 Task: Explore and manage repositories on GitHub, including viewing pull requests, commits, and creating a new repository.
Action: Mouse moved to (202, 280)
Screenshot: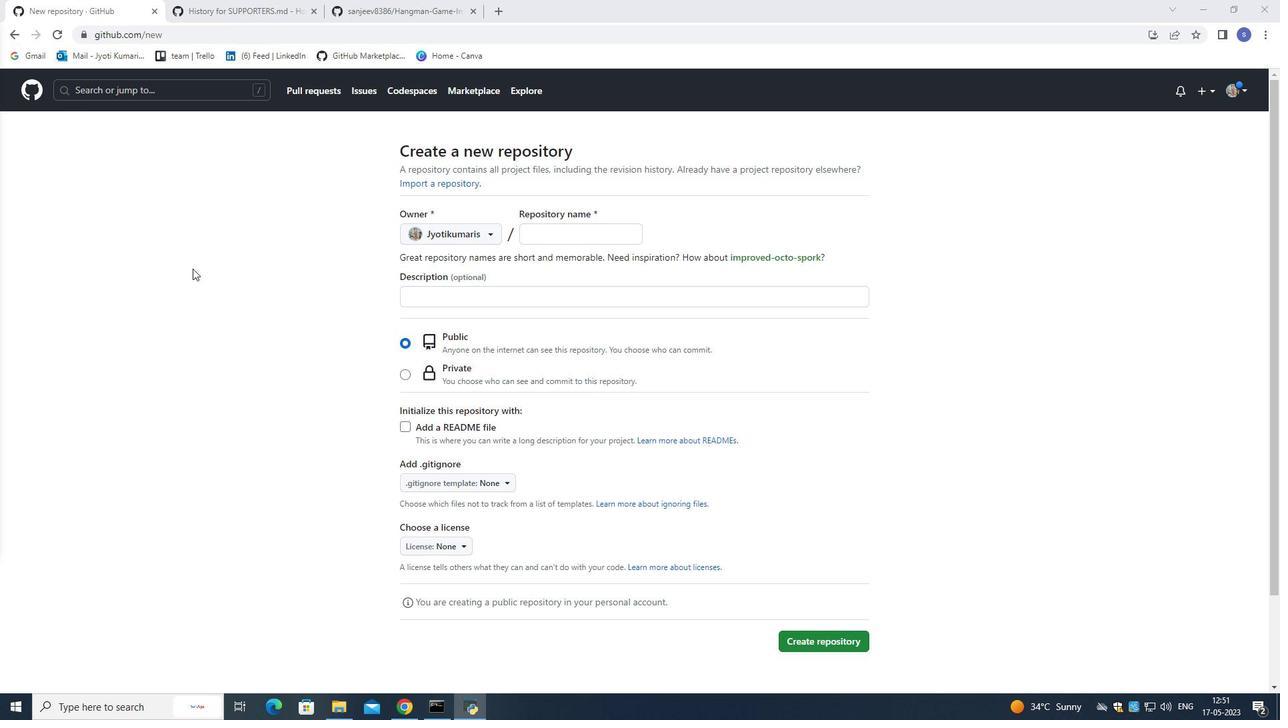 
Action: Mouse scrolled (202, 280) with delta (0, 0)
Screenshot: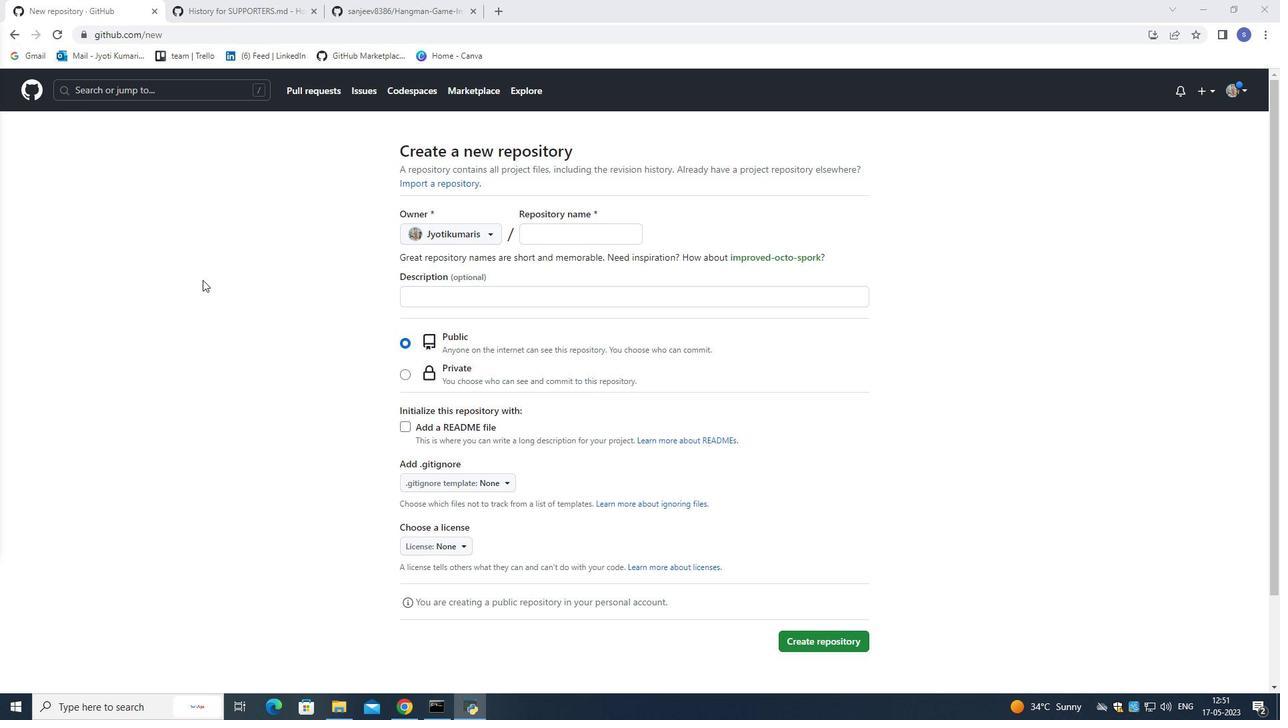 
Action: Mouse scrolled (202, 280) with delta (0, 0)
Screenshot: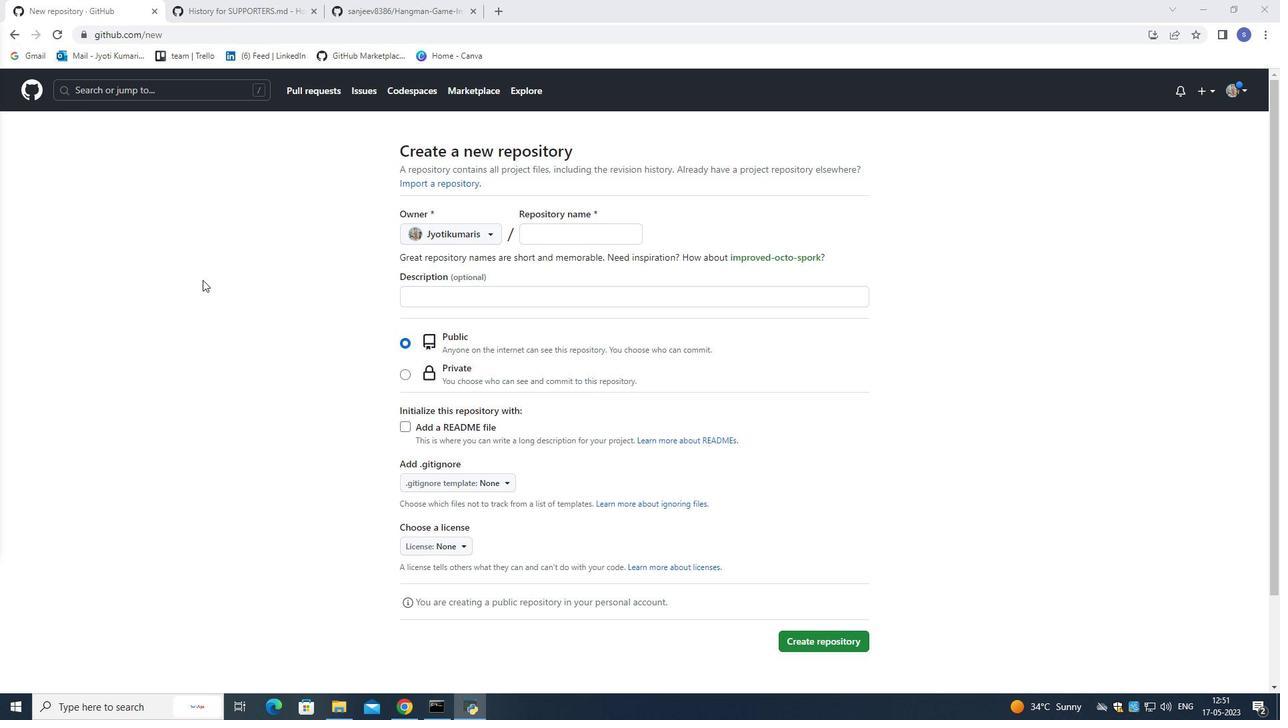 
Action: Mouse moved to (32, 87)
Screenshot: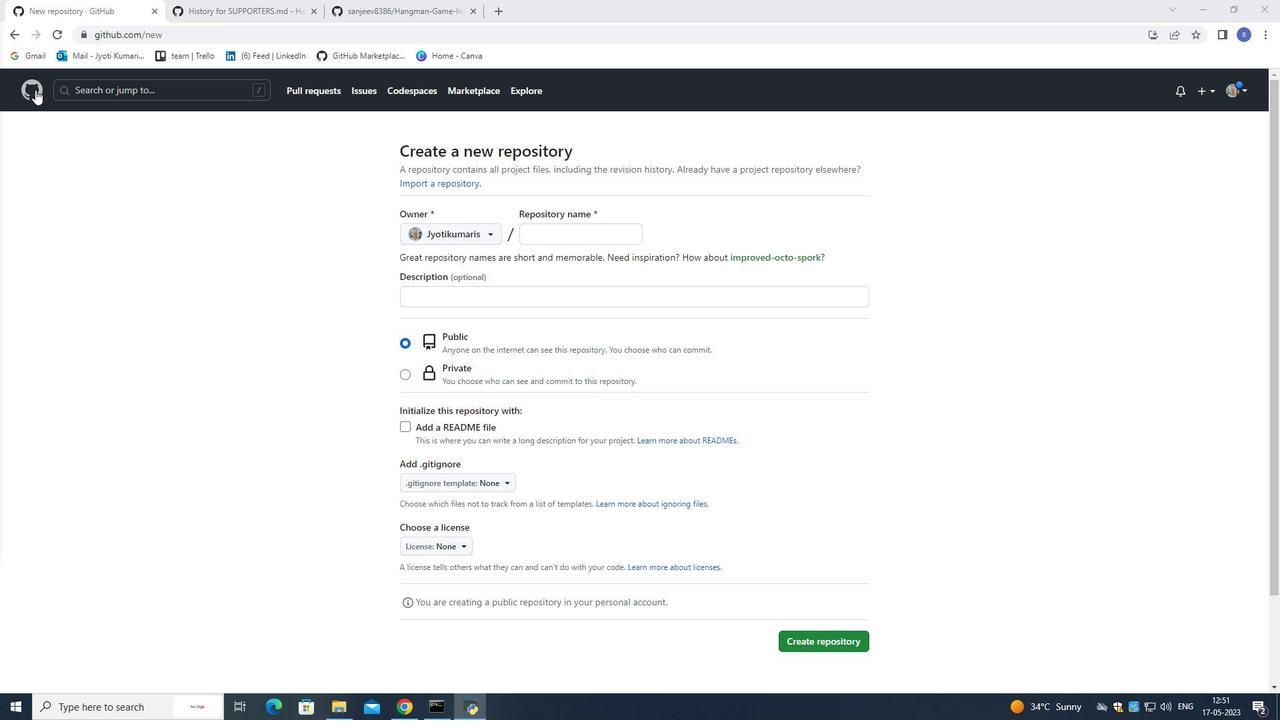 
Action: Mouse pressed left at (32, 87)
Screenshot: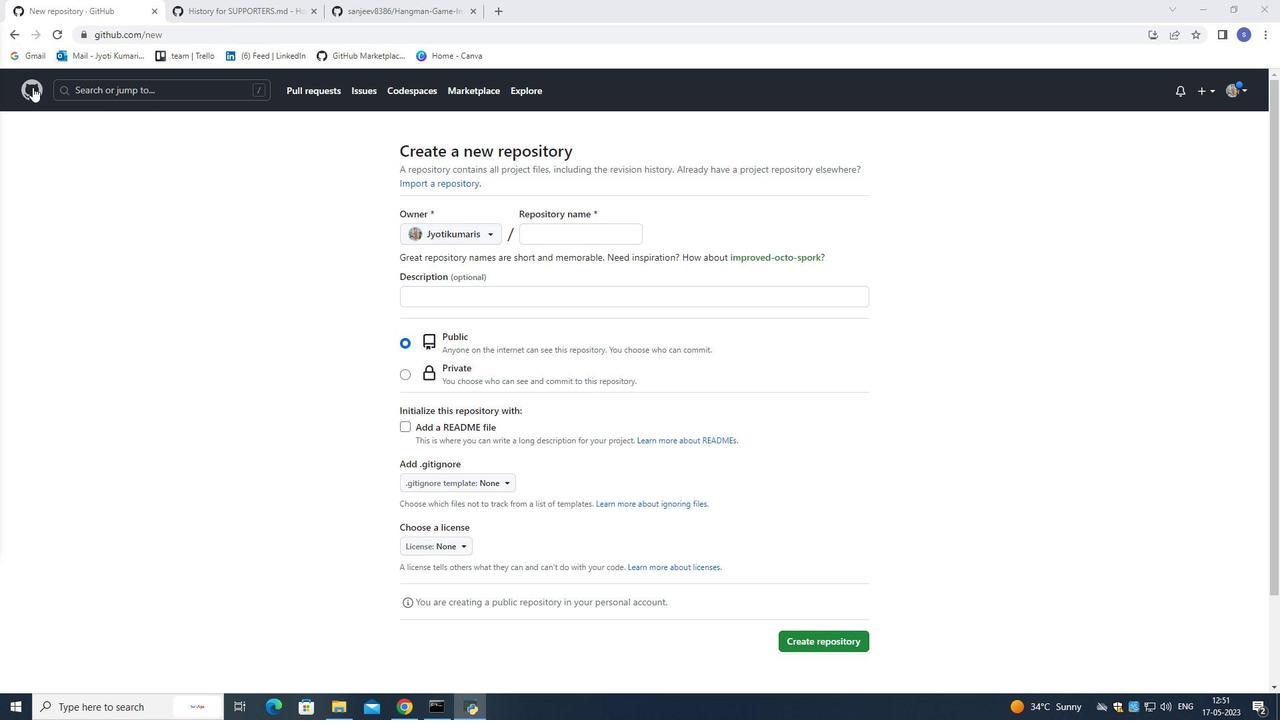 
Action: Mouse moved to (246, 0)
Screenshot: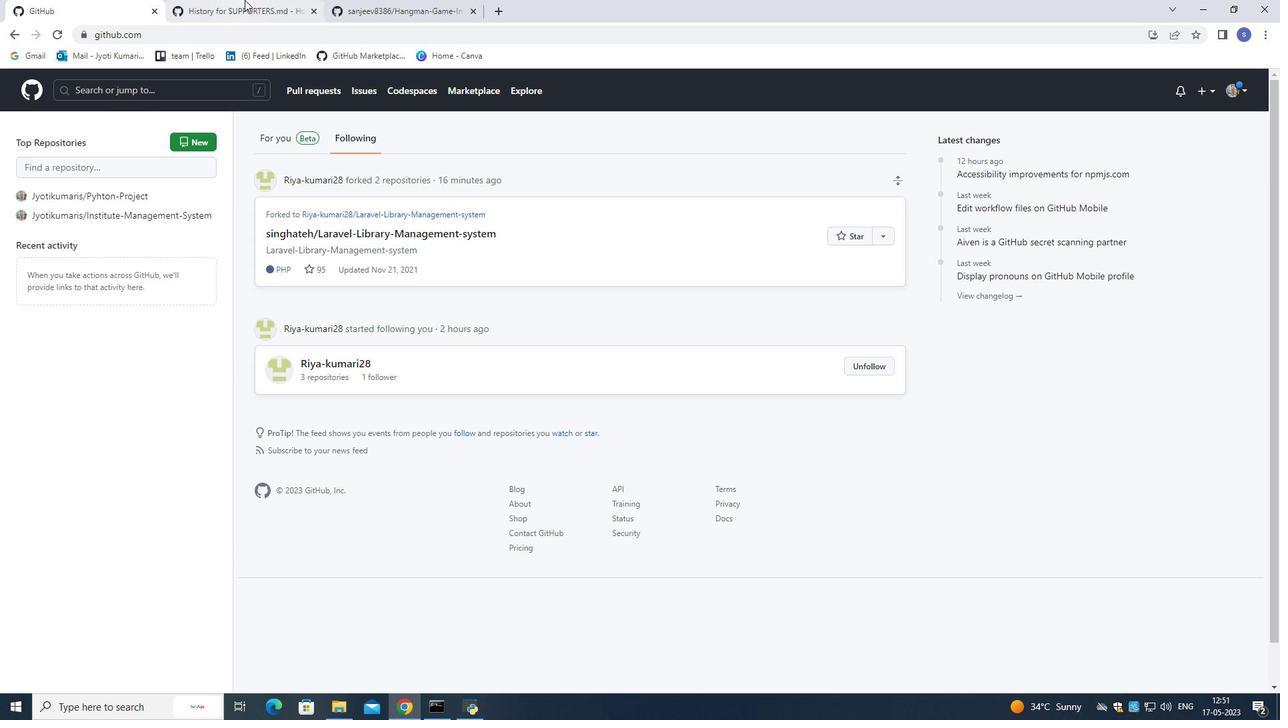 
Action: Mouse pressed left at (246, 0)
Screenshot: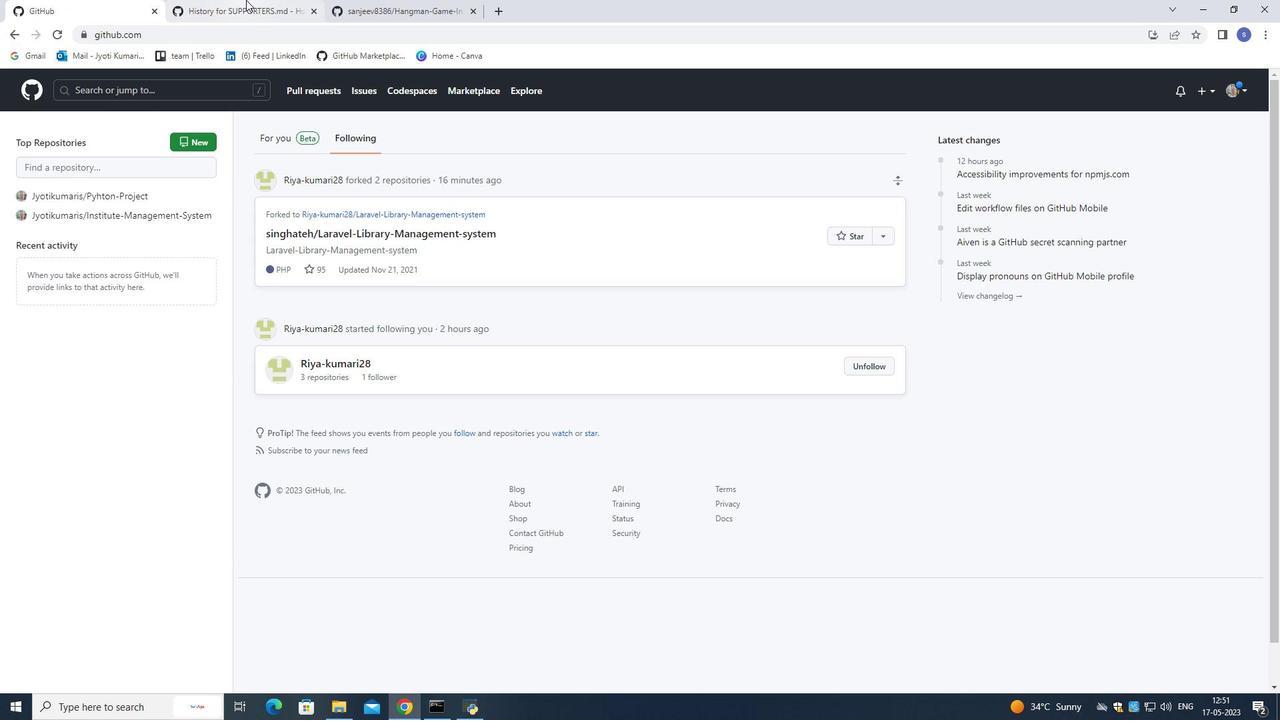 
Action: Mouse moved to (81, 0)
Screenshot: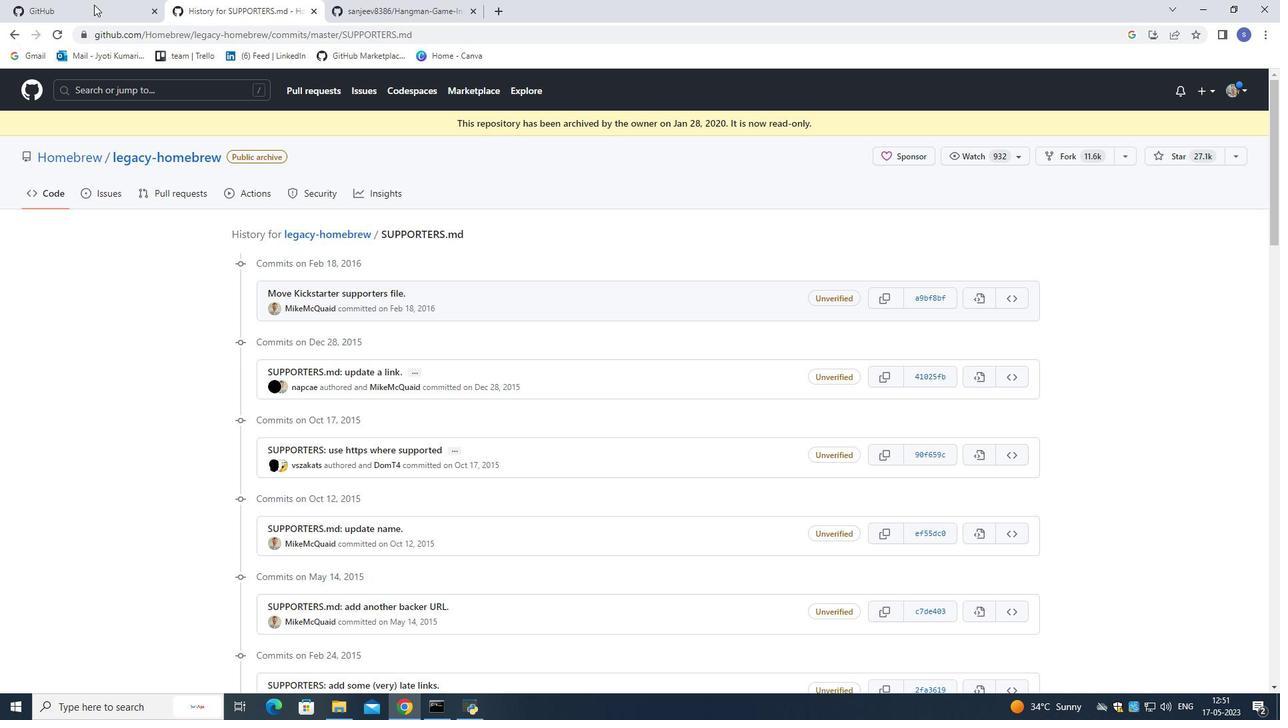 
Action: Mouse pressed left at (81, 0)
Screenshot: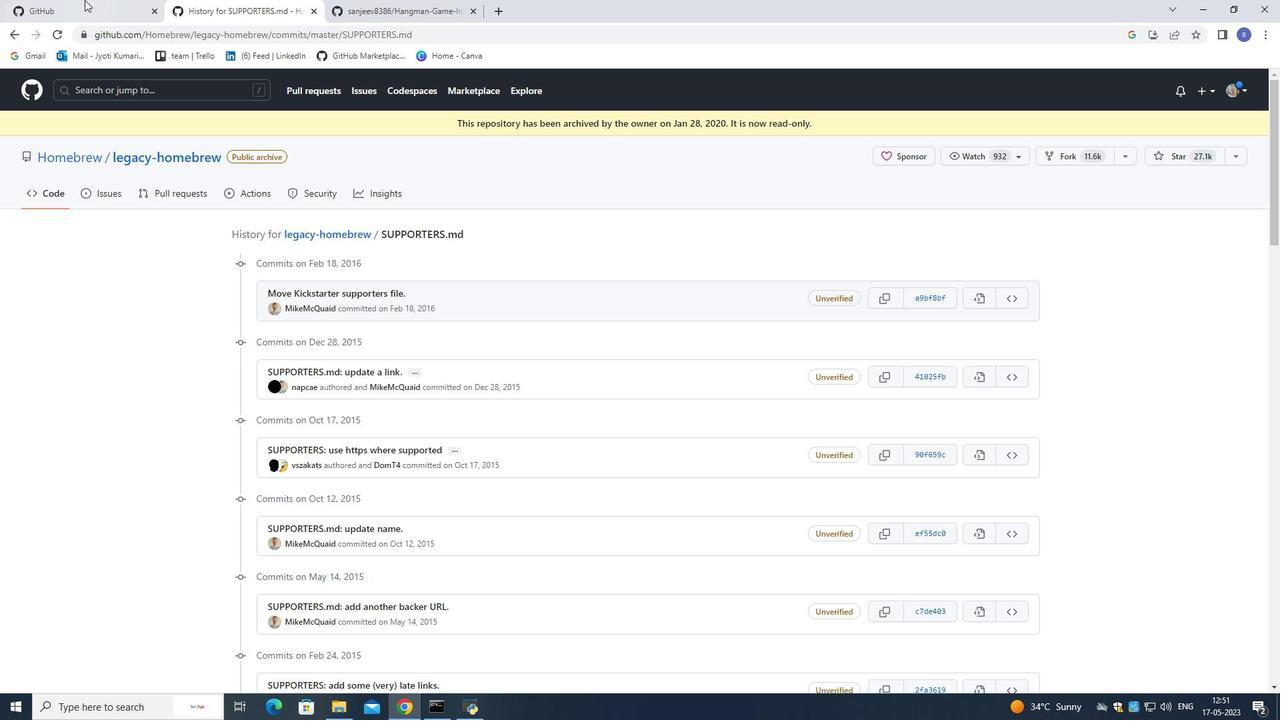 
Action: Mouse moved to (266, 236)
Screenshot: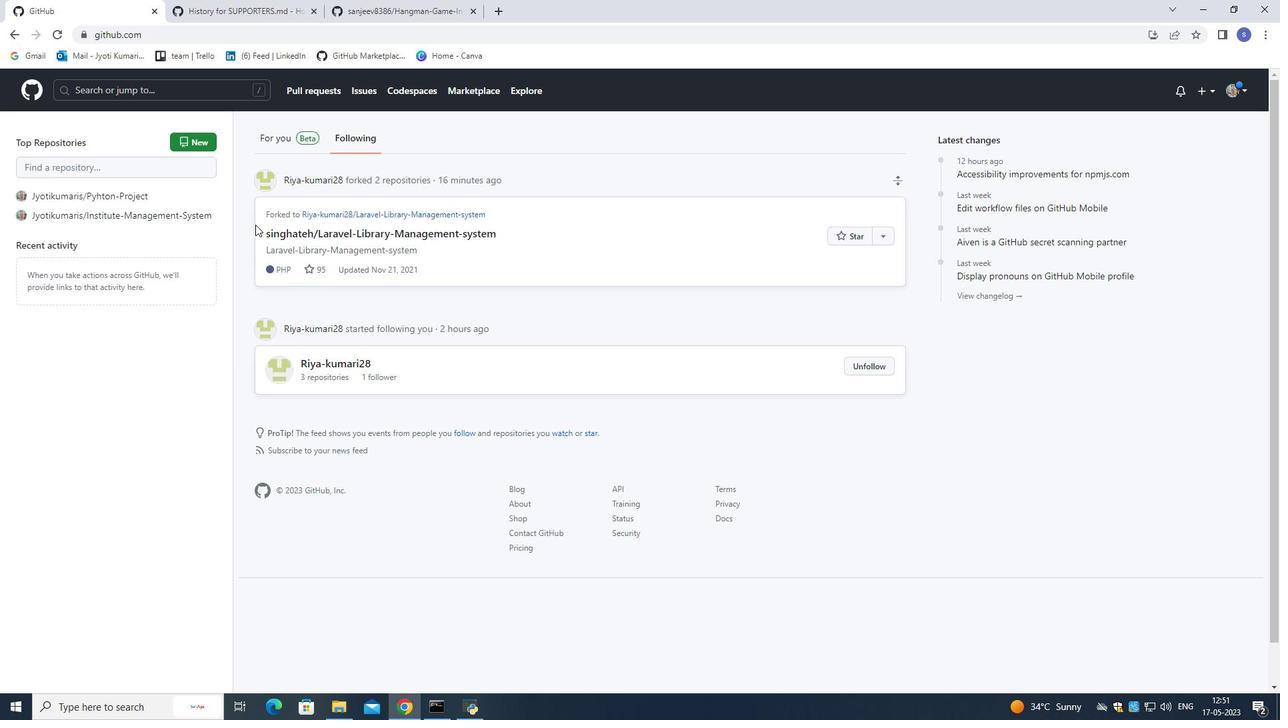 
Action: Mouse scrolled (266, 236) with delta (0, 0)
Screenshot: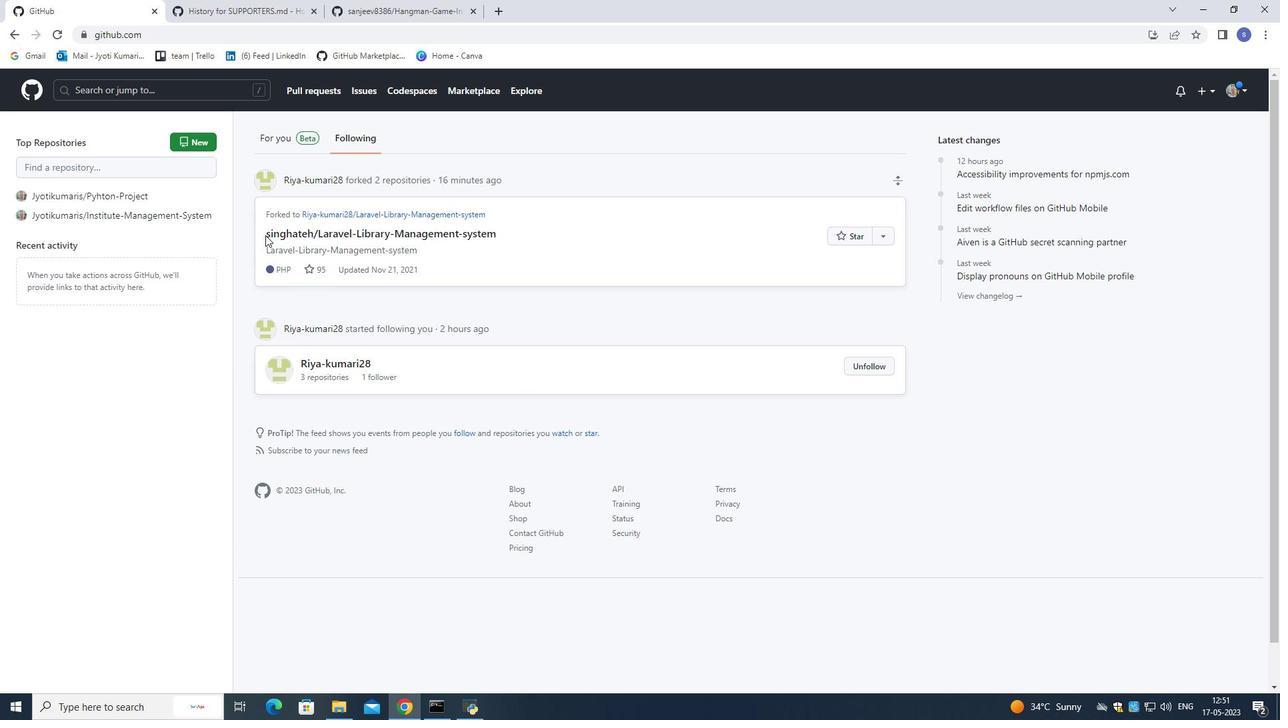 
Action: Mouse scrolled (266, 236) with delta (0, 0)
Screenshot: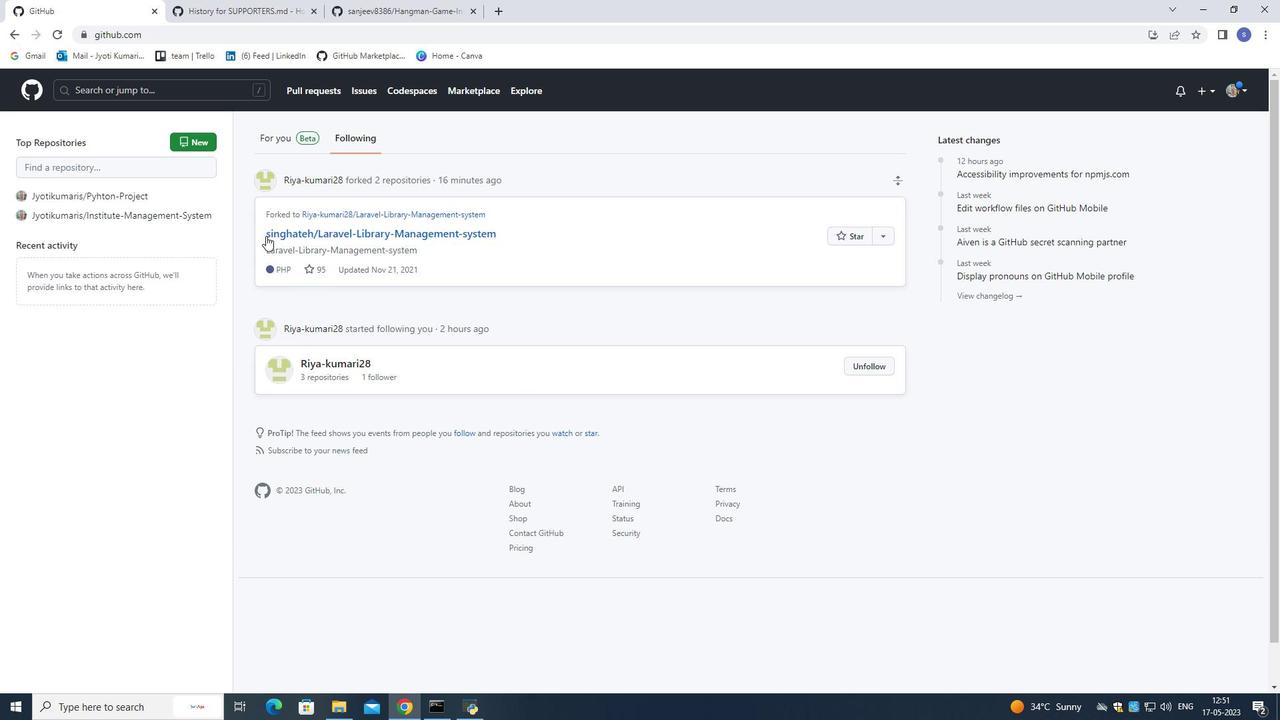 
Action: Mouse scrolled (266, 236) with delta (0, 0)
Screenshot: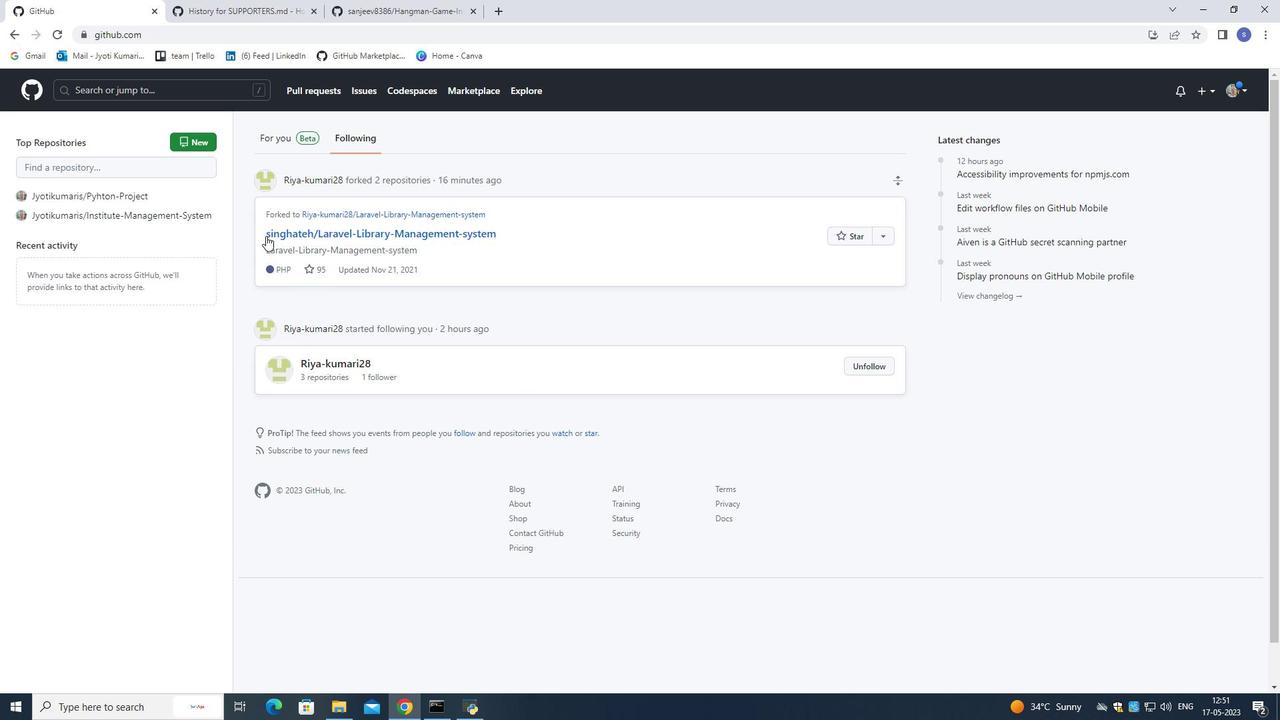 
Action: Mouse moved to (101, 216)
Screenshot: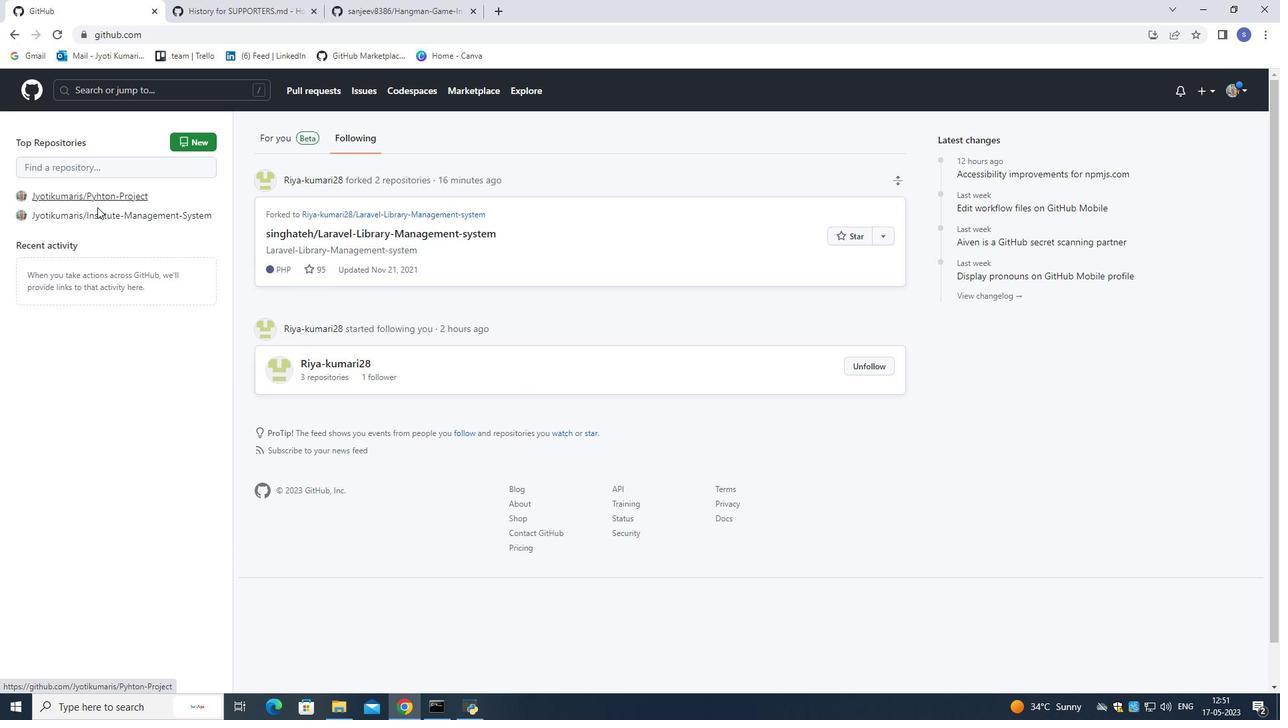 
Action: Mouse pressed left at (101, 216)
Screenshot: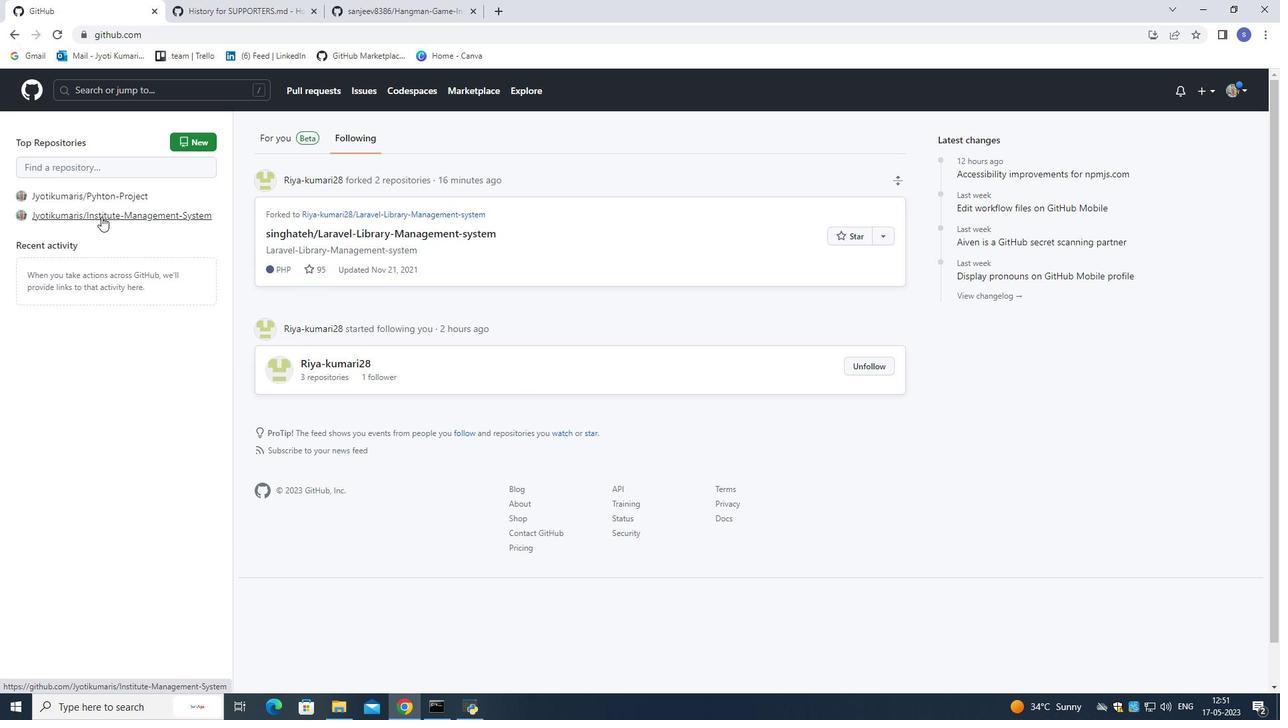 
Action: Mouse moved to (486, 436)
Screenshot: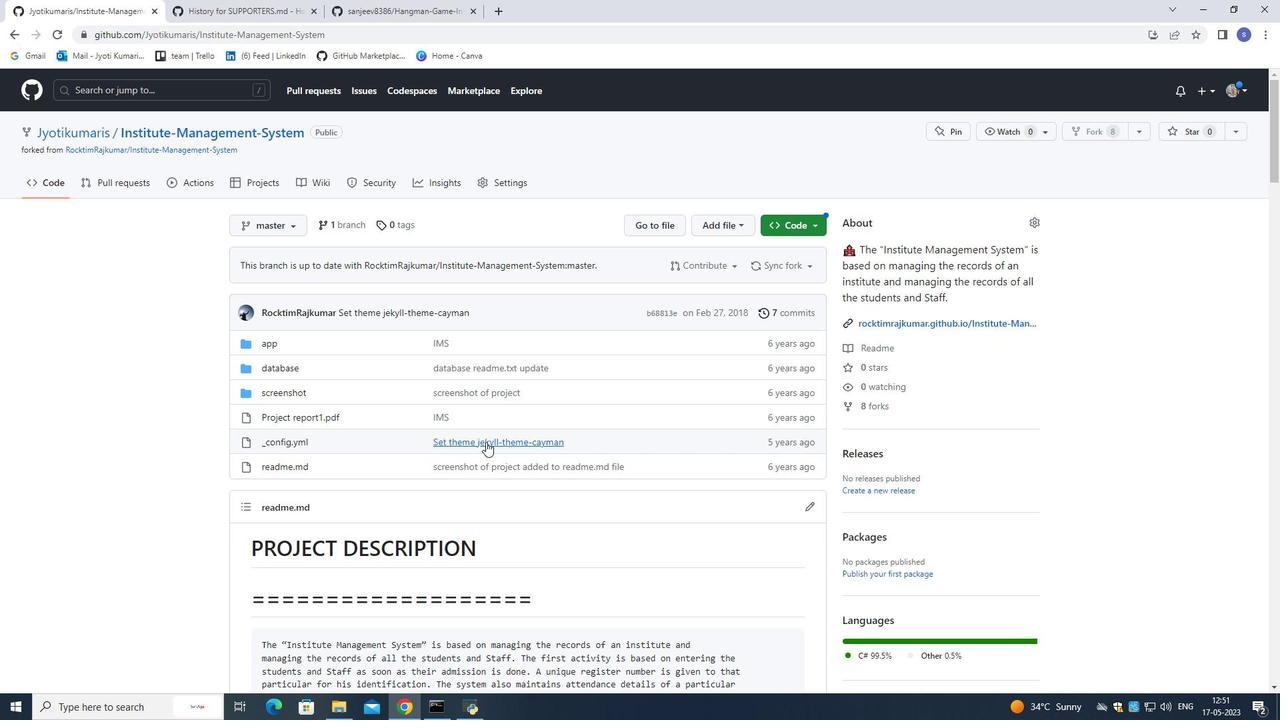 
Action: Mouse scrolled (486, 435) with delta (0, 0)
Screenshot: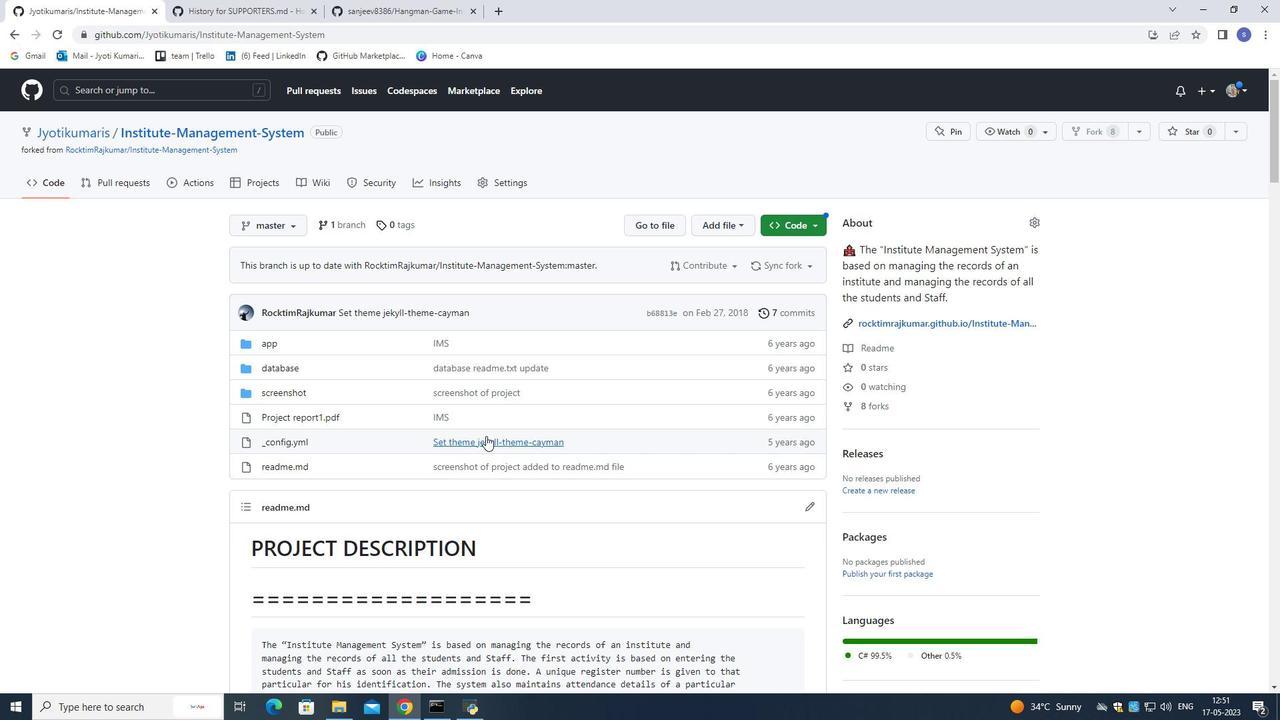 
Action: Mouse scrolled (486, 435) with delta (0, 0)
Screenshot: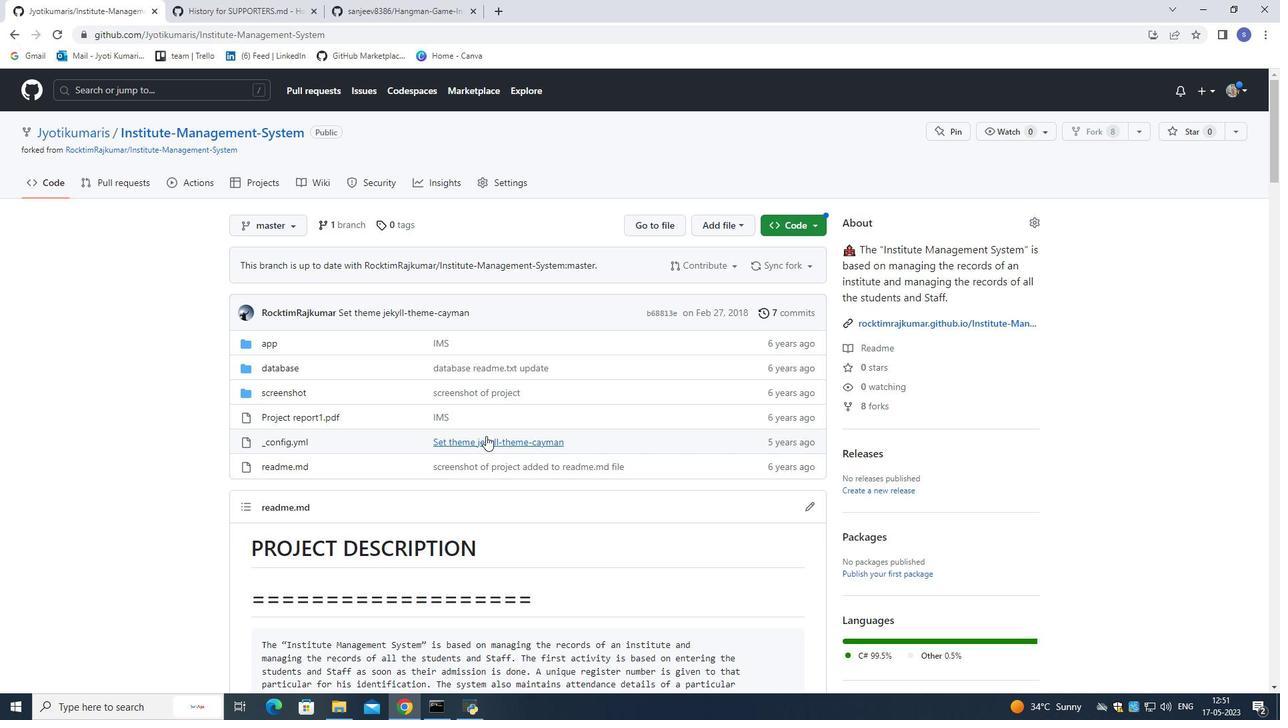 
Action: Mouse scrolled (486, 435) with delta (0, 0)
Screenshot: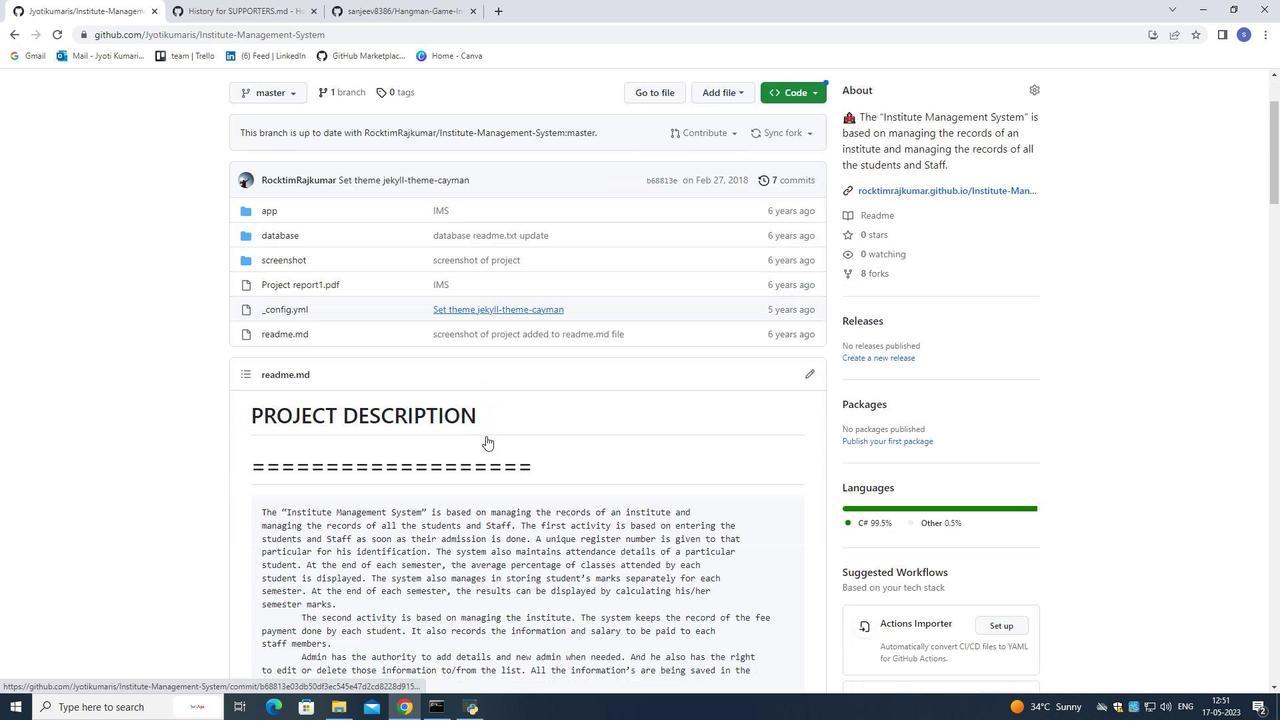 
Action: Mouse scrolled (486, 435) with delta (0, 0)
Screenshot: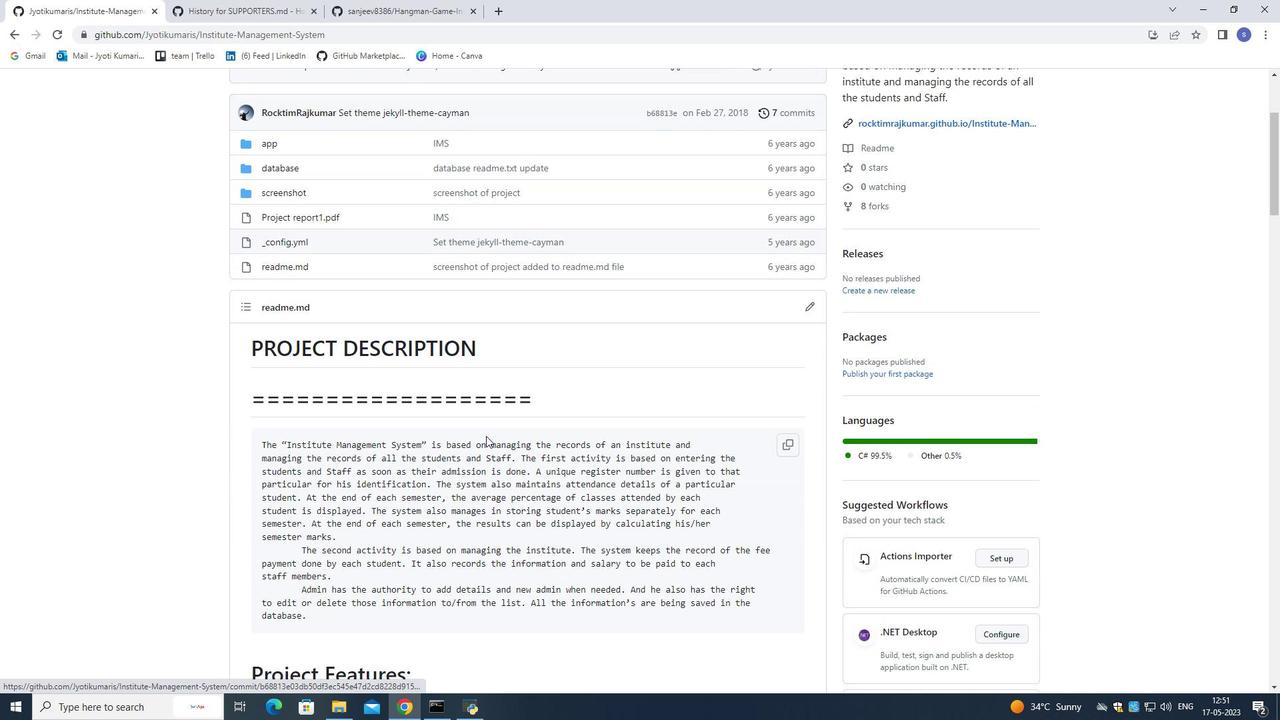 
Action: Mouse scrolled (486, 435) with delta (0, 0)
Screenshot: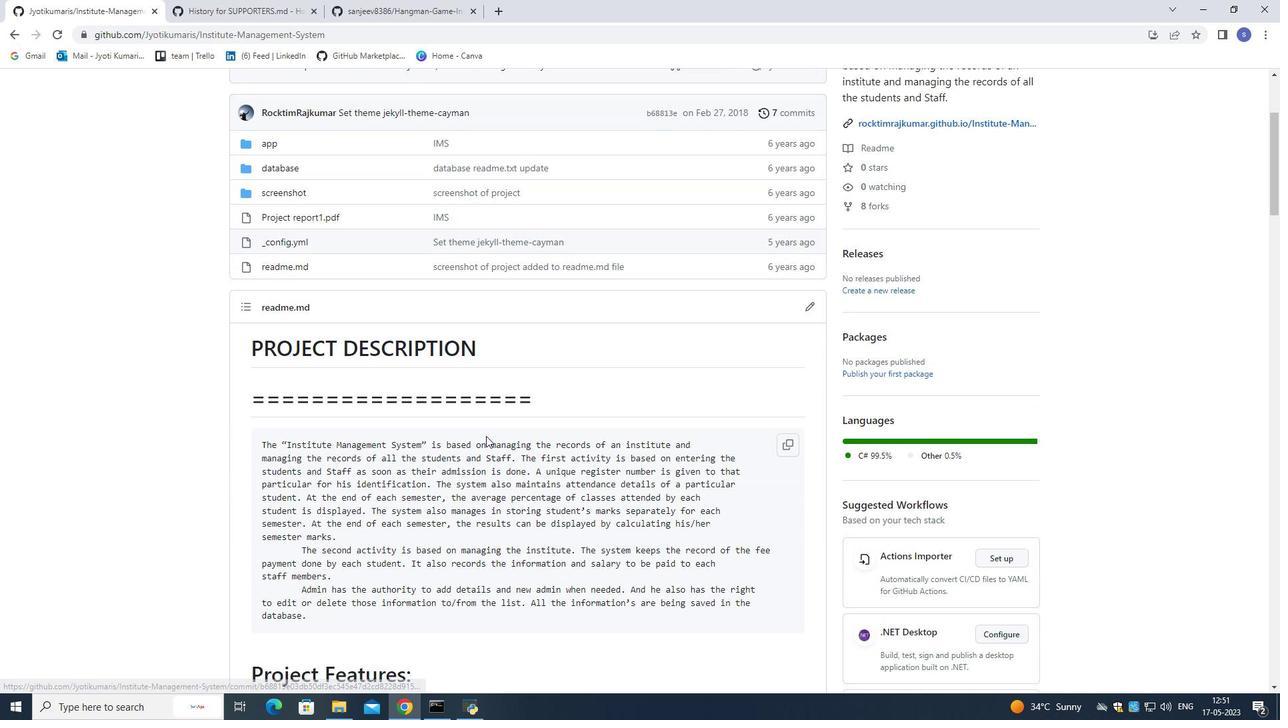 
Action: Mouse scrolled (486, 435) with delta (0, 0)
Screenshot: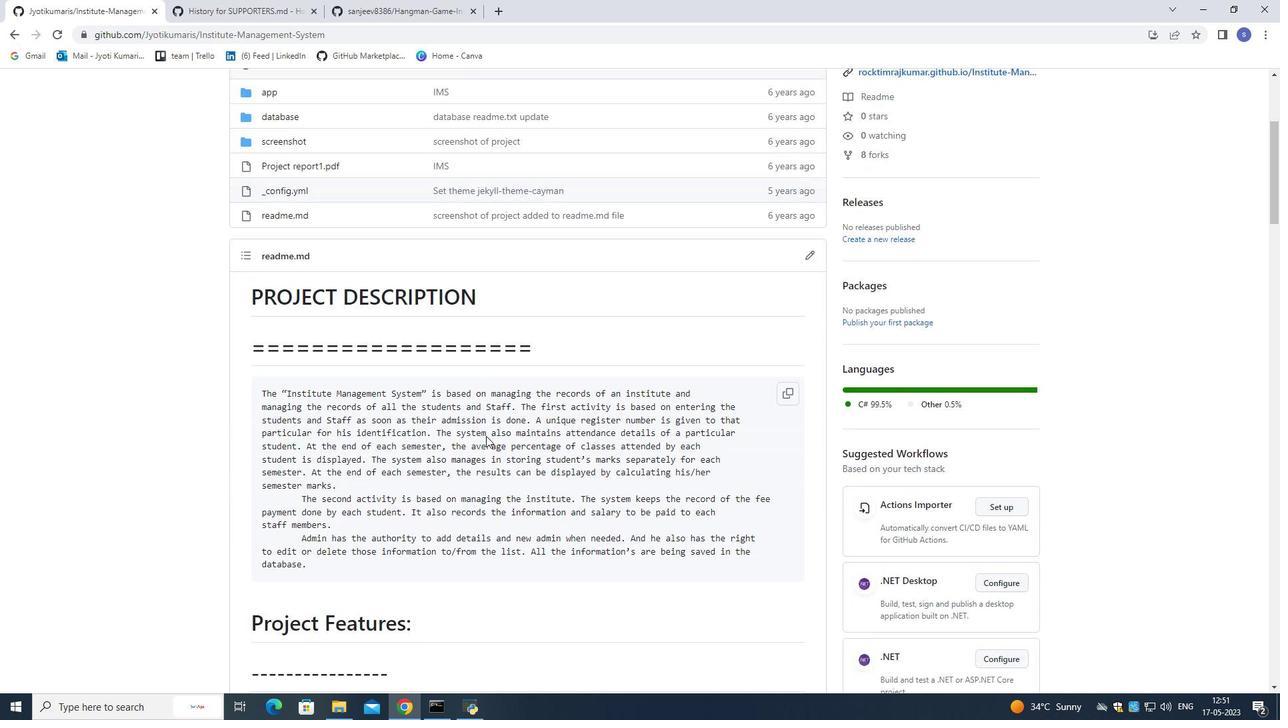 
Action: Mouse moved to (486, 434)
Screenshot: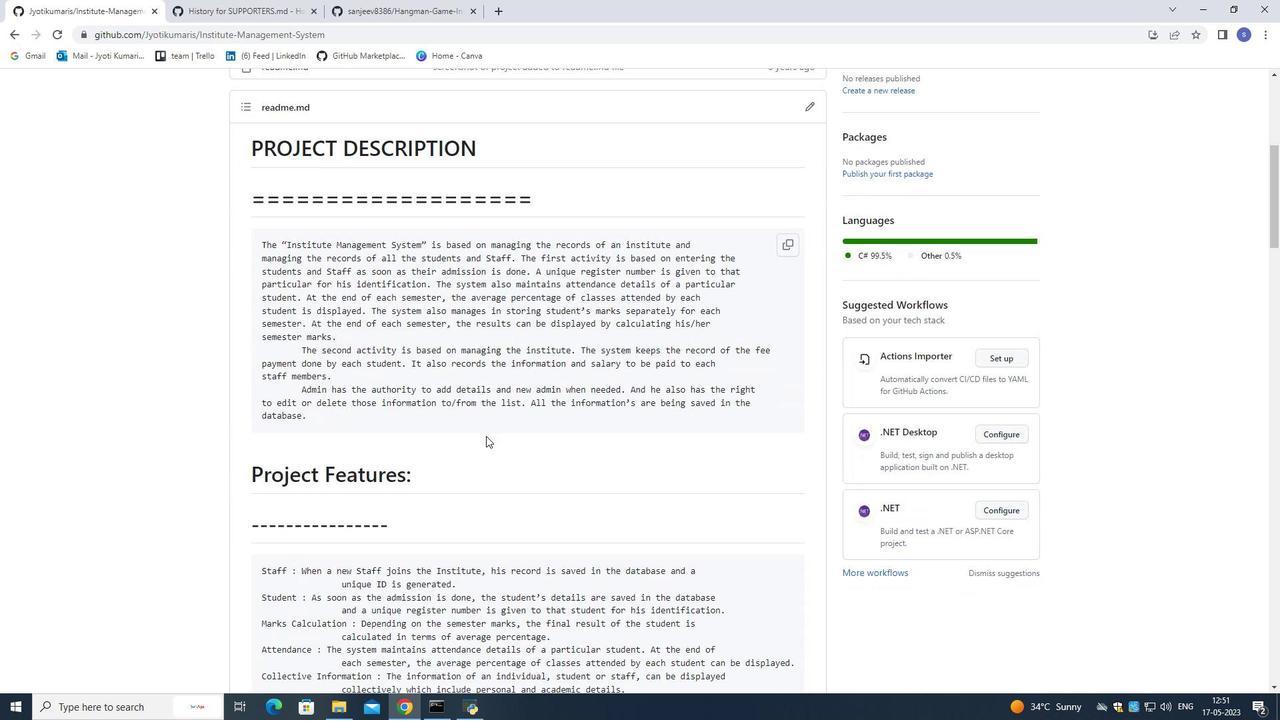 
Action: Mouse scrolled (486, 434) with delta (0, 0)
Screenshot: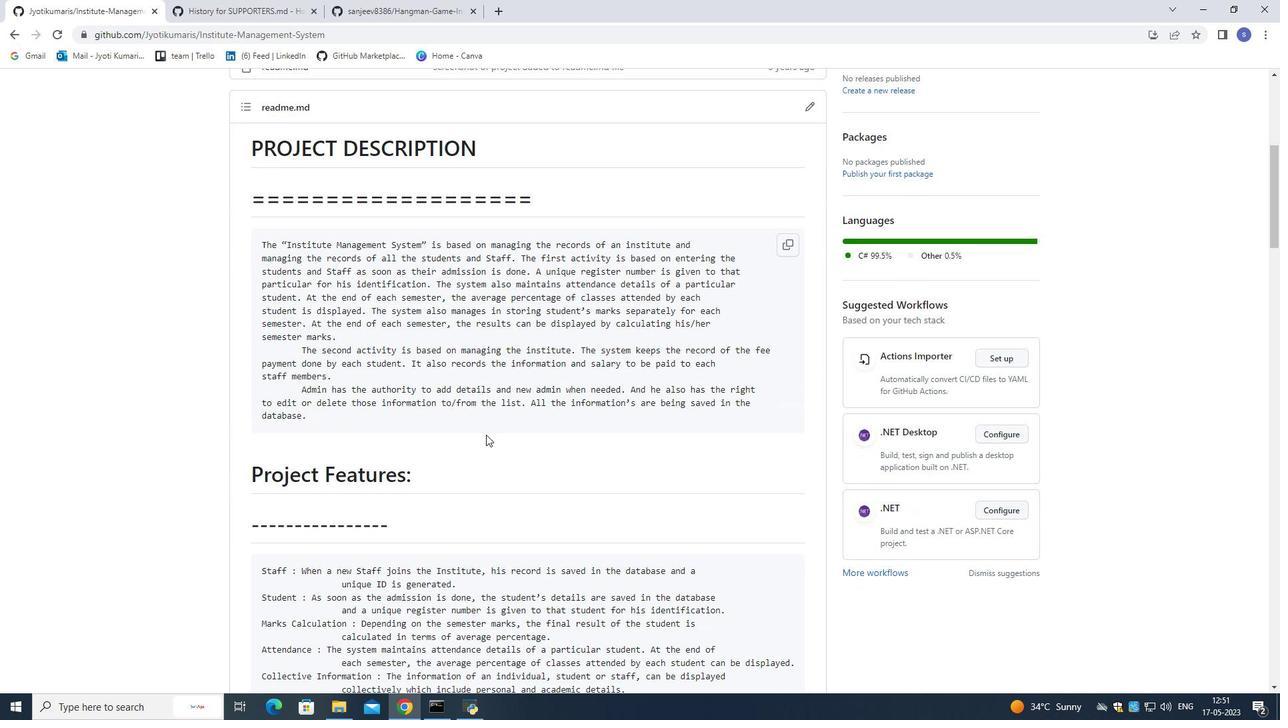 
Action: Mouse scrolled (486, 434) with delta (0, 0)
Screenshot: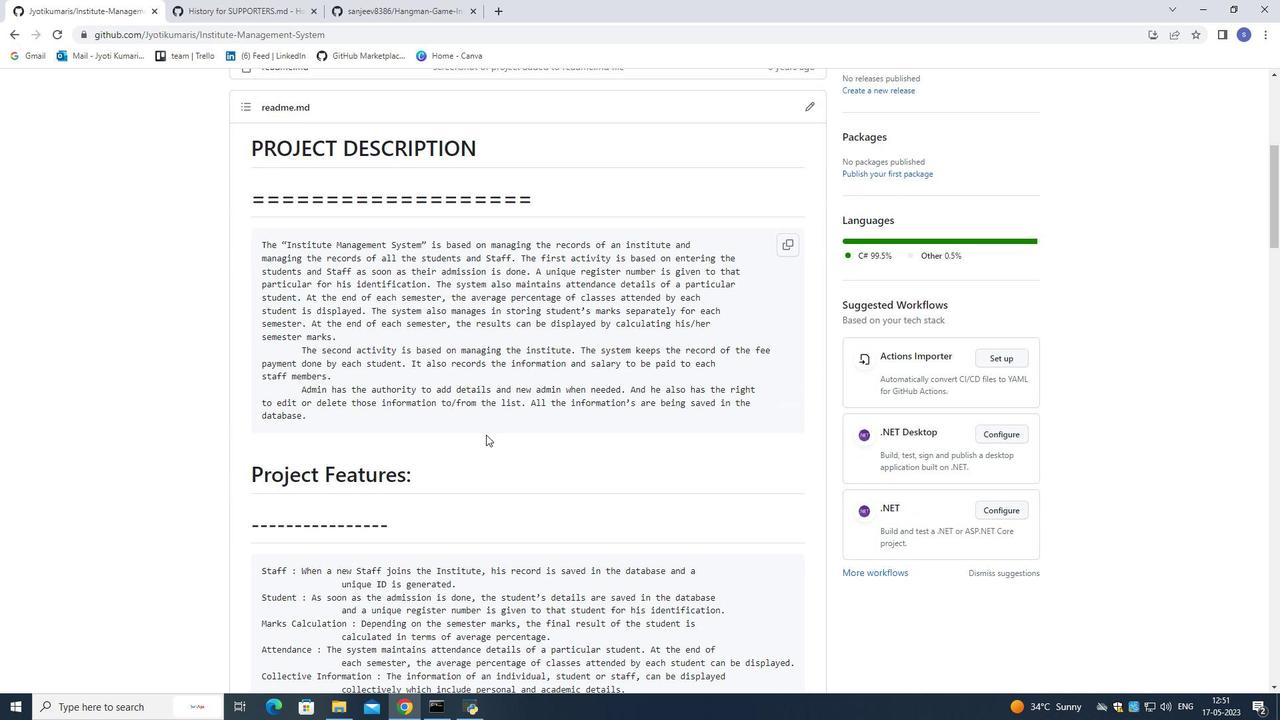 
Action: Mouse scrolled (486, 434) with delta (0, 0)
Screenshot: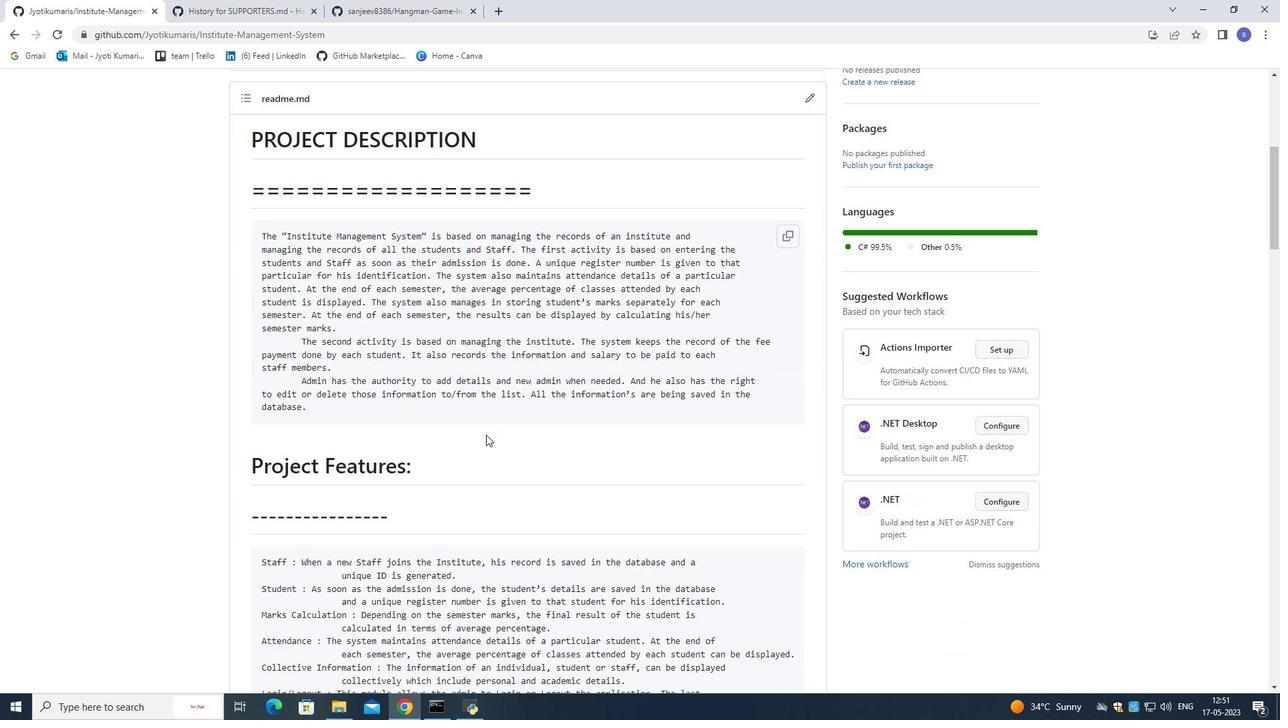 
Action: Mouse scrolled (486, 434) with delta (0, 0)
Screenshot: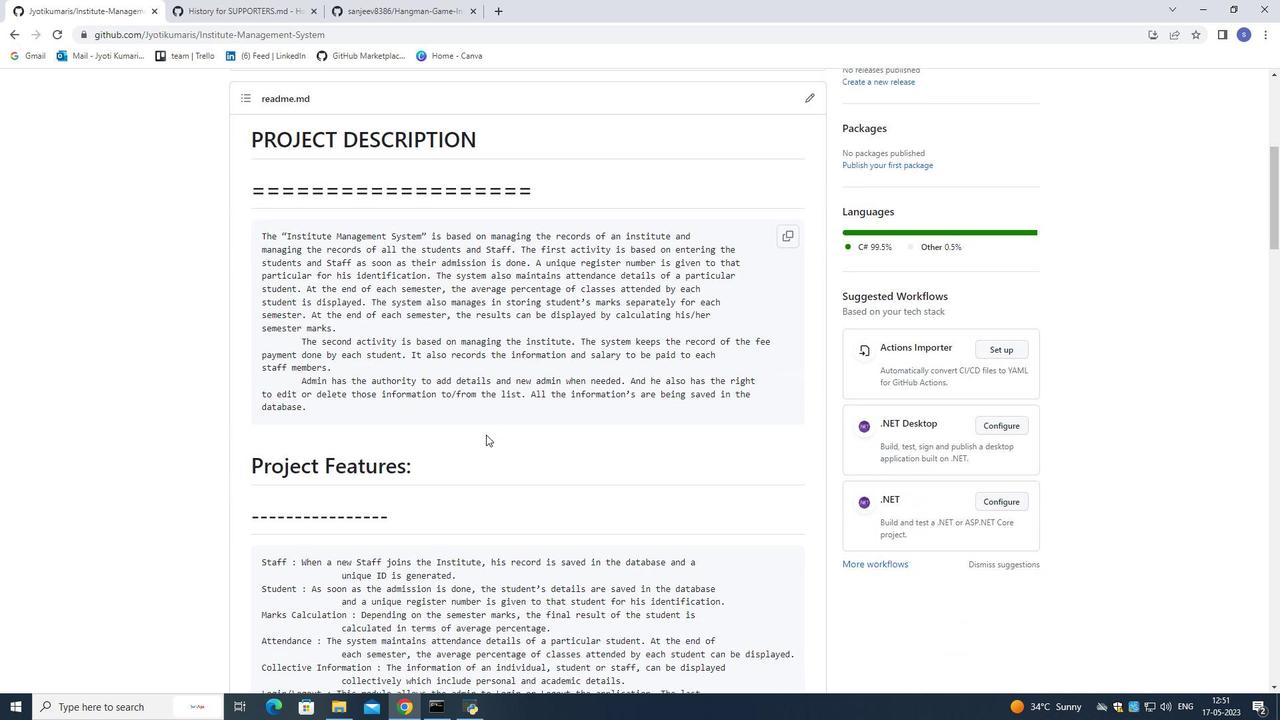 
Action: Mouse scrolled (486, 434) with delta (0, 0)
Screenshot: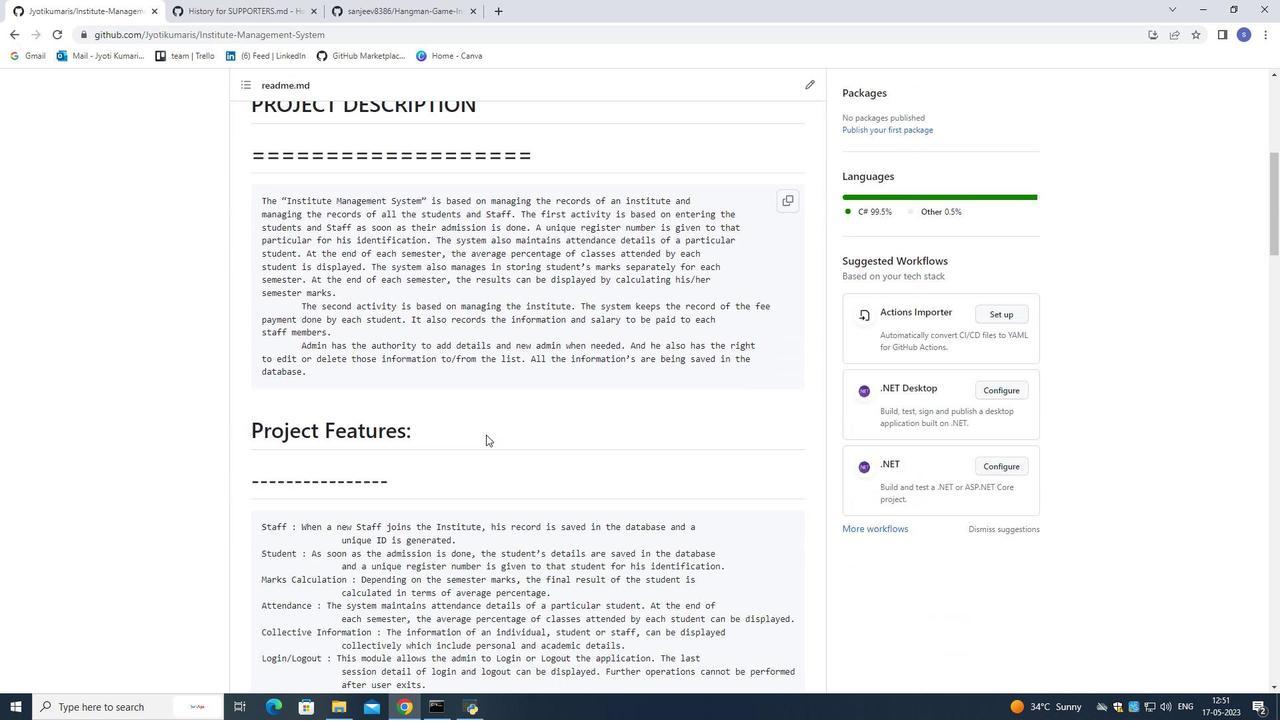 
Action: Mouse scrolled (486, 435) with delta (0, 0)
Screenshot: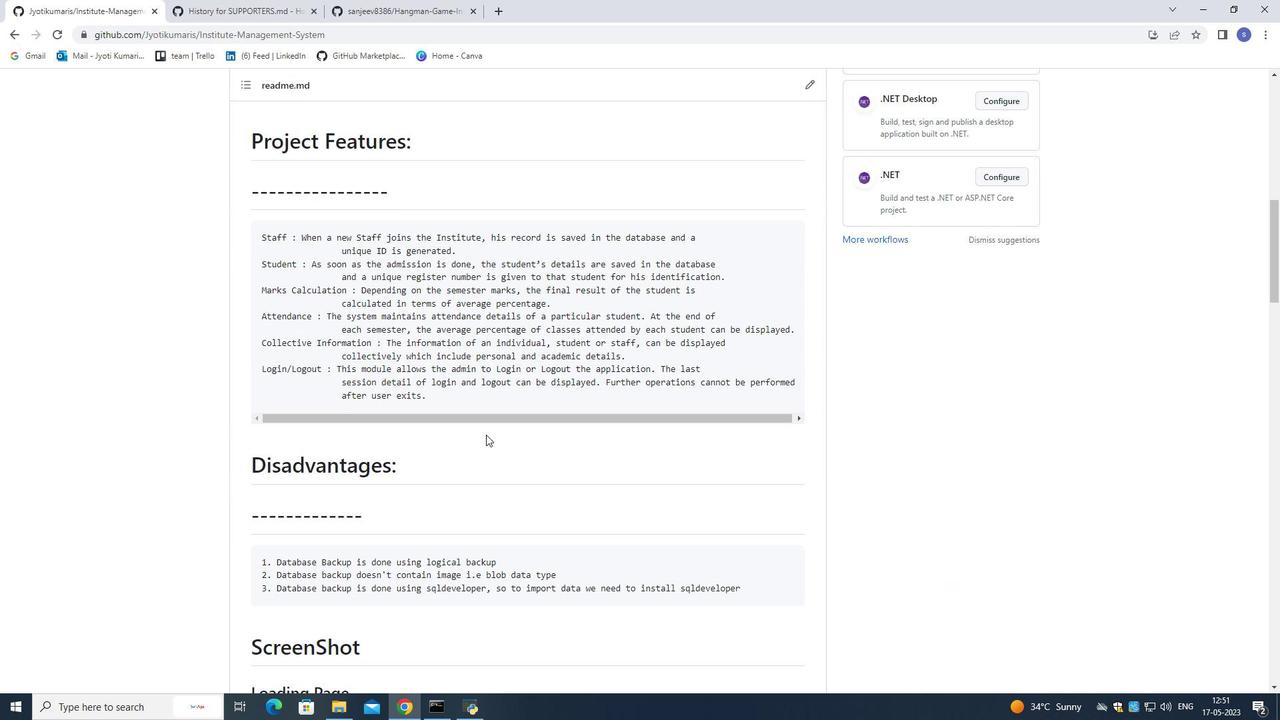 
Action: Mouse scrolled (486, 435) with delta (0, 0)
Screenshot: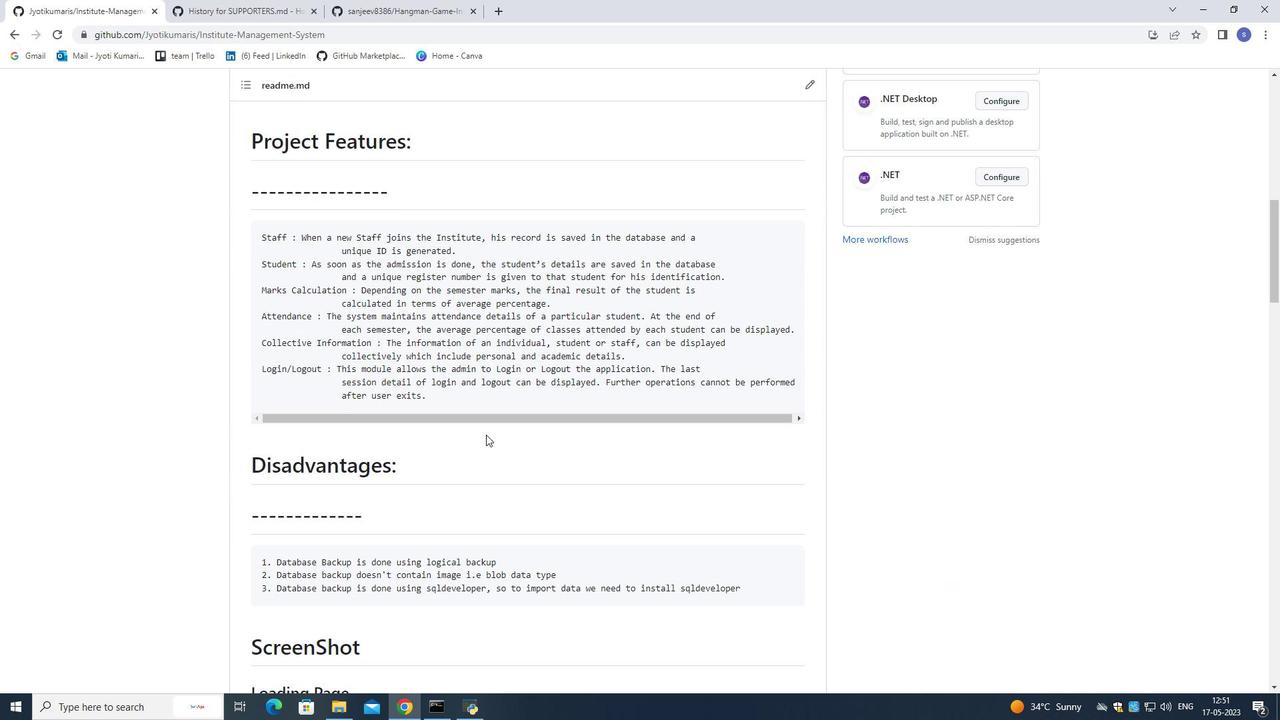 
Action: Mouse scrolled (486, 435) with delta (0, 0)
Screenshot: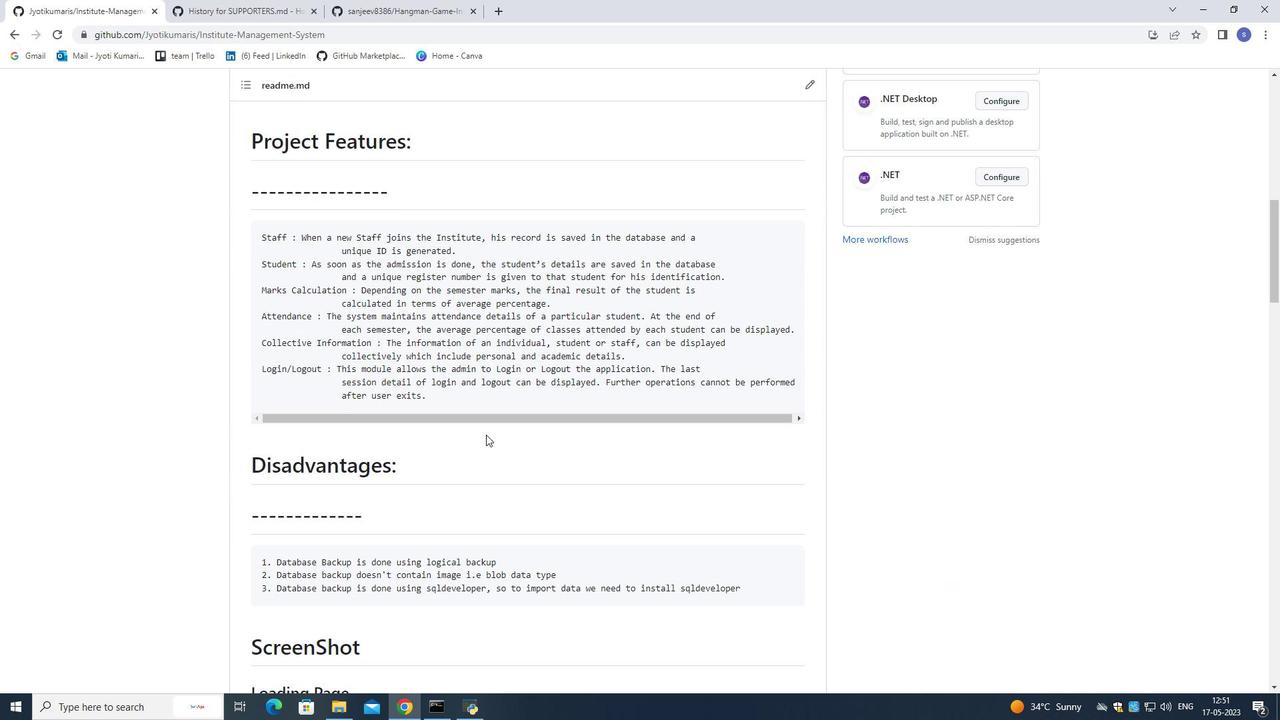 
Action: Mouse scrolled (486, 435) with delta (0, 0)
Screenshot: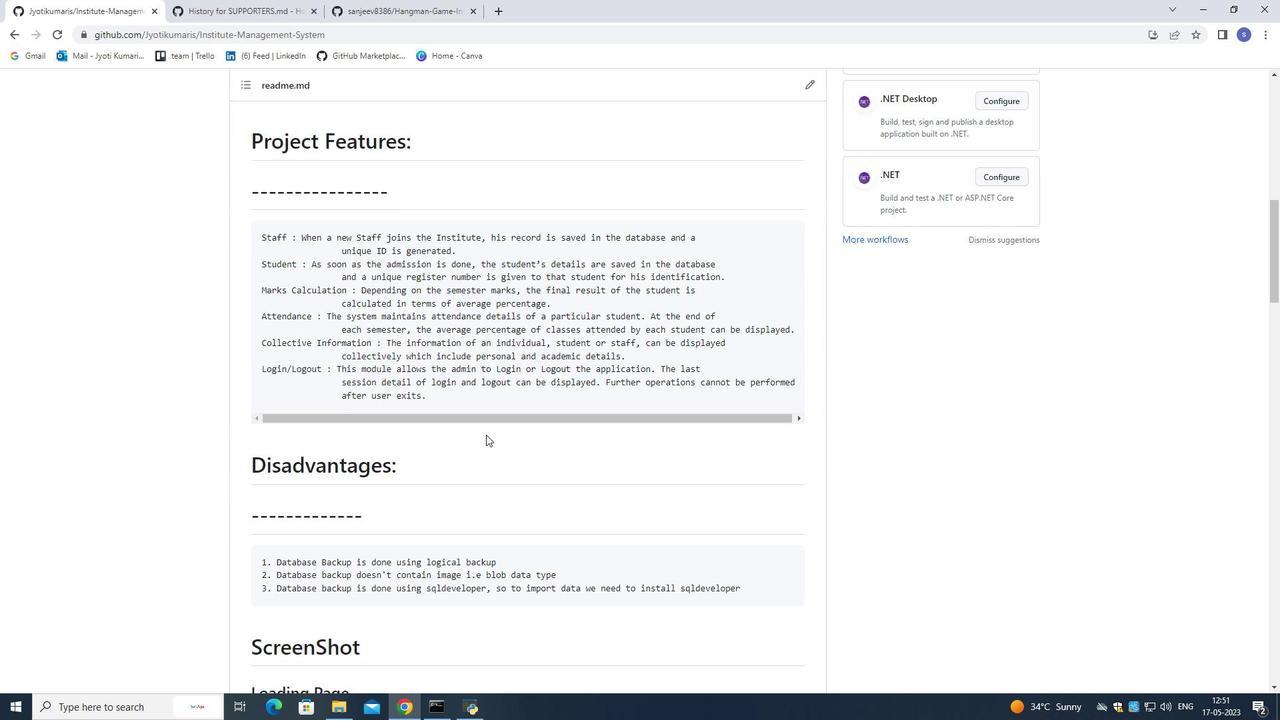 
Action: Mouse moved to (486, 434)
Screenshot: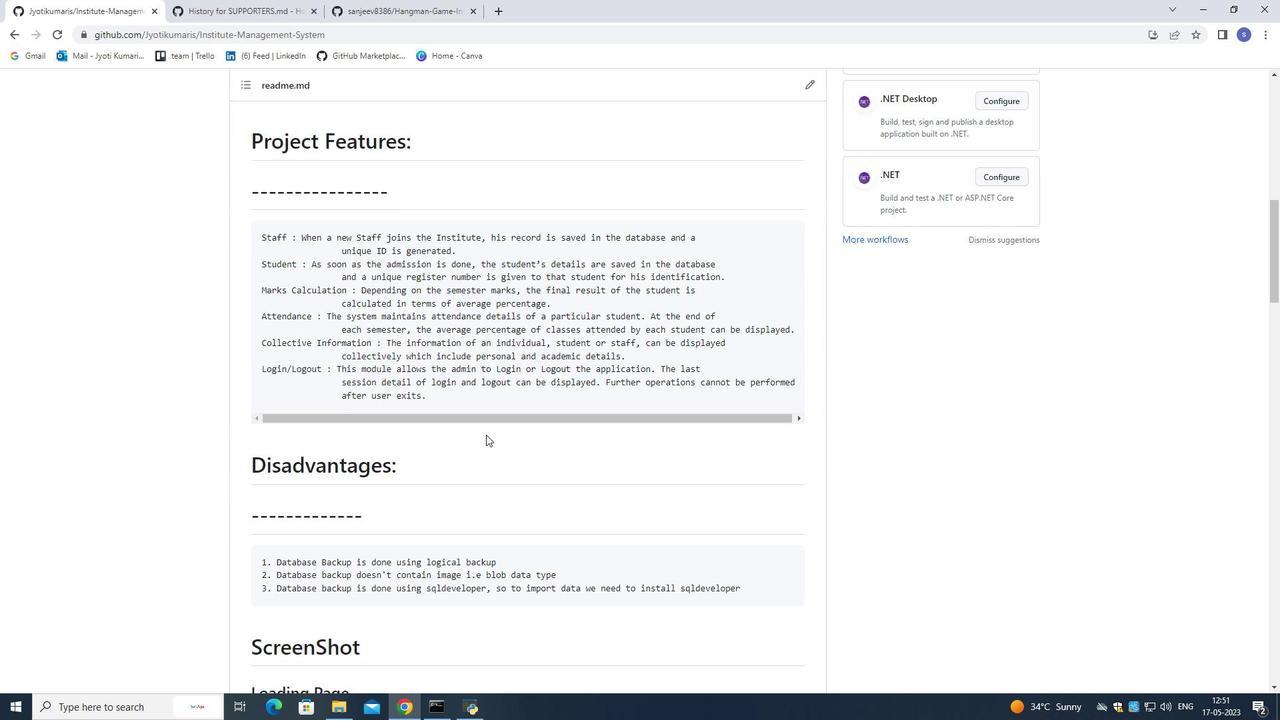 
Action: Mouse scrolled (486, 434) with delta (0, 0)
Screenshot: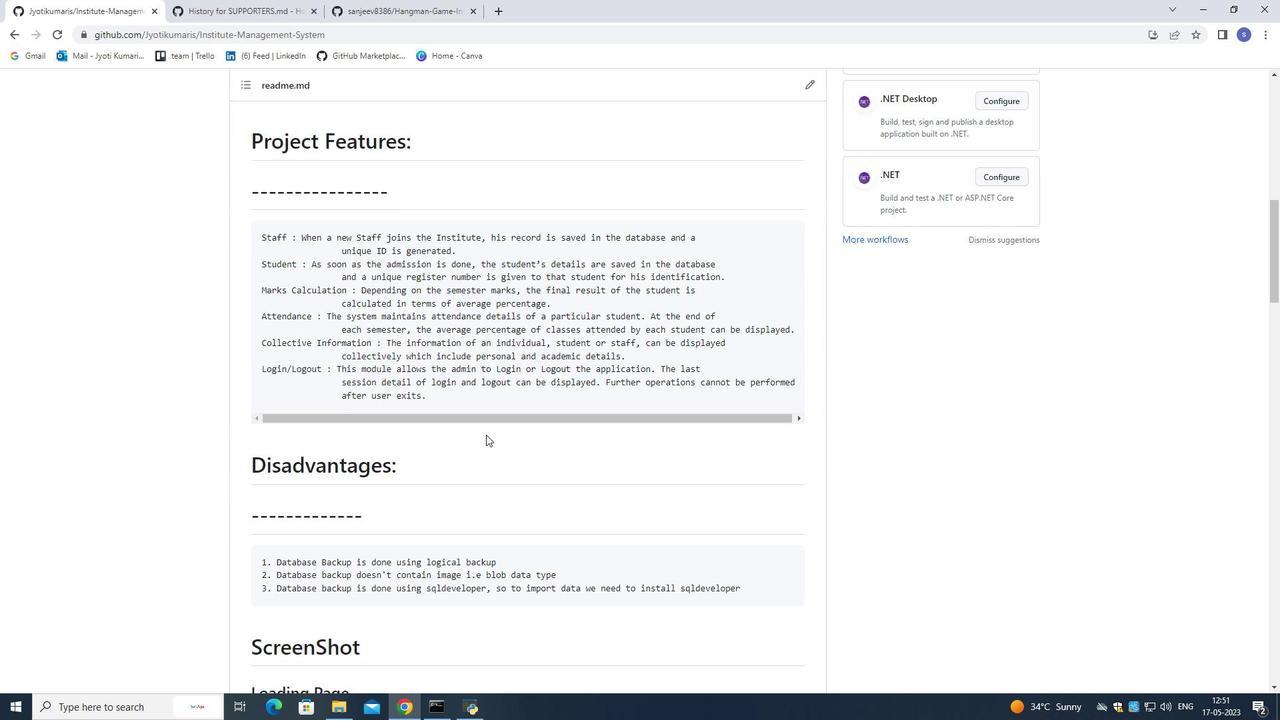 
Action: Mouse scrolled (486, 434) with delta (0, 0)
Screenshot: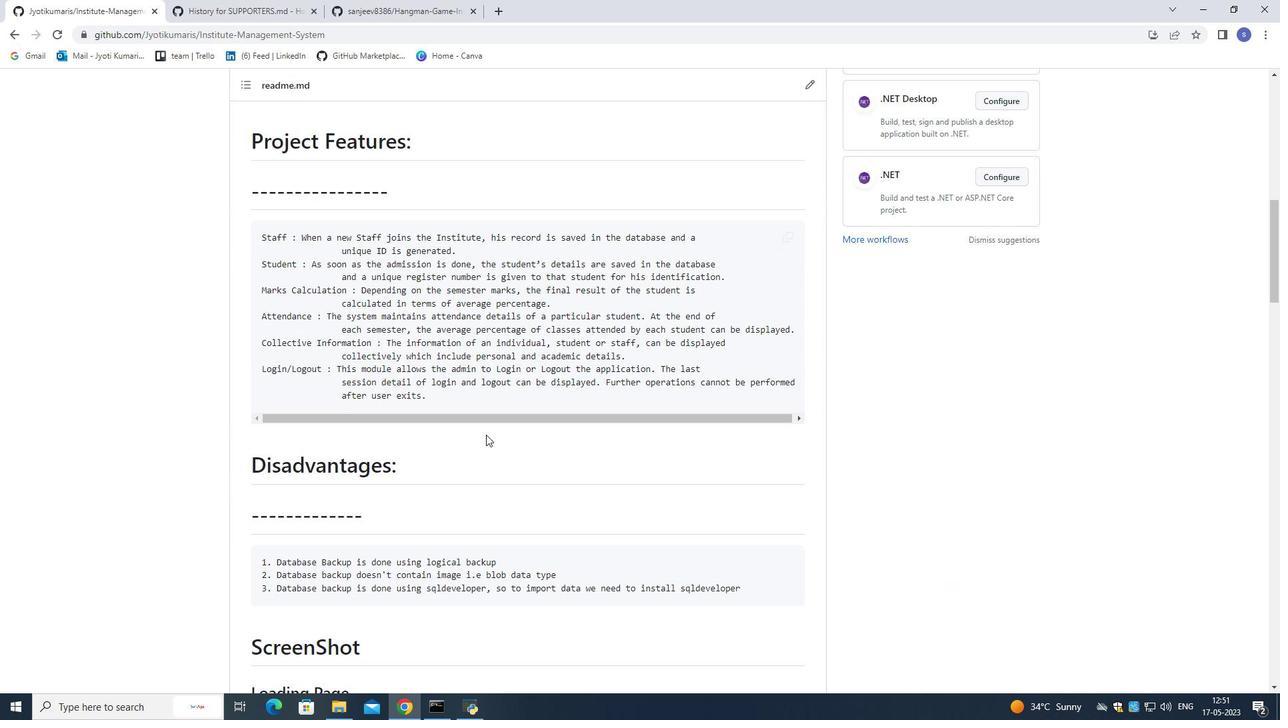 
Action: Mouse moved to (486, 433)
Screenshot: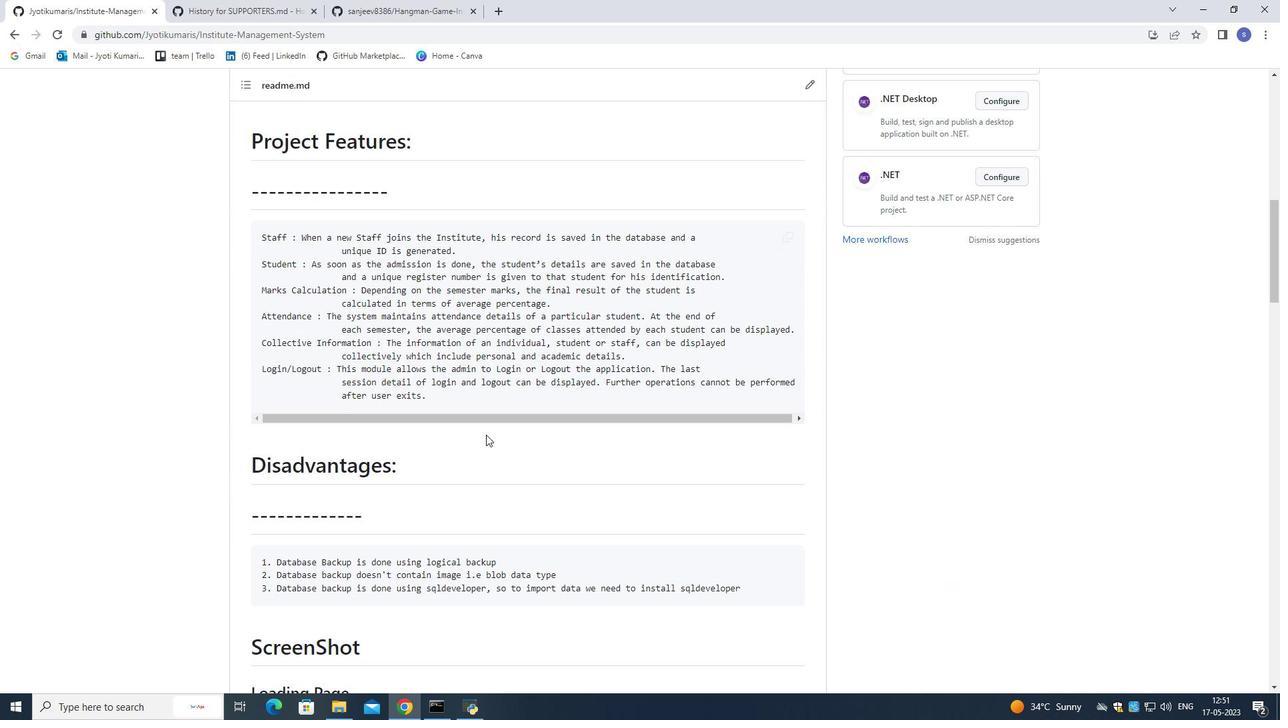 
Action: Mouse scrolled (486, 434) with delta (0, 0)
Screenshot: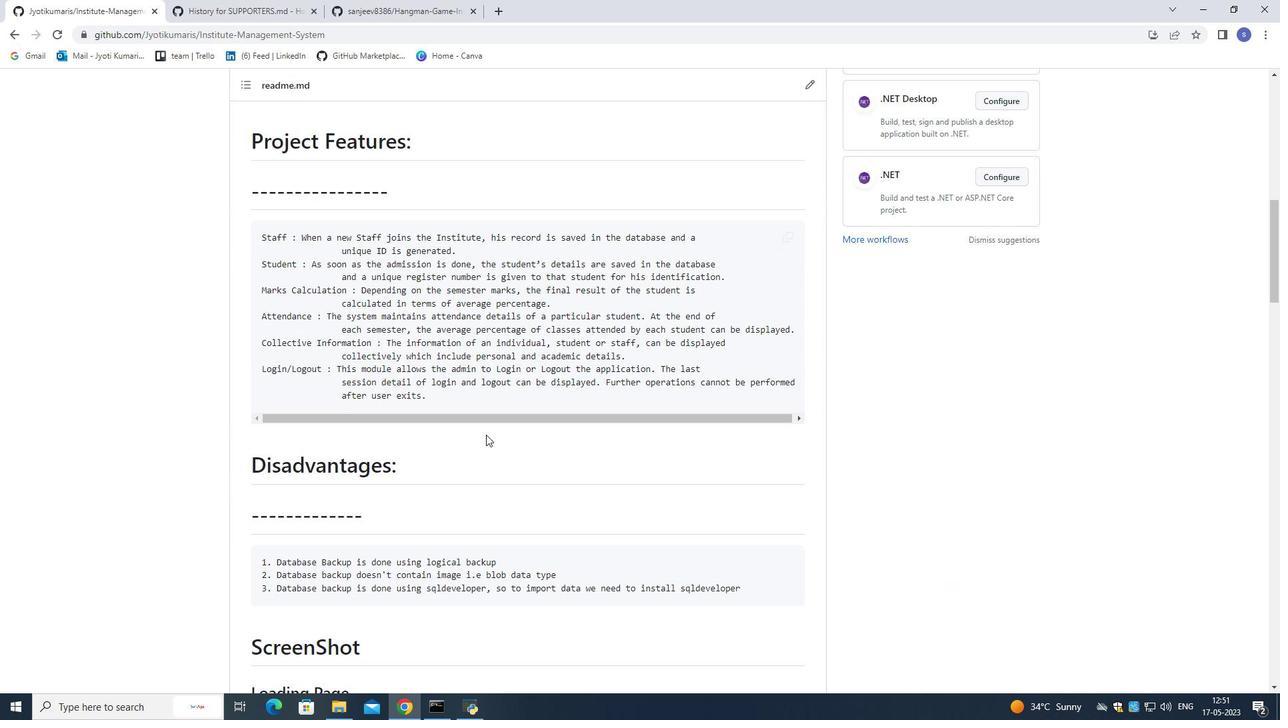 
Action: Mouse scrolled (486, 434) with delta (0, 0)
Screenshot: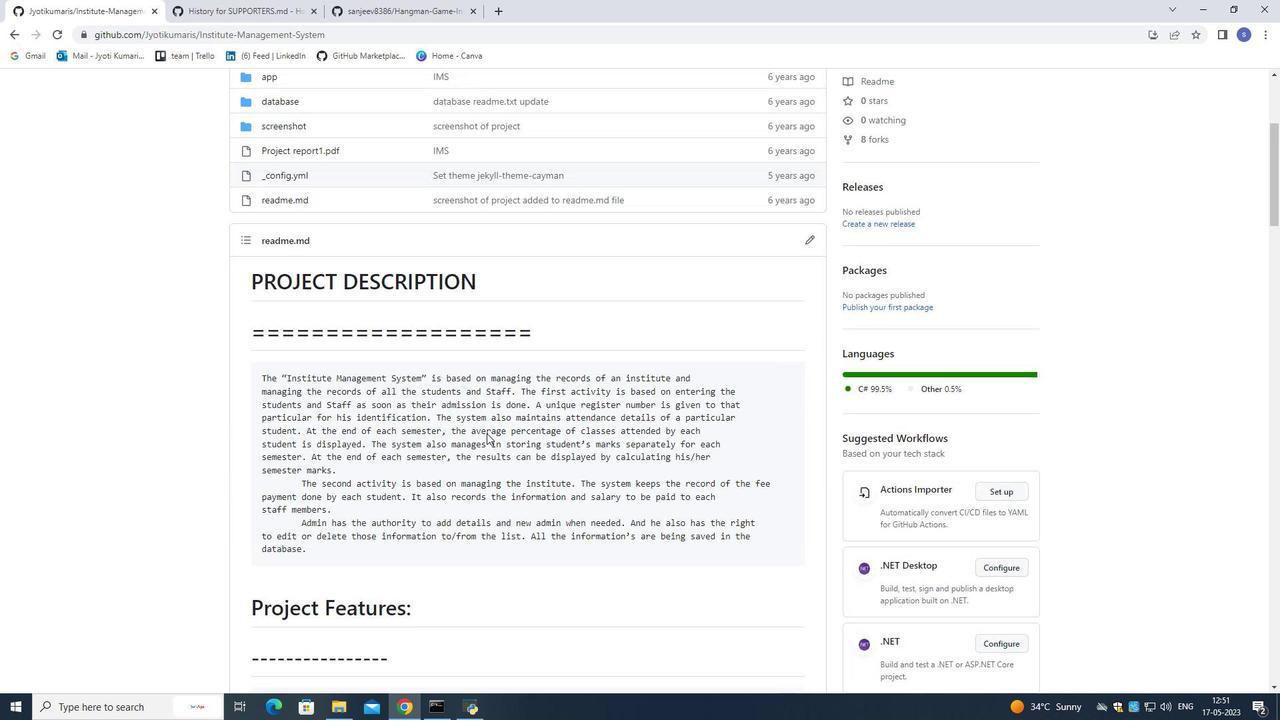 
Action: Mouse scrolled (486, 434) with delta (0, 0)
Screenshot: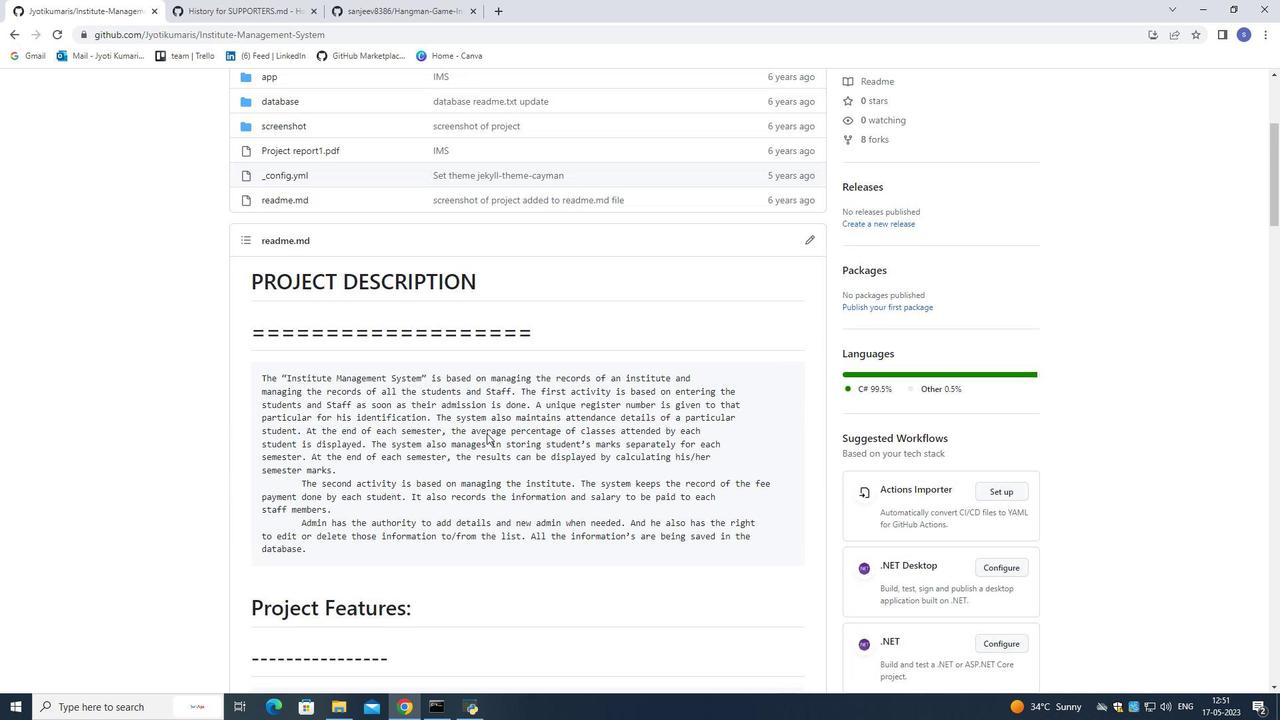 
Action: Mouse moved to (487, 433)
Screenshot: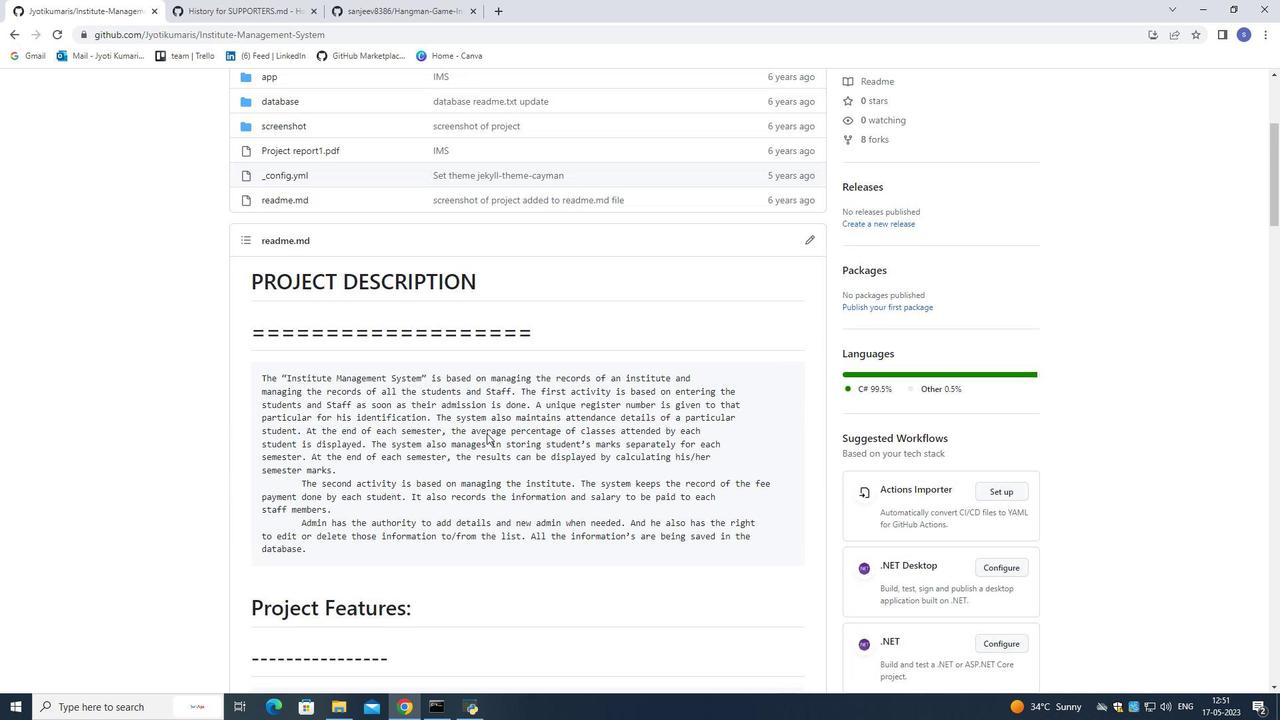 
Action: Mouse scrolled (487, 434) with delta (0, 0)
Screenshot: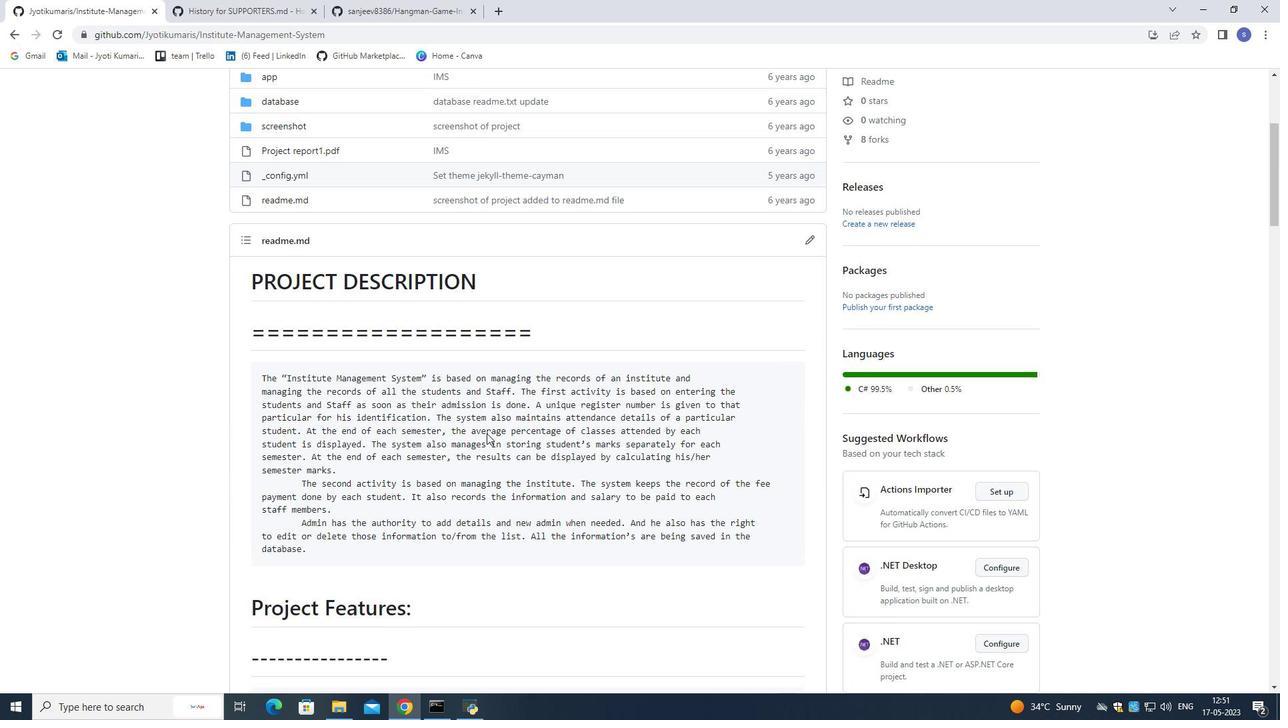 
Action: Mouse scrolled (487, 434) with delta (0, 0)
Screenshot: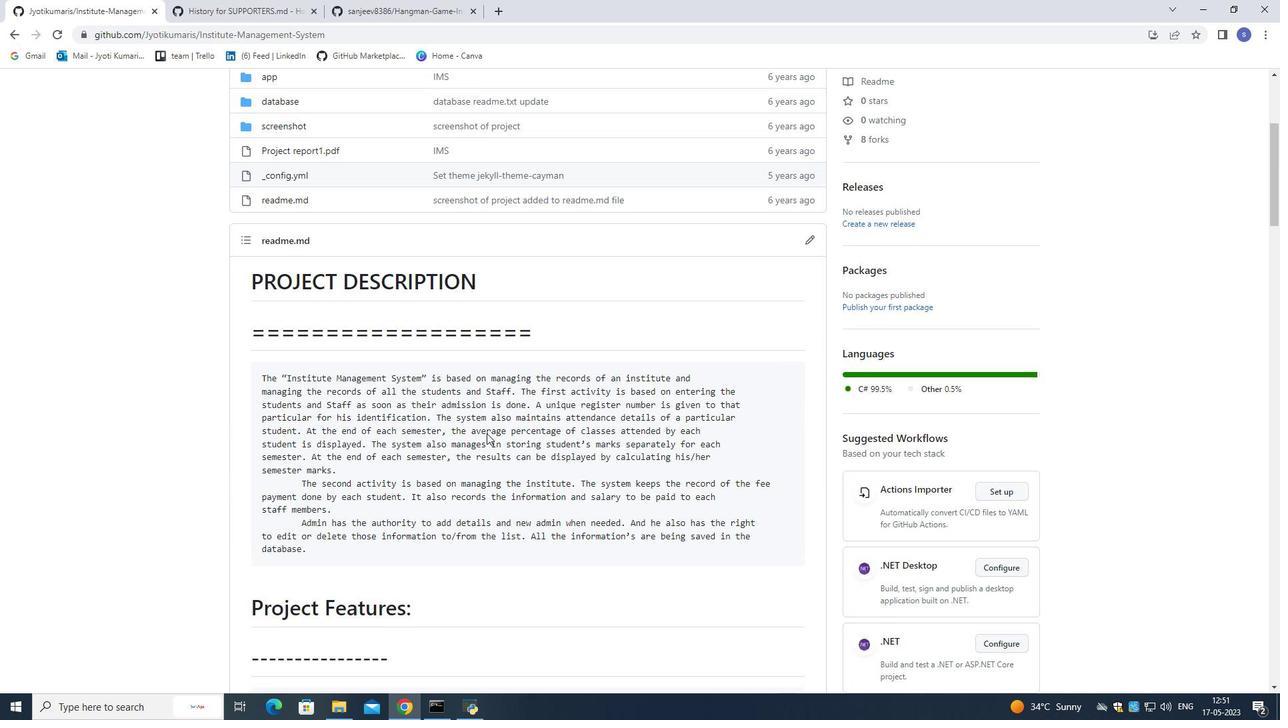 
Action: Mouse scrolled (487, 434) with delta (0, 0)
Screenshot: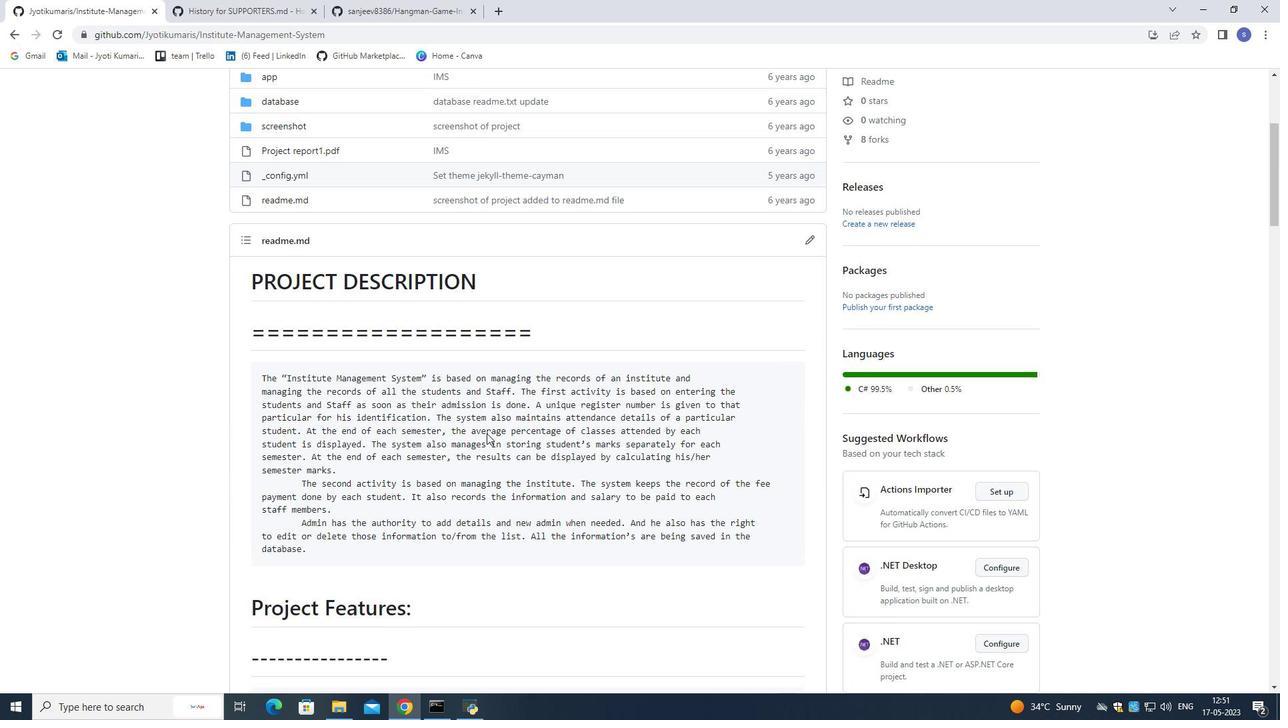 
Action: Mouse scrolled (487, 434) with delta (0, 0)
Screenshot: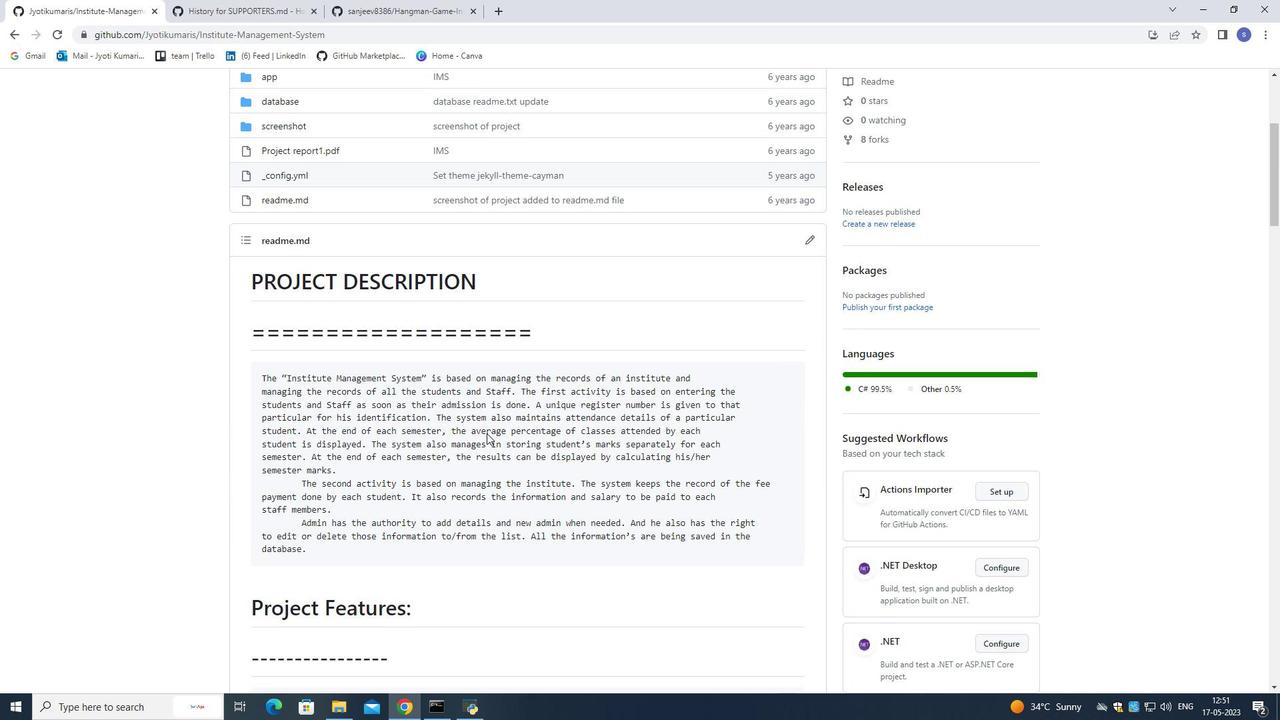 
Action: Mouse moved to (488, 432)
Screenshot: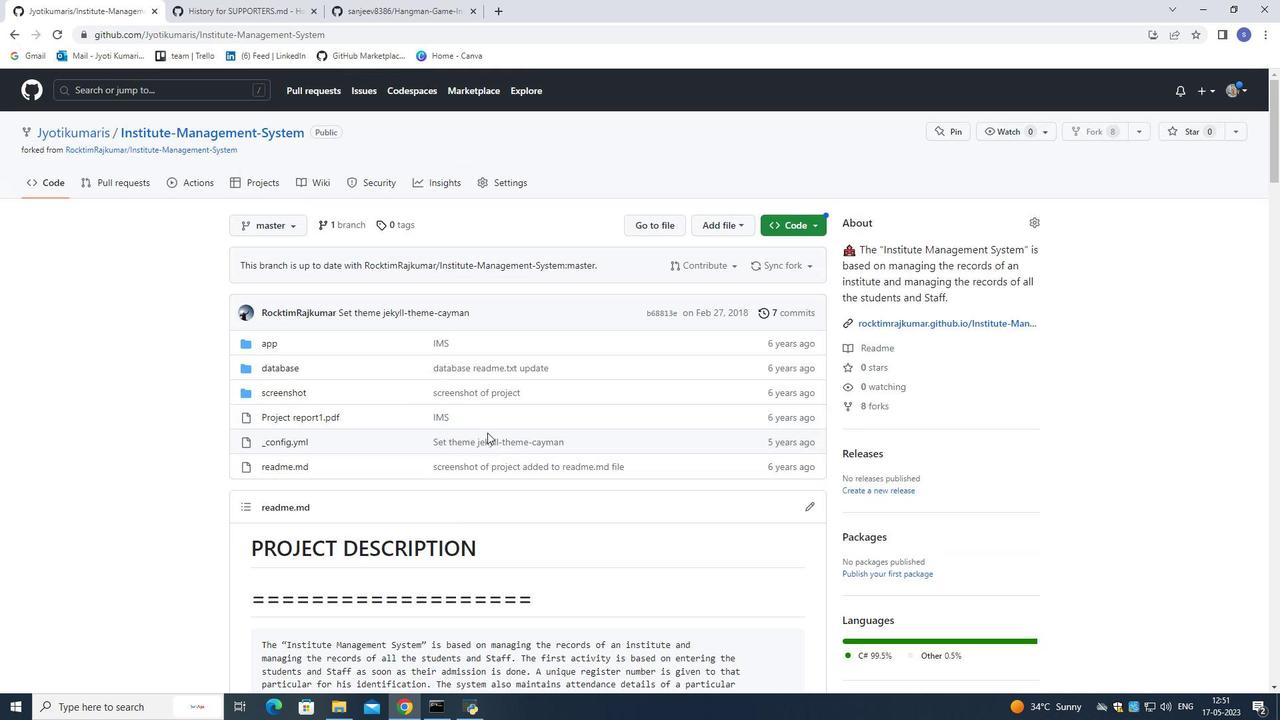 
Action: Mouse scrolled (488, 433) with delta (0, 0)
Screenshot: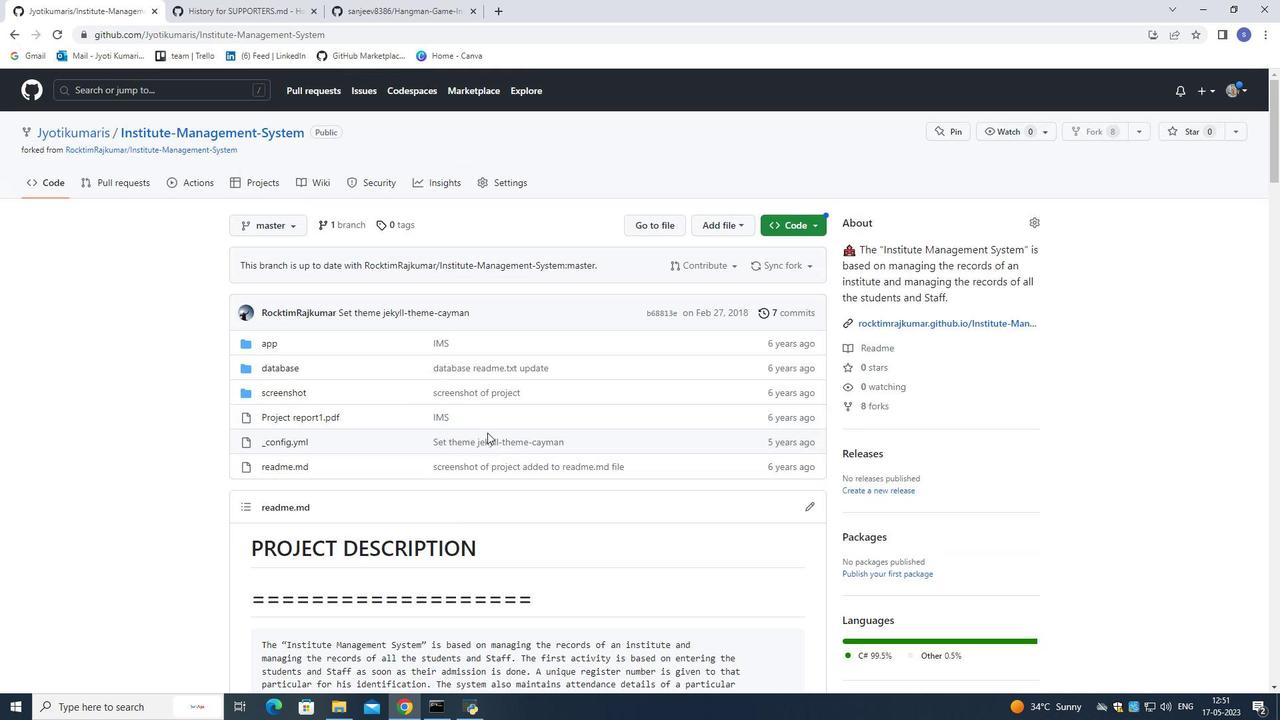 
Action: Mouse scrolled (488, 433) with delta (0, 0)
Screenshot: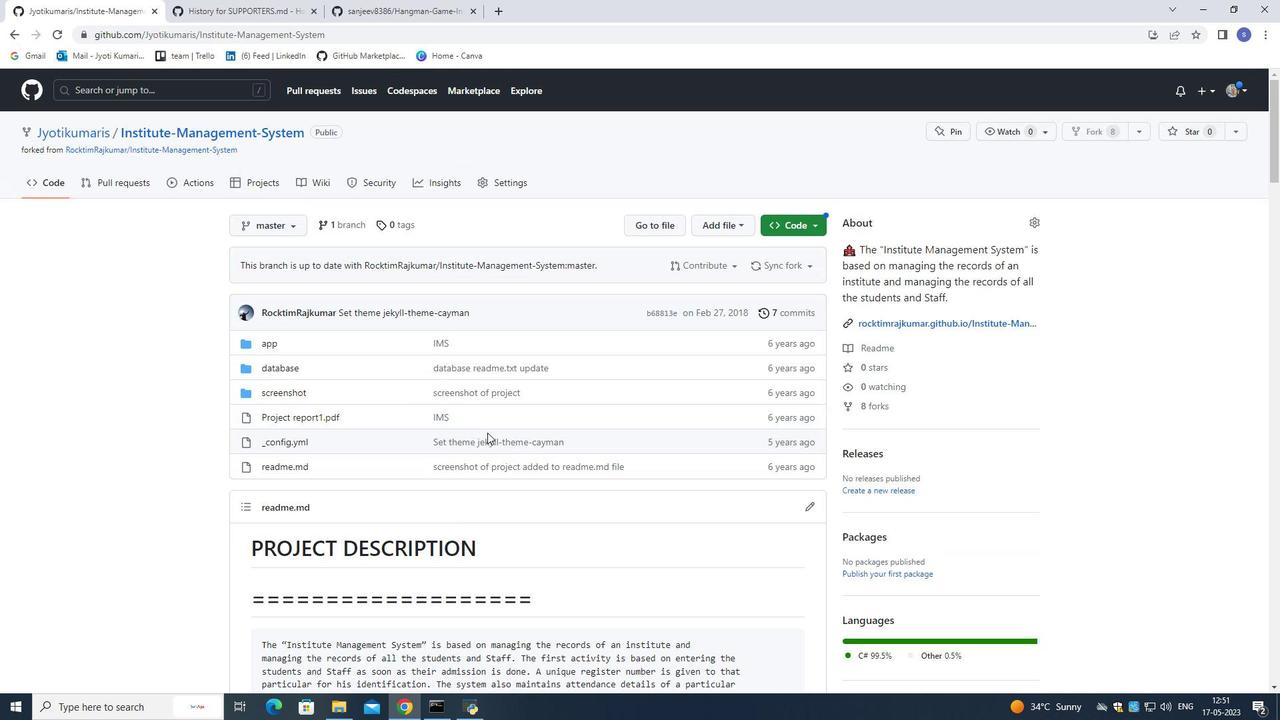 
Action: Mouse scrolled (488, 433) with delta (0, 0)
Screenshot: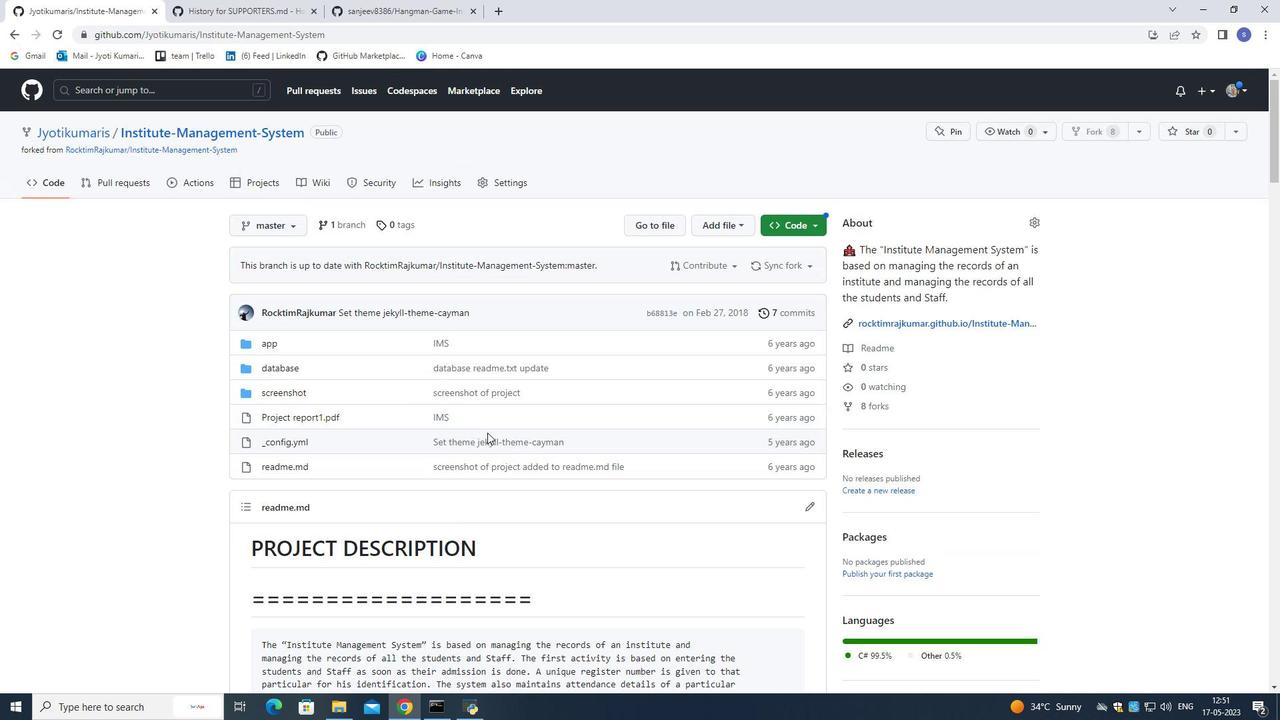 
Action: Mouse moved to (488, 432)
Screenshot: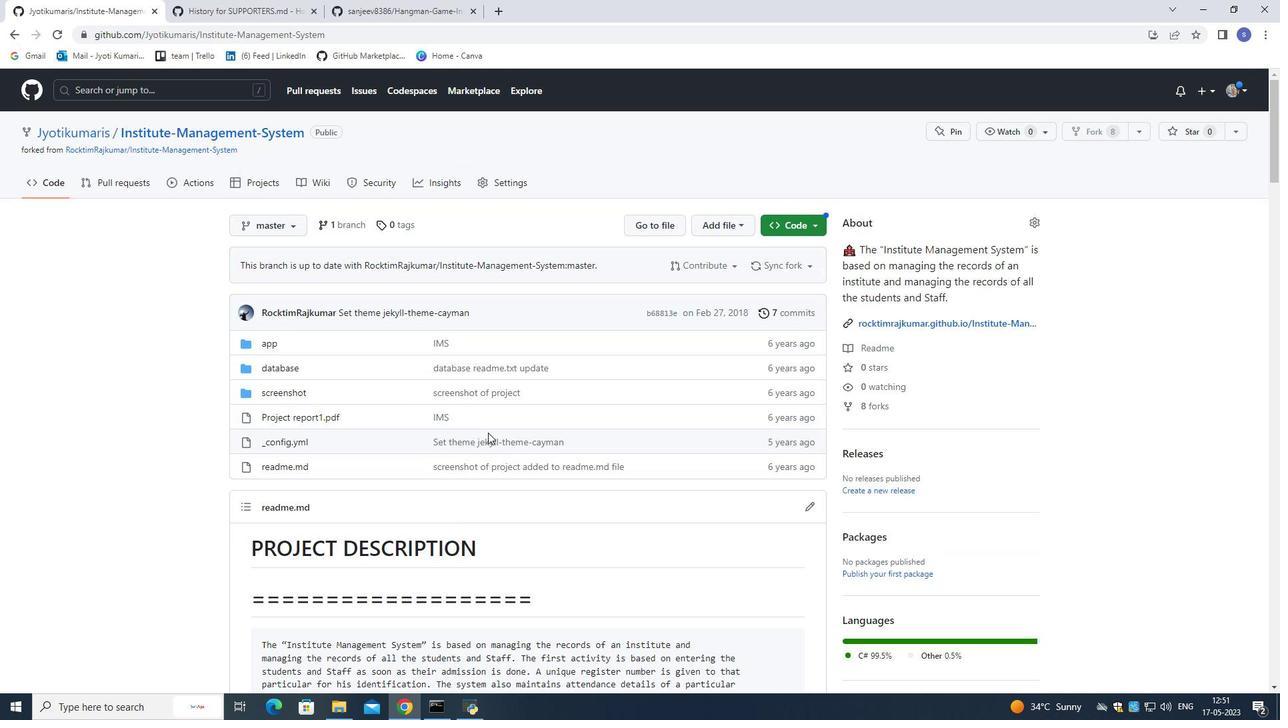 
Action: Mouse scrolled (488, 433) with delta (0, 0)
Screenshot: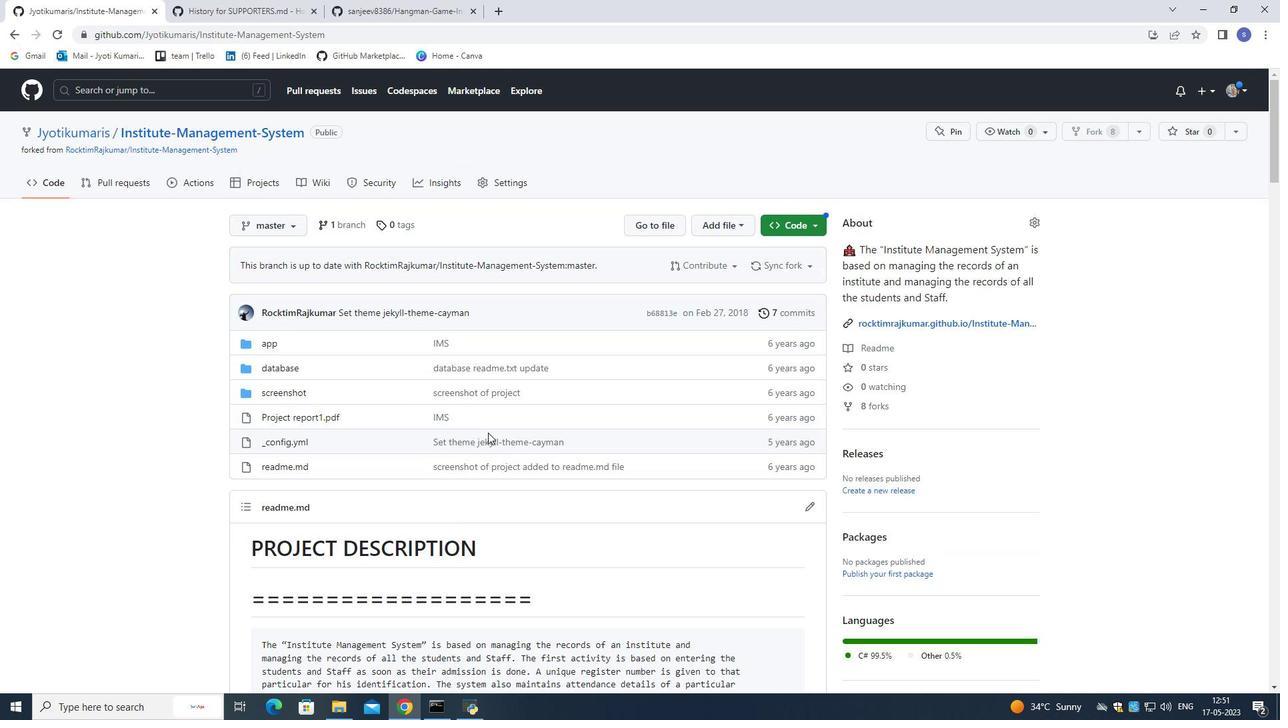
Action: Mouse moved to (497, 190)
Screenshot: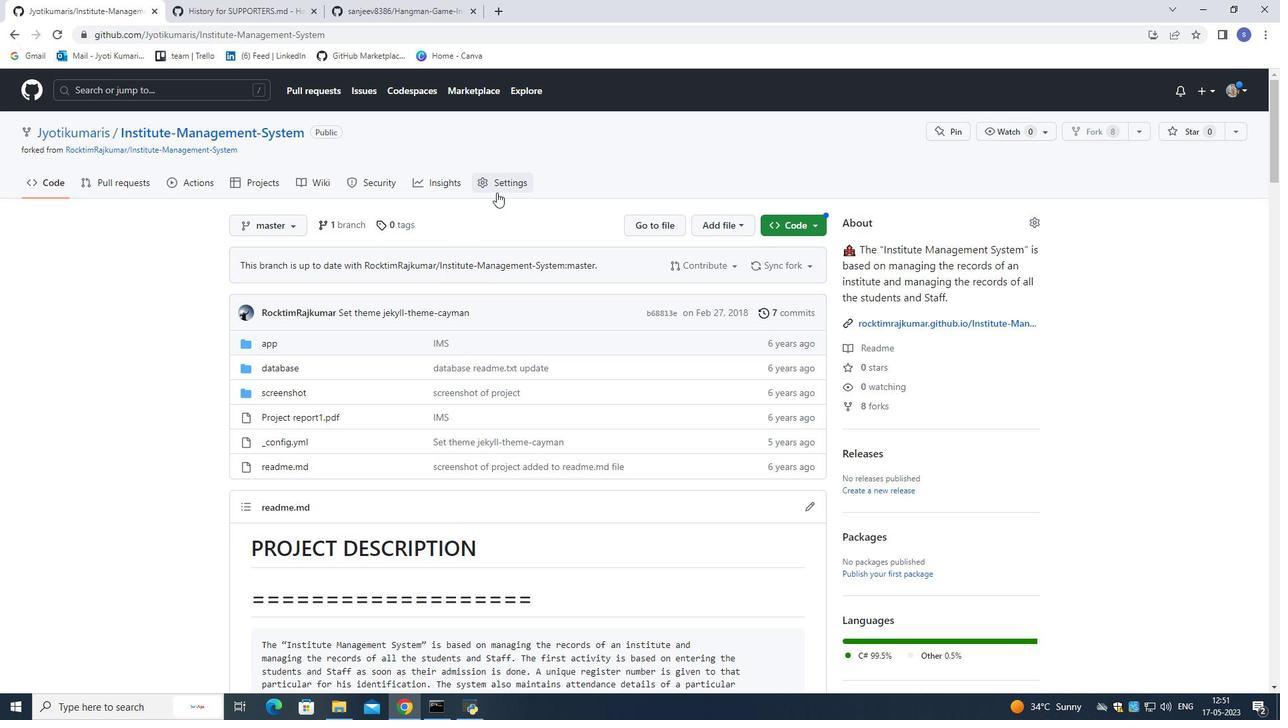 
Action: Mouse pressed left at (497, 190)
Screenshot: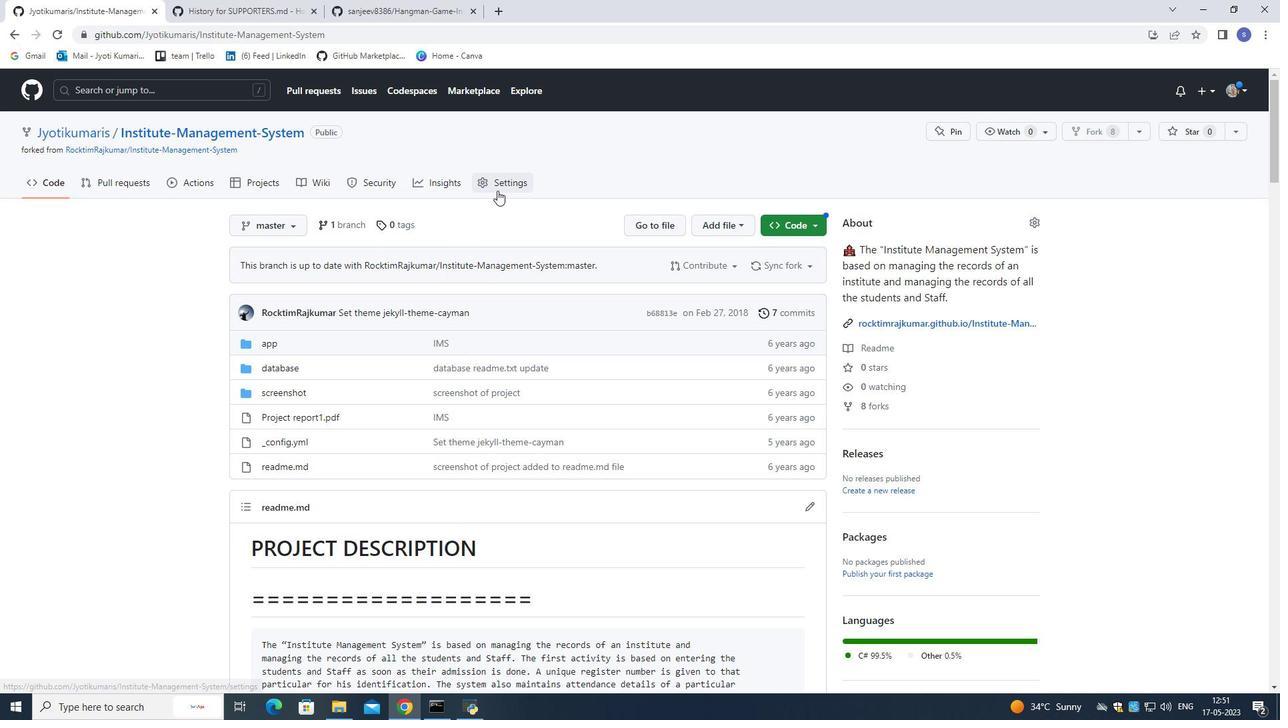 
Action: Mouse moved to (276, 434)
Screenshot: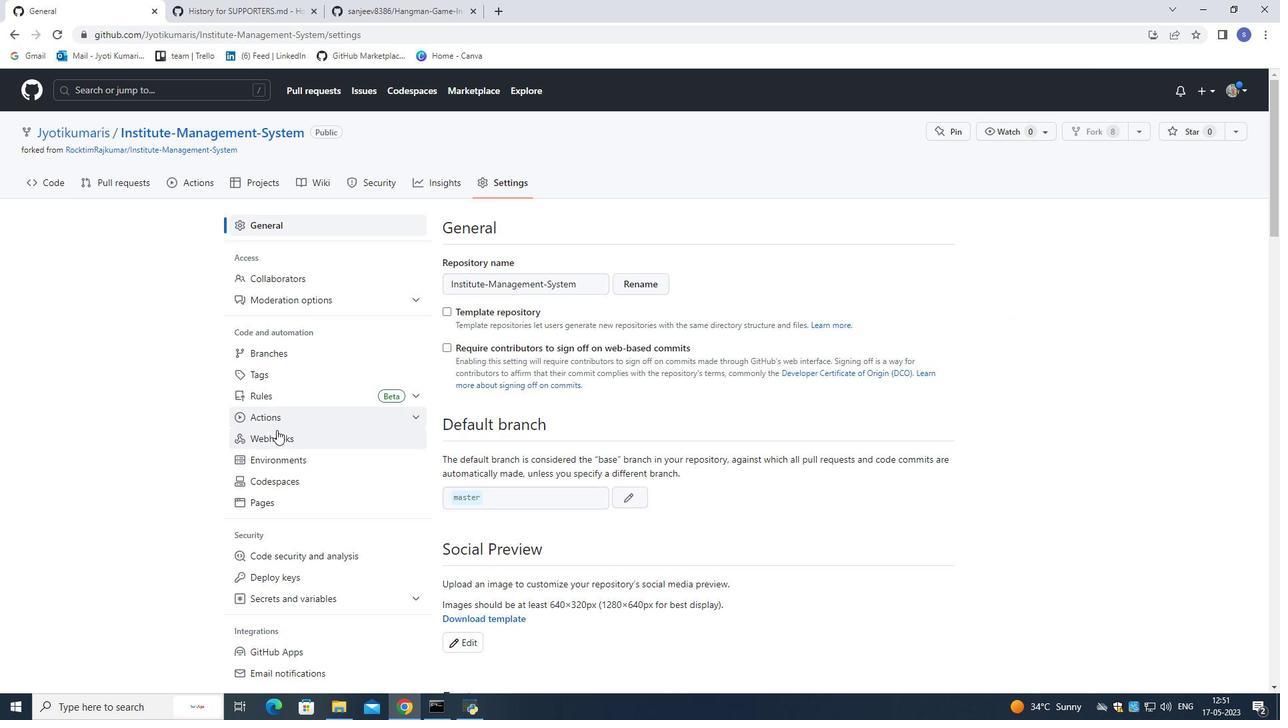 
Action: Mouse scrolled (276, 433) with delta (0, 0)
Screenshot: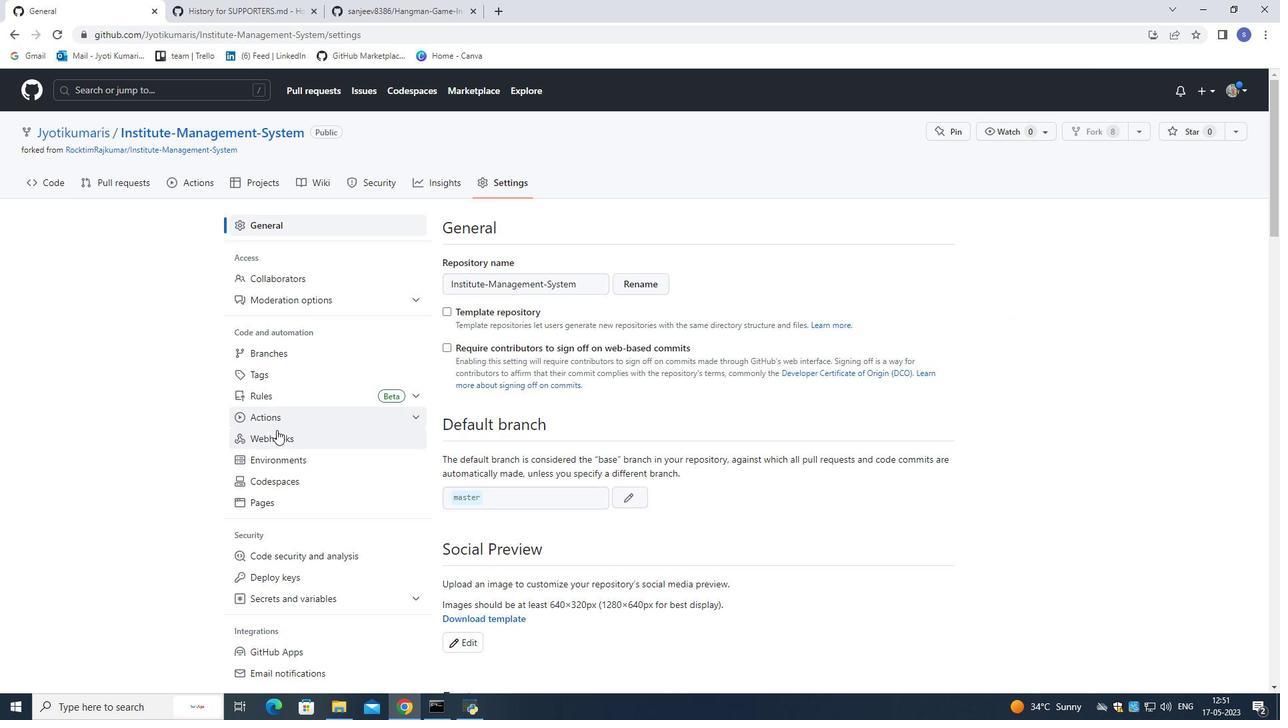
Action: Mouse moved to (276, 437)
Screenshot: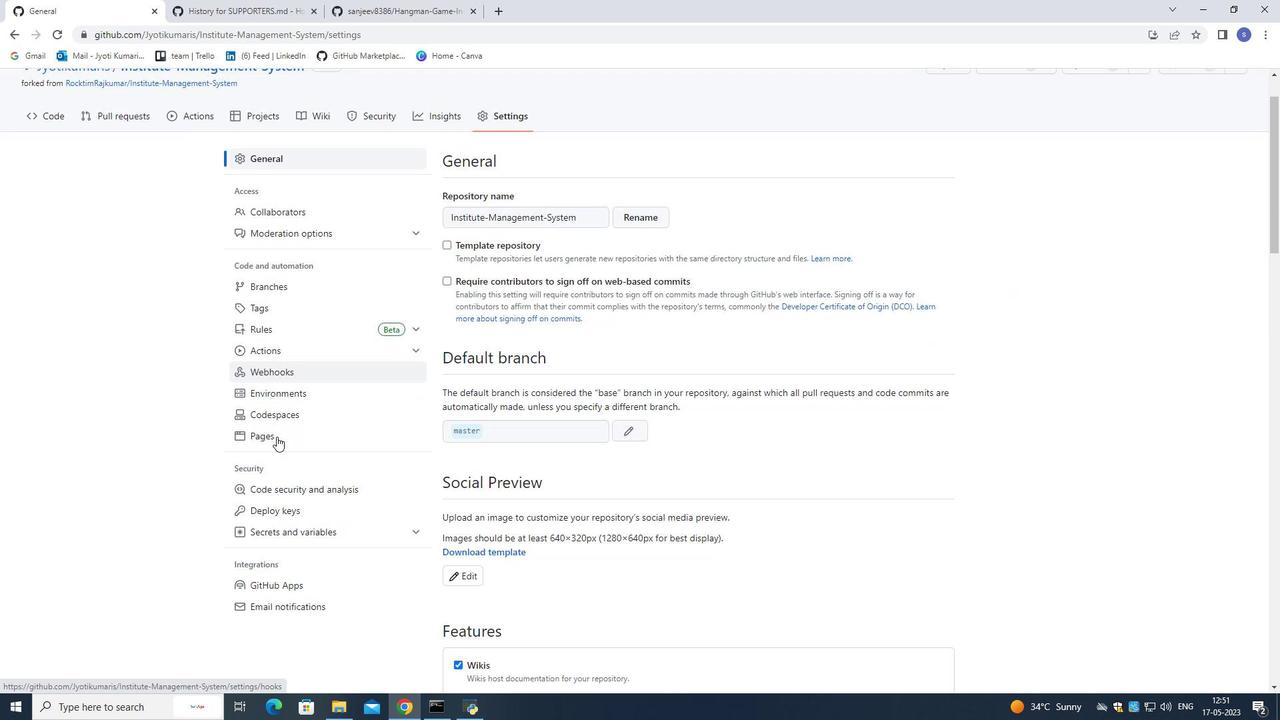 
Action: Mouse scrolled (276, 436) with delta (0, 0)
Screenshot: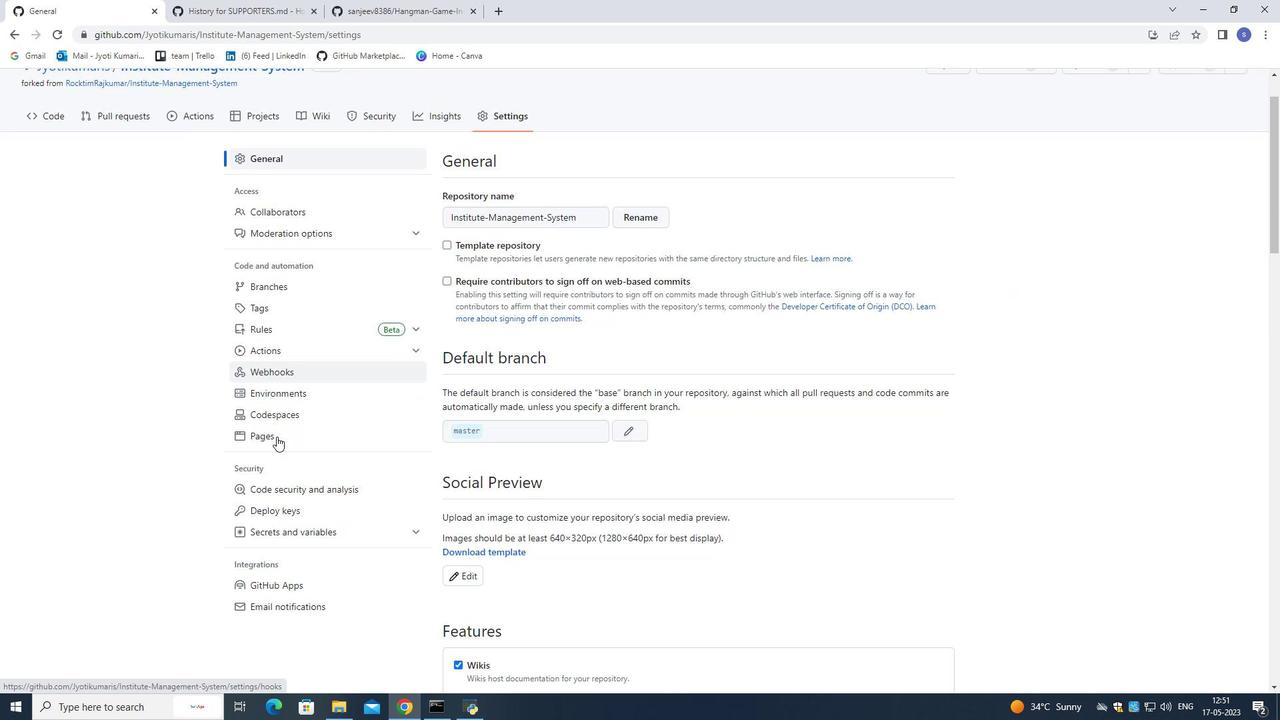 
Action: Mouse scrolled (276, 436) with delta (0, 0)
Screenshot: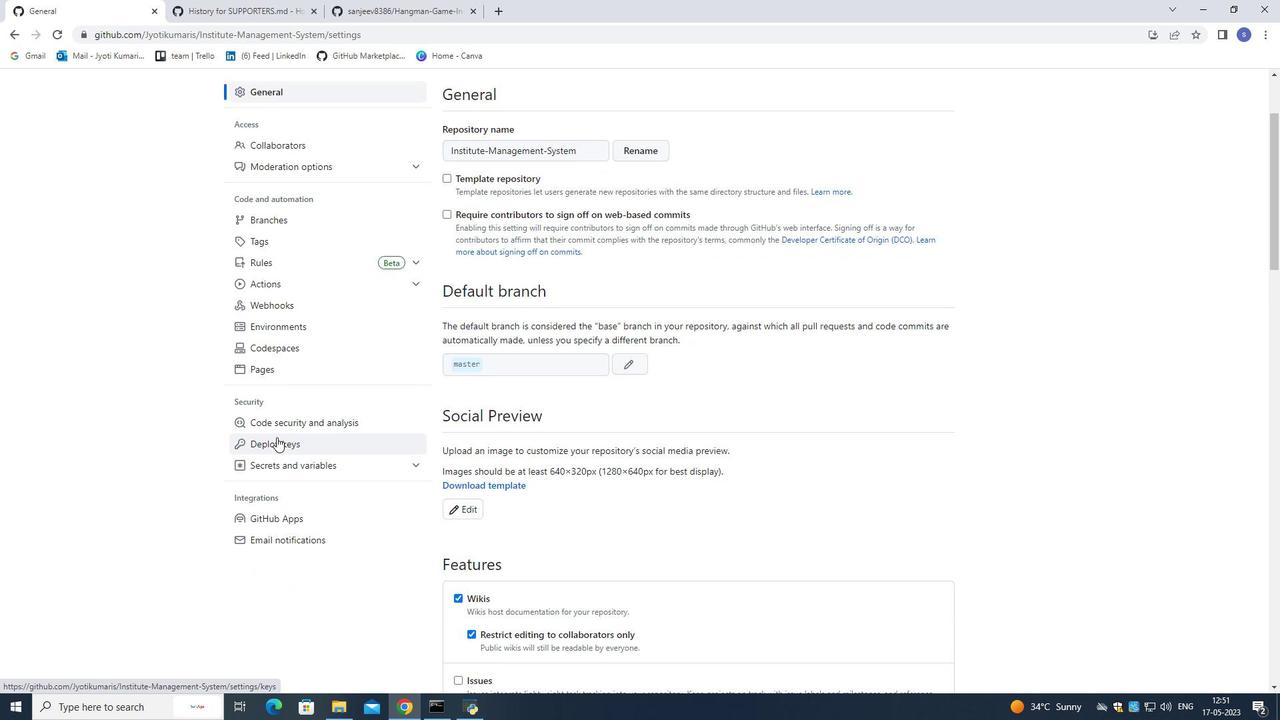 
Action: Mouse scrolled (276, 436) with delta (0, 0)
Screenshot: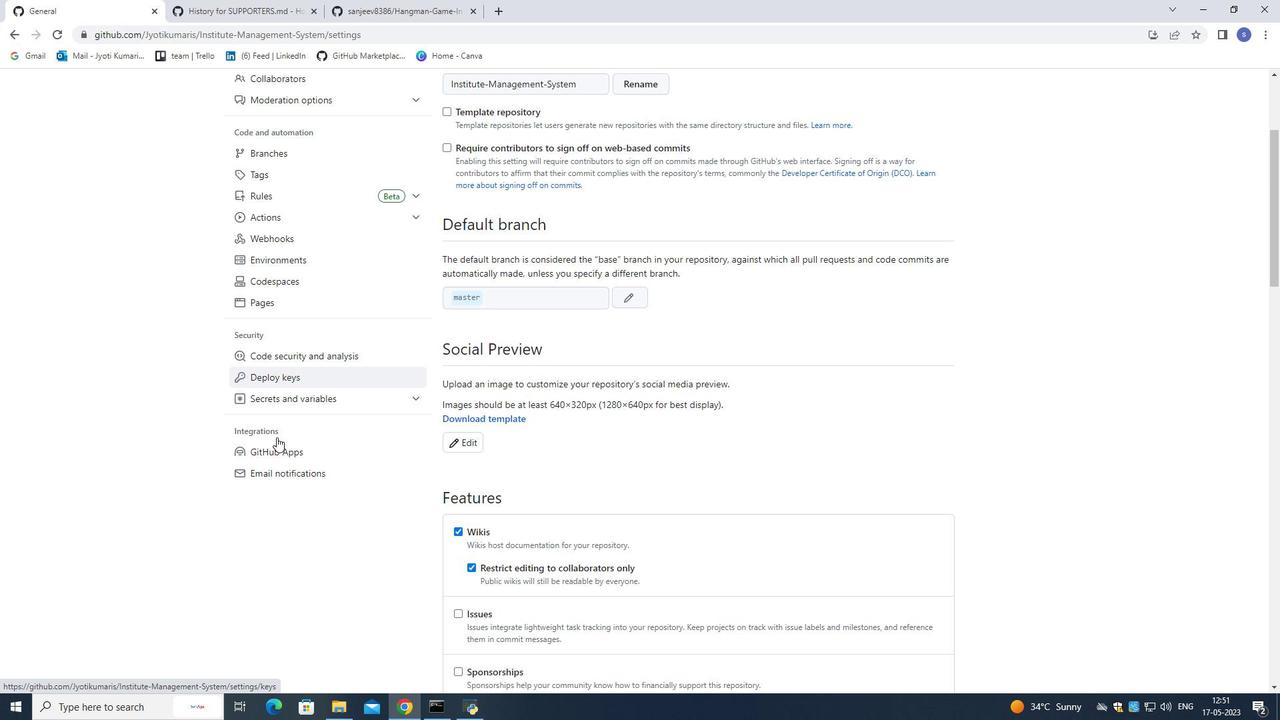 
Action: Mouse scrolled (276, 438) with delta (0, 0)
Screenshot: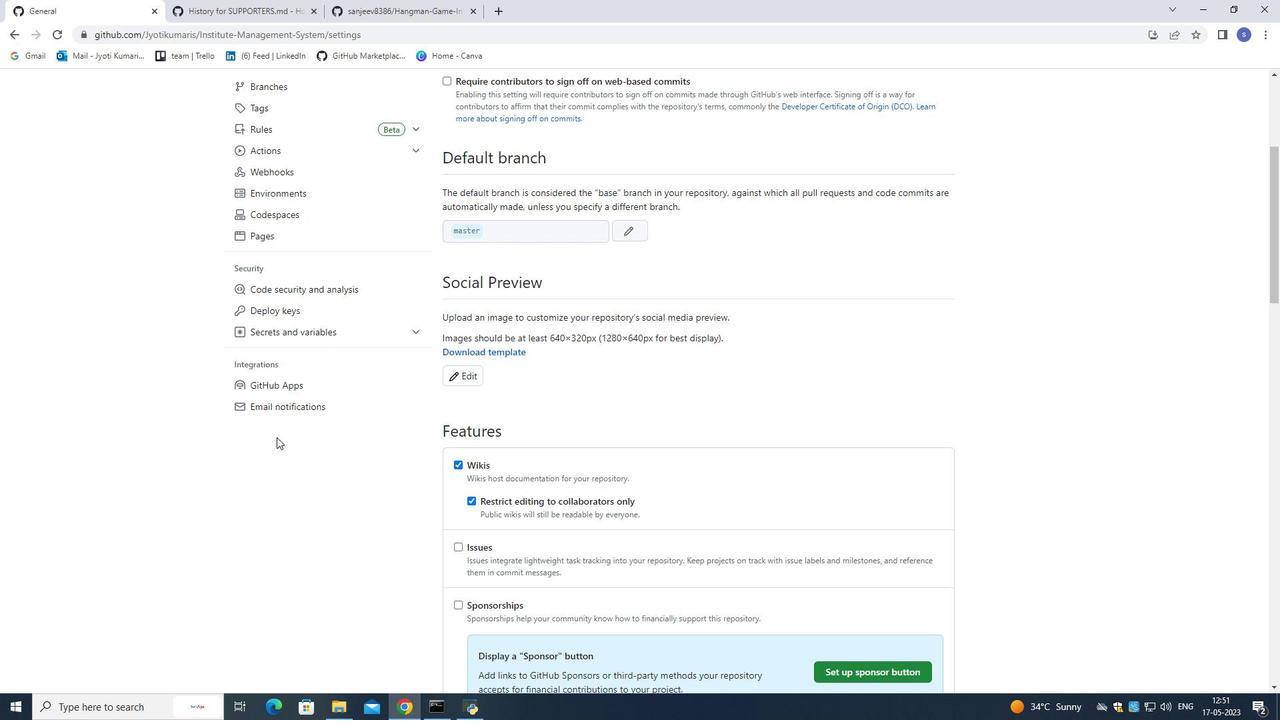 
Action: Mouse scrolled (276, 438) with delta (0, 0)
Screenshot: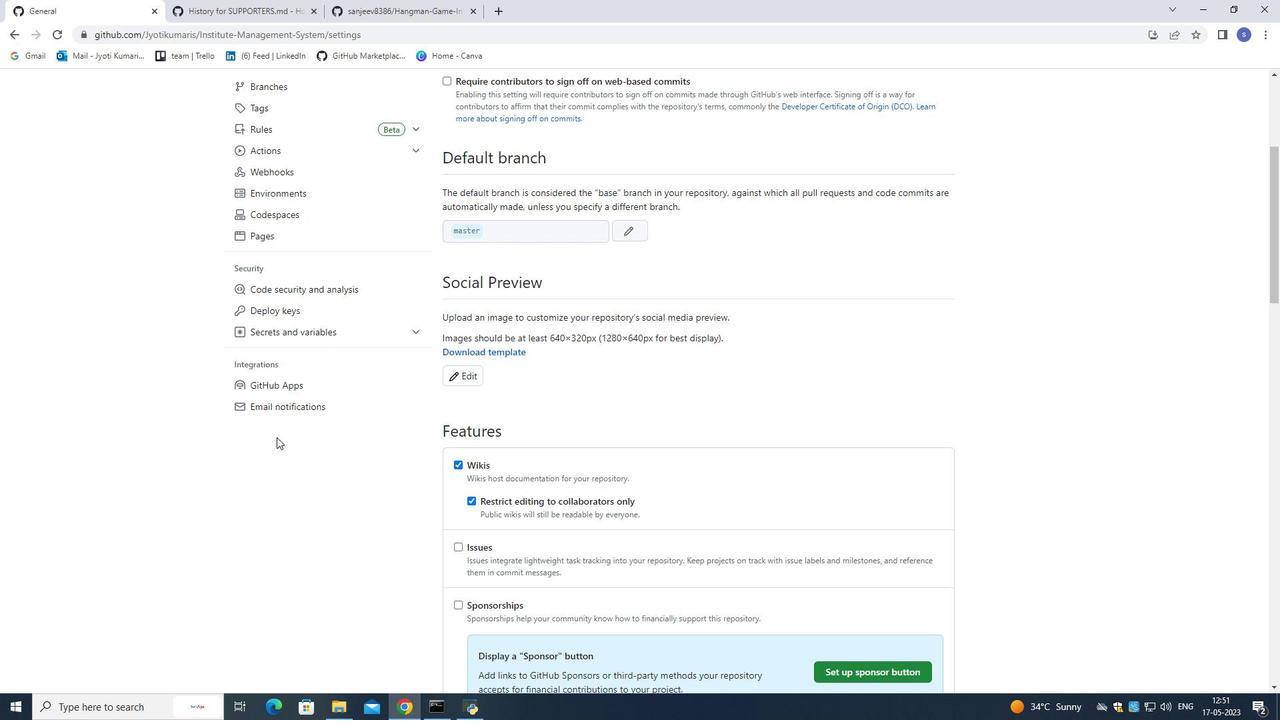 
Action: Mouse scrolled (276, 438) with delta (0, 0)
Screenshot: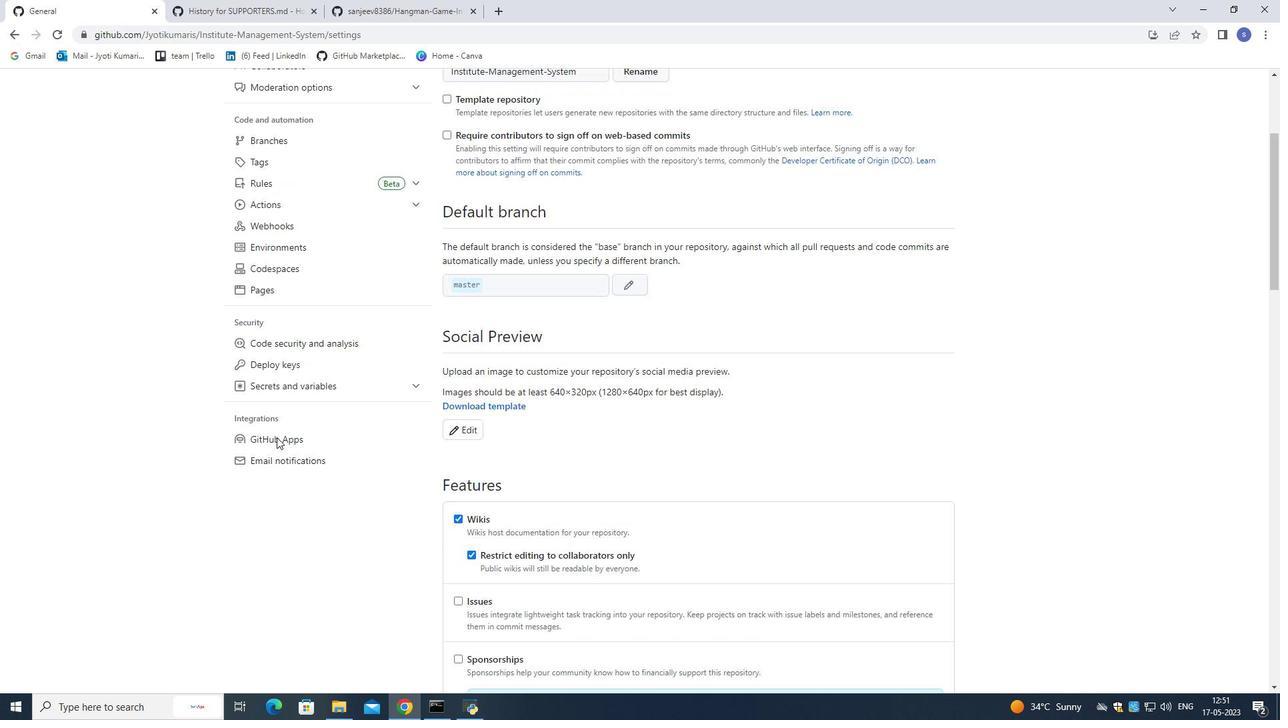 
Action: Mouse scrolled (276, 438) with delta (0, 0)
Screenshot: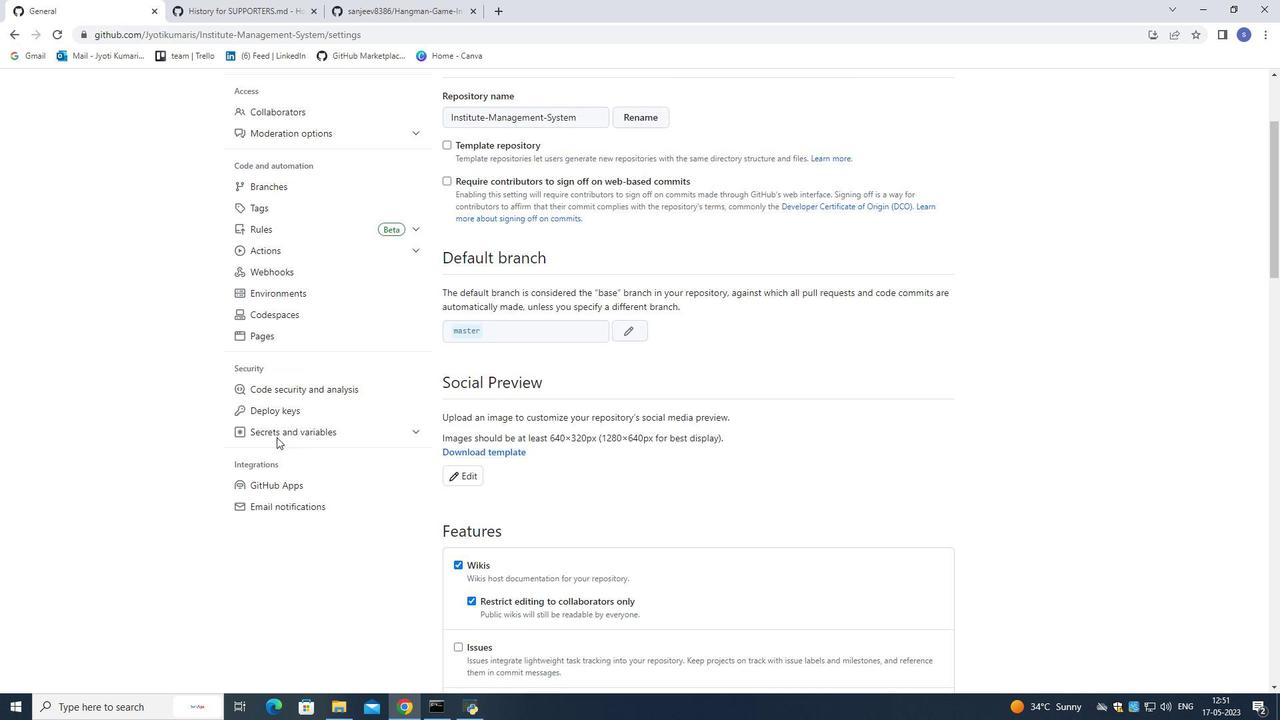 
Action: Mouse moved to (278, 436)
Screenshot: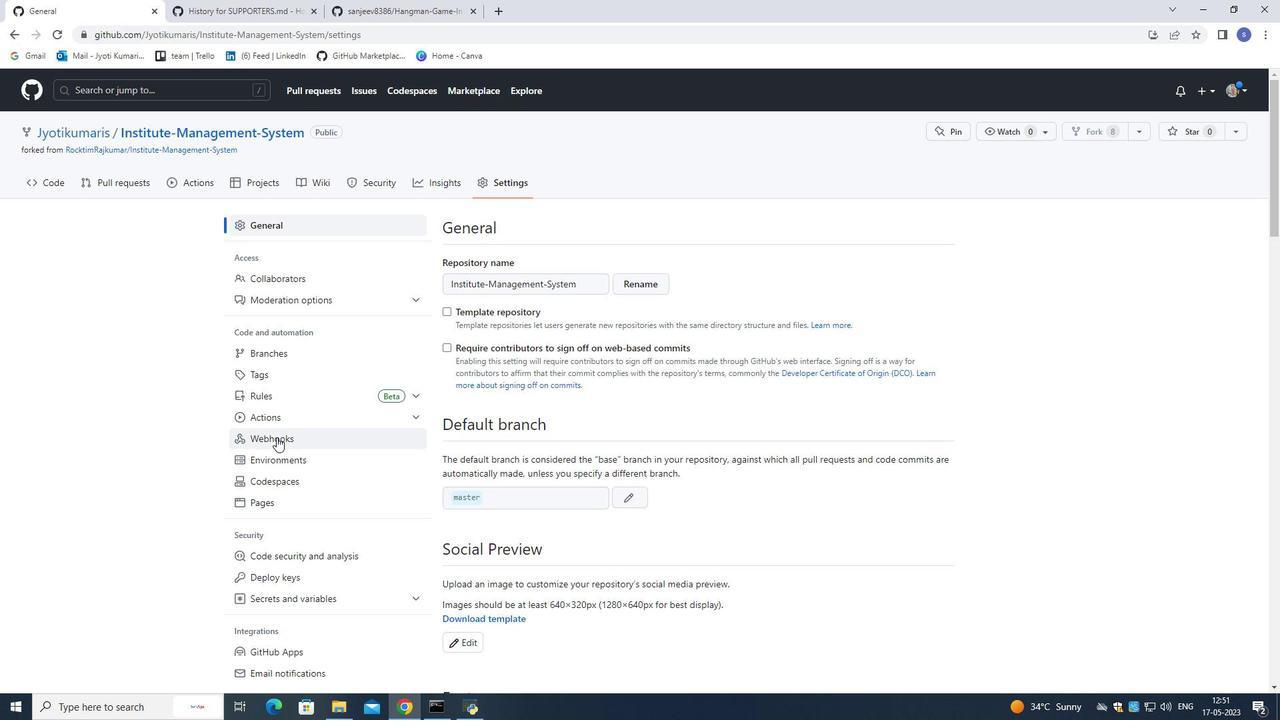 
Action: Mouse scrolled (278, 437) with delta (0, 0)
Screenshot: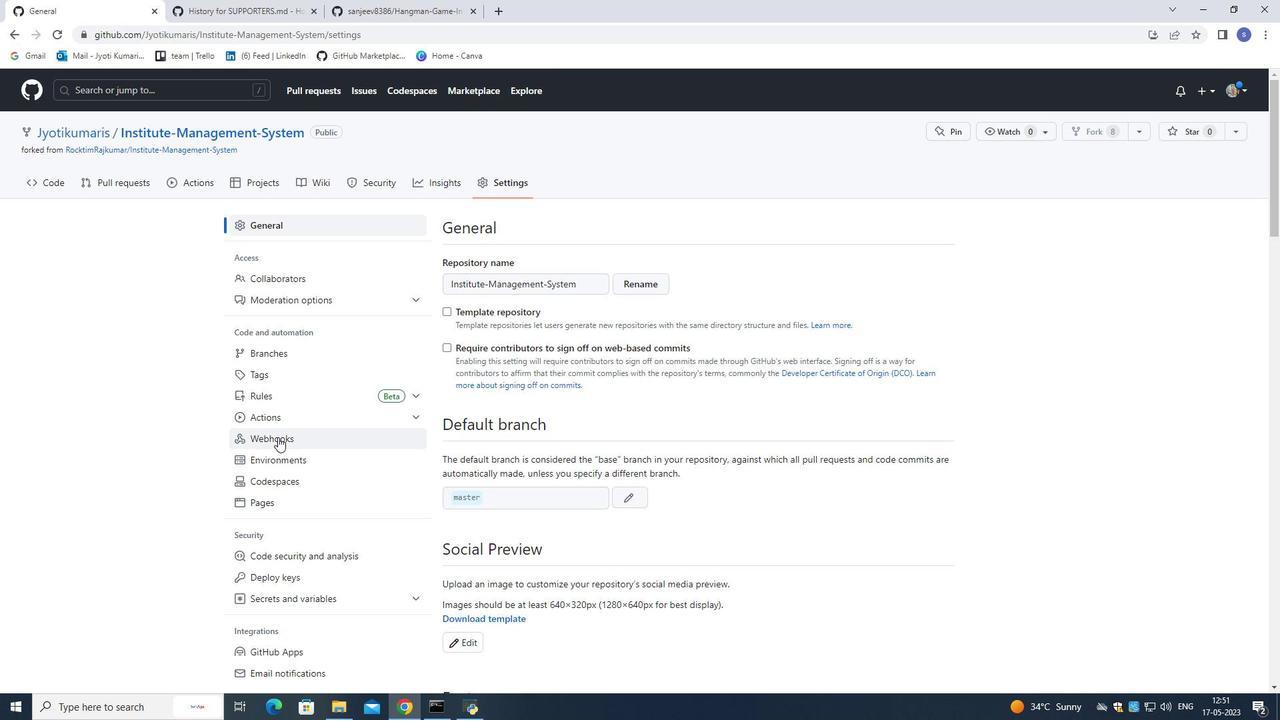 
Action: Mouse moved to (278, 436)
Screenshot: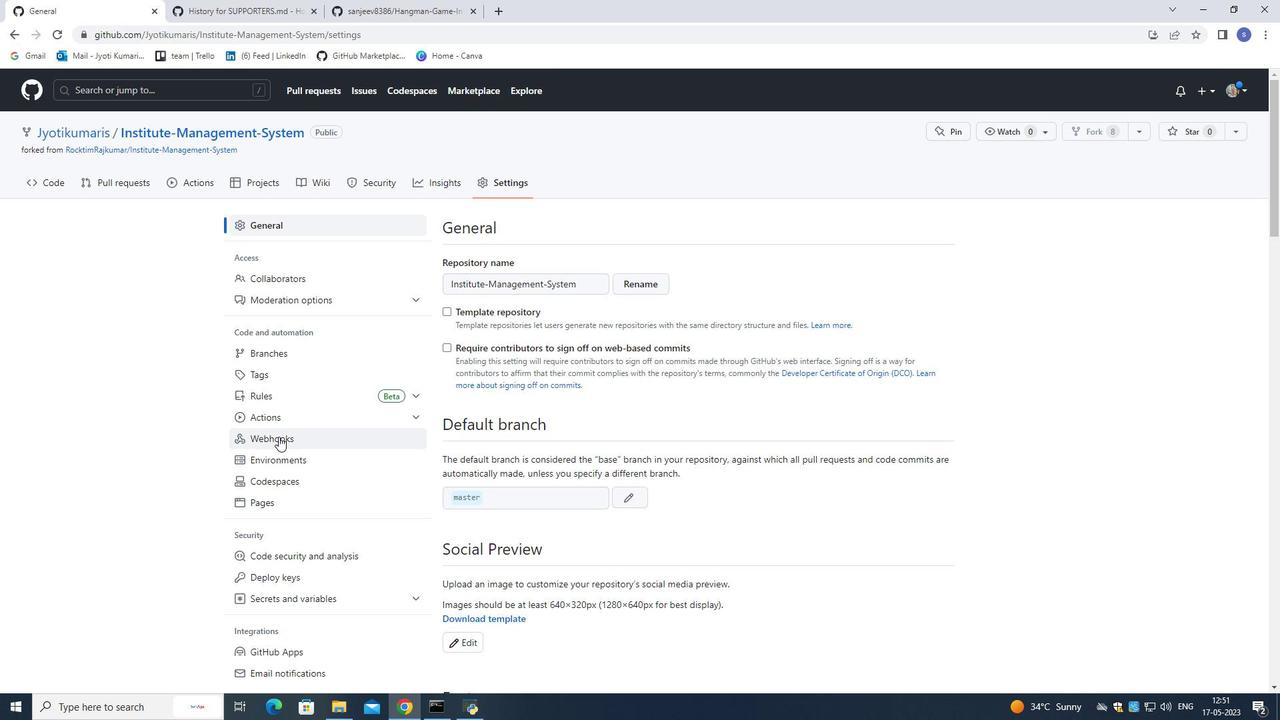 
Action: Mouse scrolled (278, 436) with delta (0, 0)
Screenshot: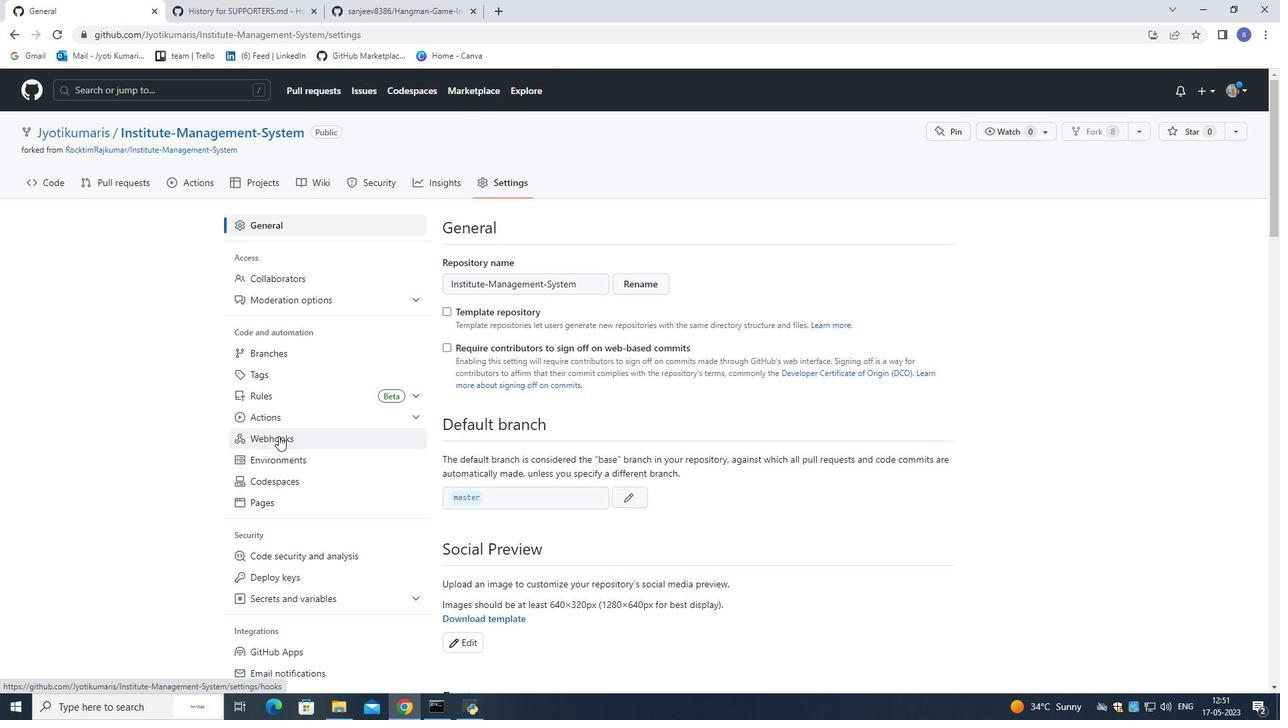 
Action: Mouse moved to (280, 430)
Screenshot: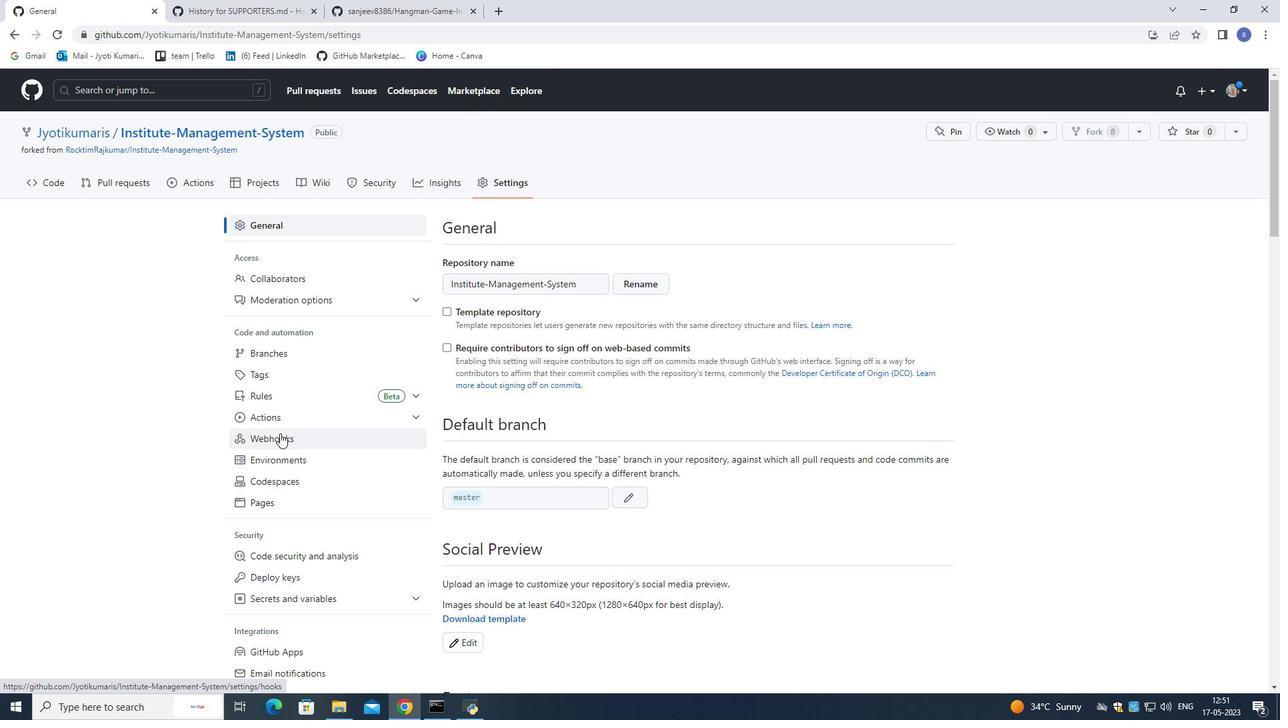 
Action: Mouse scrolled (280, 430) with delta (0, 0)
Screenshot: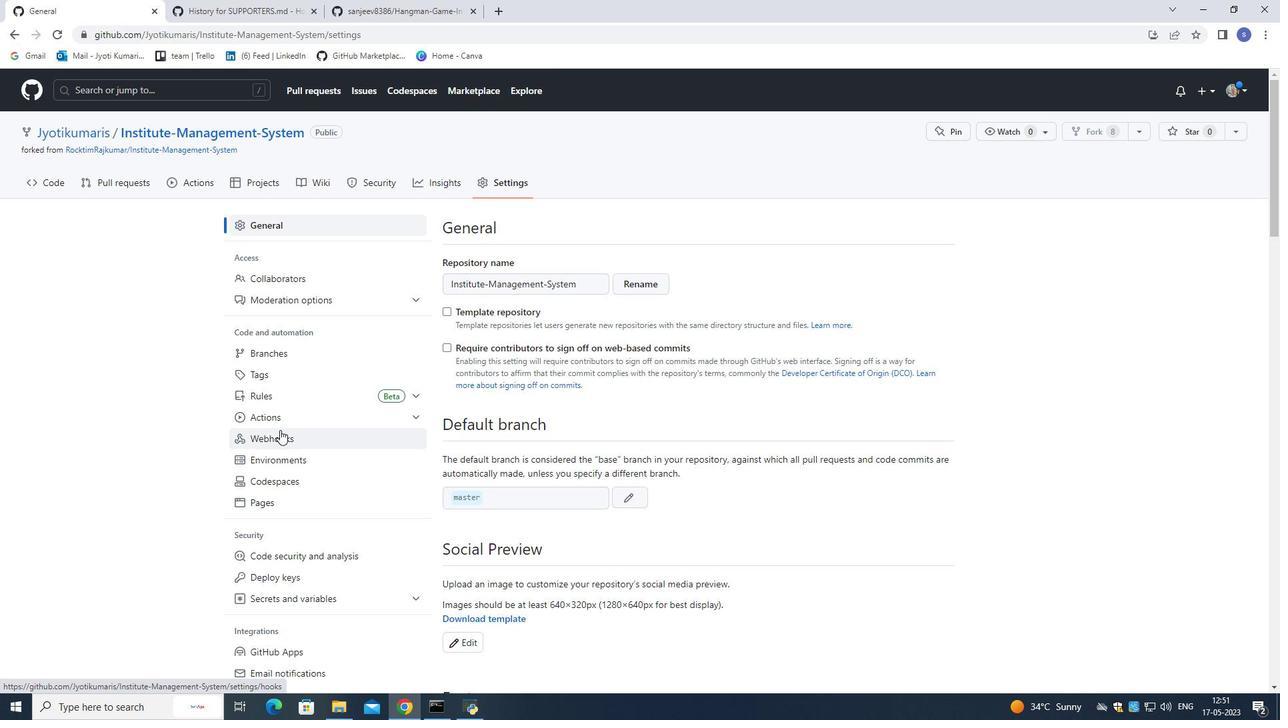 
Action: Mouse moved to (14, 32)
Screenshot: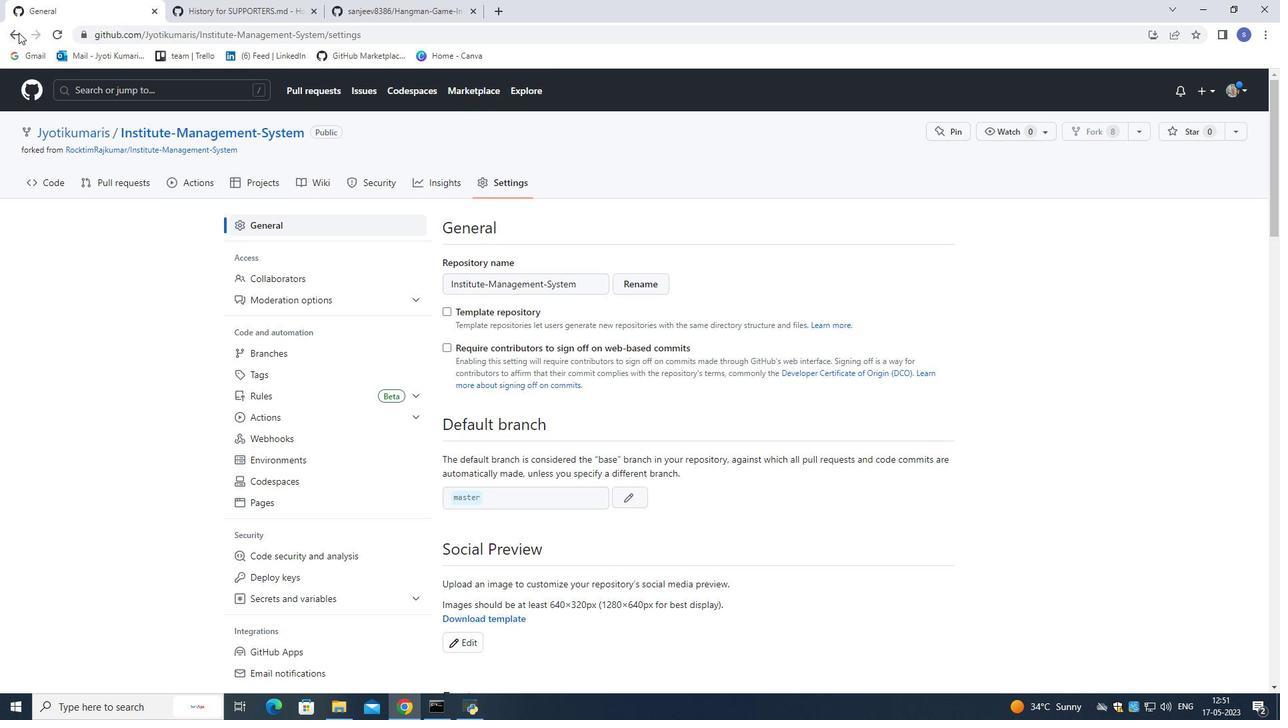 
Action: Mouse pressed left at (14, 32)
Screenshot: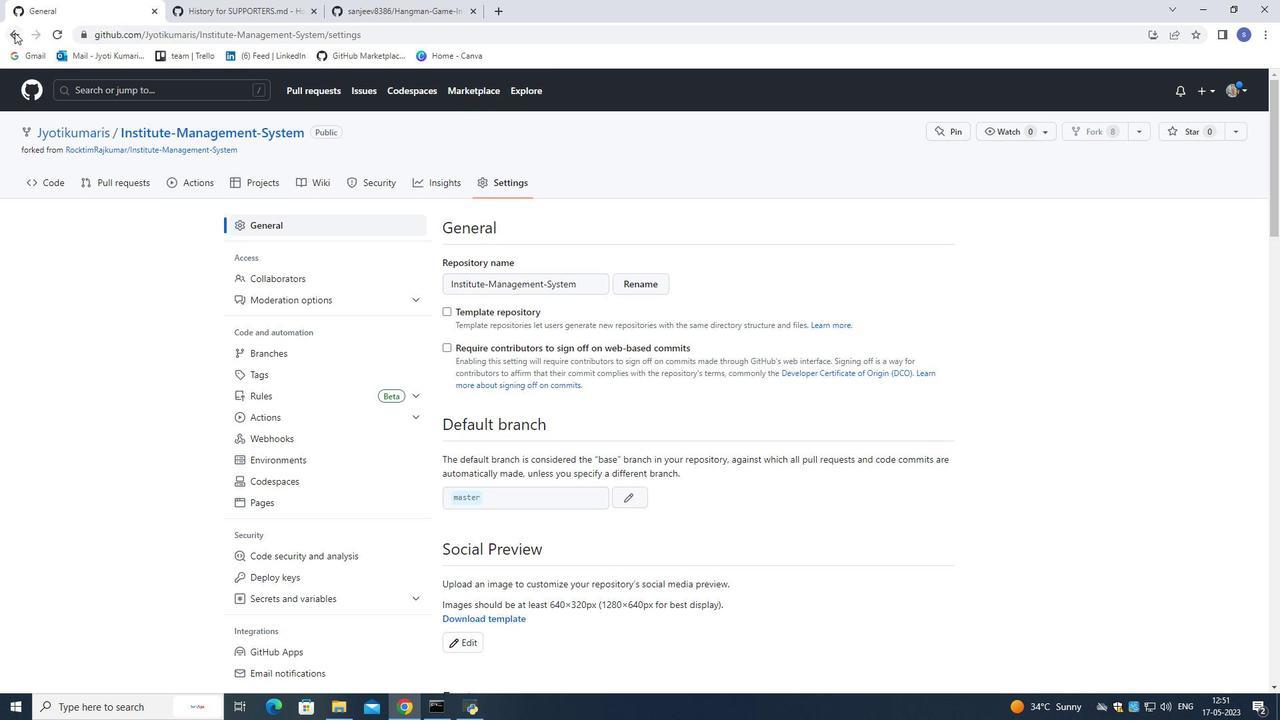 
Action: Mouse moved to (260, 180)
Screenshot: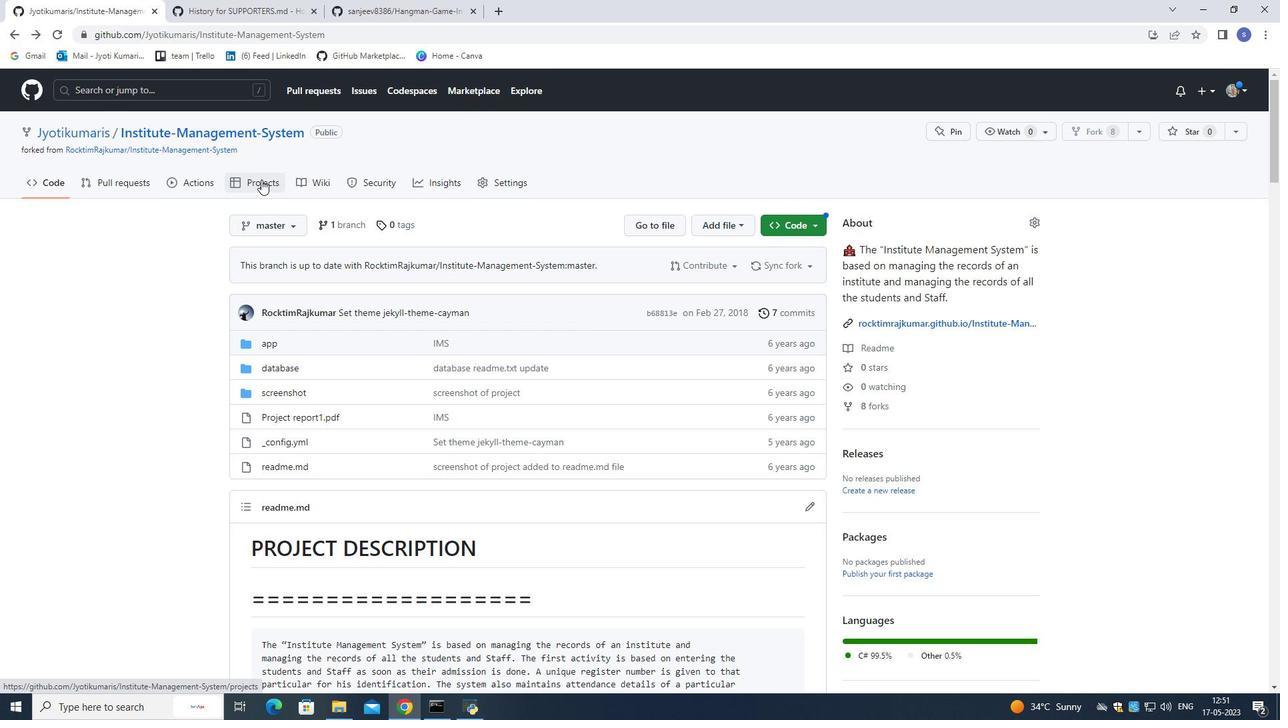 
Action: Mouse pressed left at (260, 180)
Screenshot: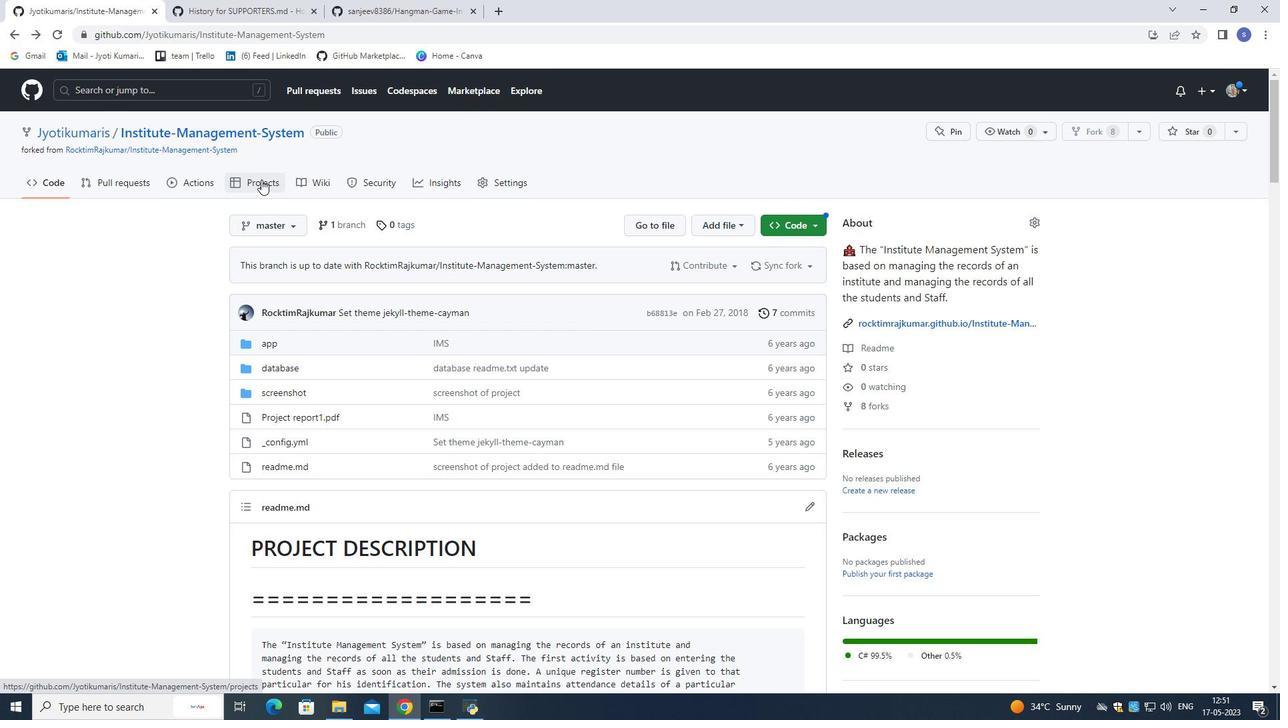 
Action: Mouse moved to (16, 30)
Screenshot: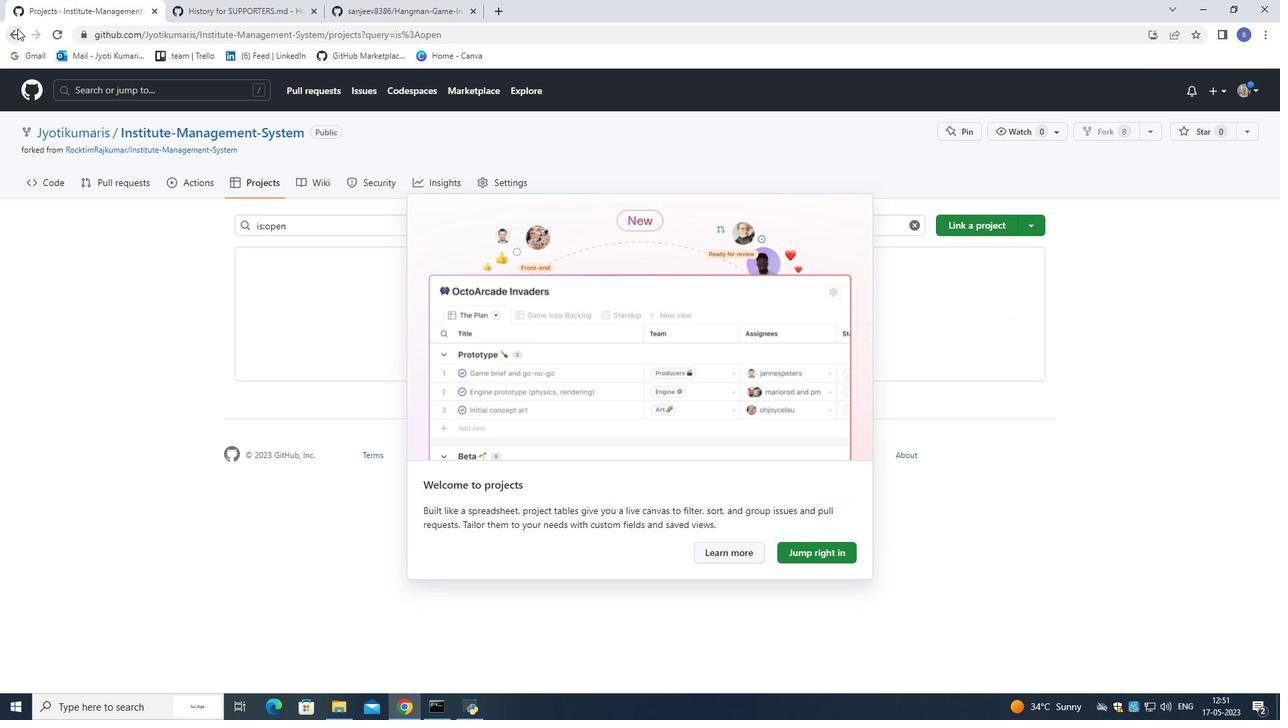 
Action: Mouse pressed left at (16, 30)
Screenshot: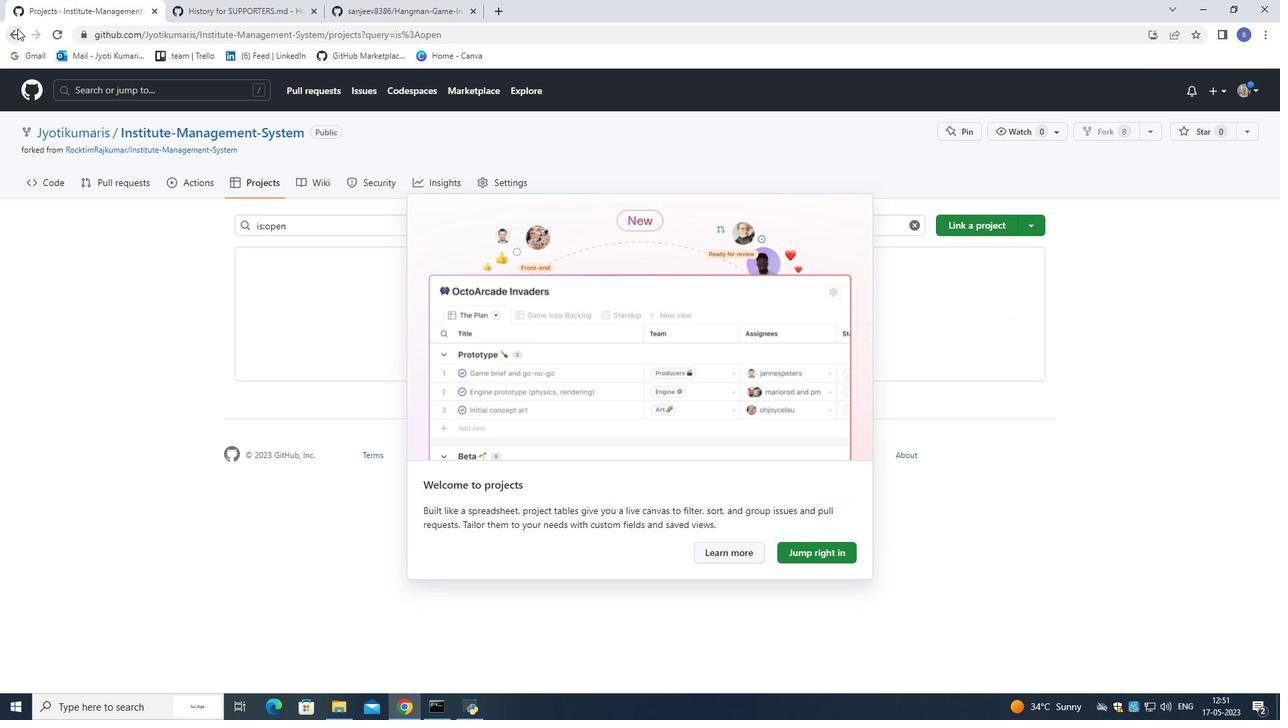 
Action: Mouse moved to (211, 0)
Screenshot: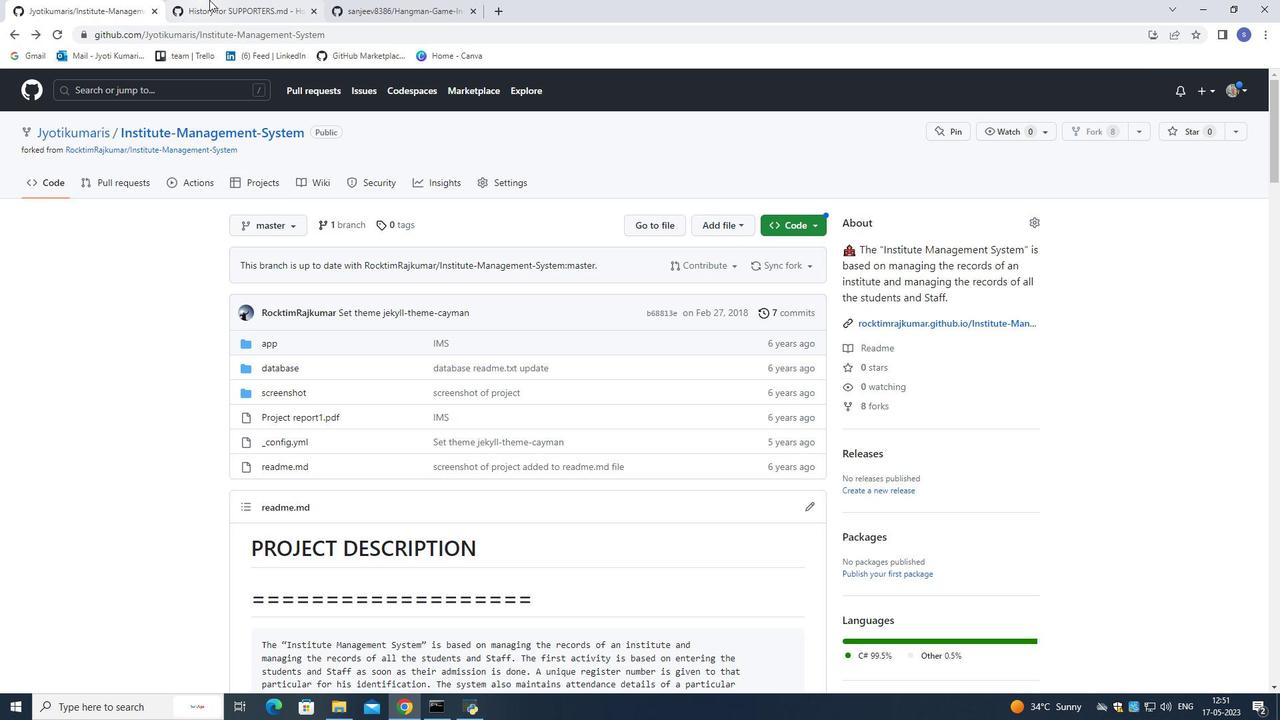 
Action: Mouse pressed left at (211, 0)
Screenshot: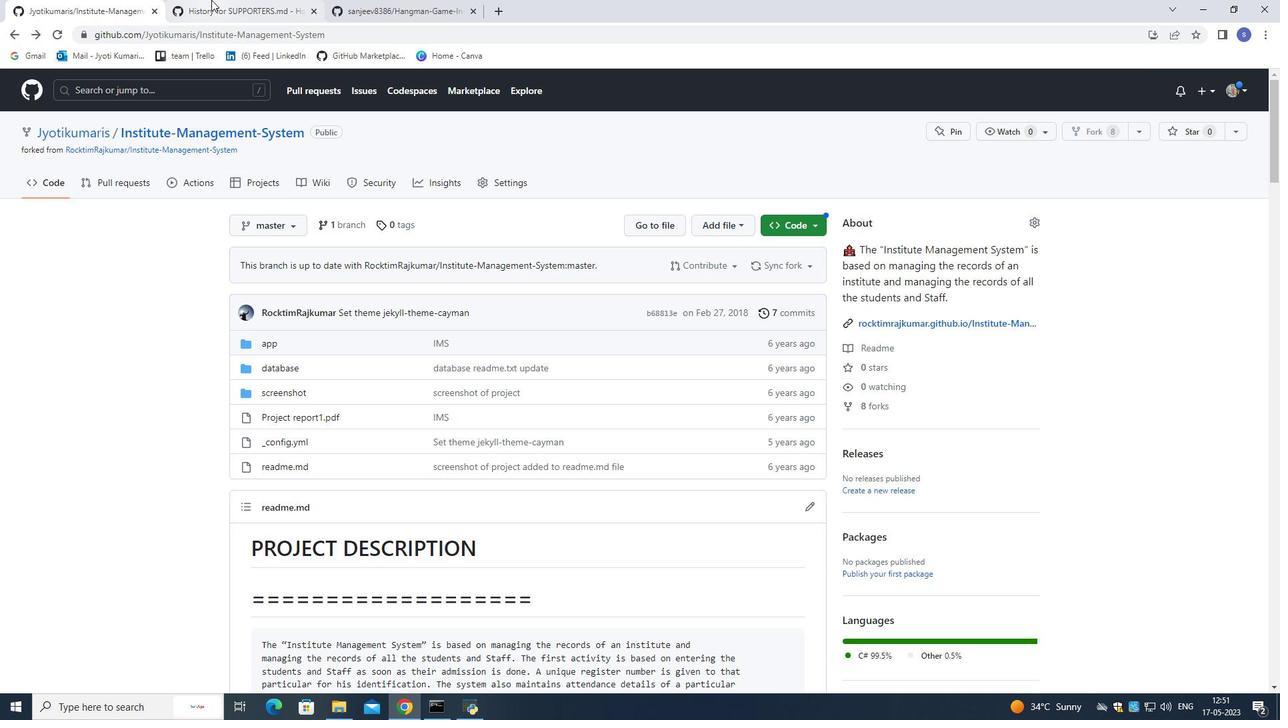 
Action: Mouse moved to (353, 274)
Screenshot: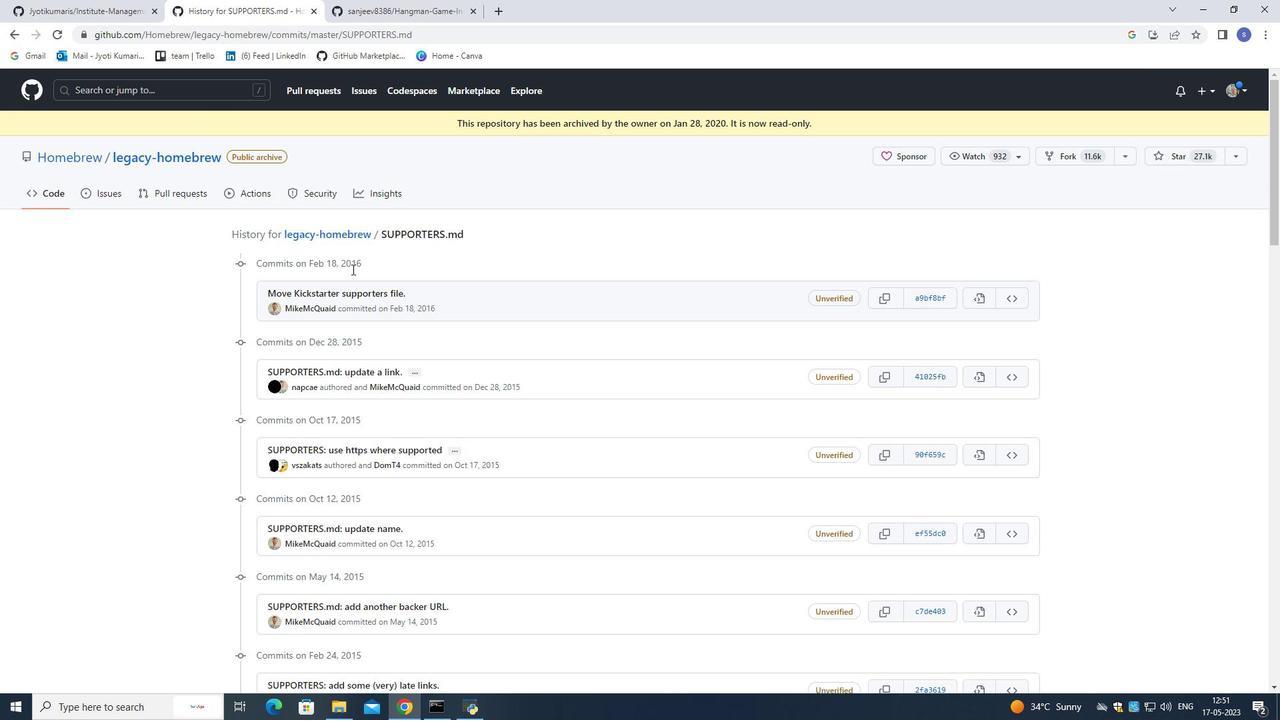 
Action: Mouse scrolled (353, 273) with delta (0, 0)
Screenshot: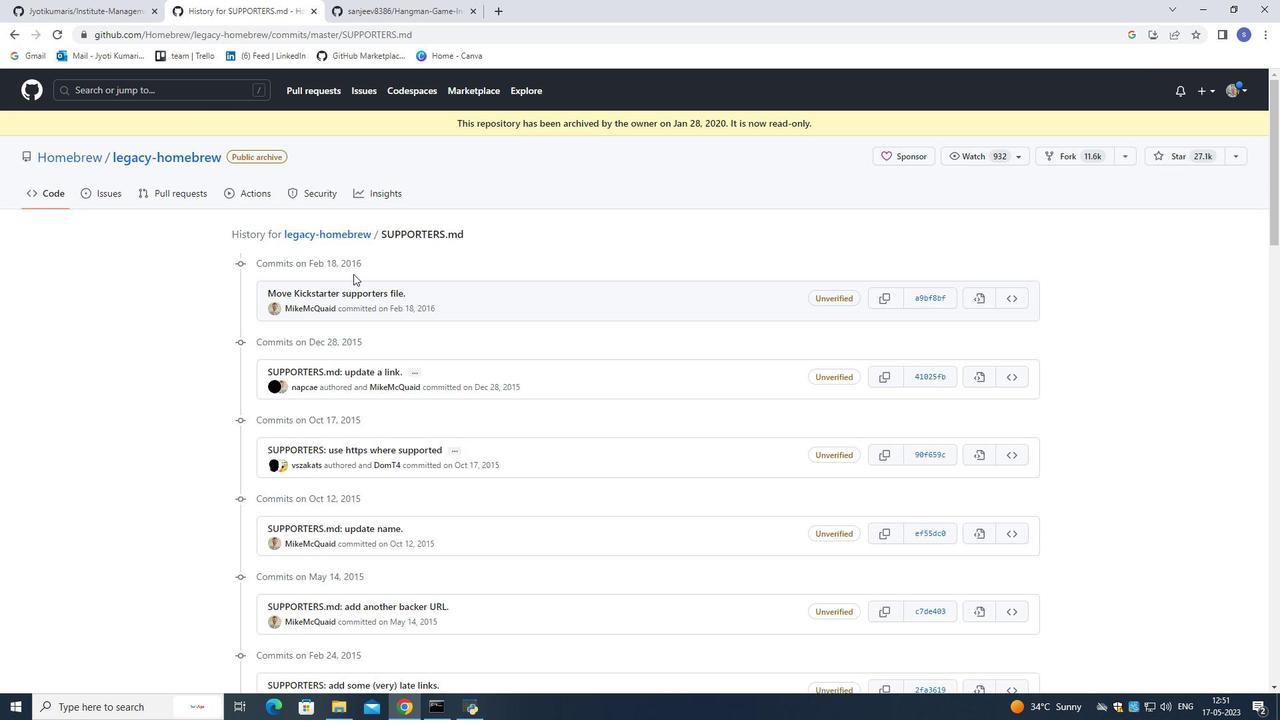 
Action: Mouse scrolled (353, 273) with delta (0, 0)
Screenshot: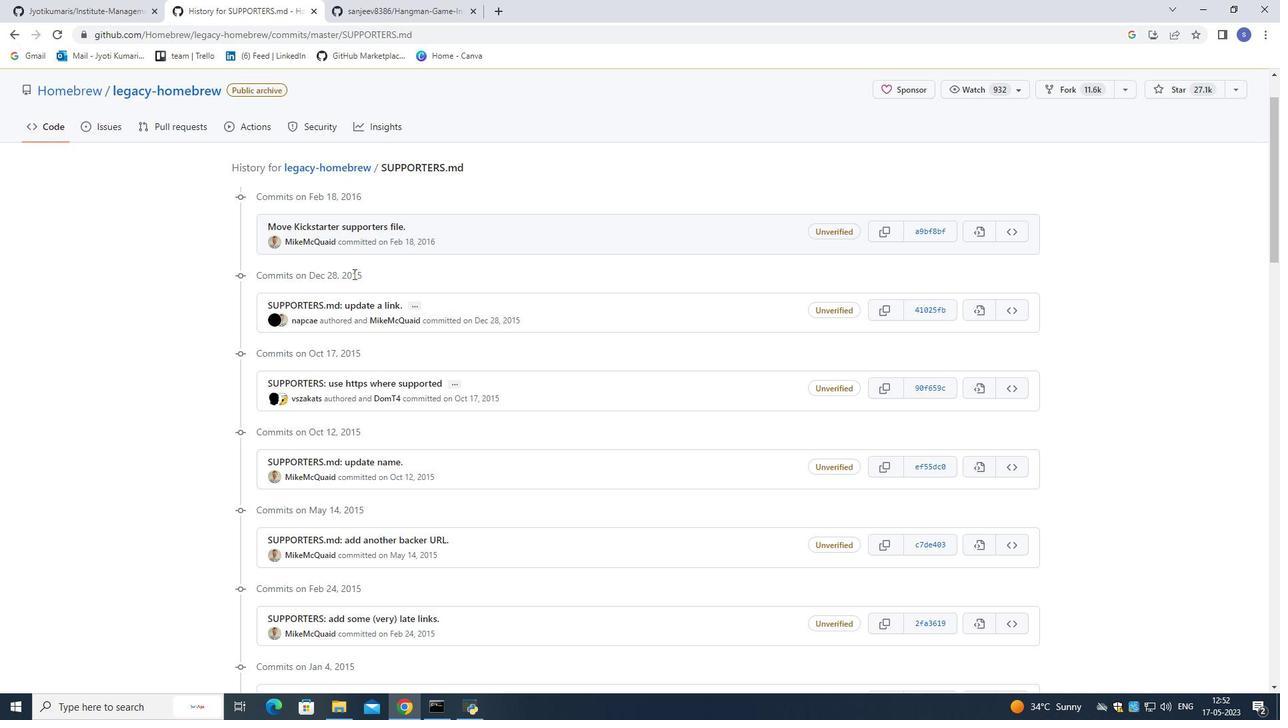 
Action: Mouse scrolled (353, 274) with delta (0, 0)
Screenshot: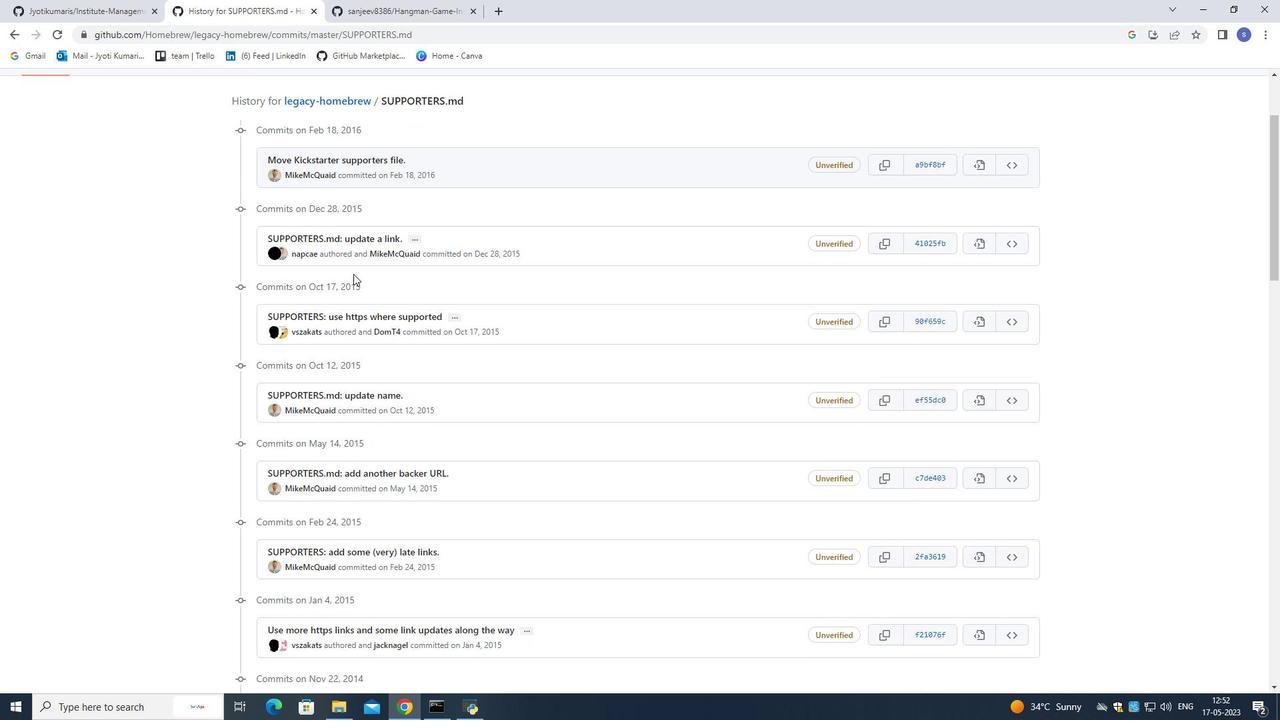
Action: Mouse moved to (227, 167)
Screenshot: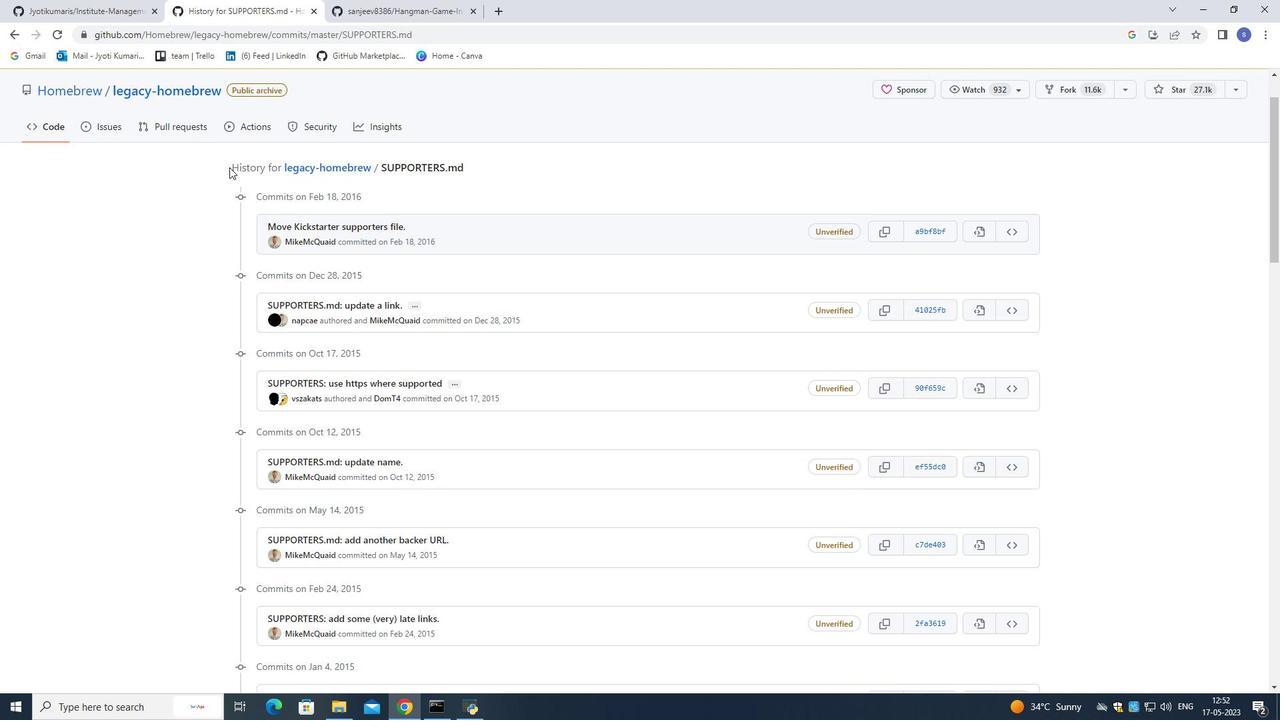 
Action: Mouse pressed left at (227, 167)
Screenshot: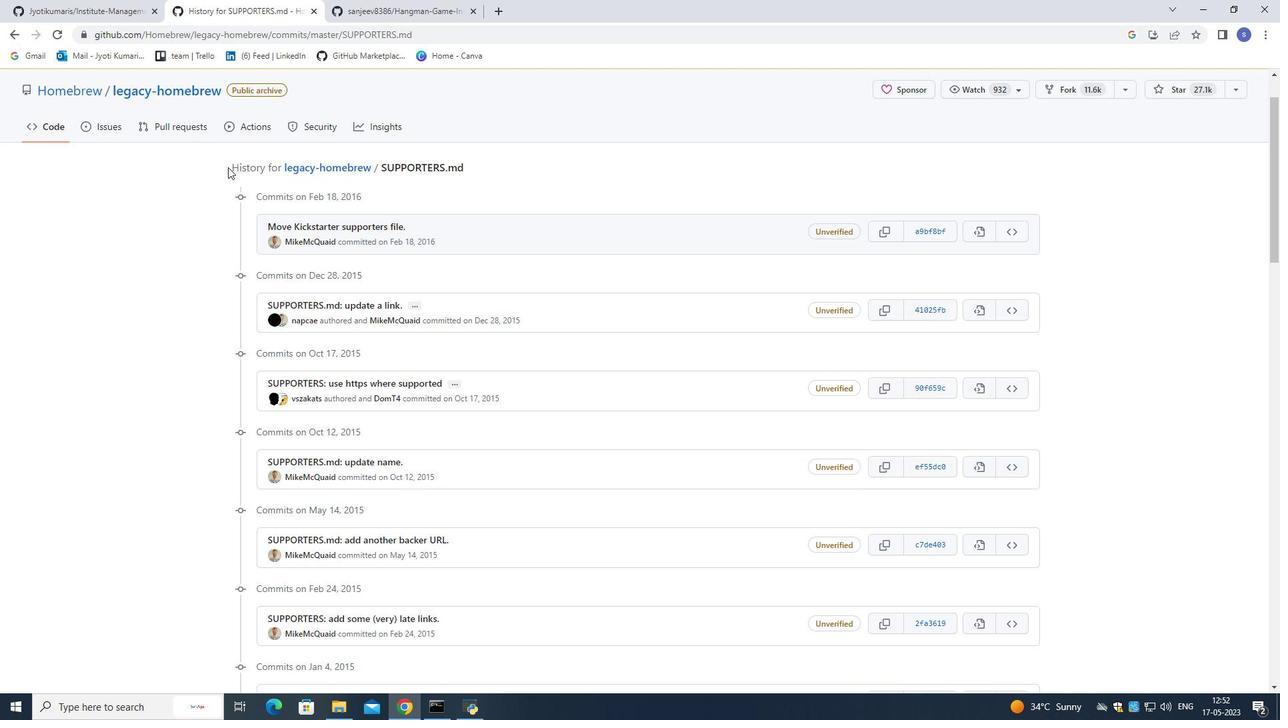 
Action: Mouse moved to (498, 168)
Screenshot: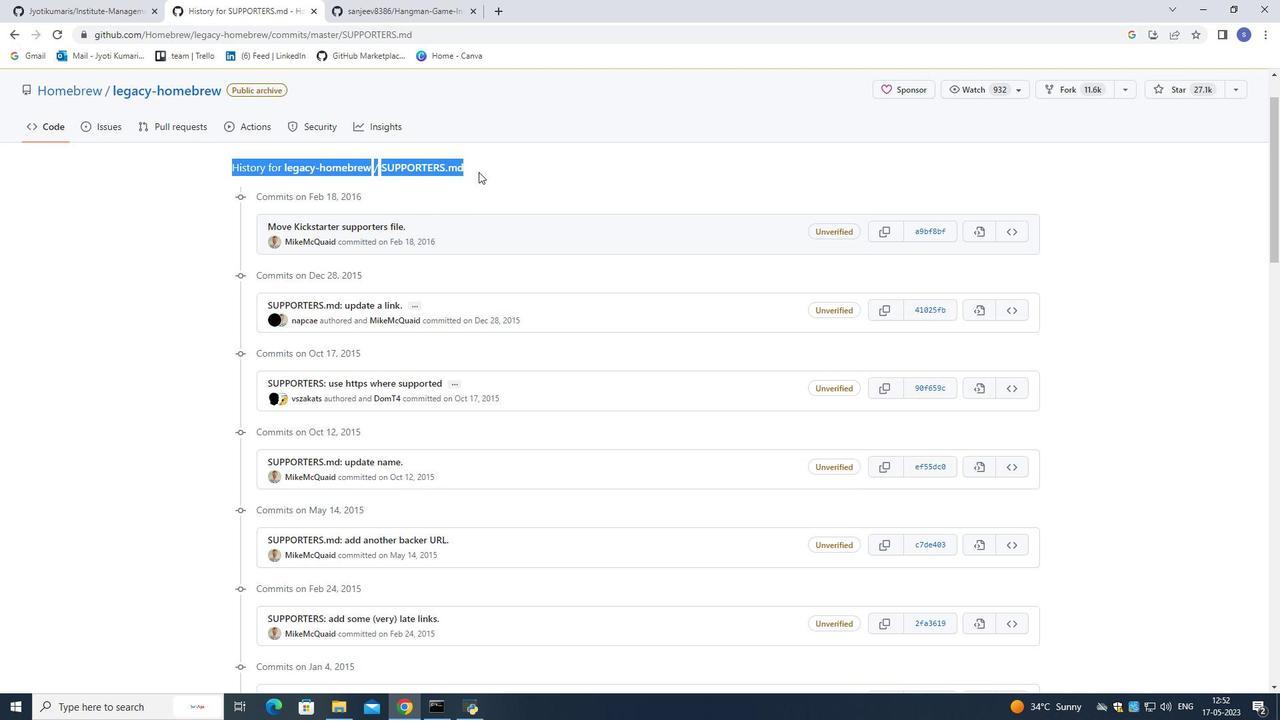 
Action: Mouse pressed left at (498, 168)
Screenshot: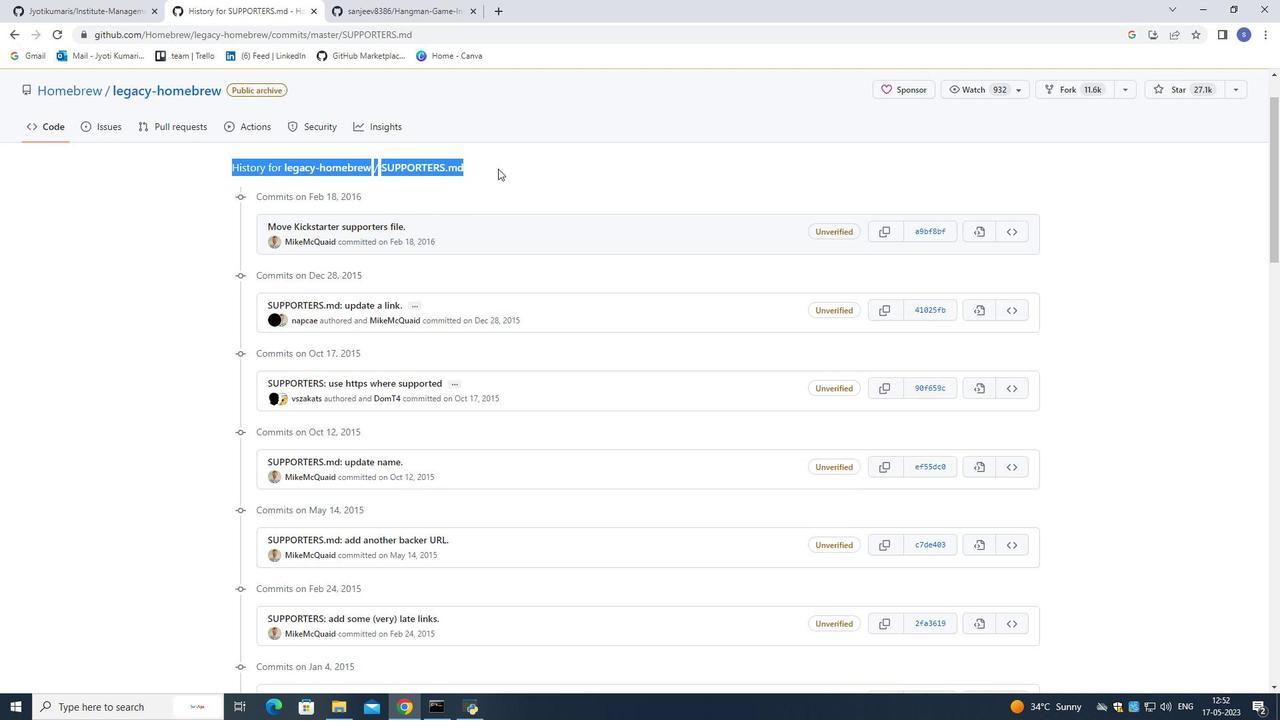 
Action: Mouse moved to (302, 393)
Screenshot: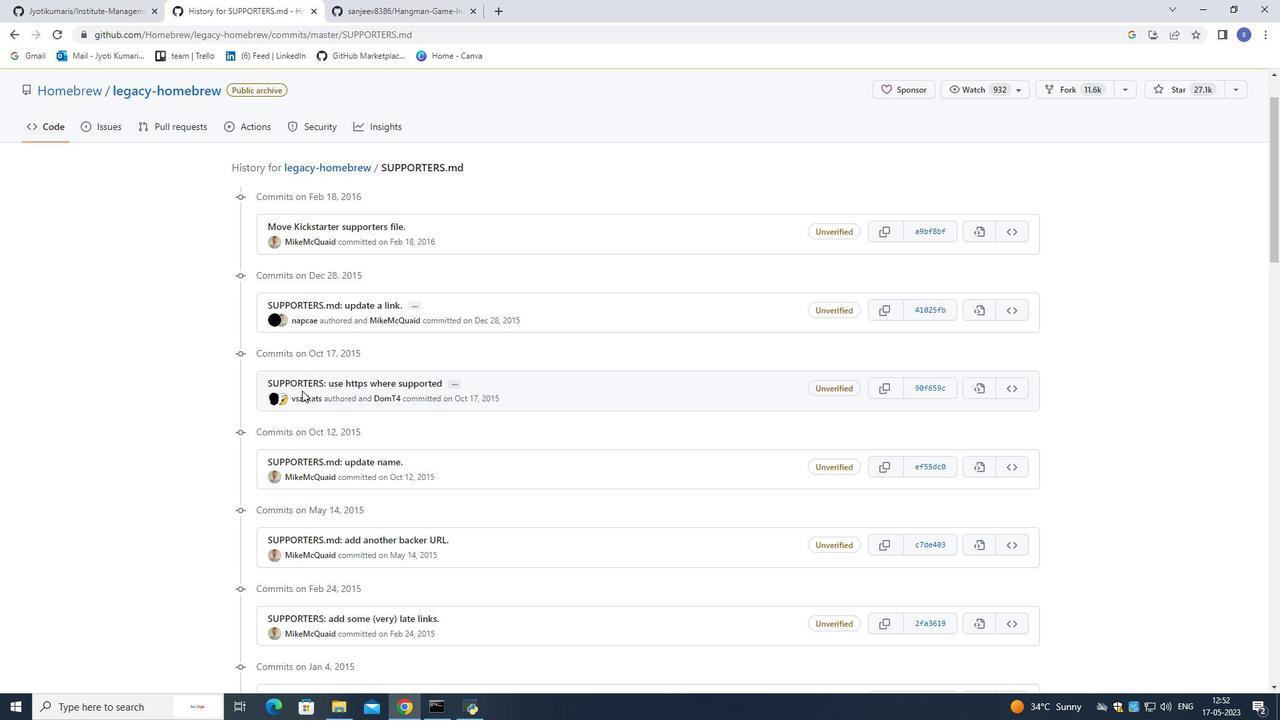 
Action: Mouse scrolled (302, 392) with delta (0, 0)
Screenshot: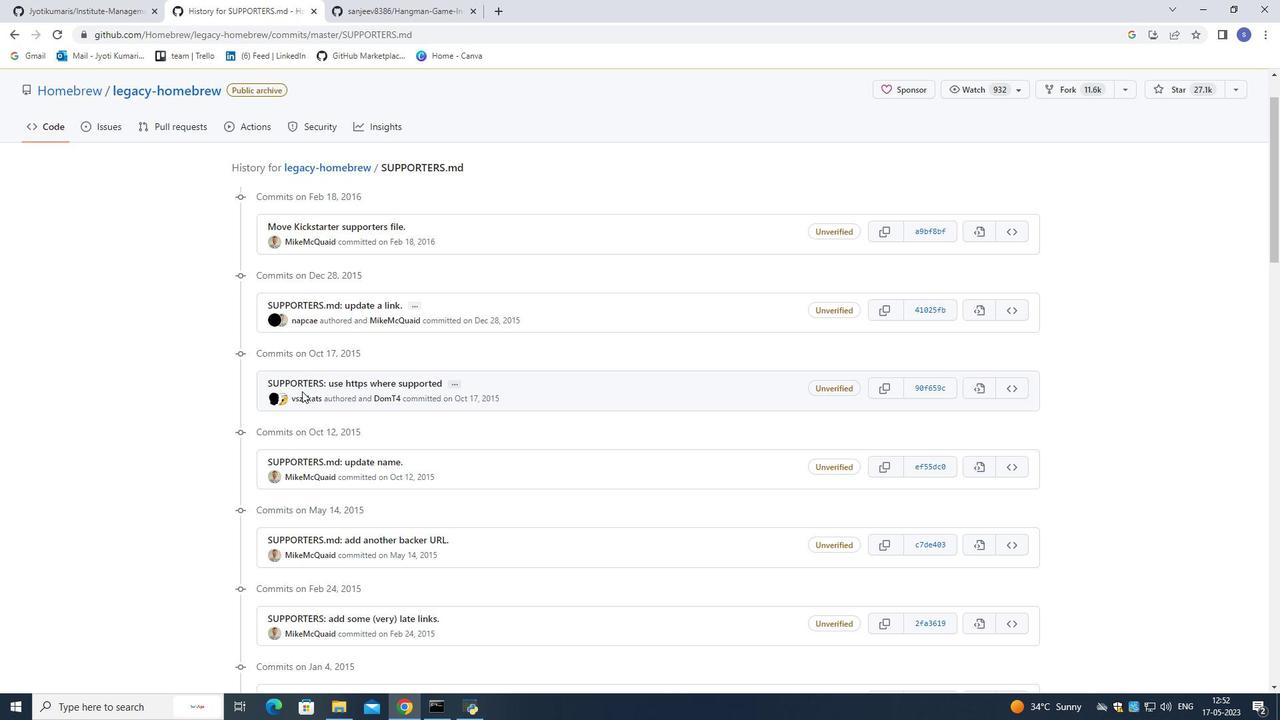 
Action: Mouse scrolled (302, 392) with delta (0, 0)
Screenshot: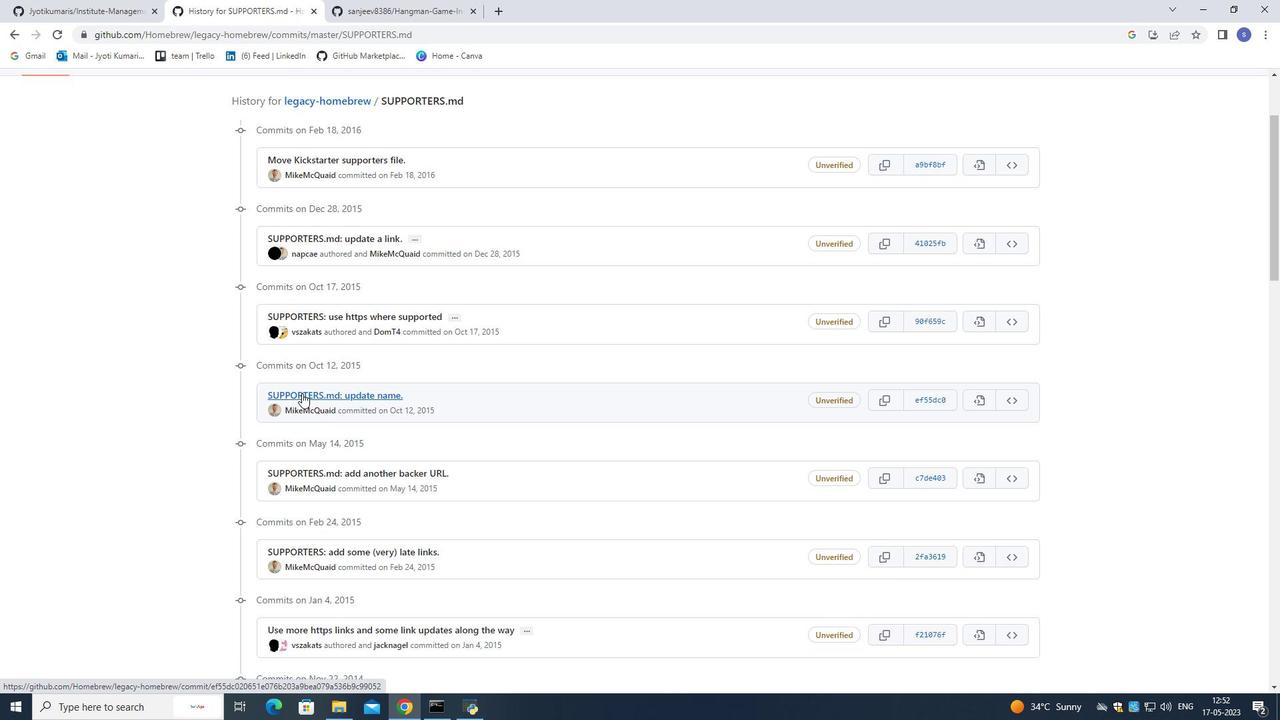 
Action: Mouse scrolled (302, 392) with delta (0, 0)
Screenshot: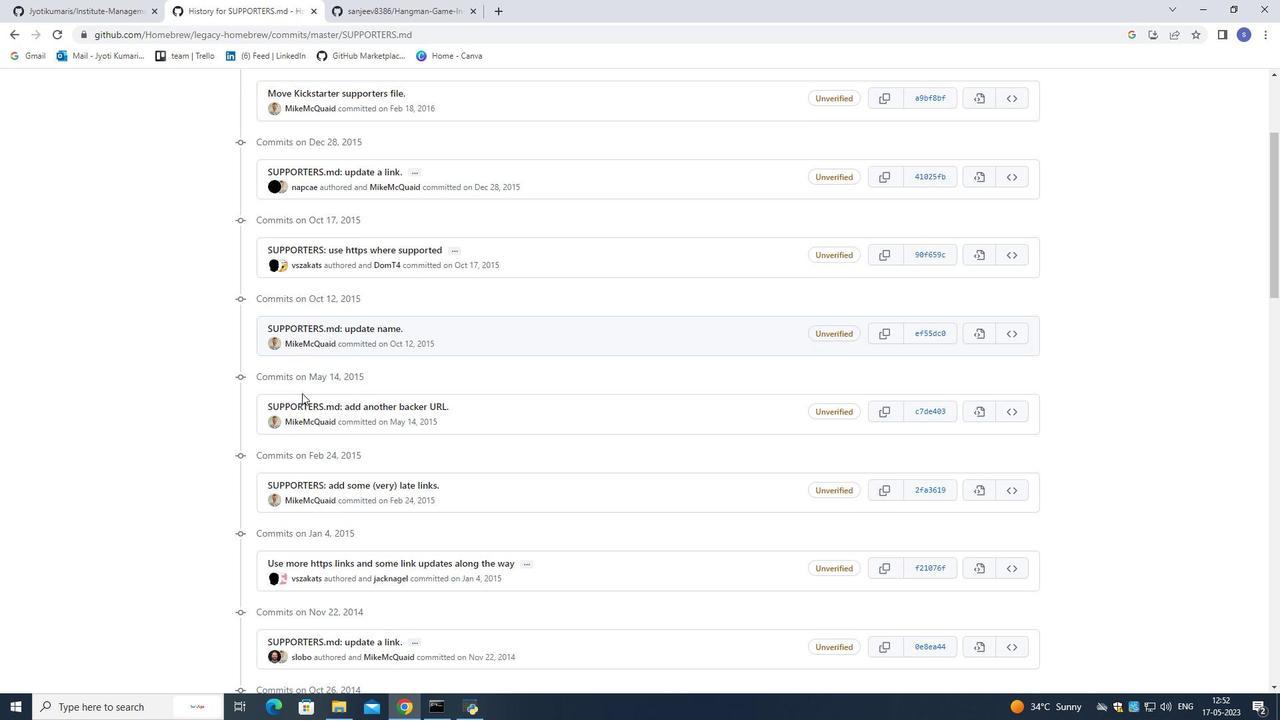 
Action: Mouse moved to (254, 384)
Screenshot: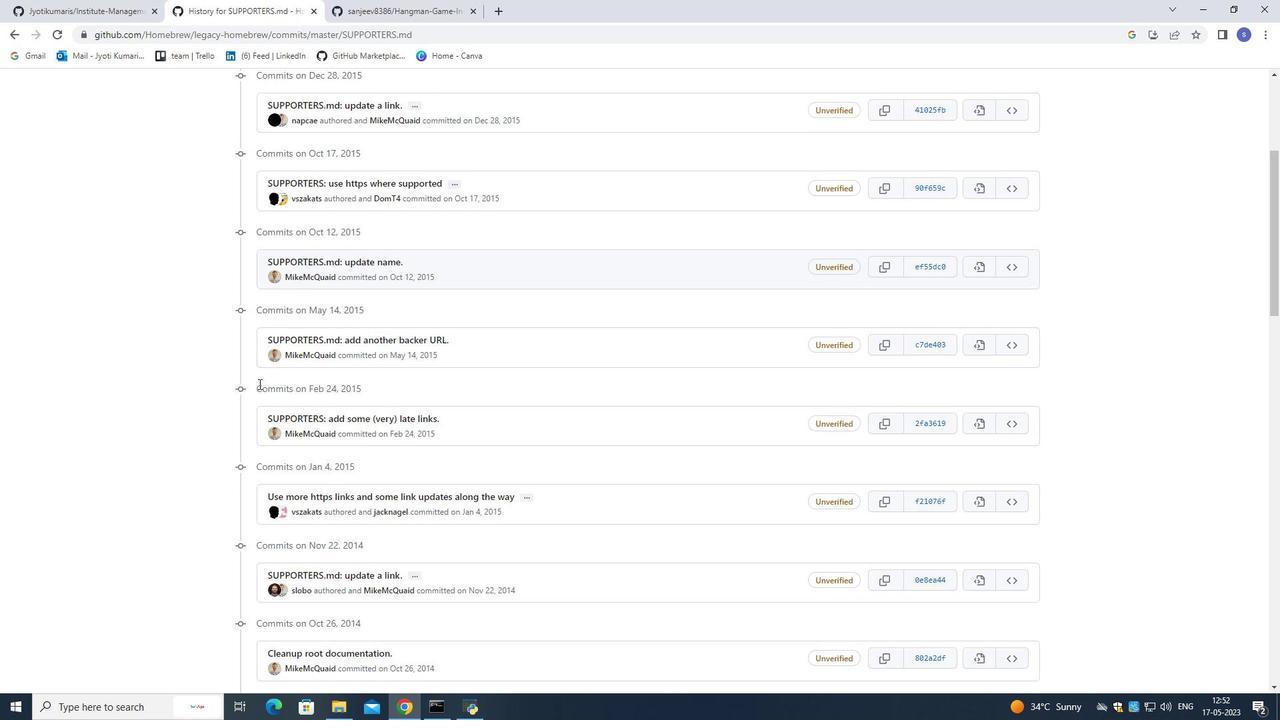 
Action: Mouse pressed left at (254, 384)
Screenshot: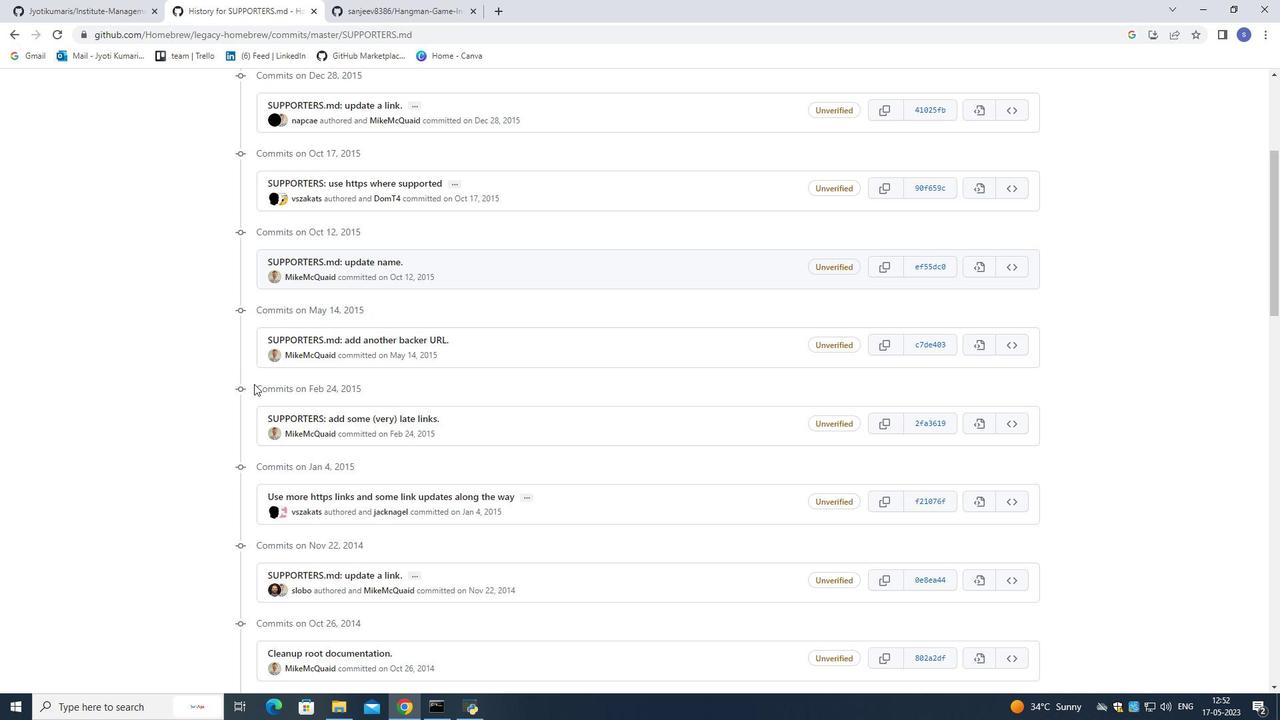 
Action: Mouse moved to (388, 388)
Screenshot: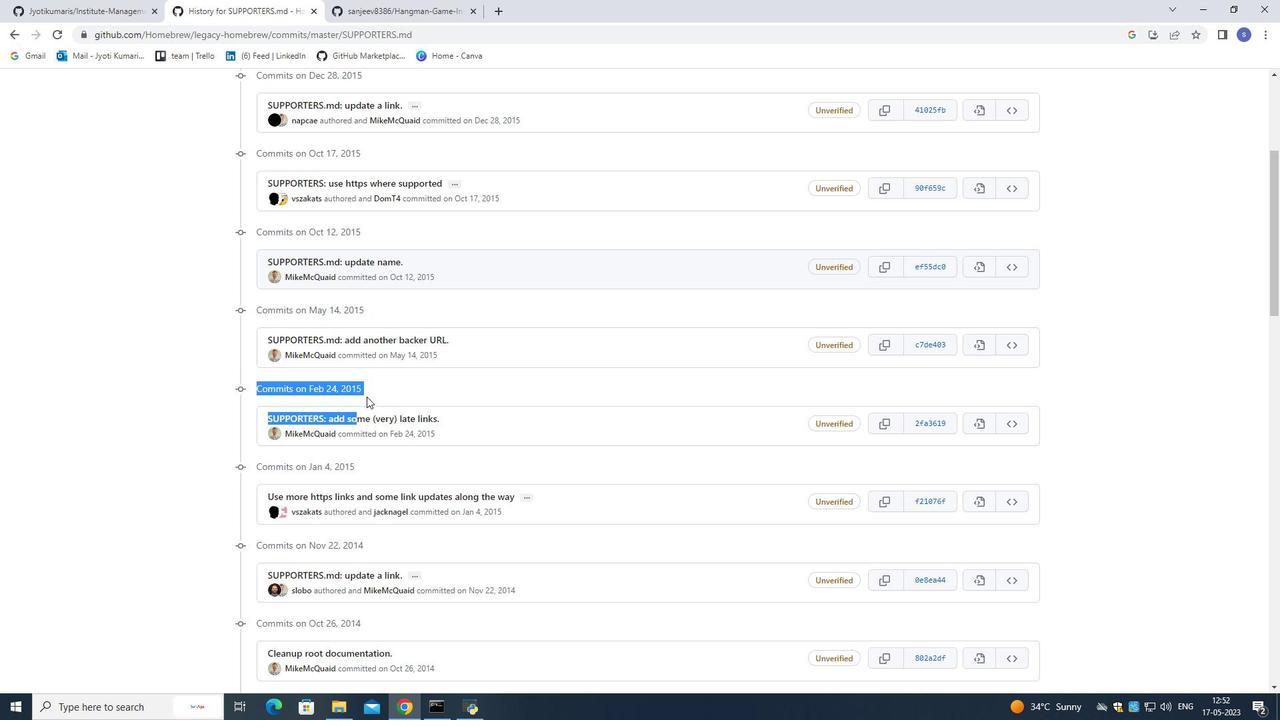 
Action: Mouse pressed left at (388, 388)
Screenshot: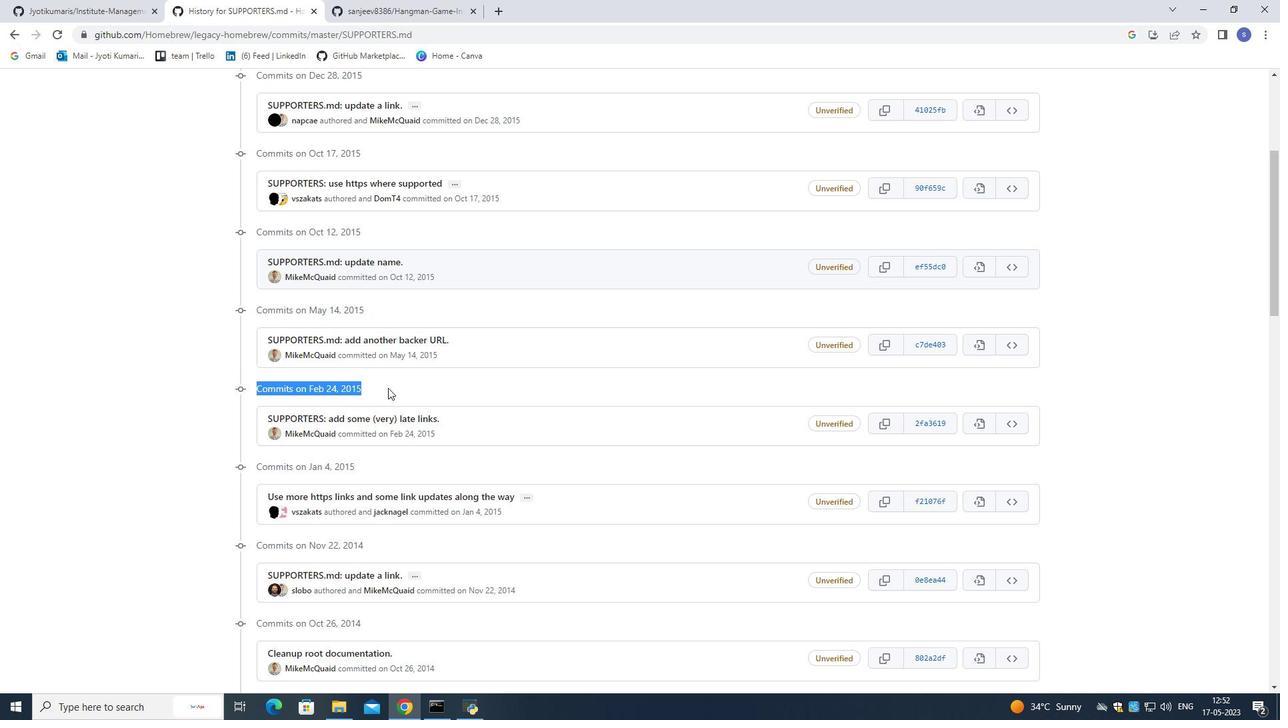
Action: Mouse scrolled (388, 387) with delta (0, 0)
Screenshot: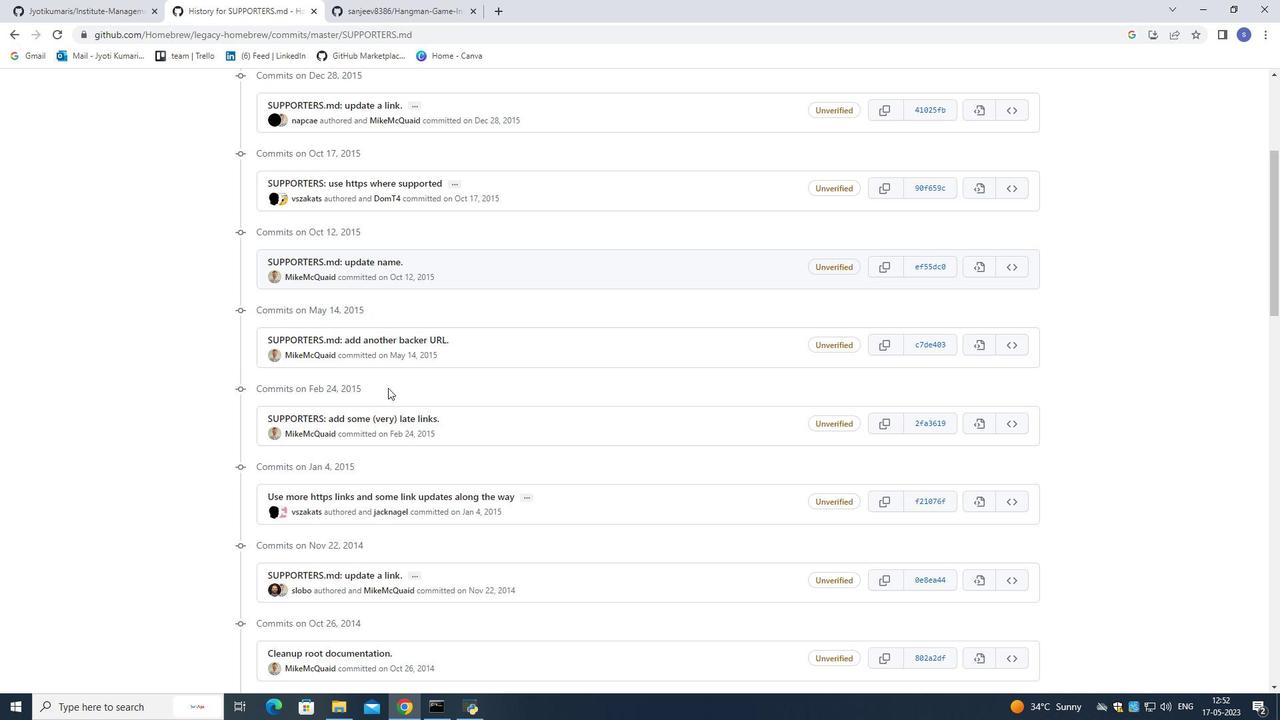 
Action: Mouse scrolled (388, 387) with delta (0, 0)
Screenshot: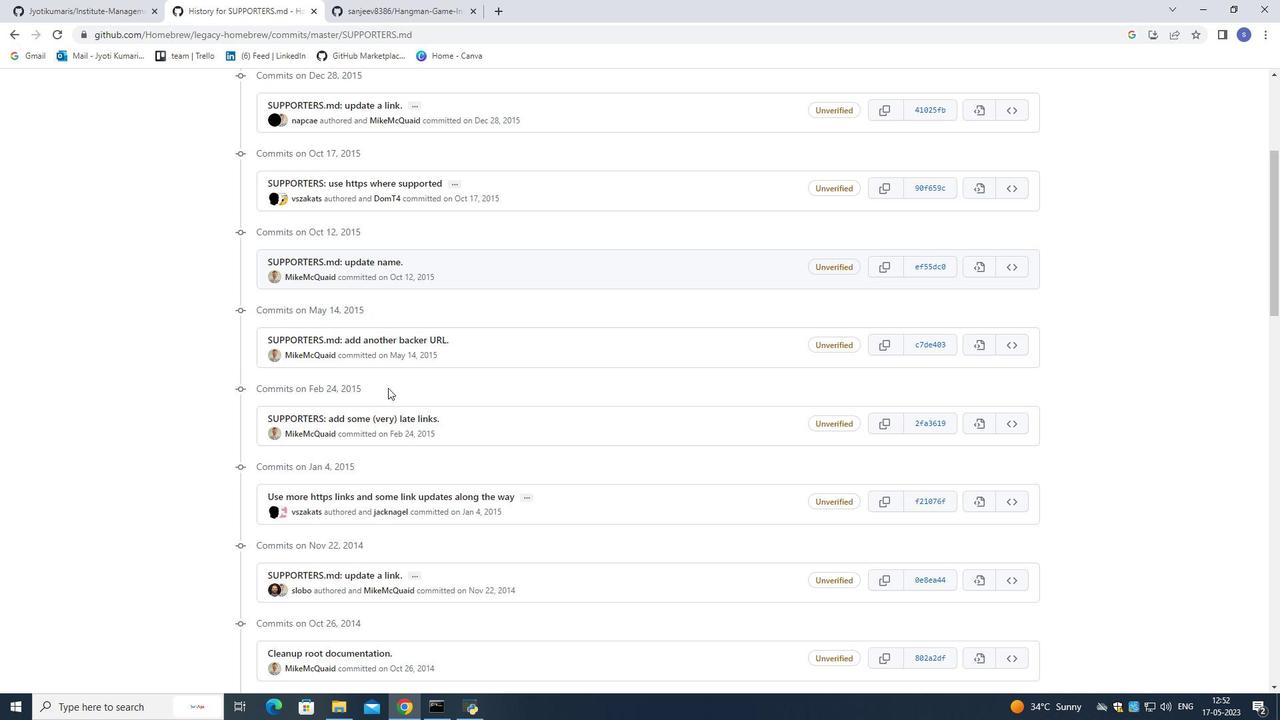 
Action: Mouse scrolled (388, 387) with delta (0, 0)
Screenshot: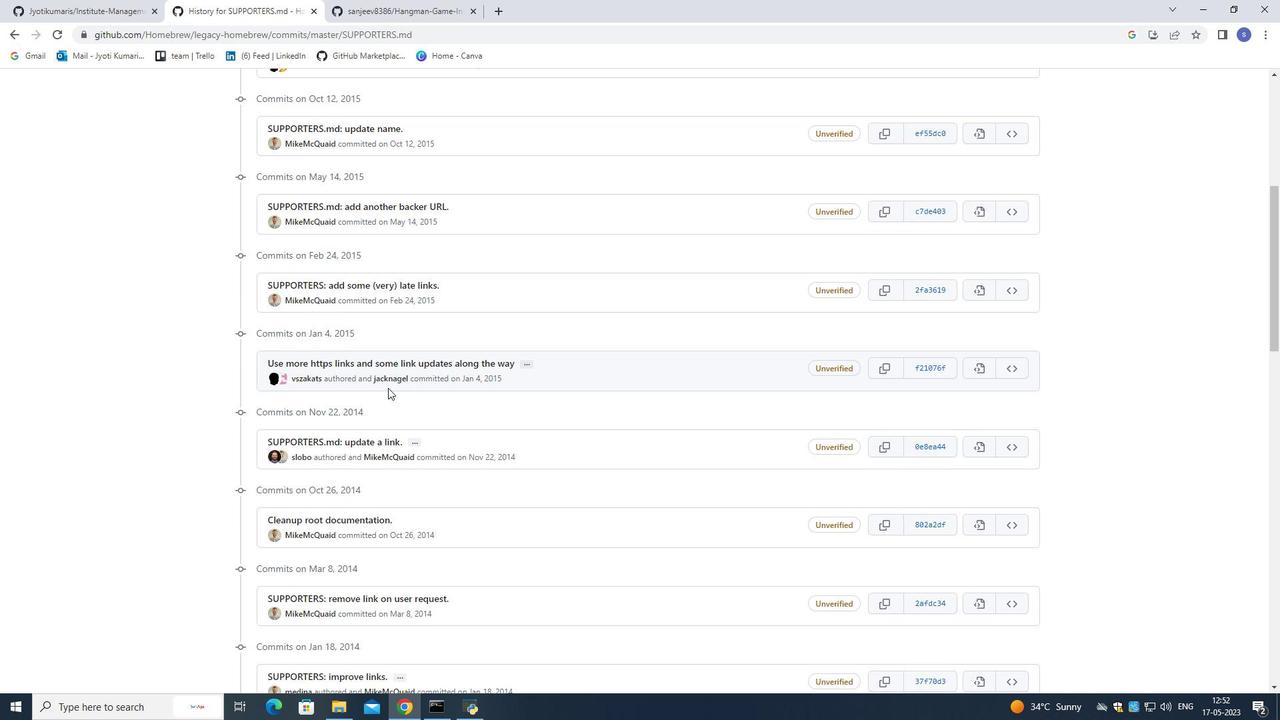 
Action: Mouse scrolled (388, 387) with delta (0, 0)
Screenshot: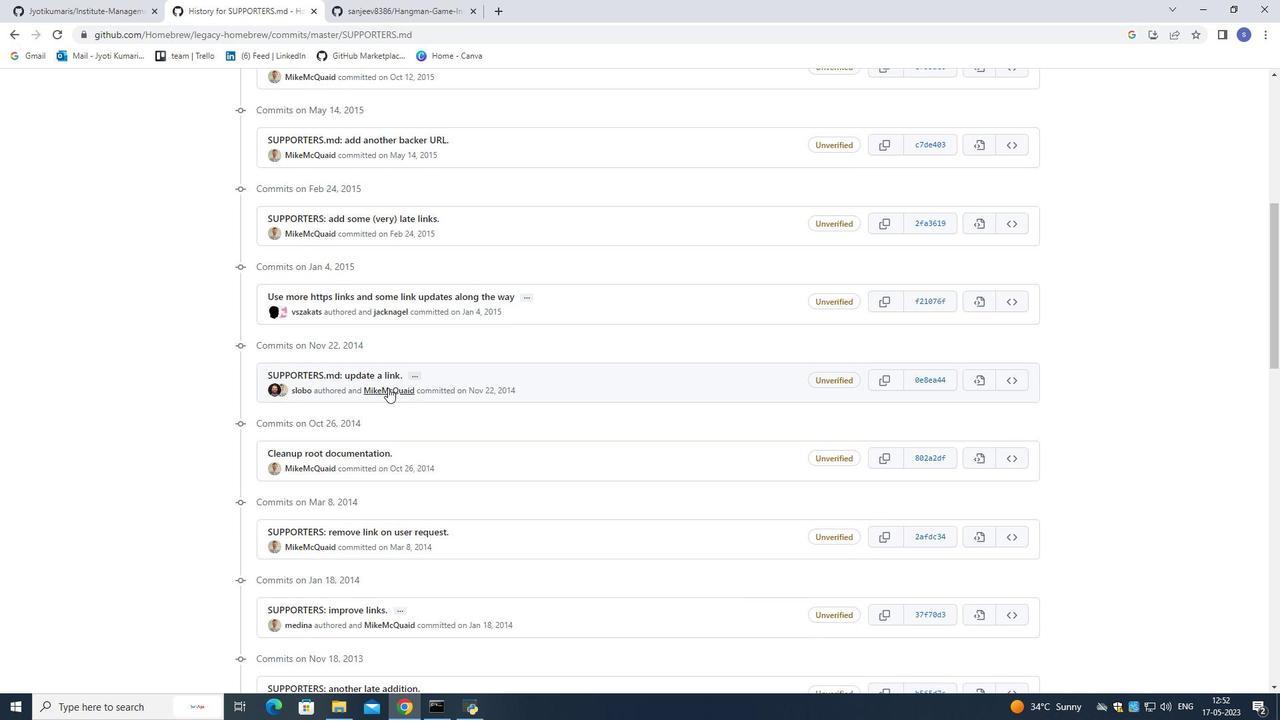 
Action: Mouse scrolled (388, 387) with delta (0, 0)
Screenshot: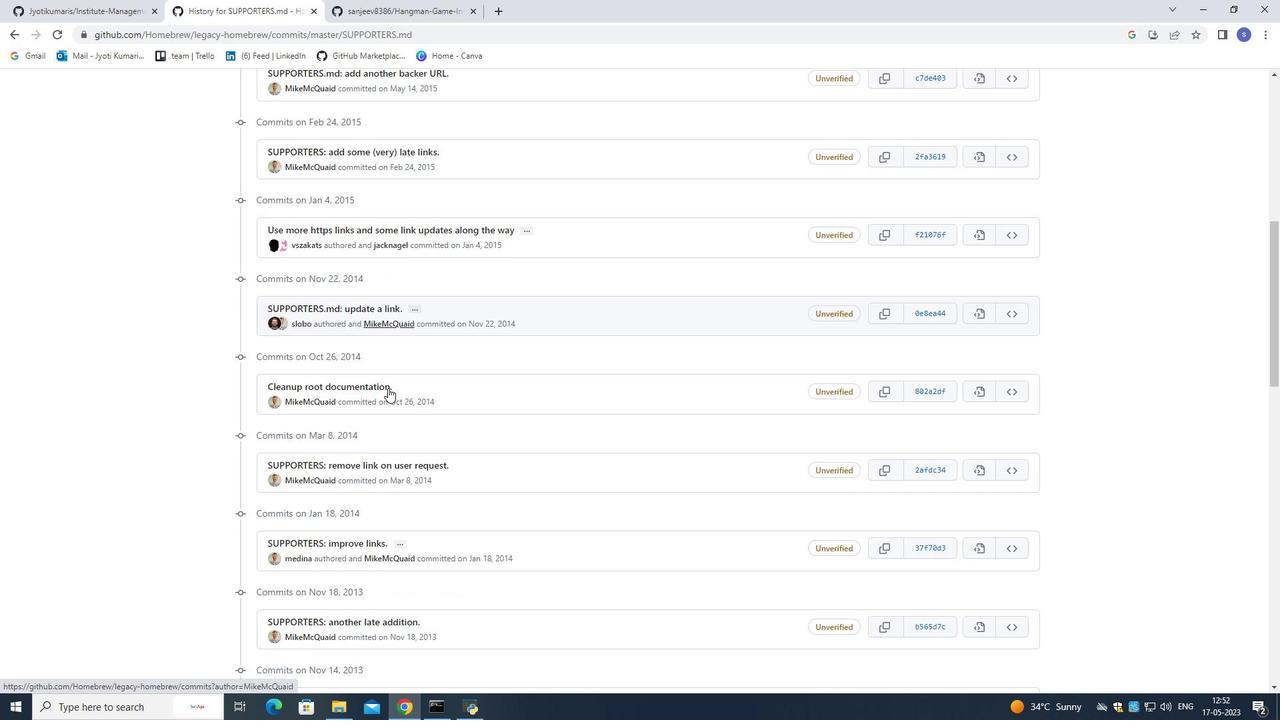 
Action: Mouse moved to (396, 366)
Screenshot: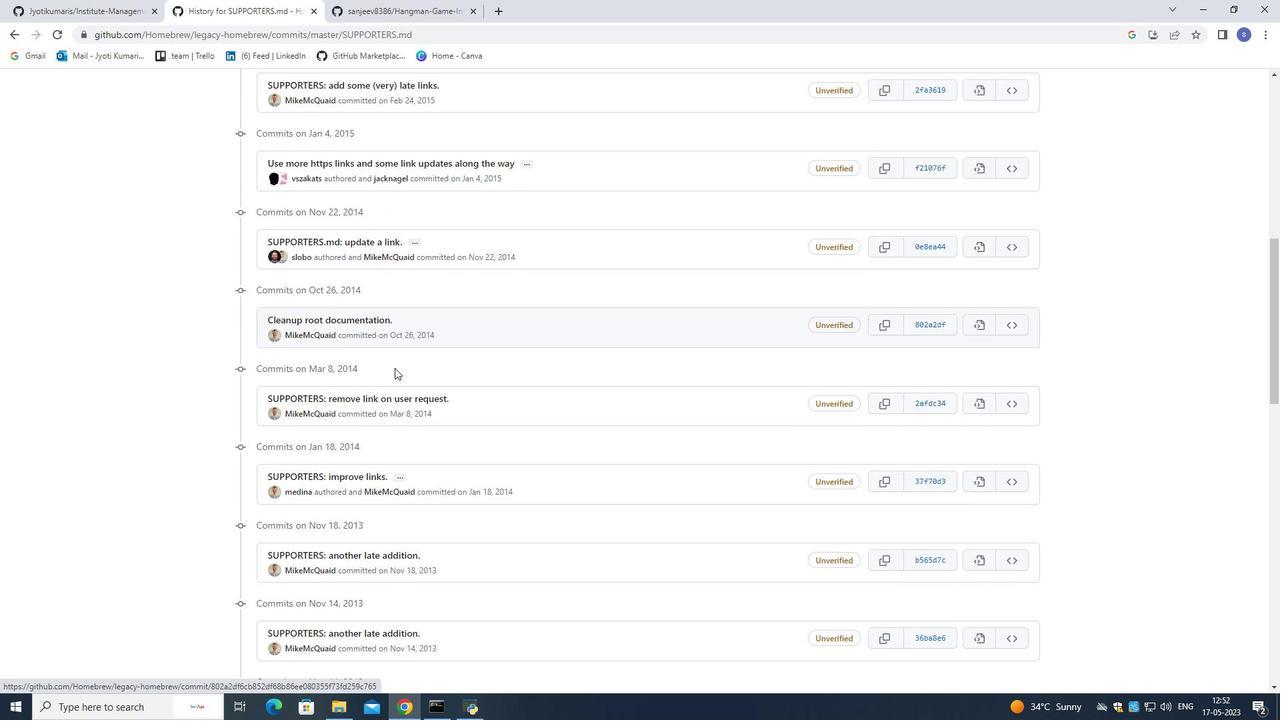 
Action: Mouse scrolled (396, 366) with delta (0, 0)
Screenshot: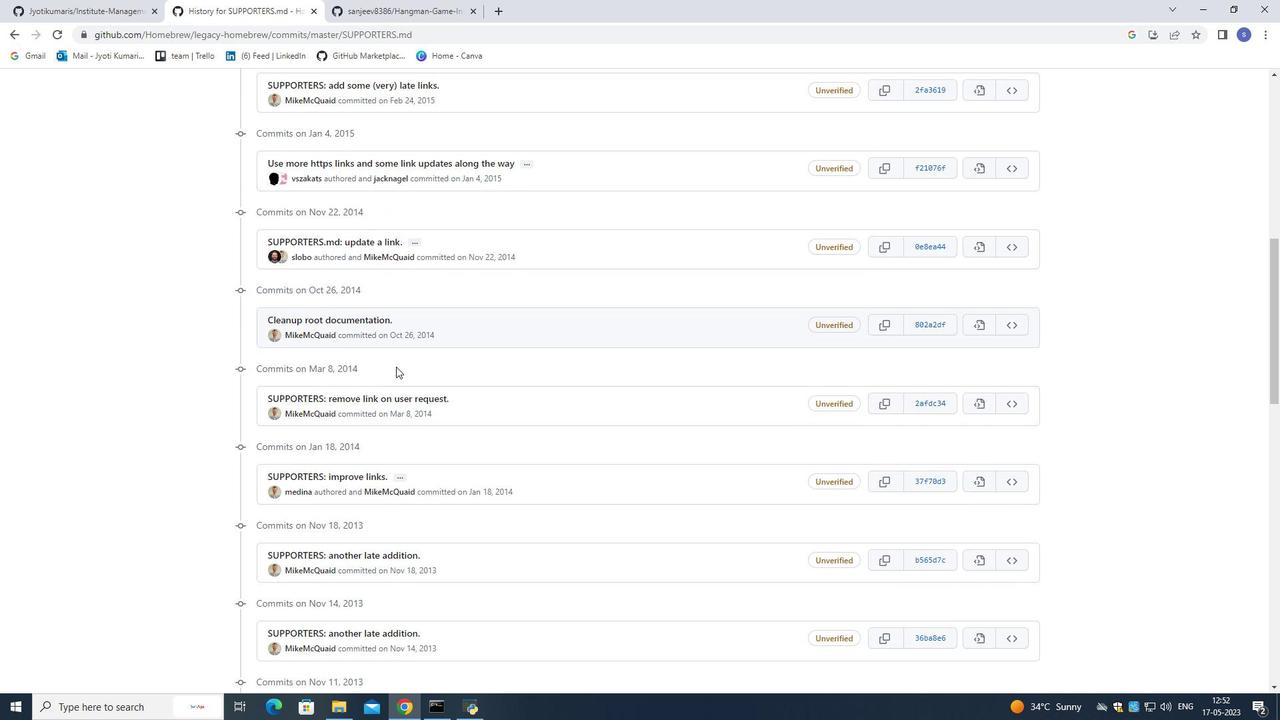 
Action: Mouse moved to (396, 366)
Screenshot: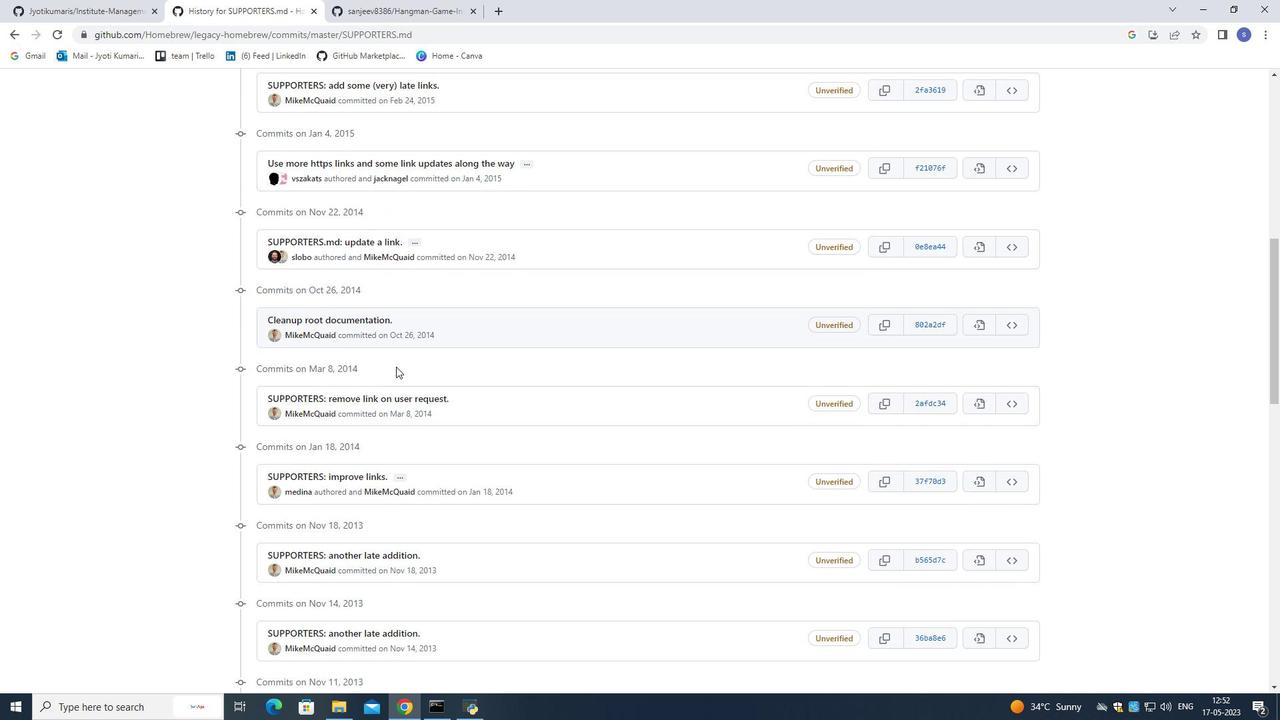 
Action: Mouse scrolled (396, 366) with delta (0, 0)
Screenshot: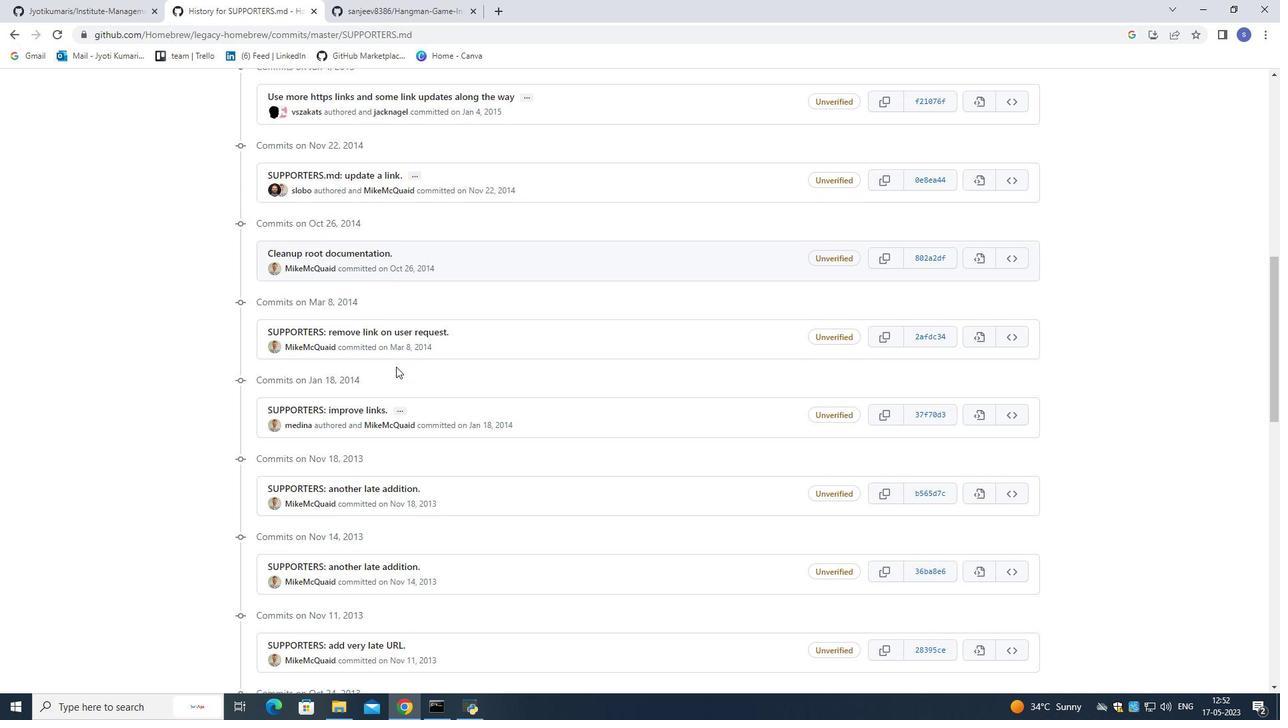
Action: Mouse scrolled (396, 366) with delta (0, 0)
Screenshot: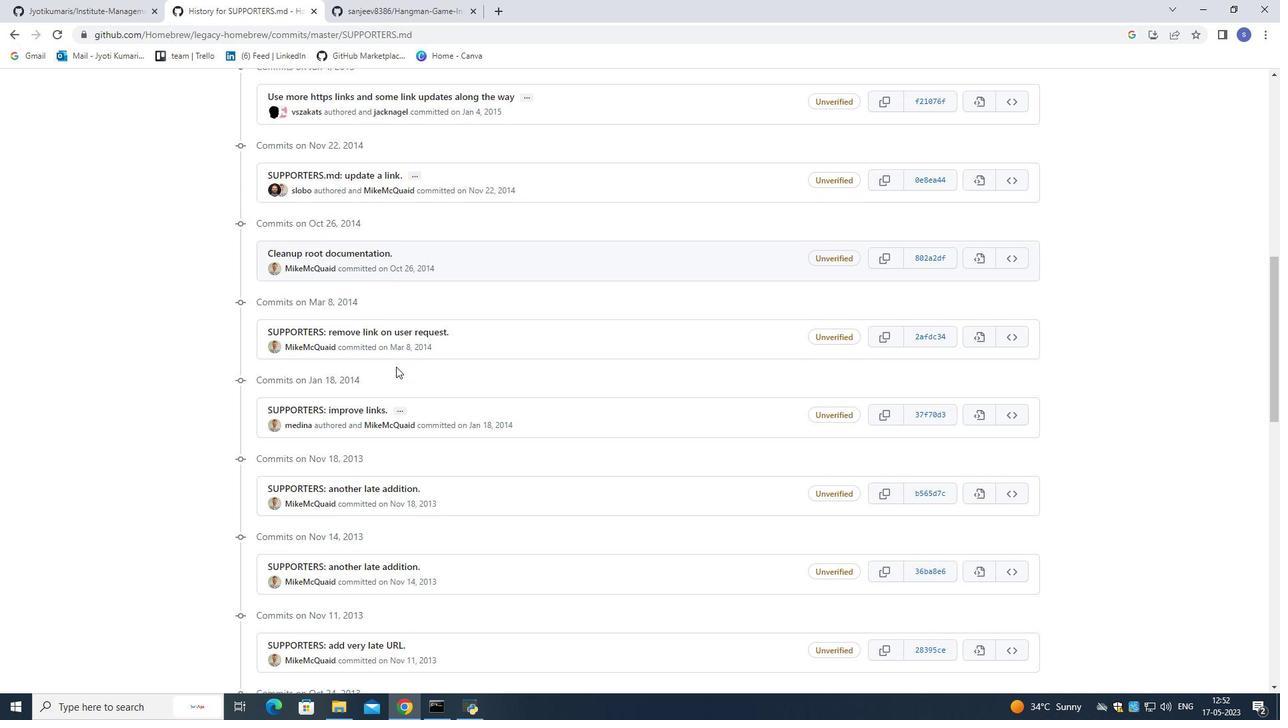
Action: Mouse scrolled (396, 366) with delta (0, 0)
Screenshot: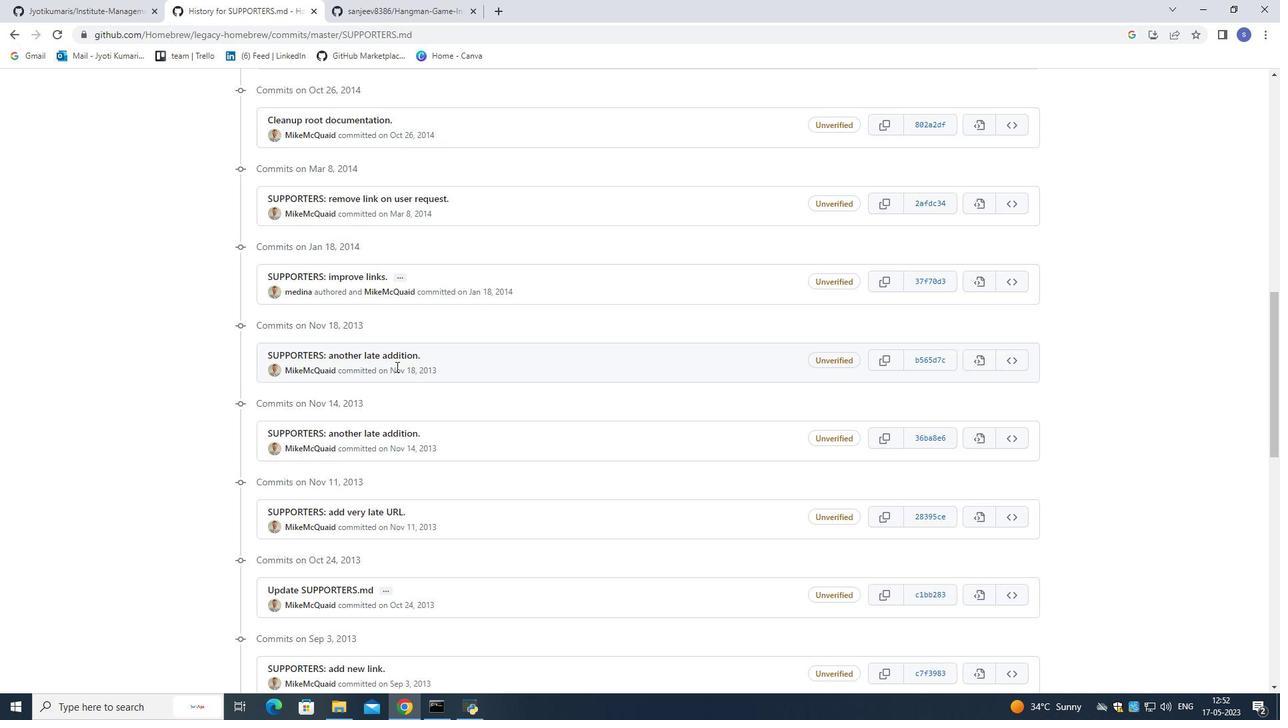 
Action: Mouse scrolled (396, 366) with delta (0, 0)
Screenshot: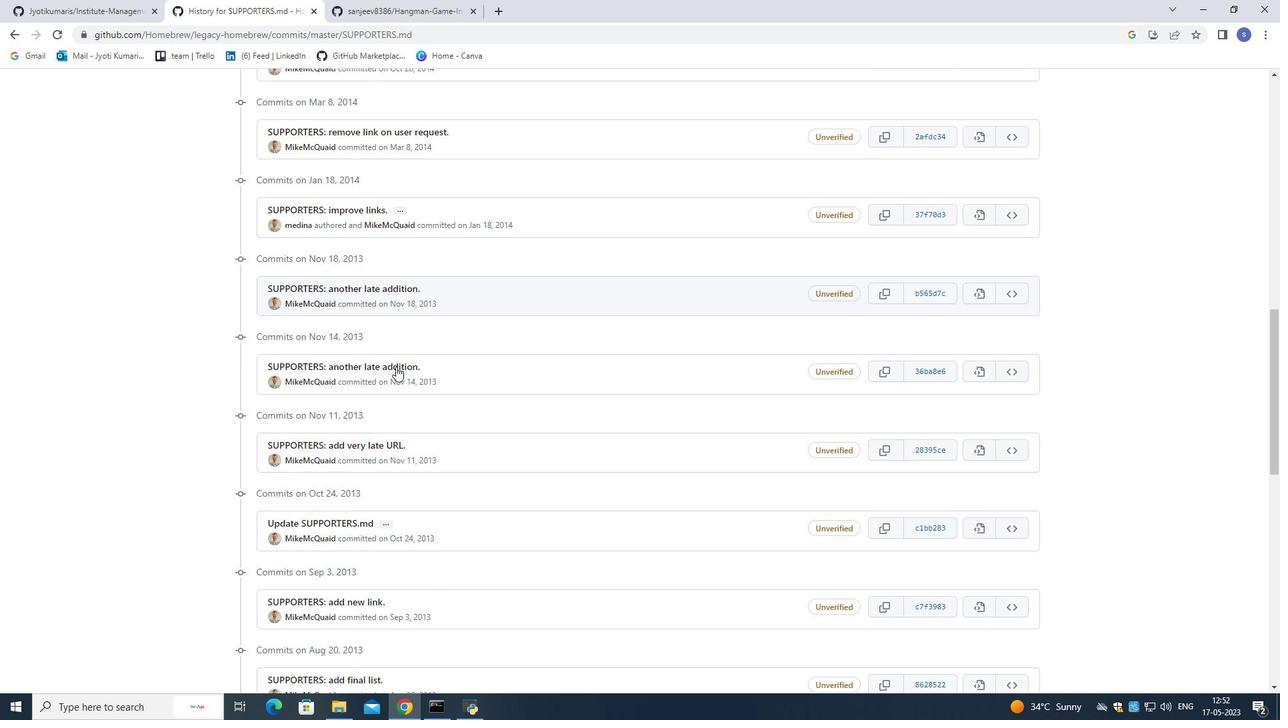 
Action: Mouse scrolled (396, 366) with delta (0, 0)
Screenshot: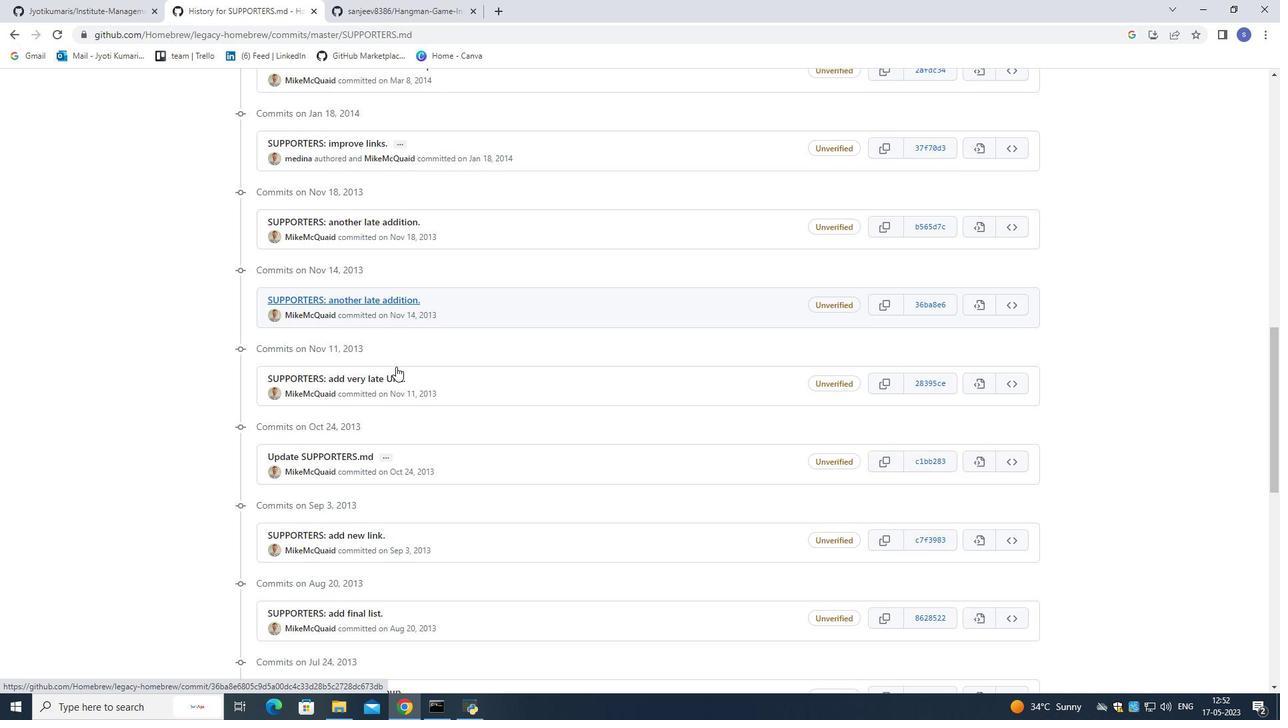 
Action: Mouse scrolled (396, 366) with delta (0, 0)
Screenshot: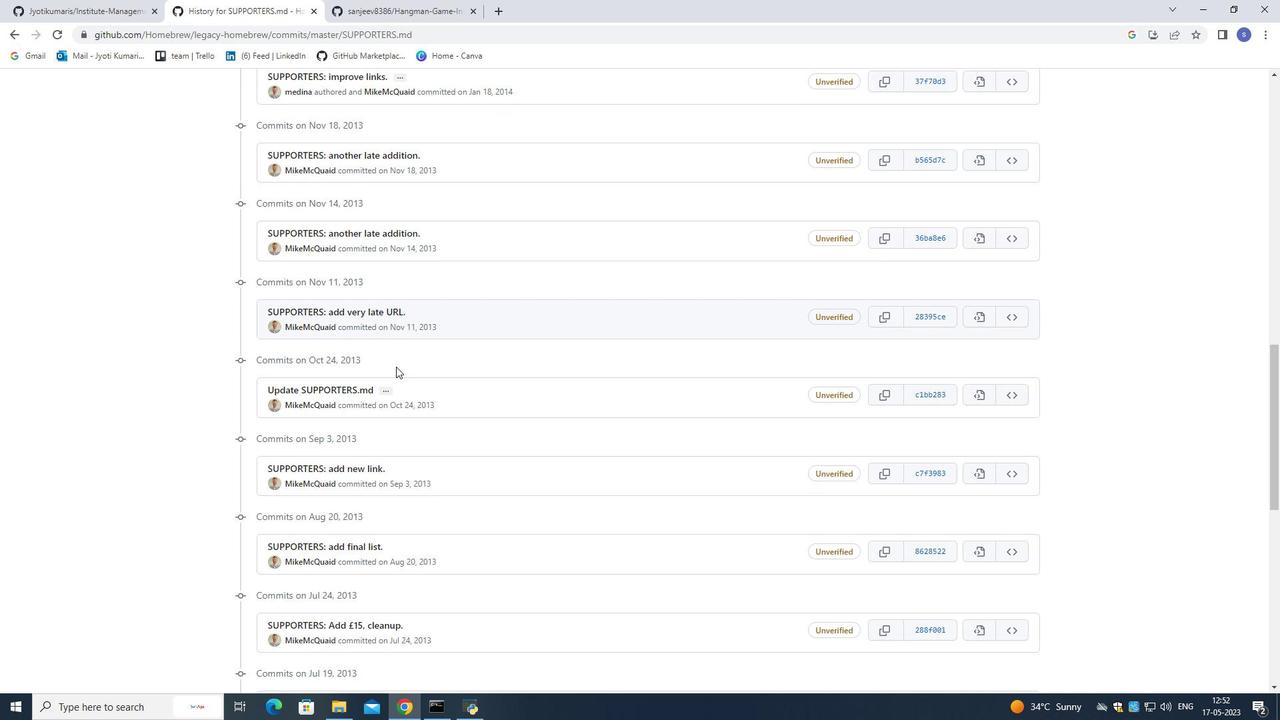 
Action: Mouse scrolled (396, 366) with delta (0, 0)
Screenshot: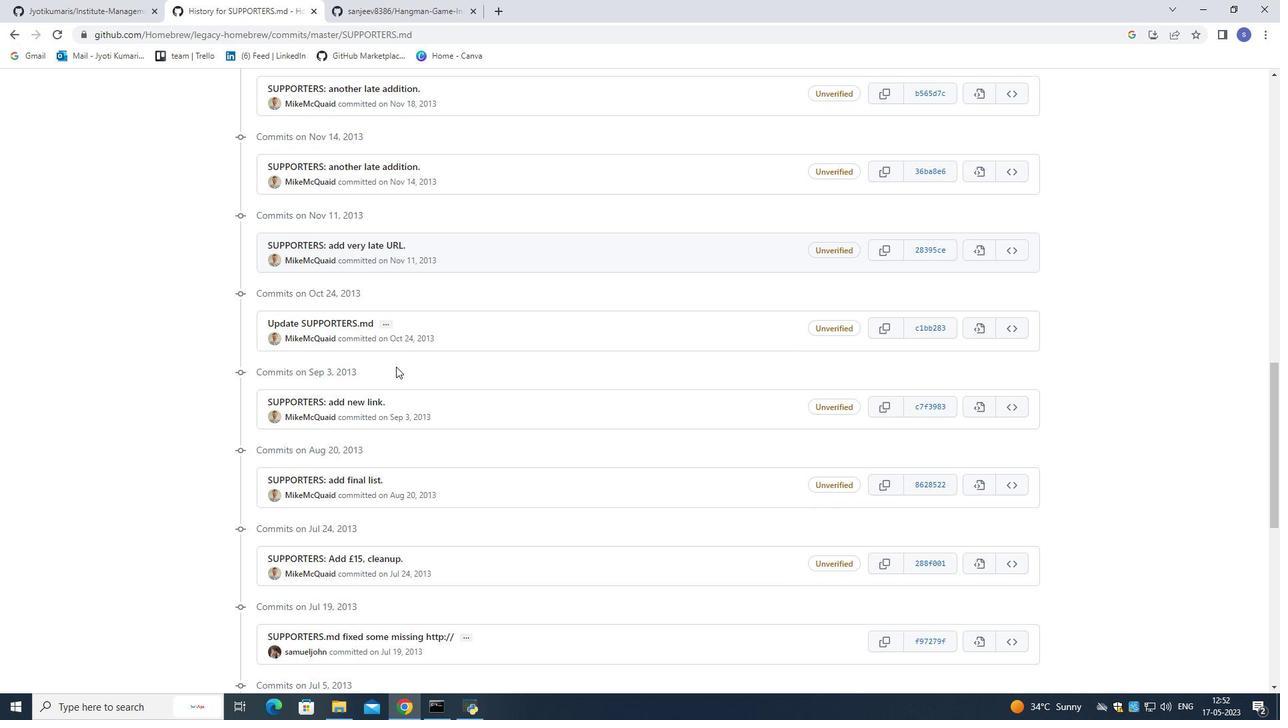 
Action: Mouse scrolled (396, 366) with delta (0, 0)
Screenshot: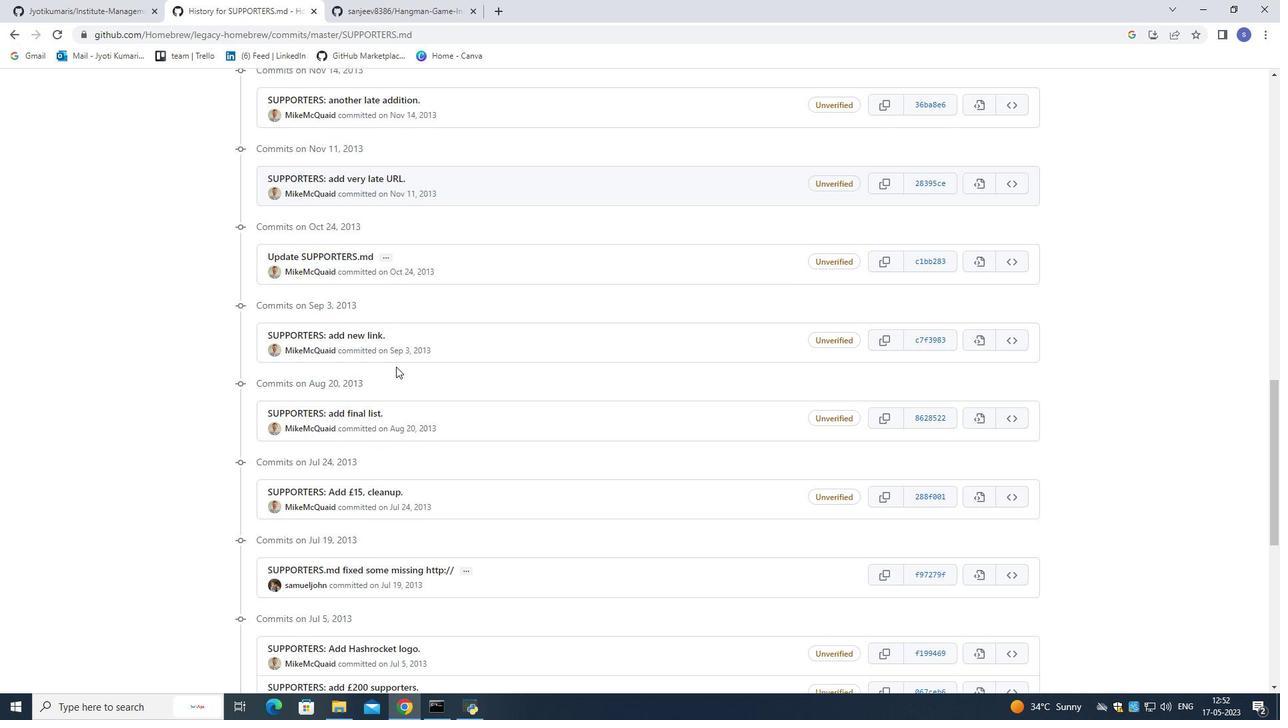 
Action: Mouse scrolled (396, 366) with delta (0, 0)
Screenshot: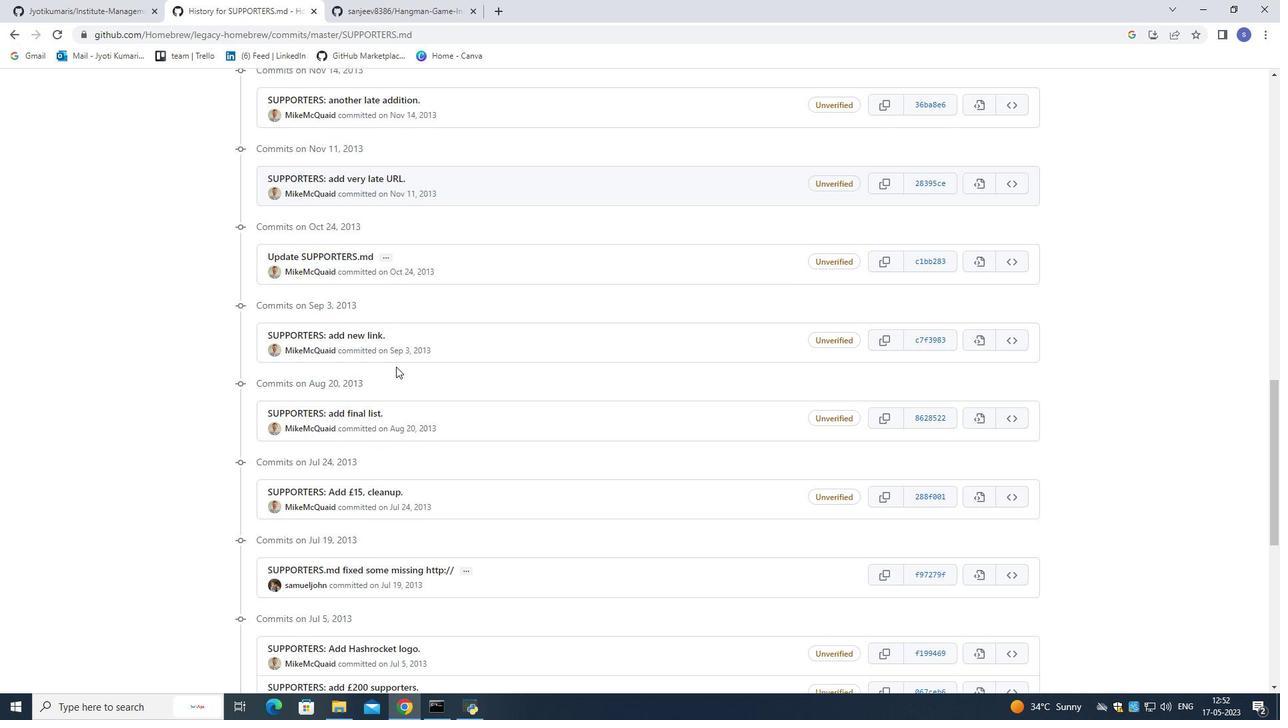 
Action: Mouse scrolled (396, 366) with delta (0, 0)
Screenshot: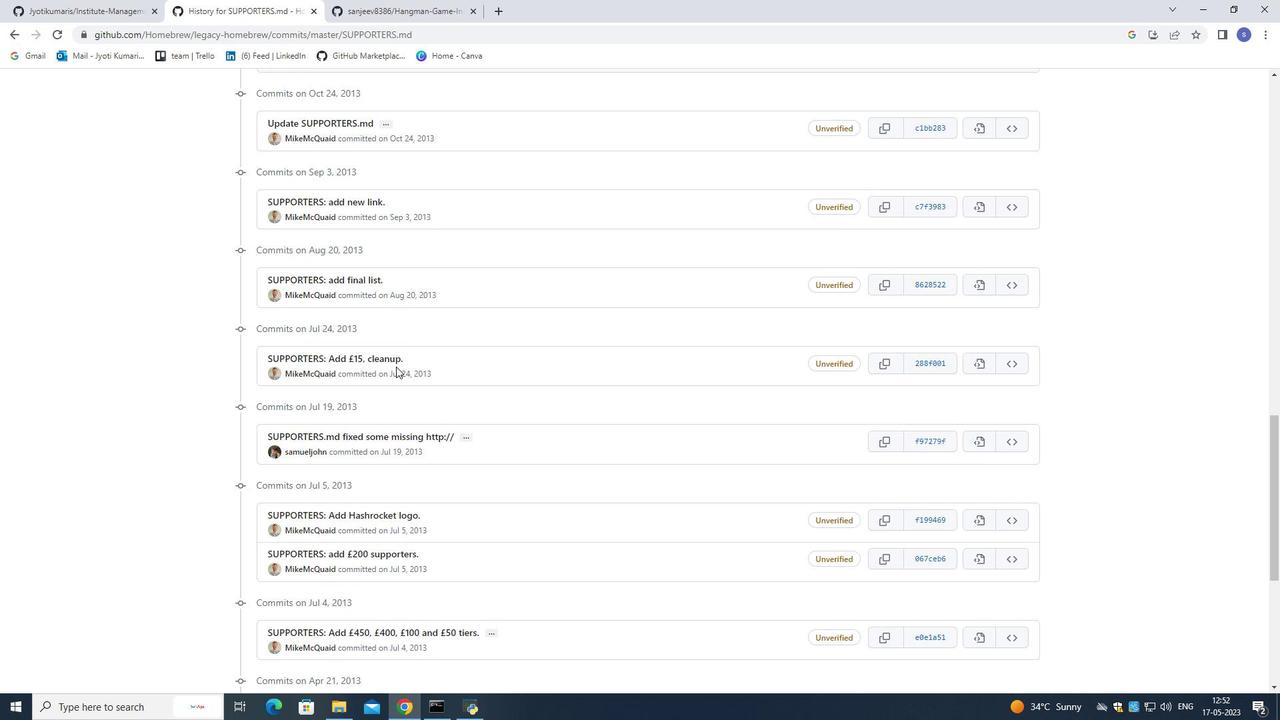 
Action: Mouse scrolled (396, 366) with delta (0, 0)
Screenshot: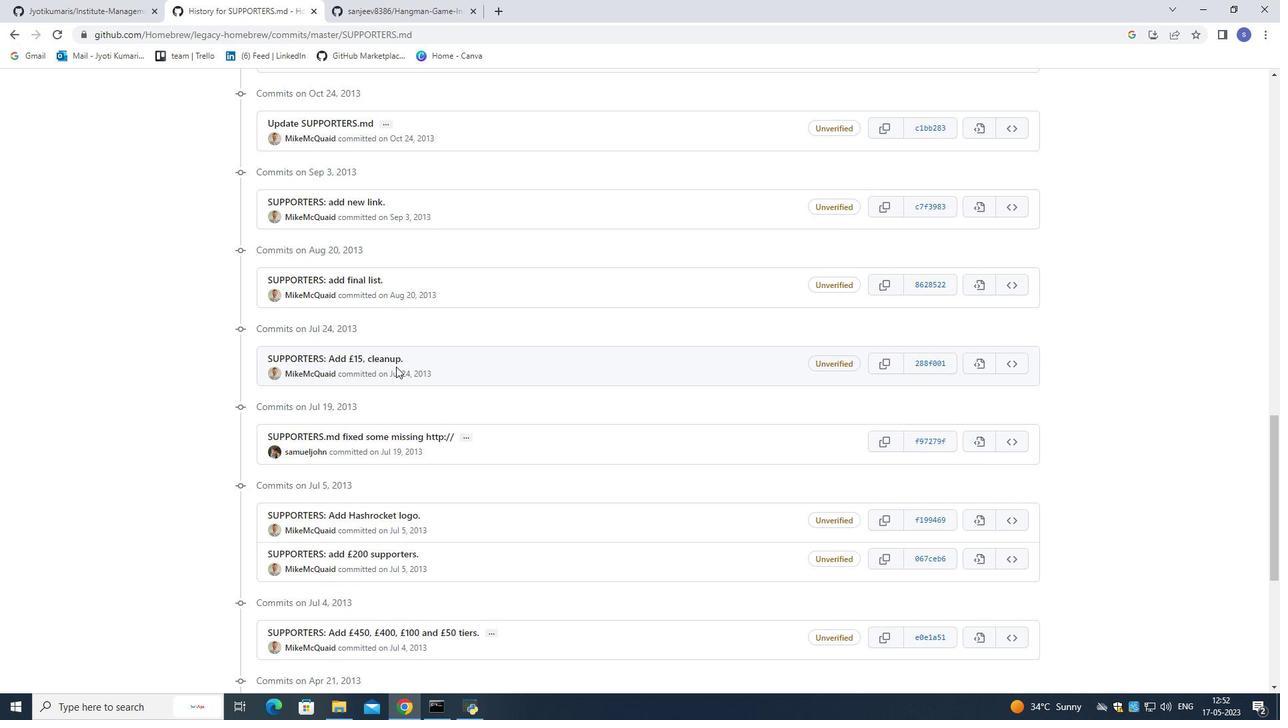 
Action: Mouse scrolled (396, 366) with delta (0, 0)
Screenshot: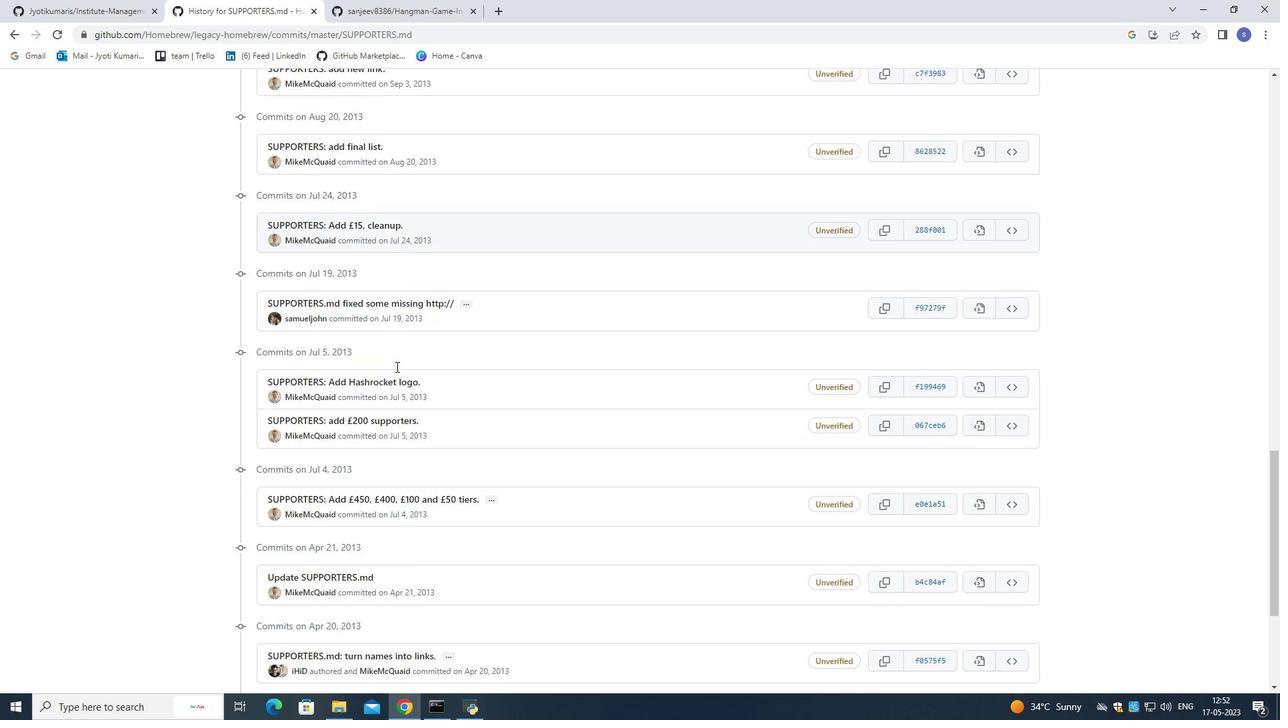 
Action: Mouse scrolled (396, 366) with delta (0, 0)
Screenshot: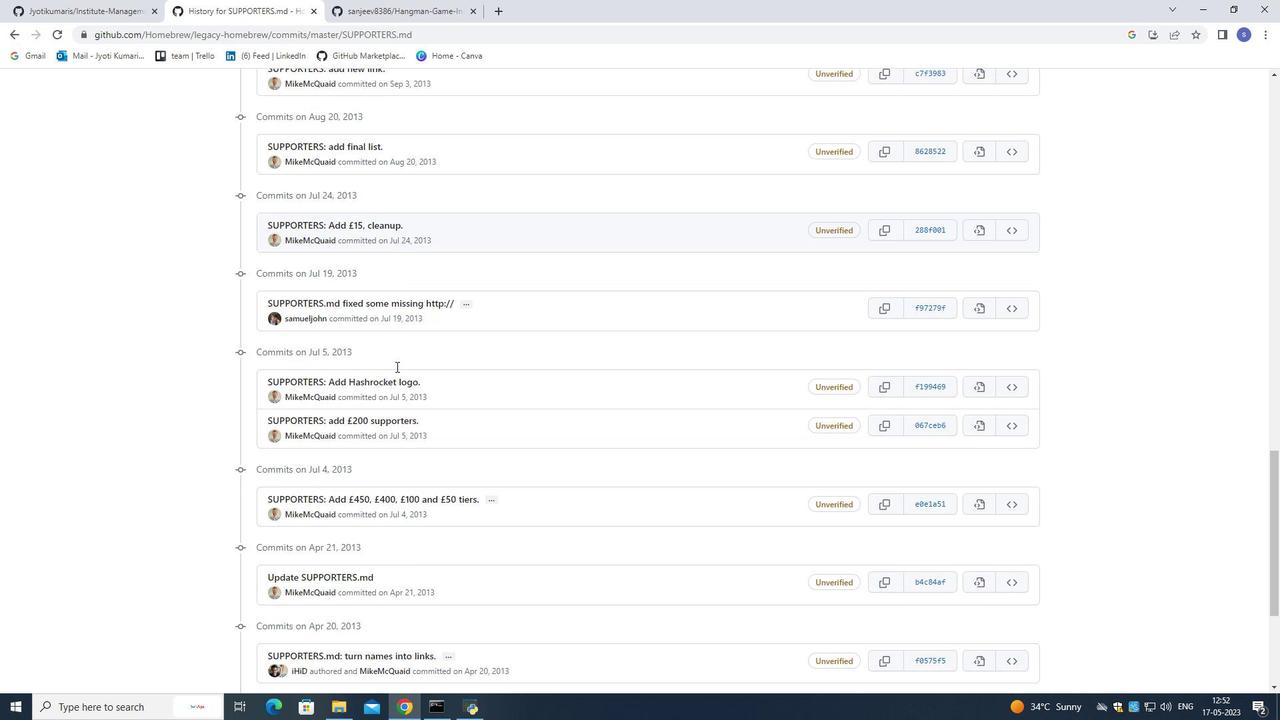 
Action: Mouse scrolled (396, 366) with delta (0, 0)
Screenshot: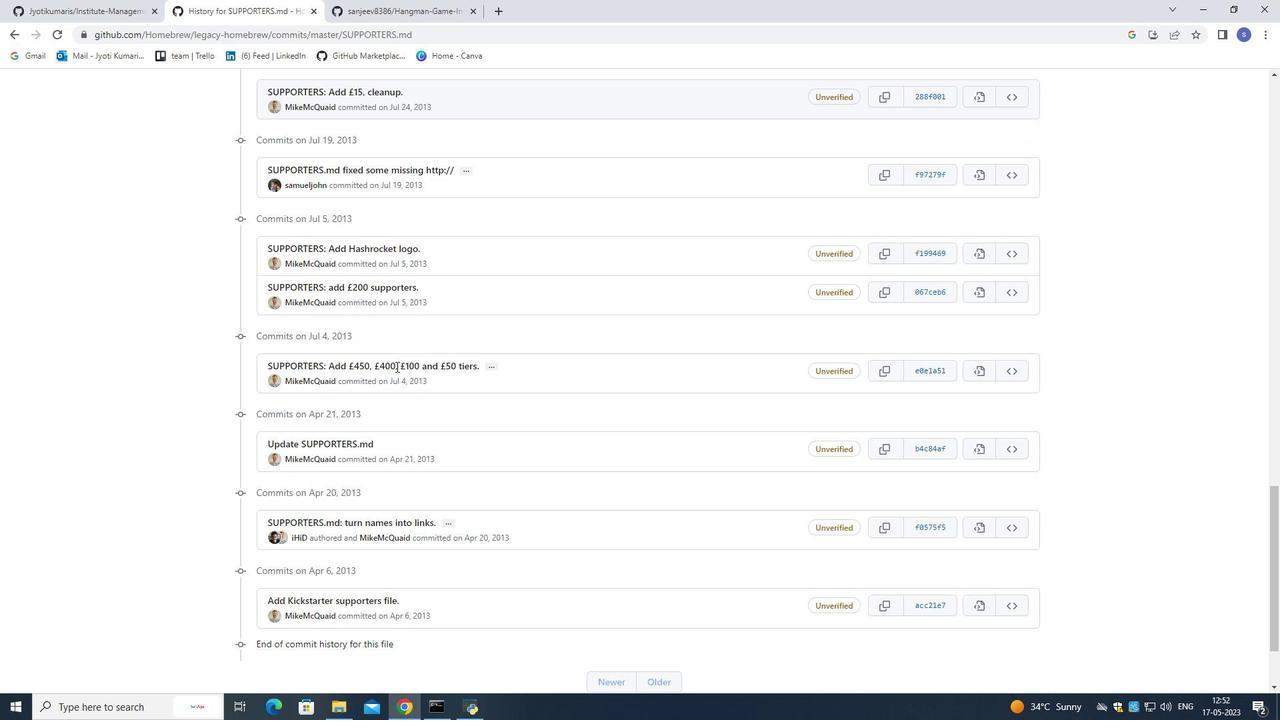 
Action: Mouse scrolled (396, 366) with delta (0, 0)
Screenshot: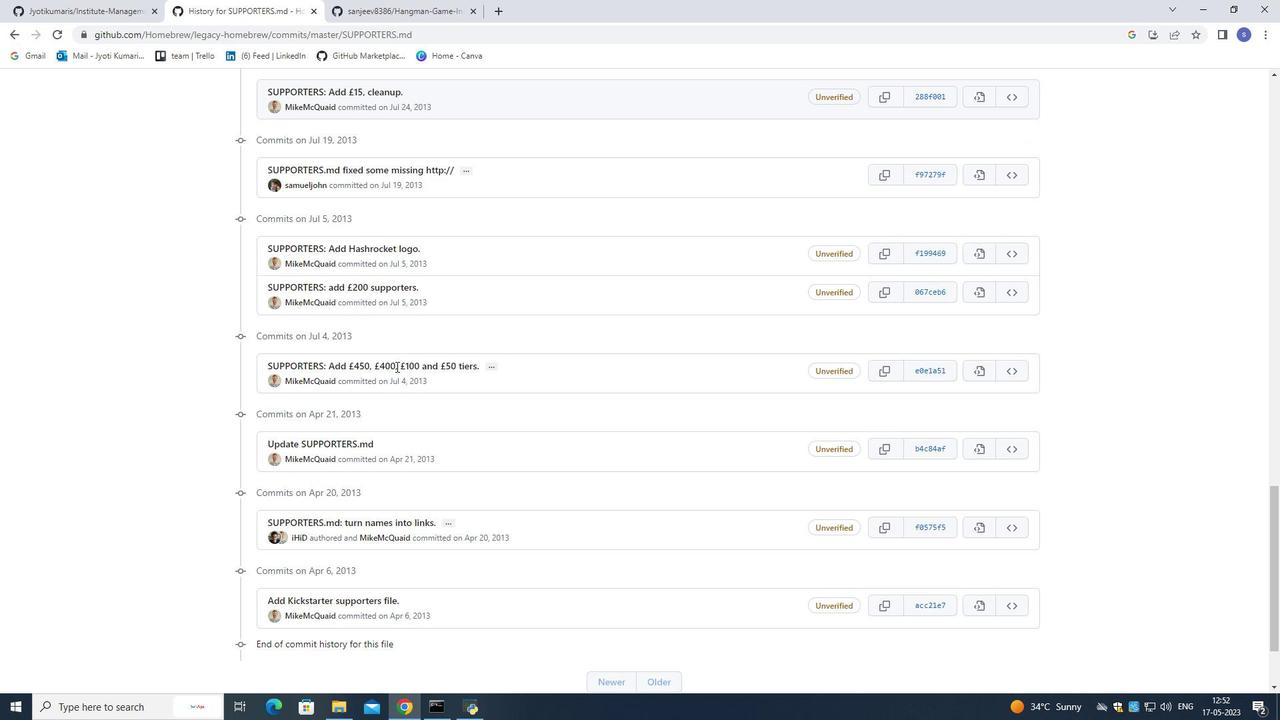 
Action: Mouse scrolled (396, 366) with delta (0, 0)
Screenshot: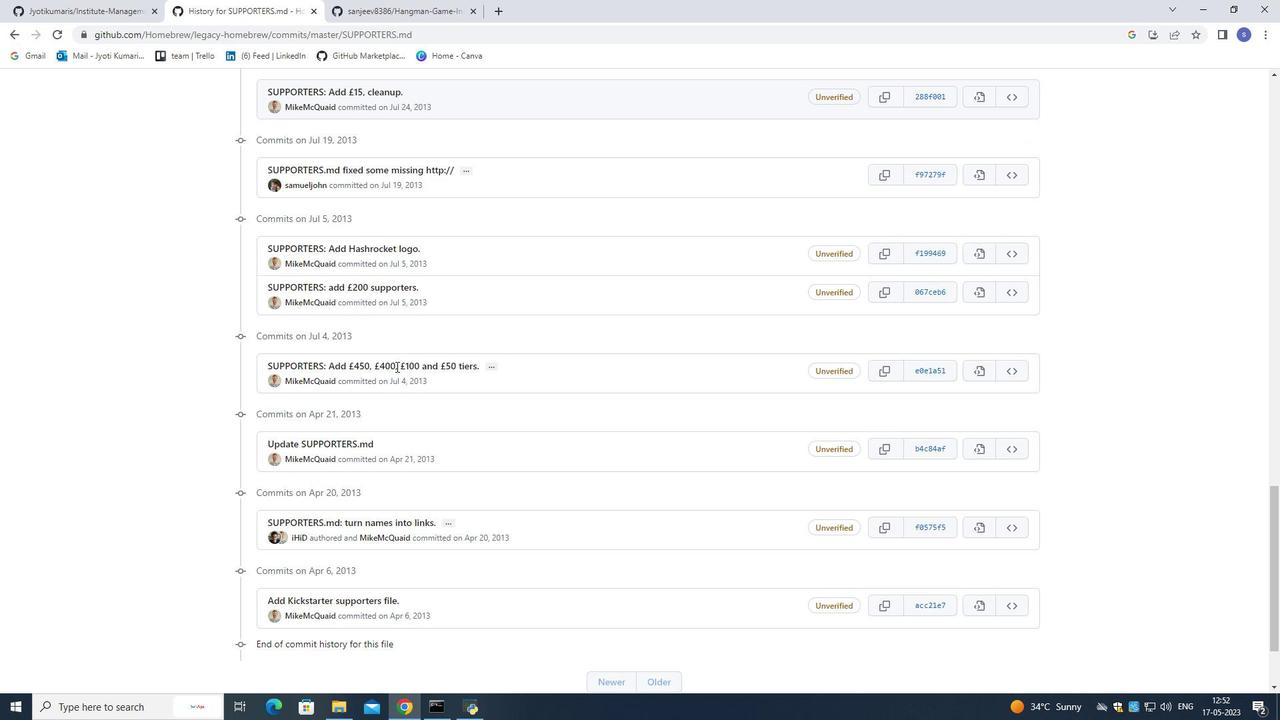 
Action: Mouse scrolled (396, 367) with delta (0, 0)
Screenshot: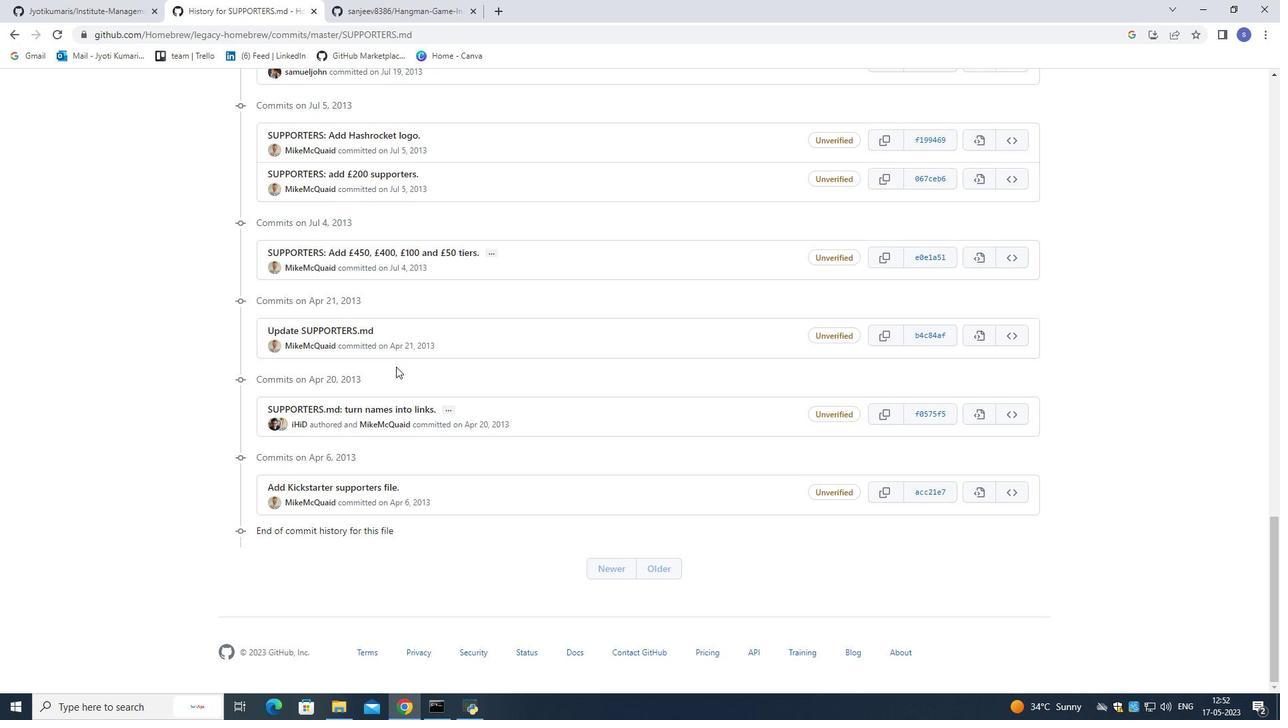 
Action: Mouse scrolled (396, 367) with delta (0, 0)
Screenshot: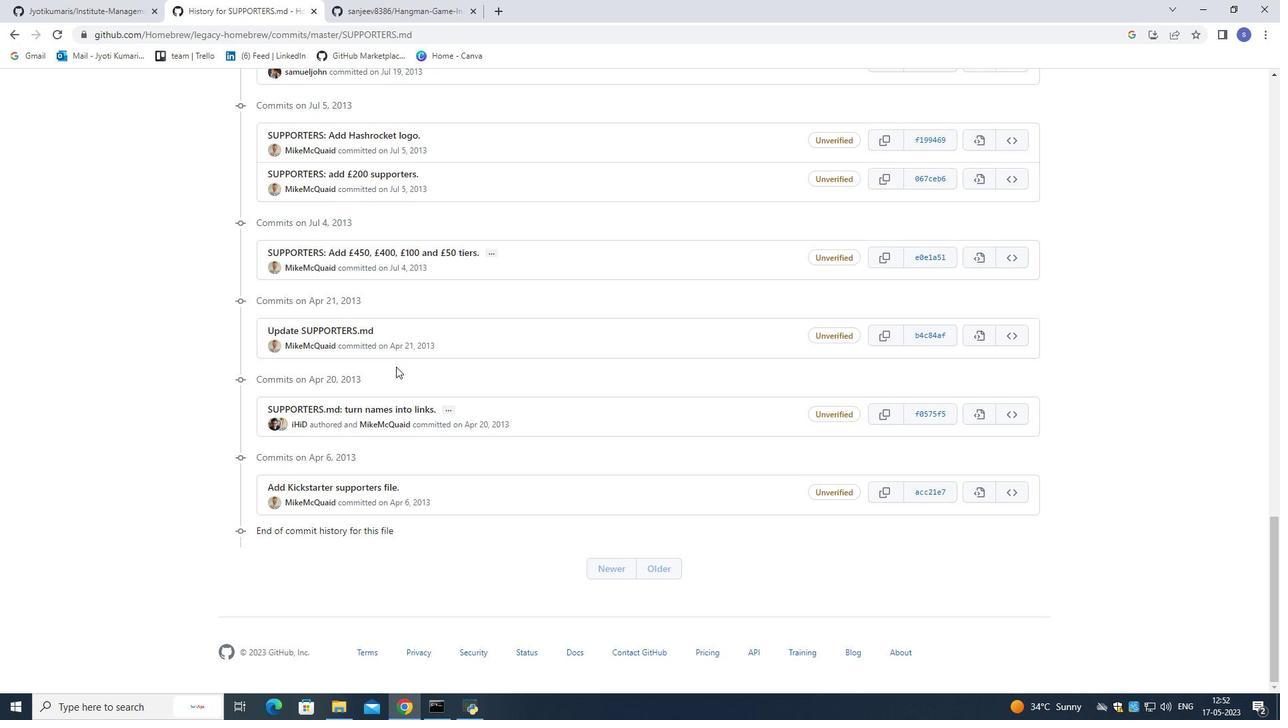 
Action: Mouse scrolled (396, 367) with delta (0, 0)
Screenshot: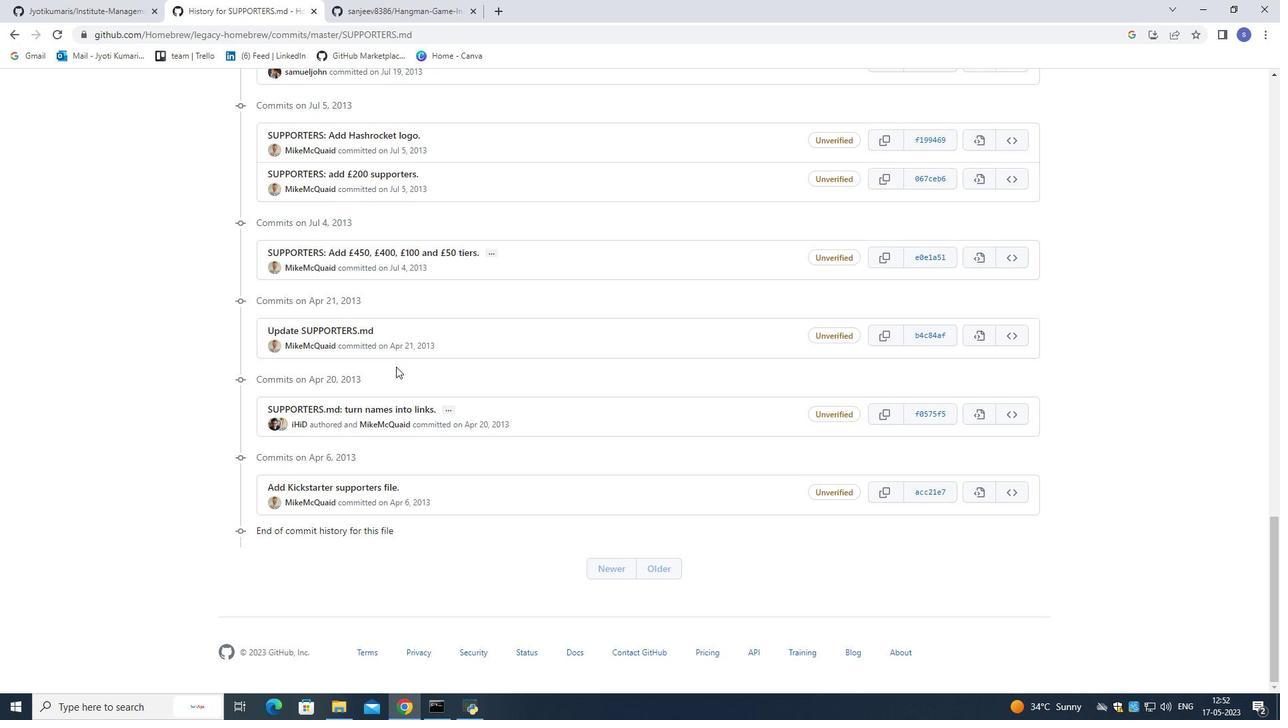 
Action: Mouse scrolled (396, 367) with delta (0, 0)
Screenshot: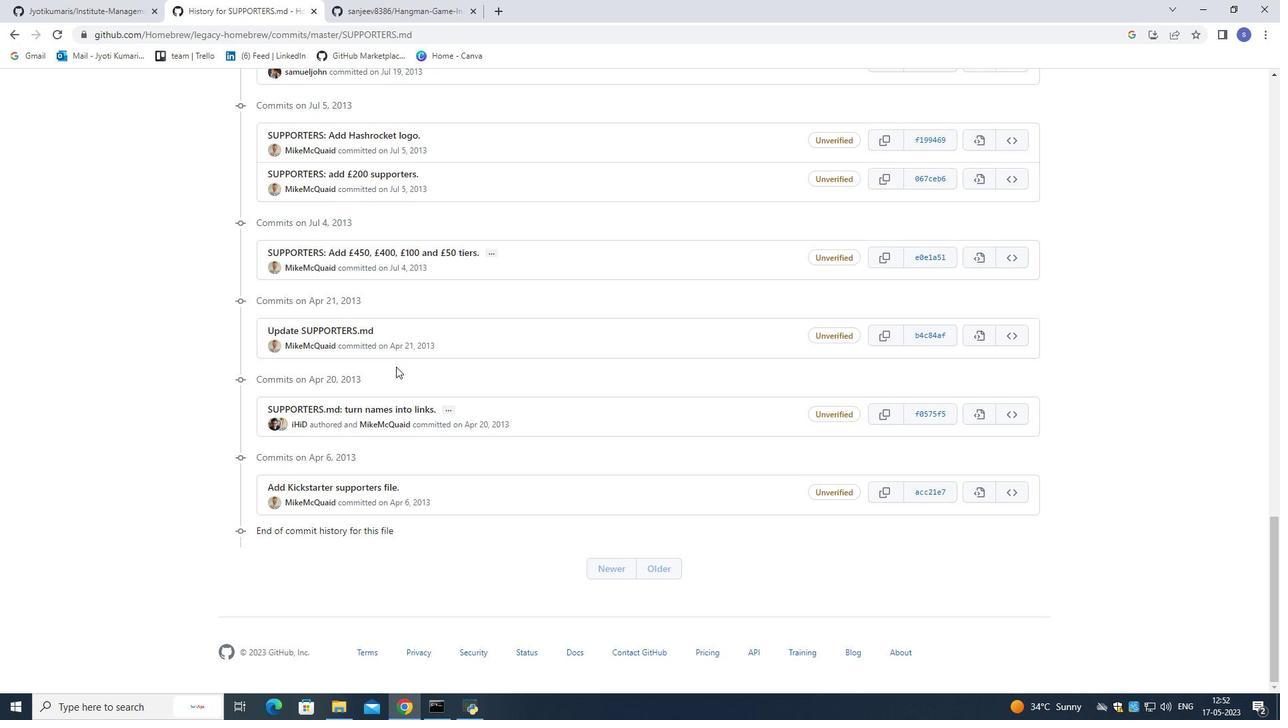 
Action: Mouse scrolled (396, 367) with delta (0, 0)
Screenshot: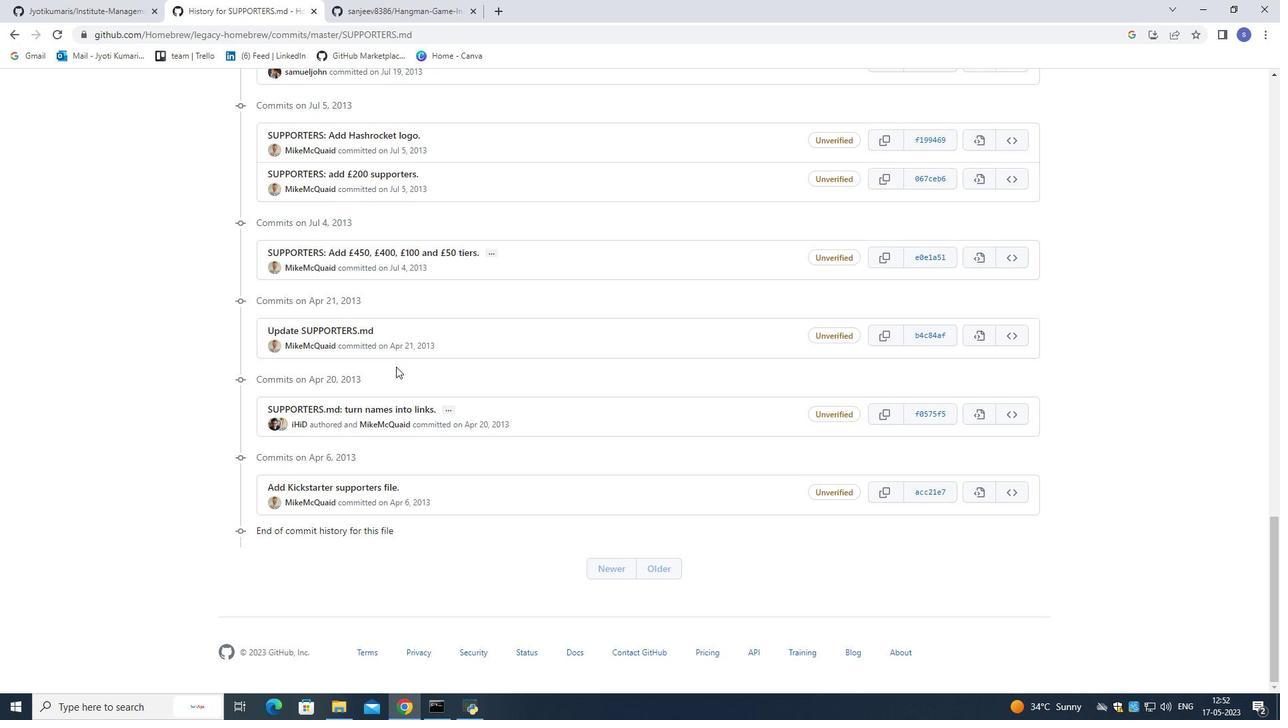 
Action: Mouse scrolled (396, 367) with delta (0, 0)
Screenshot: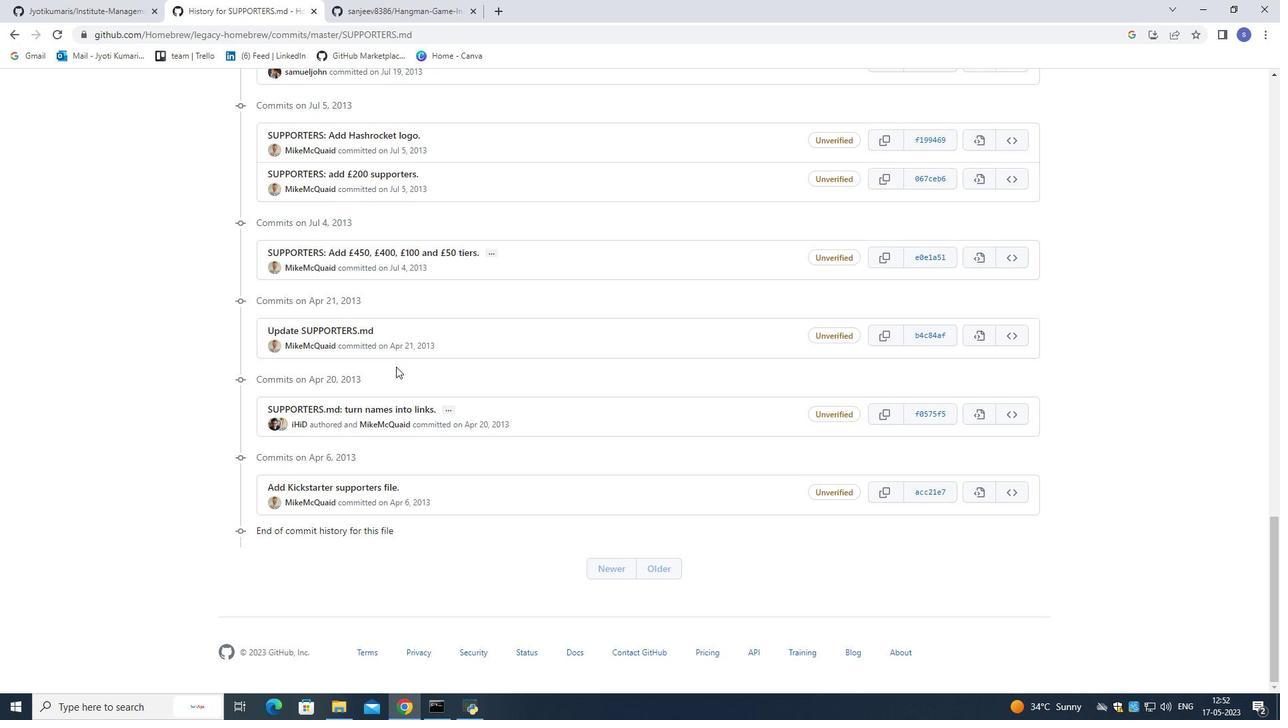 
Action: Mouse scrolled (396, 367) with delta (0, 0)
Screenshot: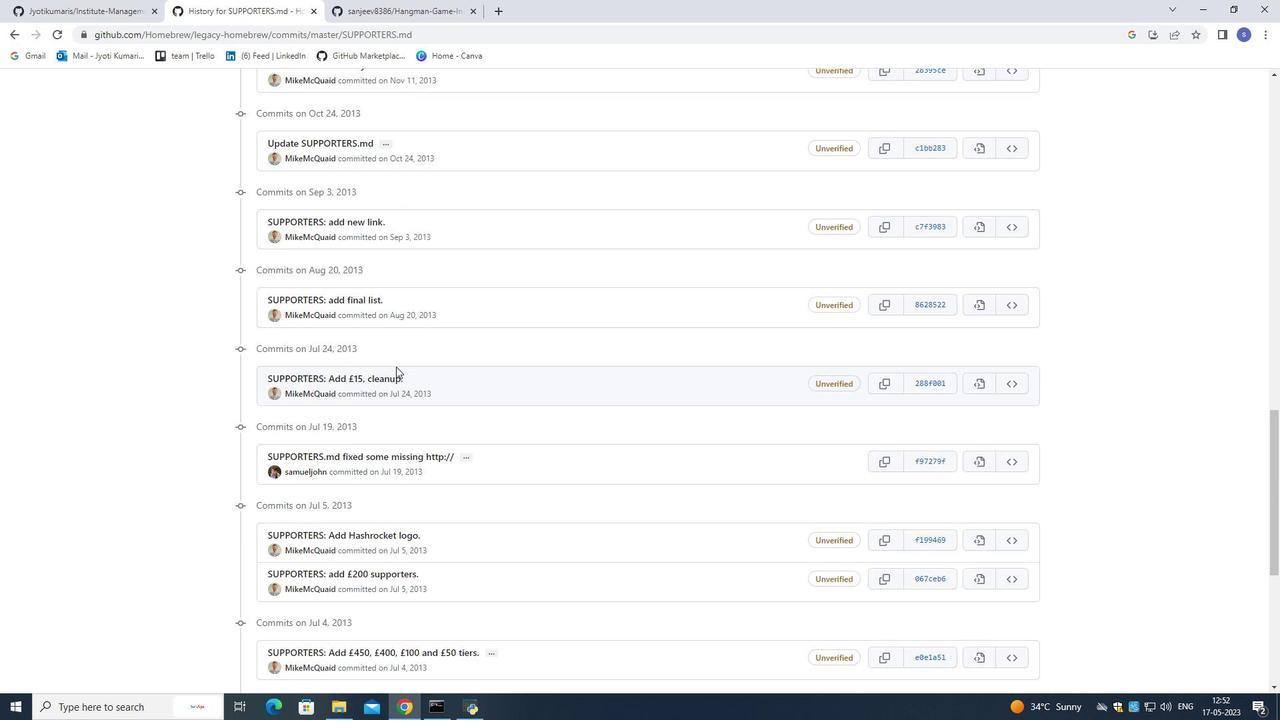 
Action: Mouse scrolled (396, 367) with delta (0, 0)
Screenshot: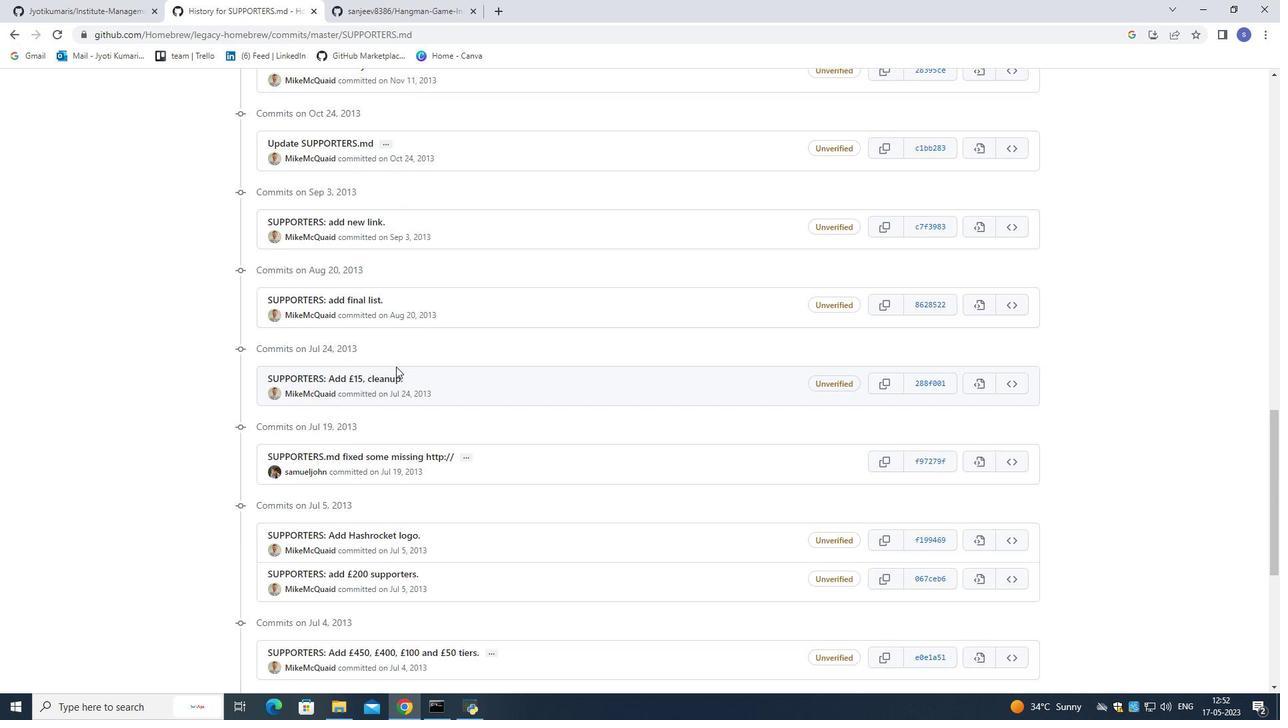 
Action: Mouse scrolled (396, 367) with delta (0, 0)
Screenshot: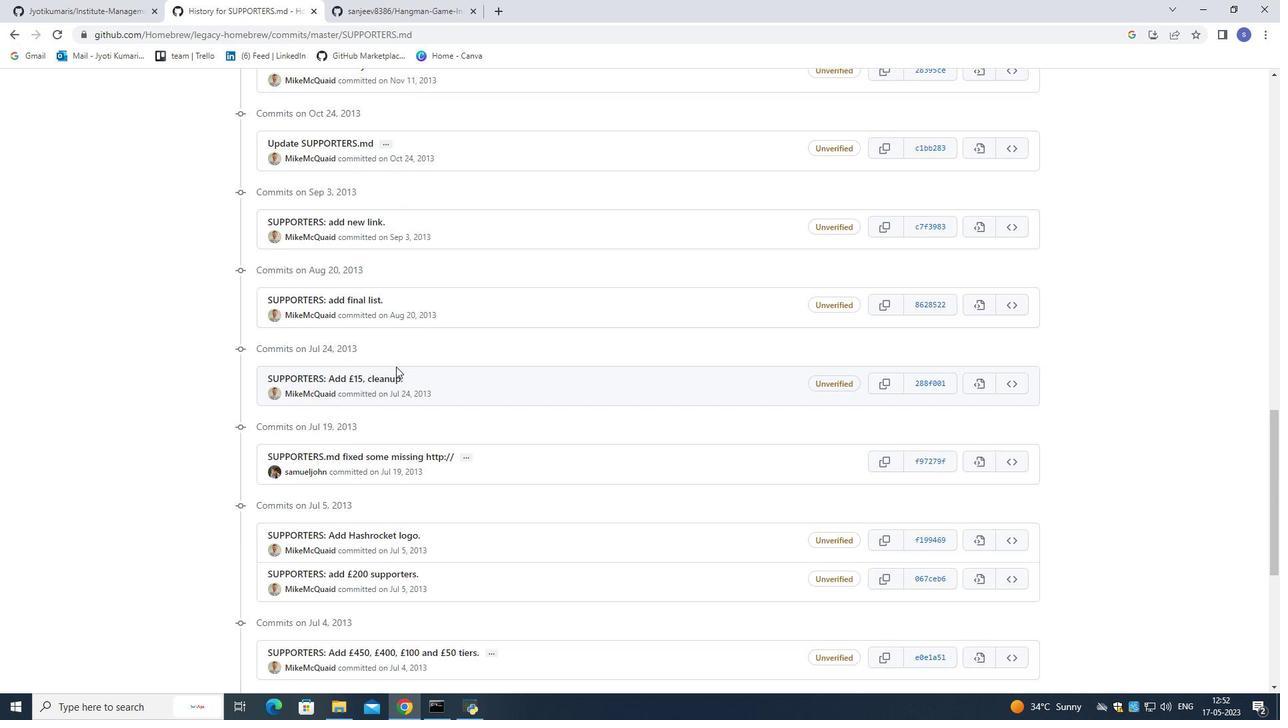 
Action: Mouse scrolled (396, 367) with delta (0, 0)
Screenshot: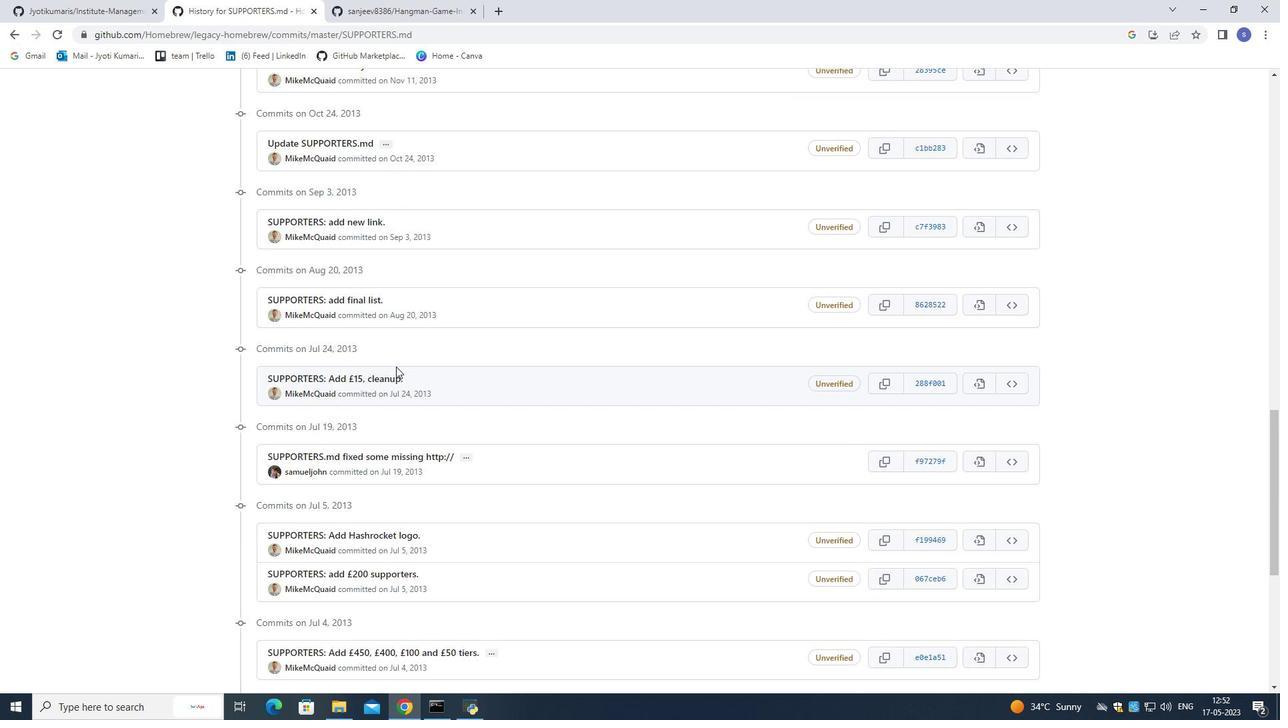 
Action: Mouse scrolled (396, 367) with delta (0, 0)
Screenshot: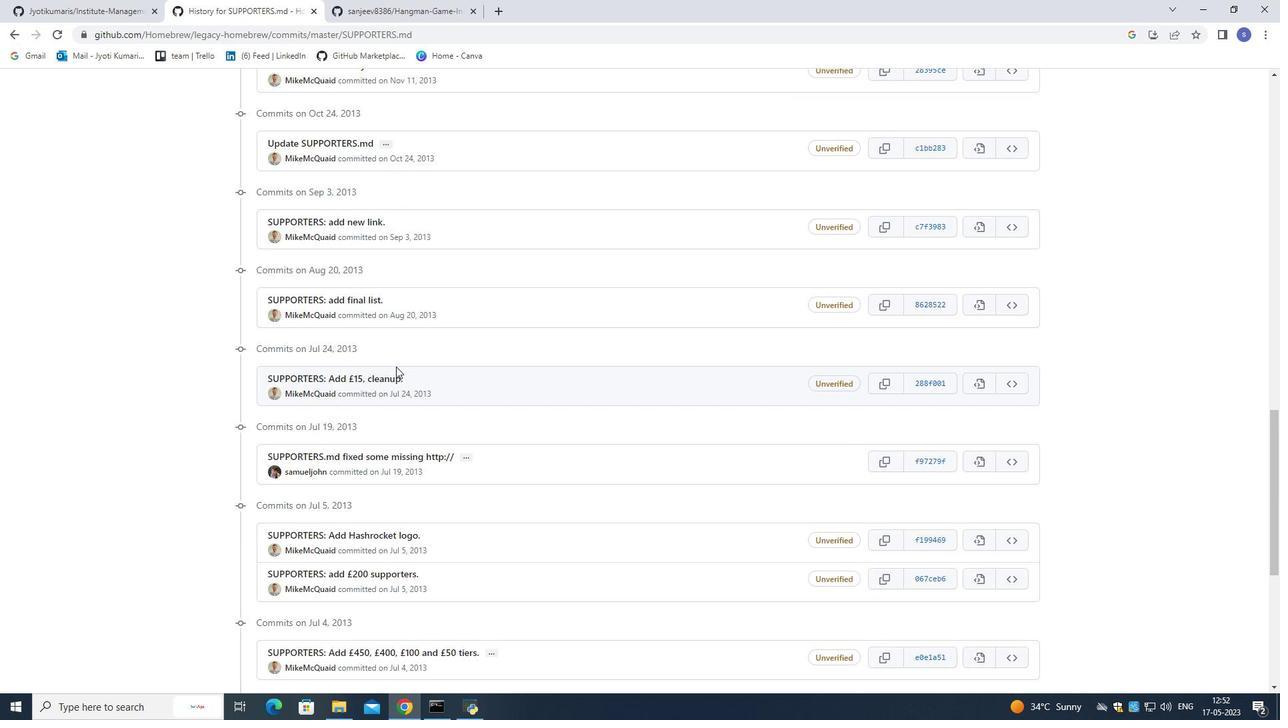 
Action: Mouse scrolled (396, 367) with delta (0, 0)
Screenshot: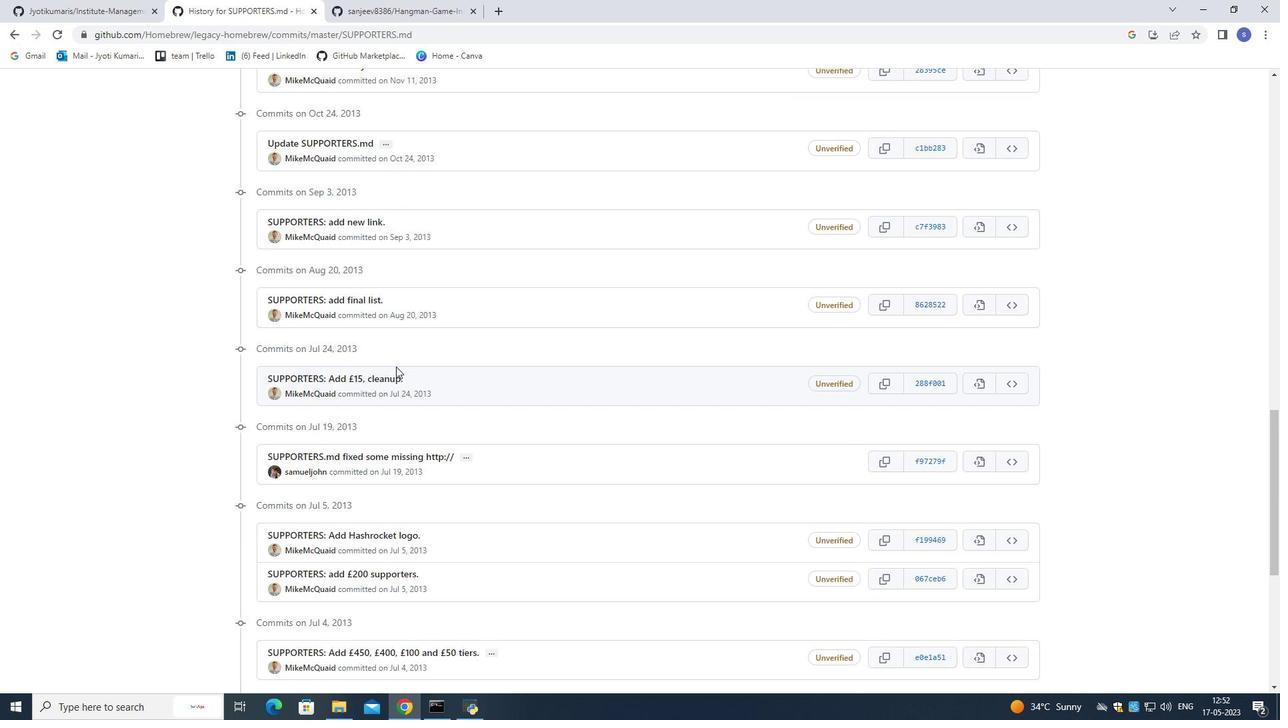 
Action: Mouse scrolled (396, 367) with delta (0, 0)
Screenshot: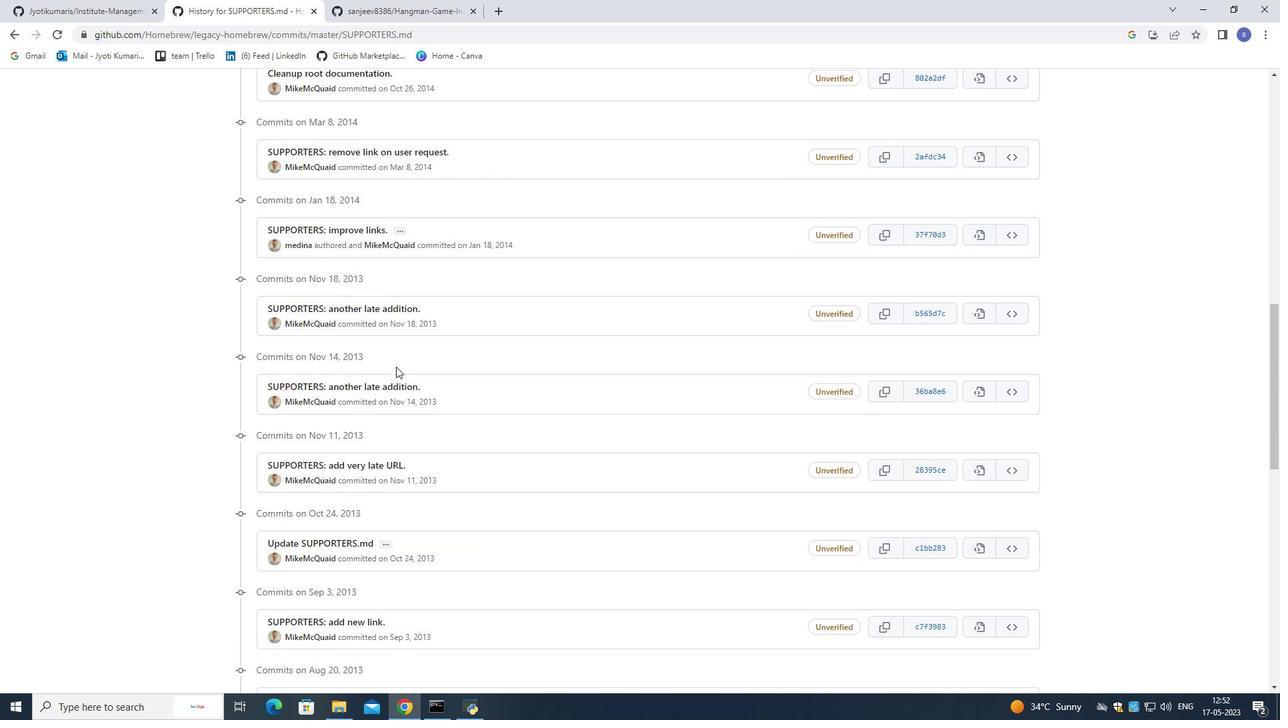 
Action: Mouse scrolled (396, 367) with delta (0, 0)
Screenshot: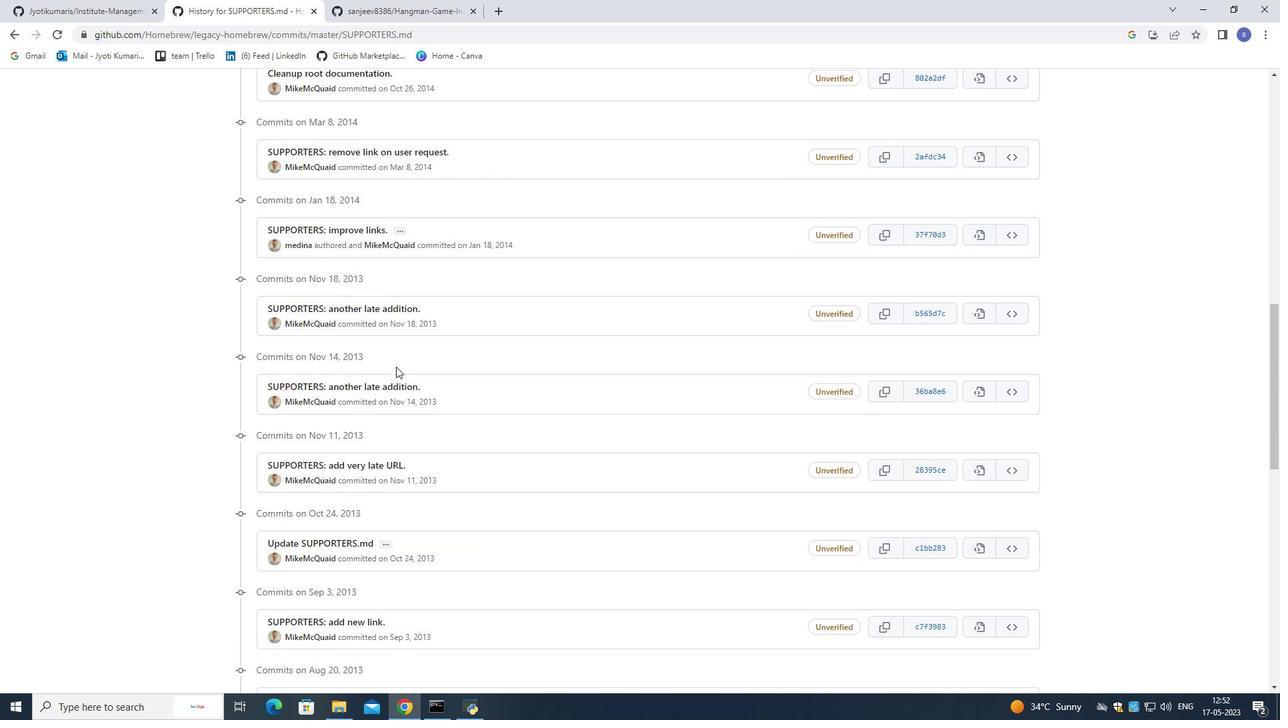 
Action: Mouse scrolled (396, 367) with delta (0, 0)
Screenshot: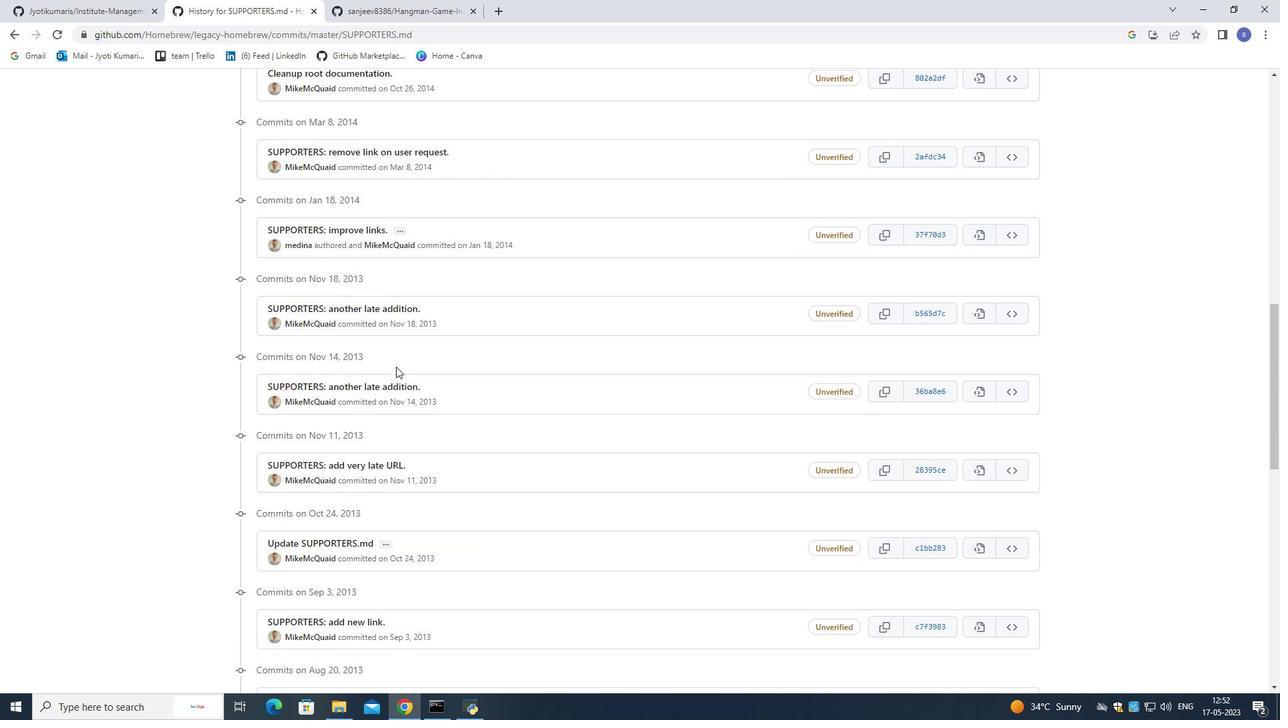 
Action: Mouse scrolled (396, 367) with delta (0, 0)
Screenshot: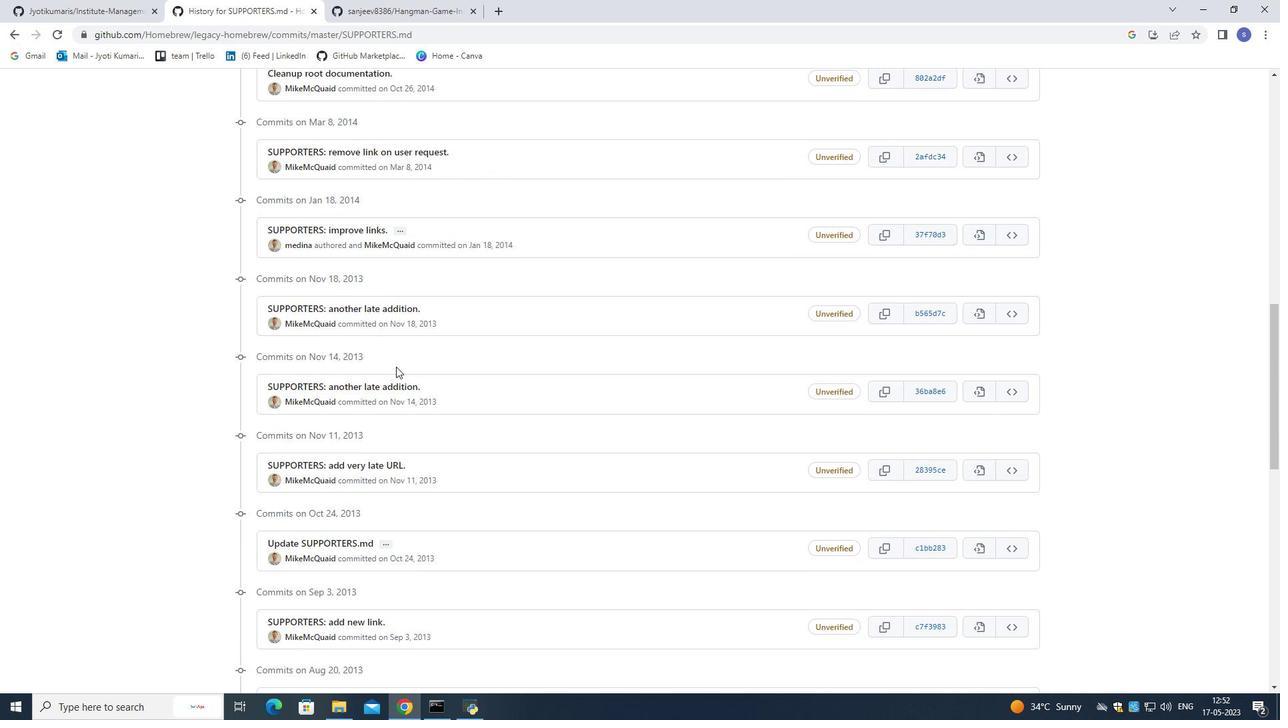 
Action: Mouse scrolled (396, 367) with delta (0, 0)
Screenshot: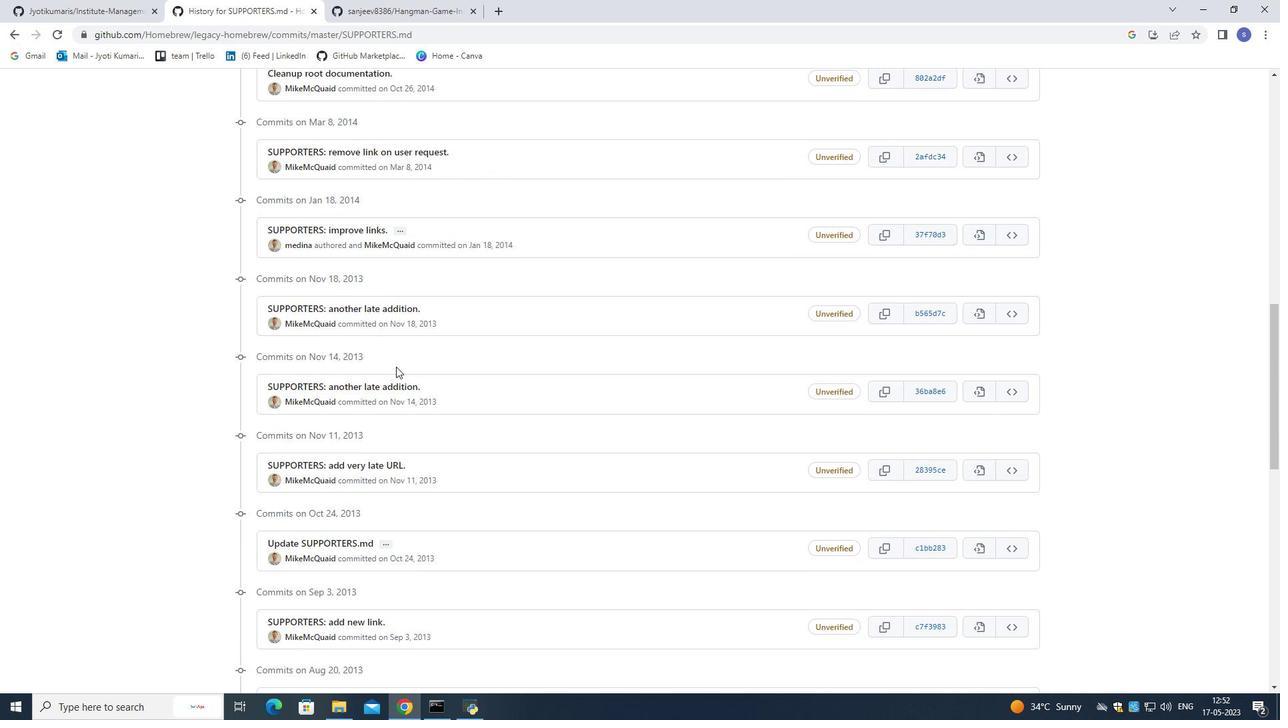 
Action: Mouse scrolled (396, 367) with delta (0, 0)
Screenshot: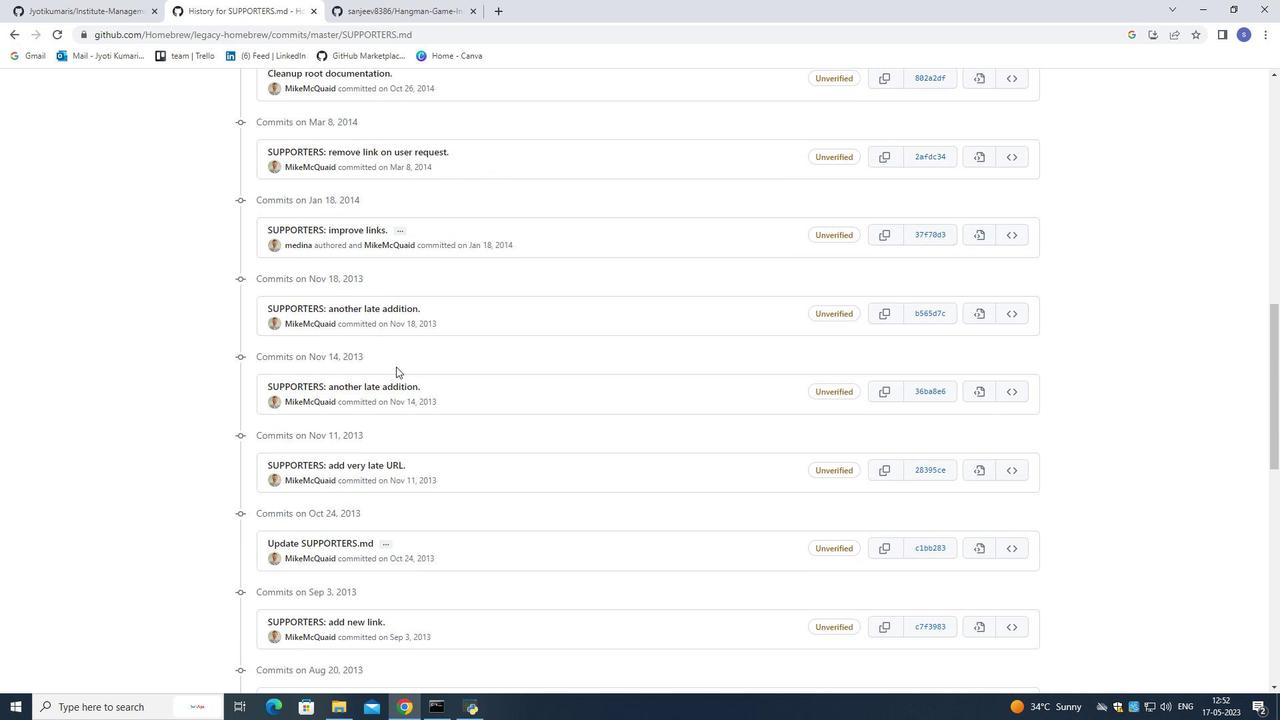 
Action: Mouse scrolled (396, 367) with delta (0, 0)
Screenshot: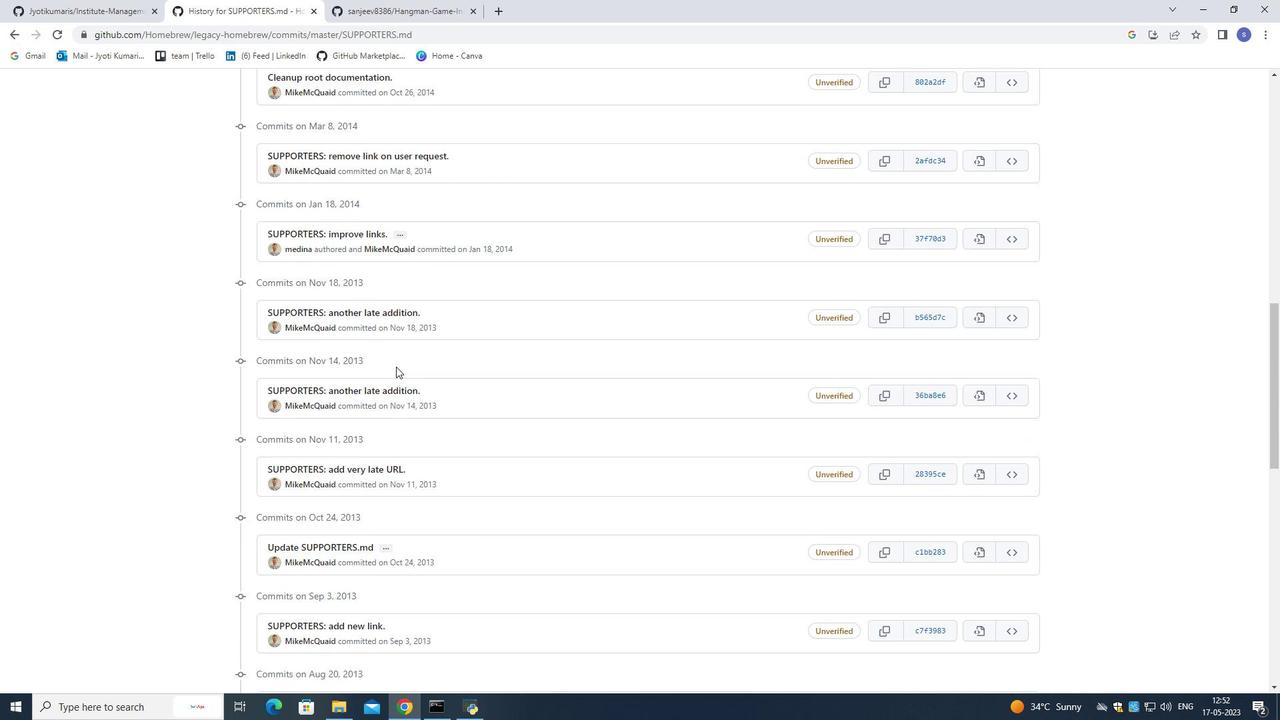 
Action: Mouse scrolled (396, 367) with delta (0, 0)
Screenshot: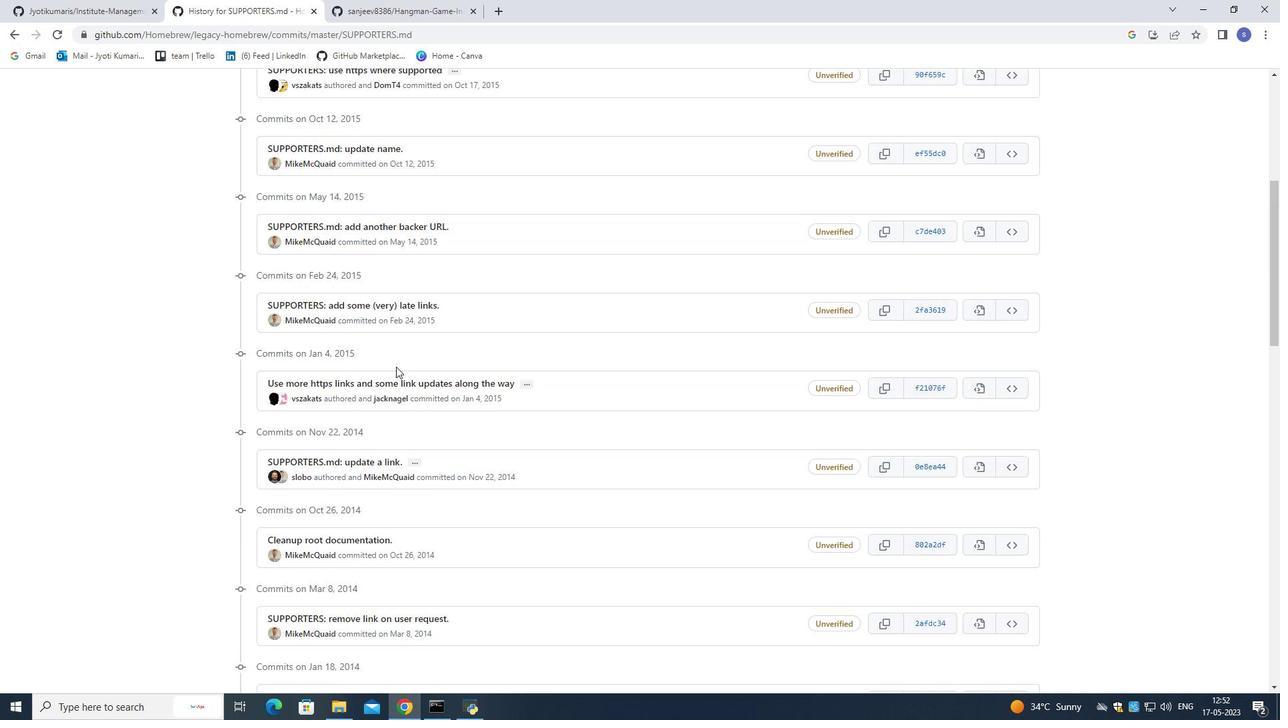 
Action: Mouse scrolled (396, 367) with delta (0, 0)
Screenshot: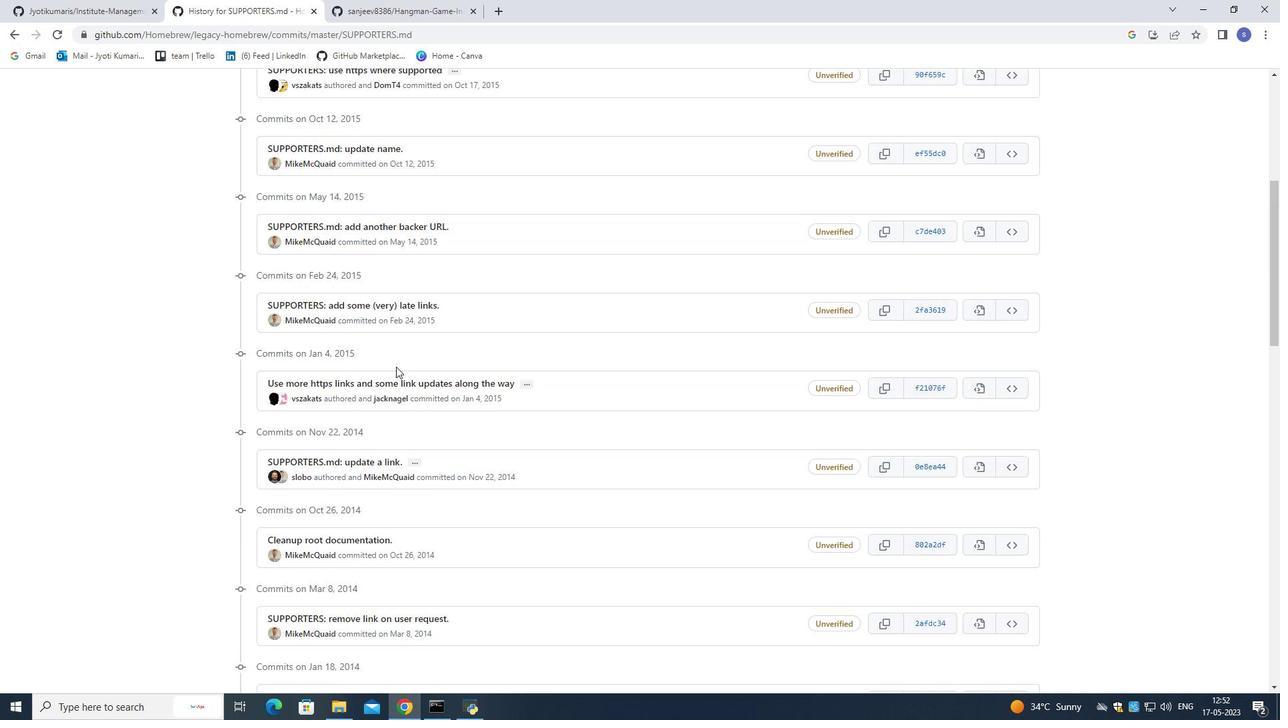 
Action: Mouse scrolled (396, 367) with delta (0, 0)
Screenshot: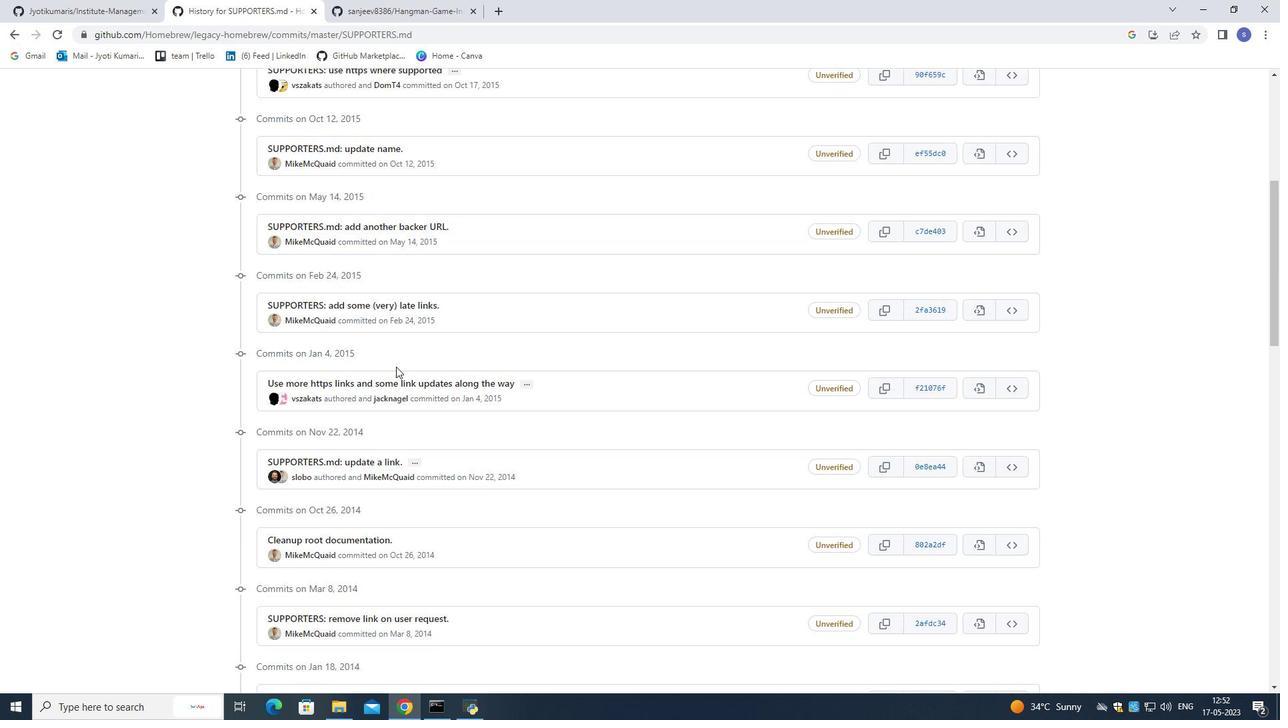 
Action: Mouse scrolled (396, 367) with delta (0, 0)
Screenshot: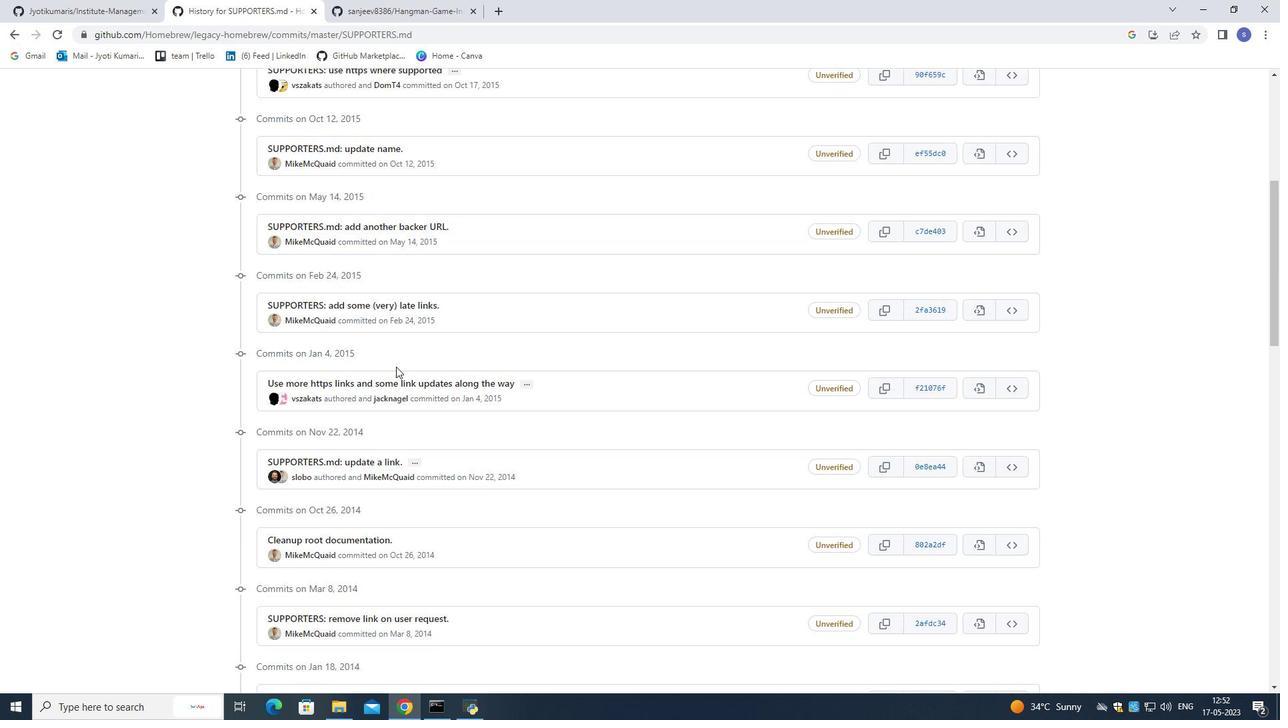 
Action: Mouse scrolled (396, 367) with delta (0, 0)
Screenshot: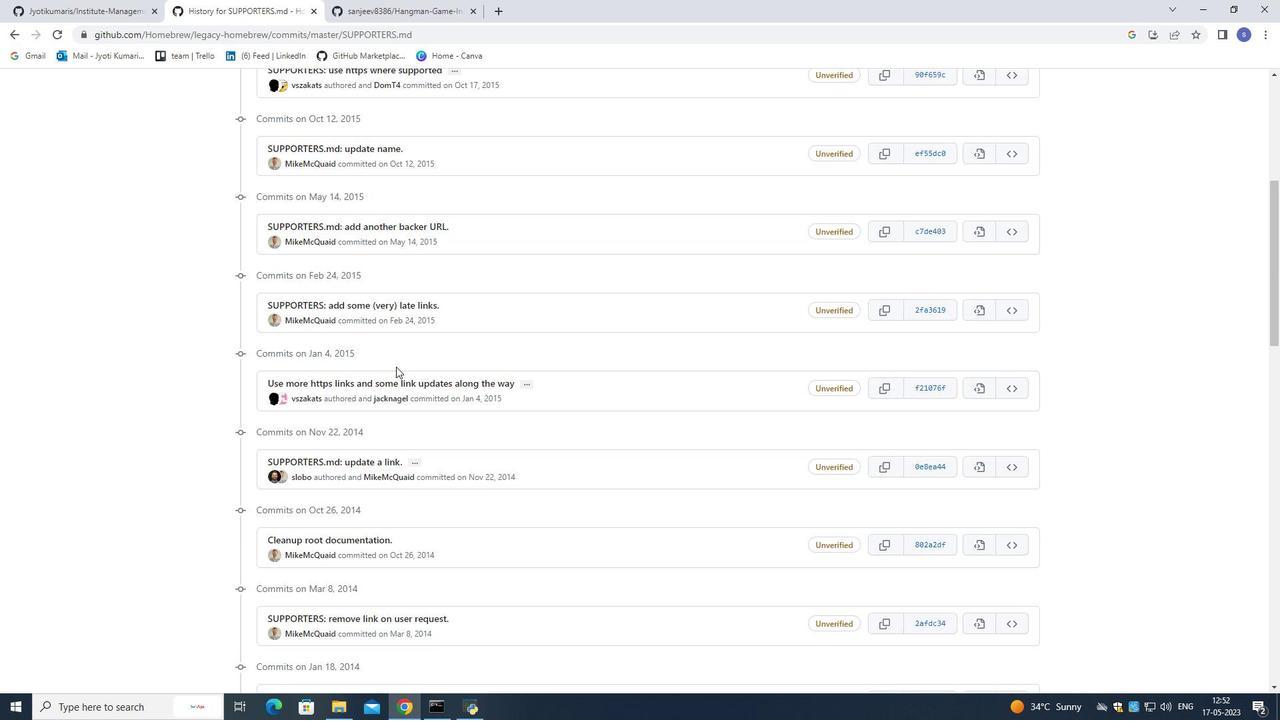 
Action: Mouse scrolled (396, 367) with delta (0, 0)
Screenshot: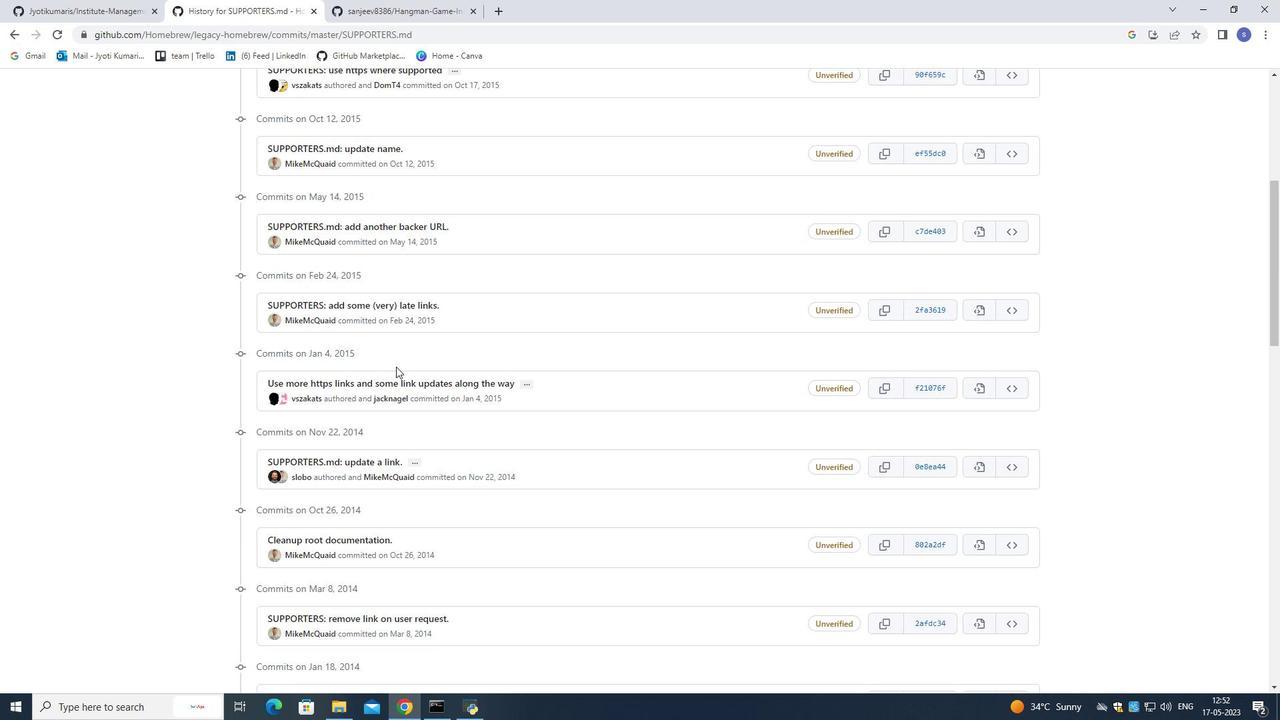 
Action: Mouse scrolled (396, 367) with delta (0, 0)
Screenshot: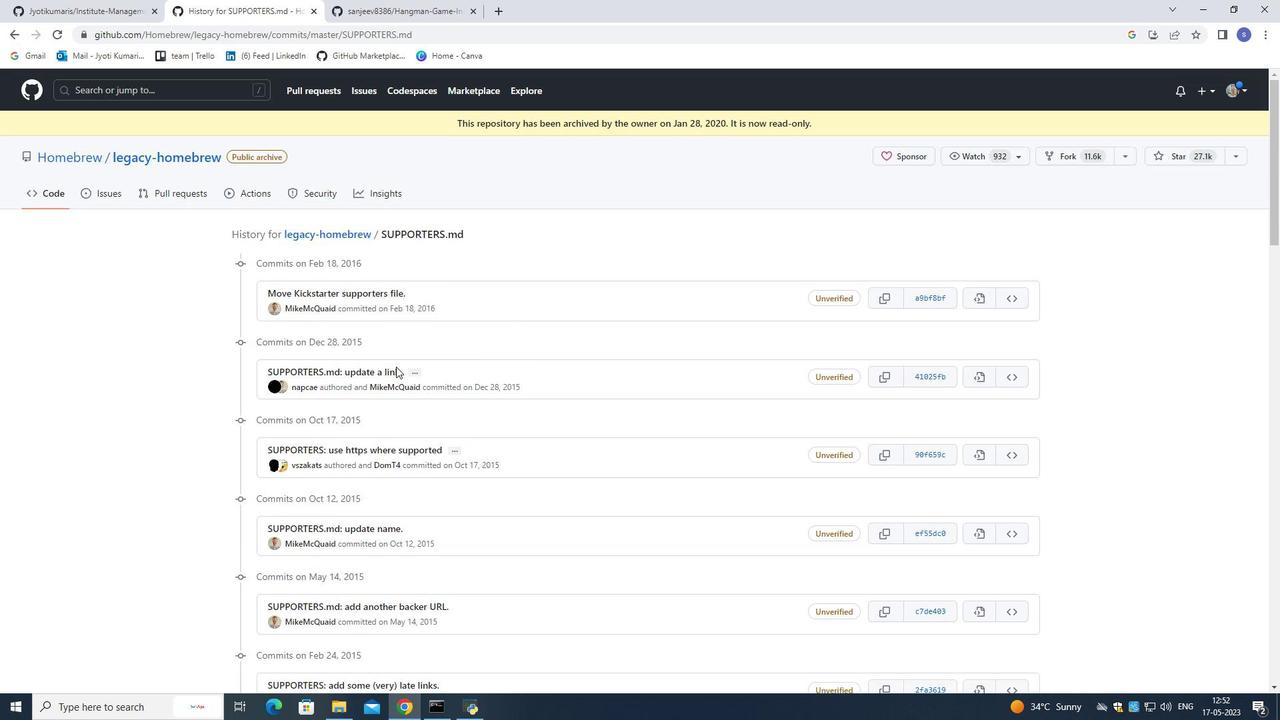 
Action: Mouse scrolled (396, 367) with delta (0, 0)
Screenshot: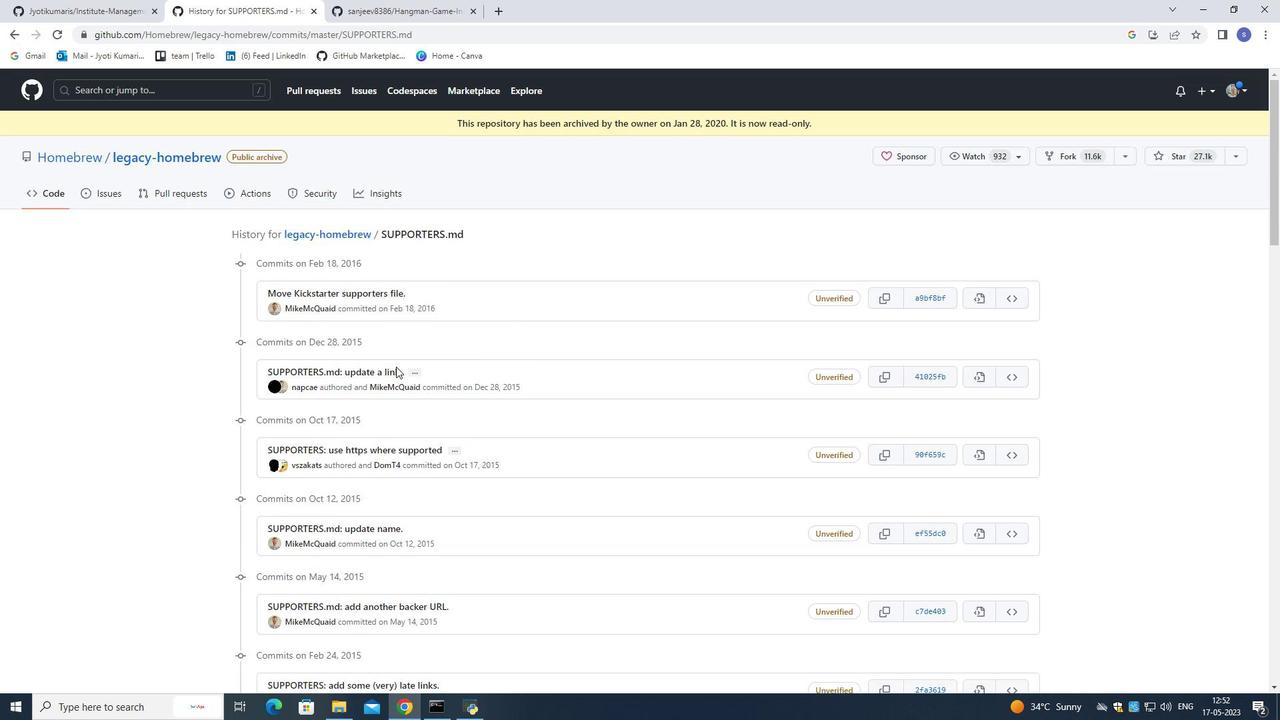 
Action: Mouse scrolled (396, 367) with delta (0, 0)
Screenshot: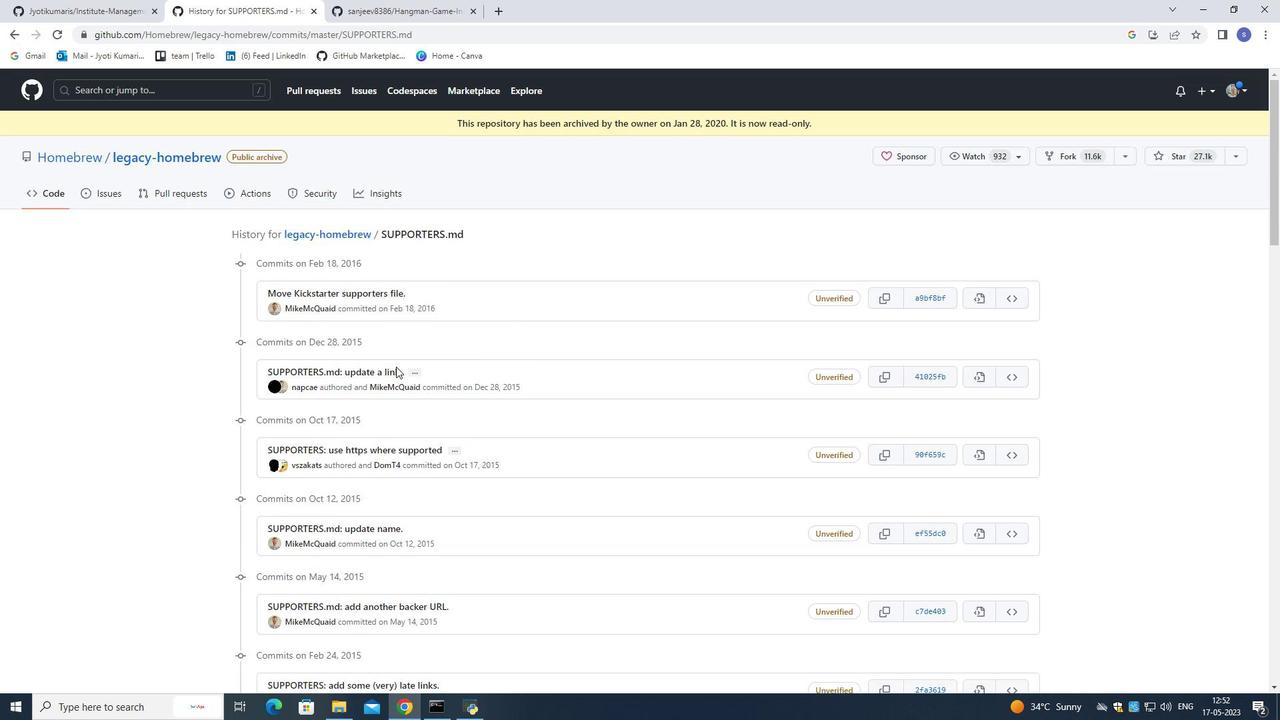 
Action: Mouse scrolled (396, 367) with delta (0, 0)
Screenshot: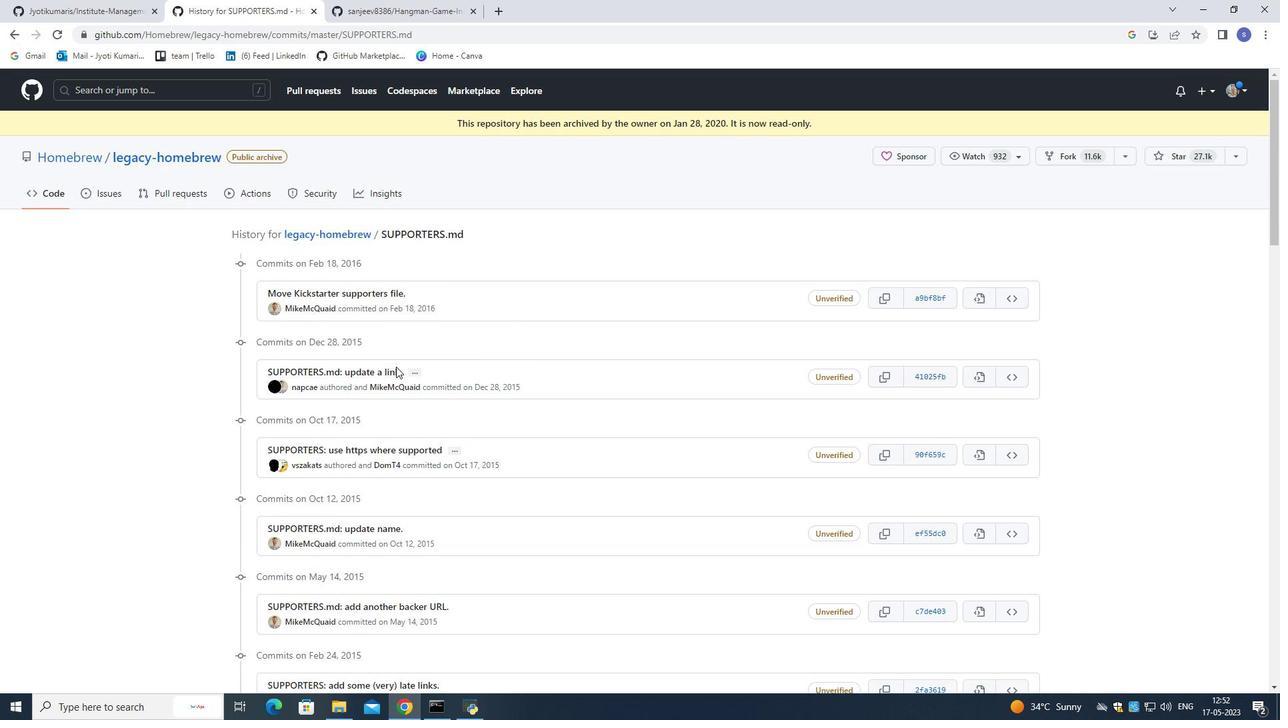 
Action: Mouse scrolled (396, 367) with delta (0, 0)
Screenshot: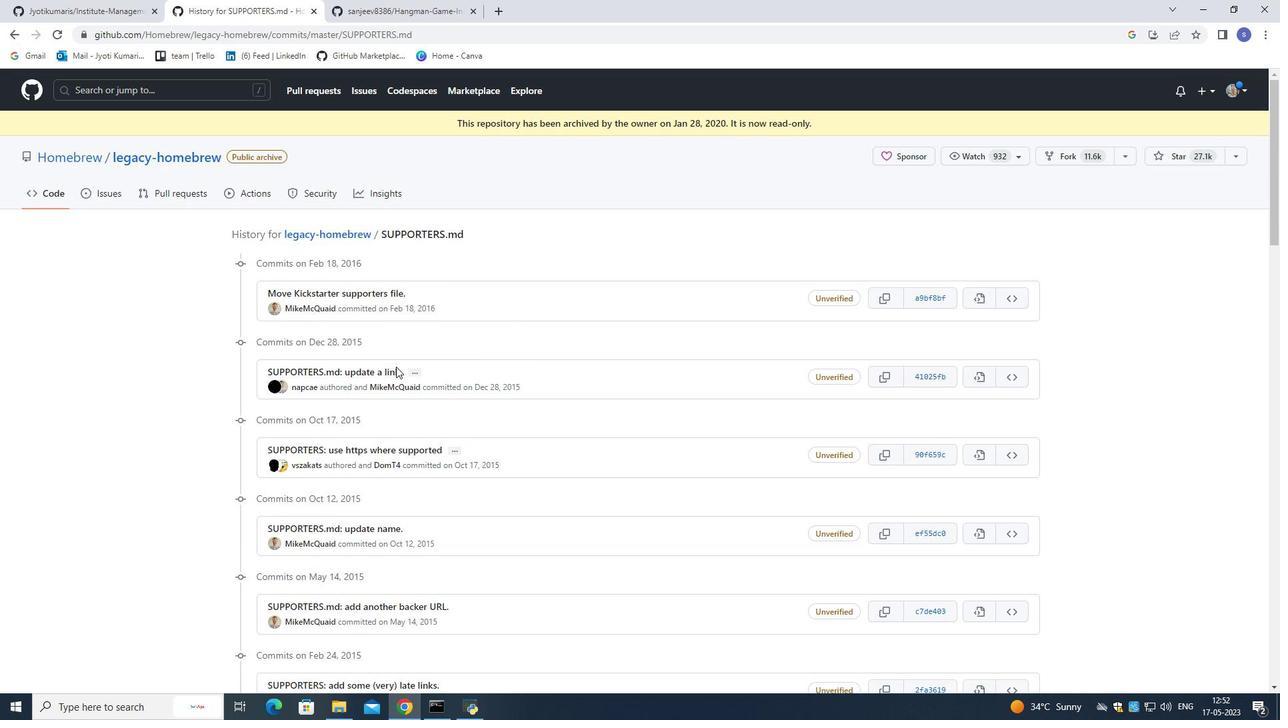 
Action: Mouse scrolled (396, 367) with delta (0, 0)
Screenshot: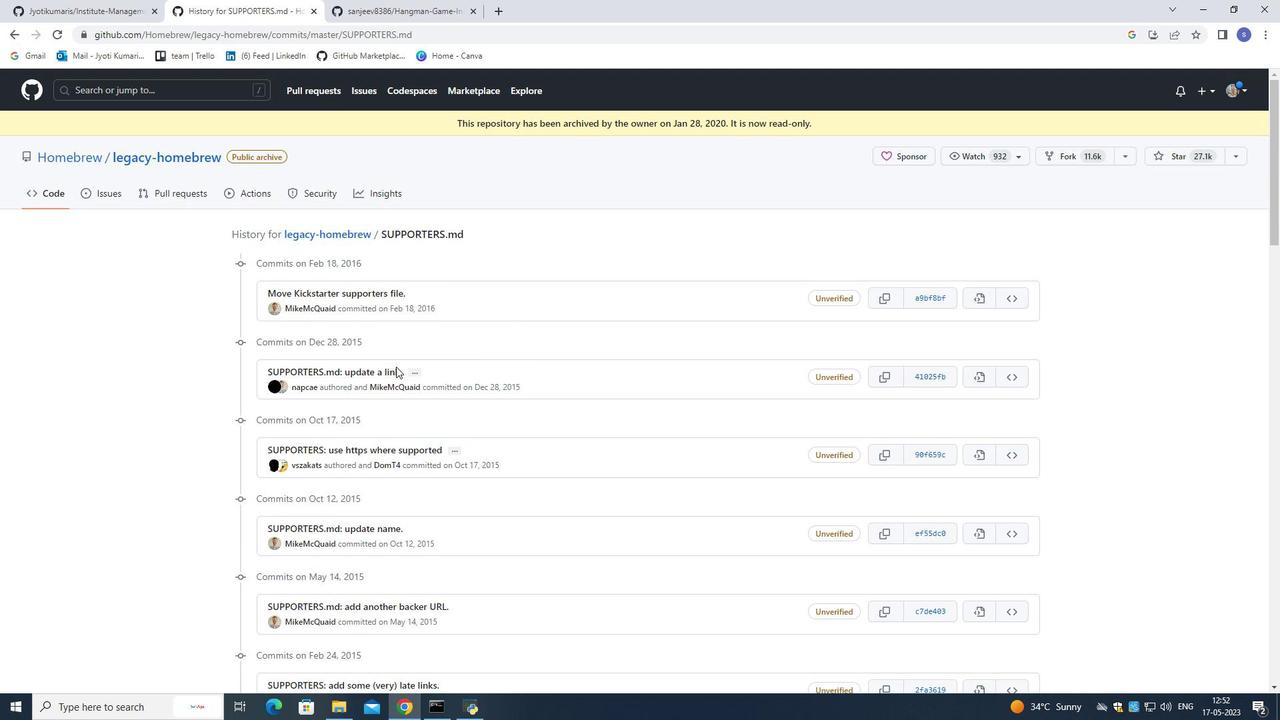 
Action: Mouse moved to (416, 291)
Screenshot: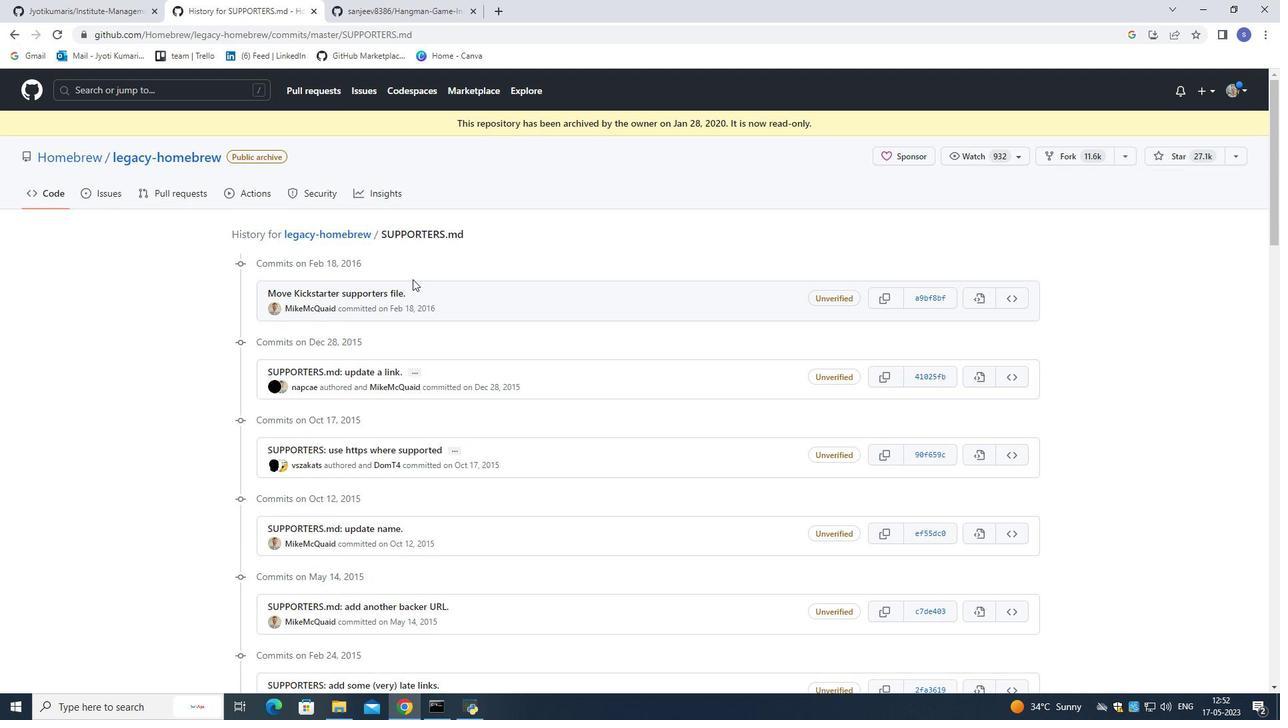 
Action: Mouse pressed left at (416, 291)
Screenshot: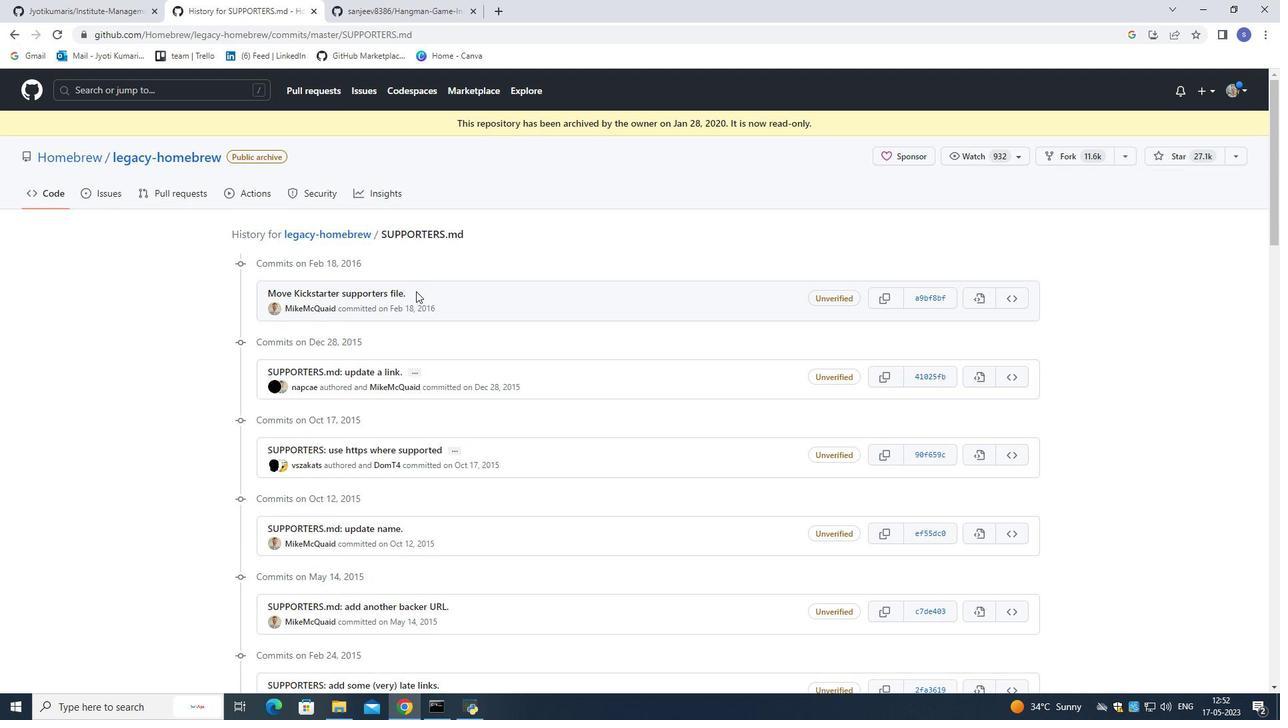 
Action: Mouse moved to (384, 293)
Screenshot: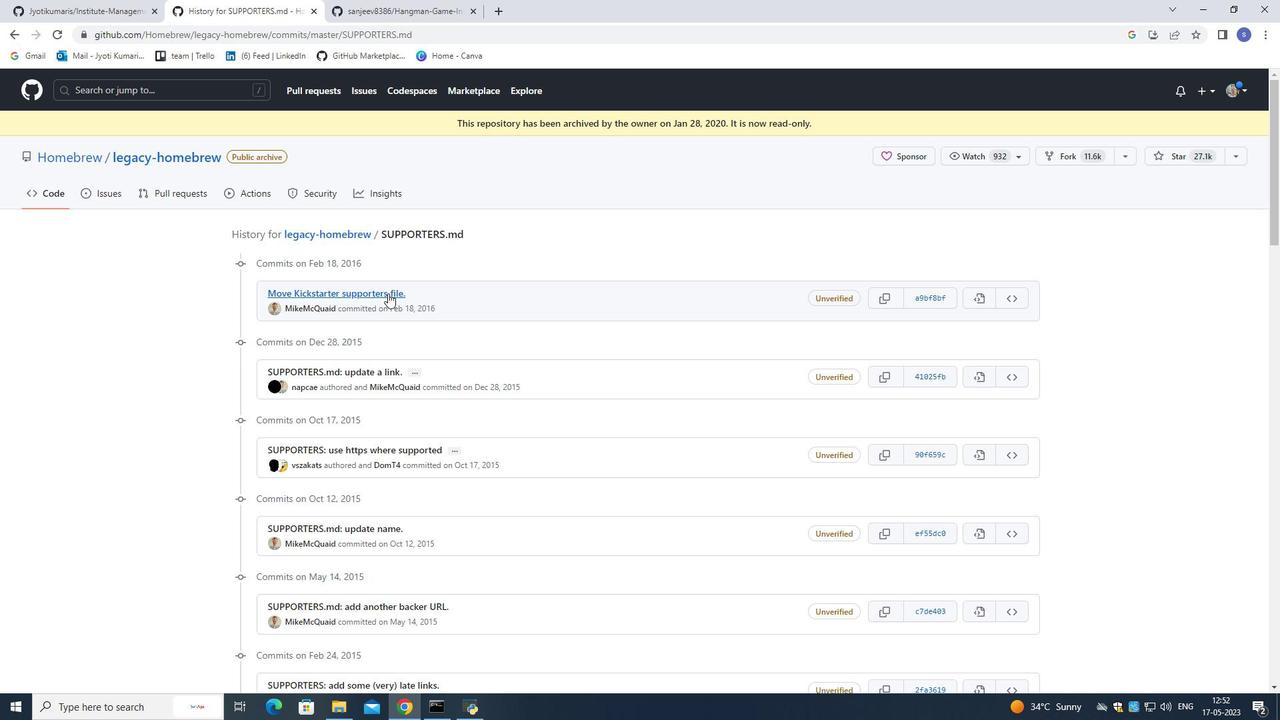 
Action: Mouse pressed left at (384, 293)
Screenshot: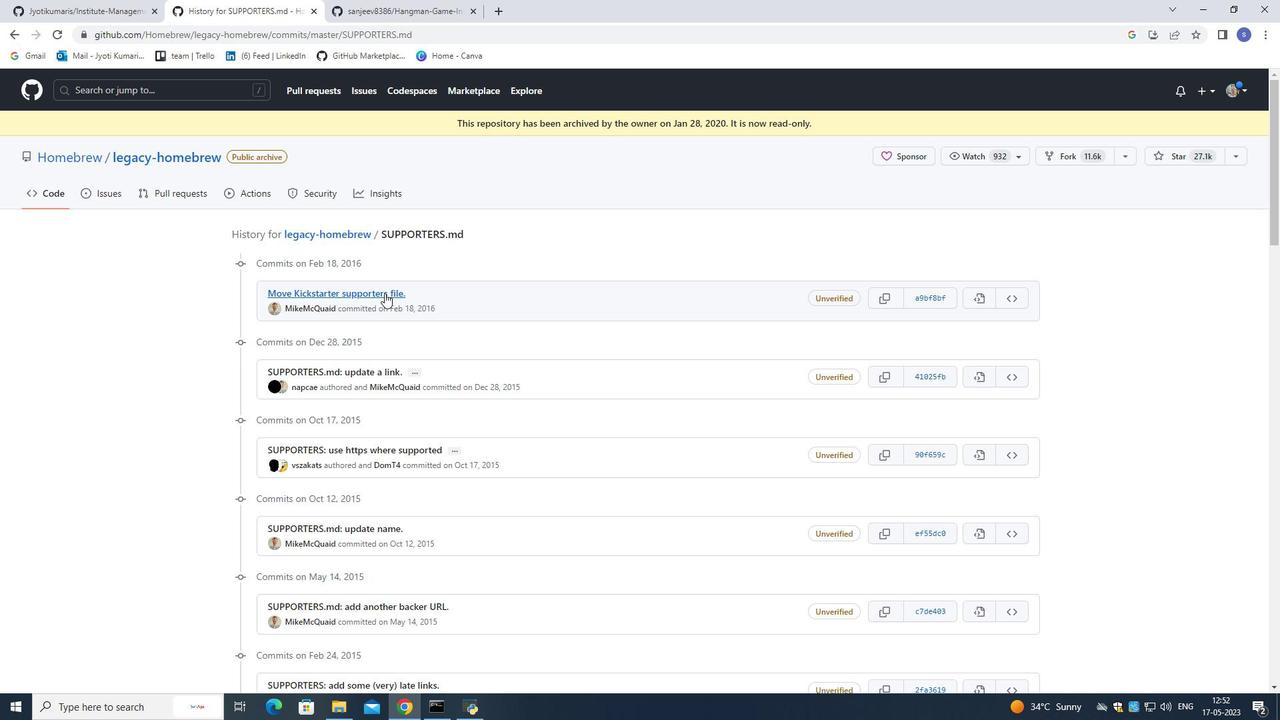 
Action: Mouse moved to (385, 338)
Screenshot: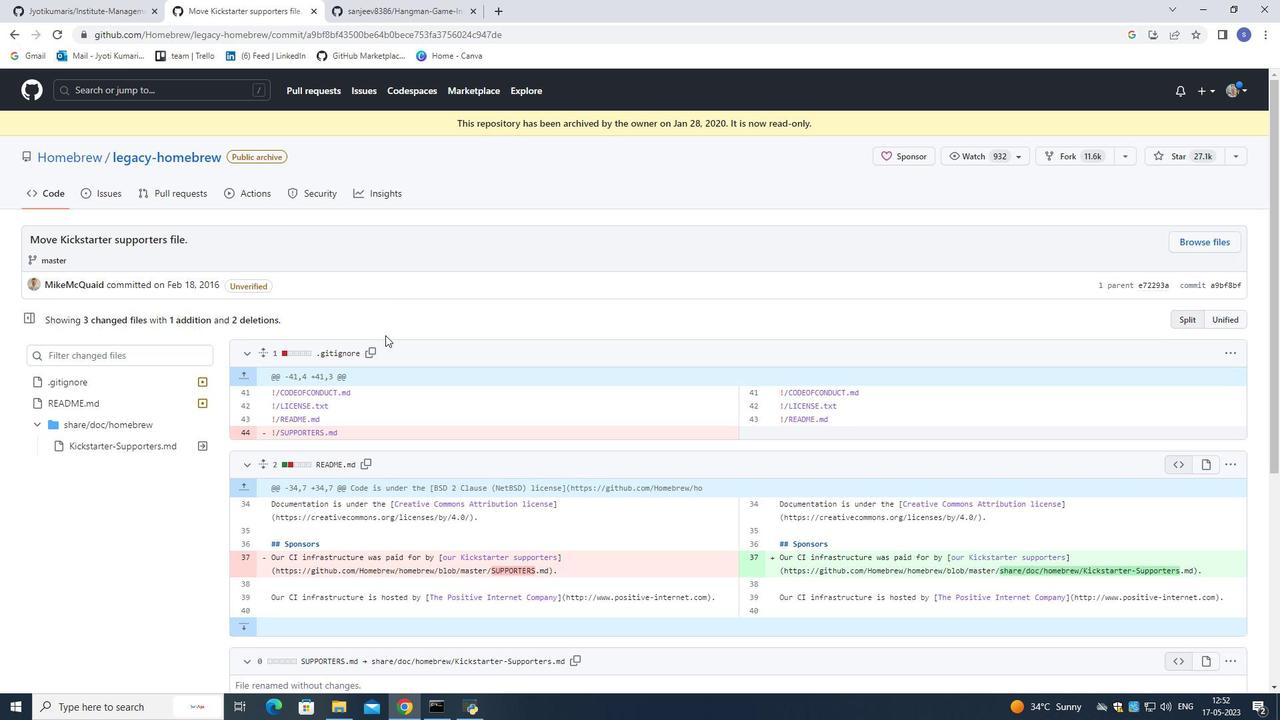 
Action: Mouse scrolled (385, 338) with delta (0, 0)
Screenshot: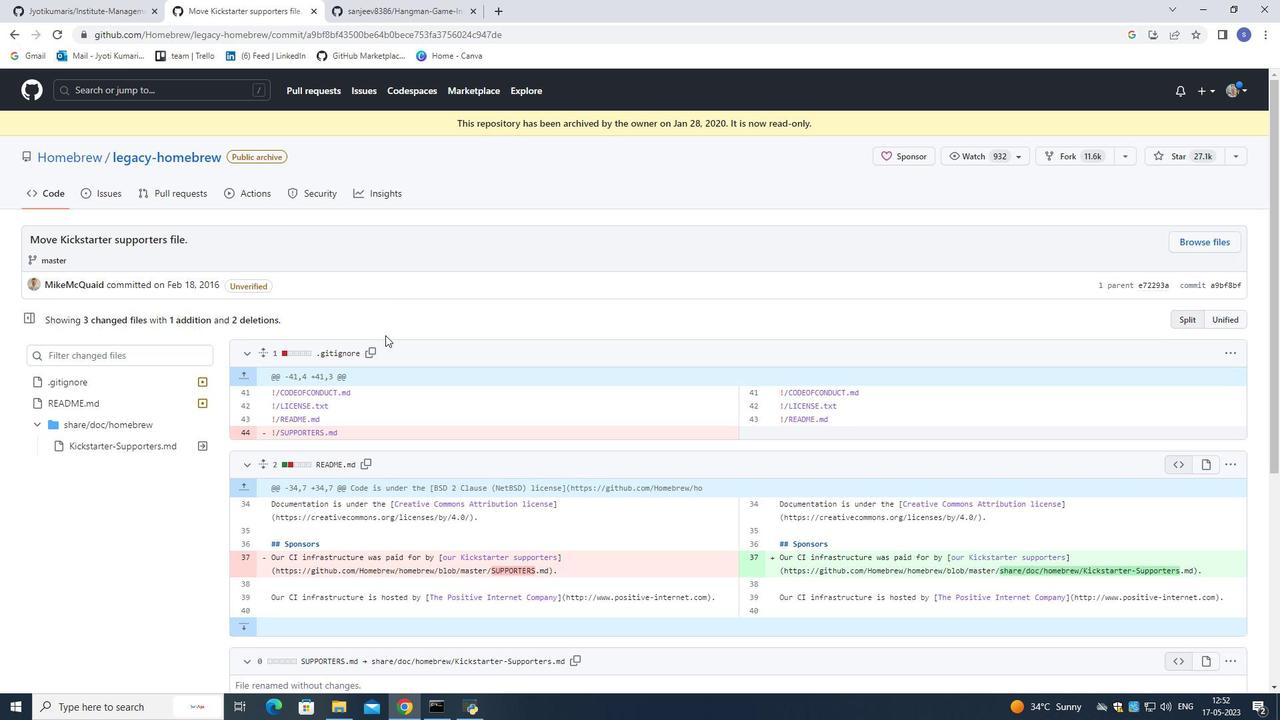 
Action: Mouse scrolled (385, 338) with delta (0, 0)
Screenshot: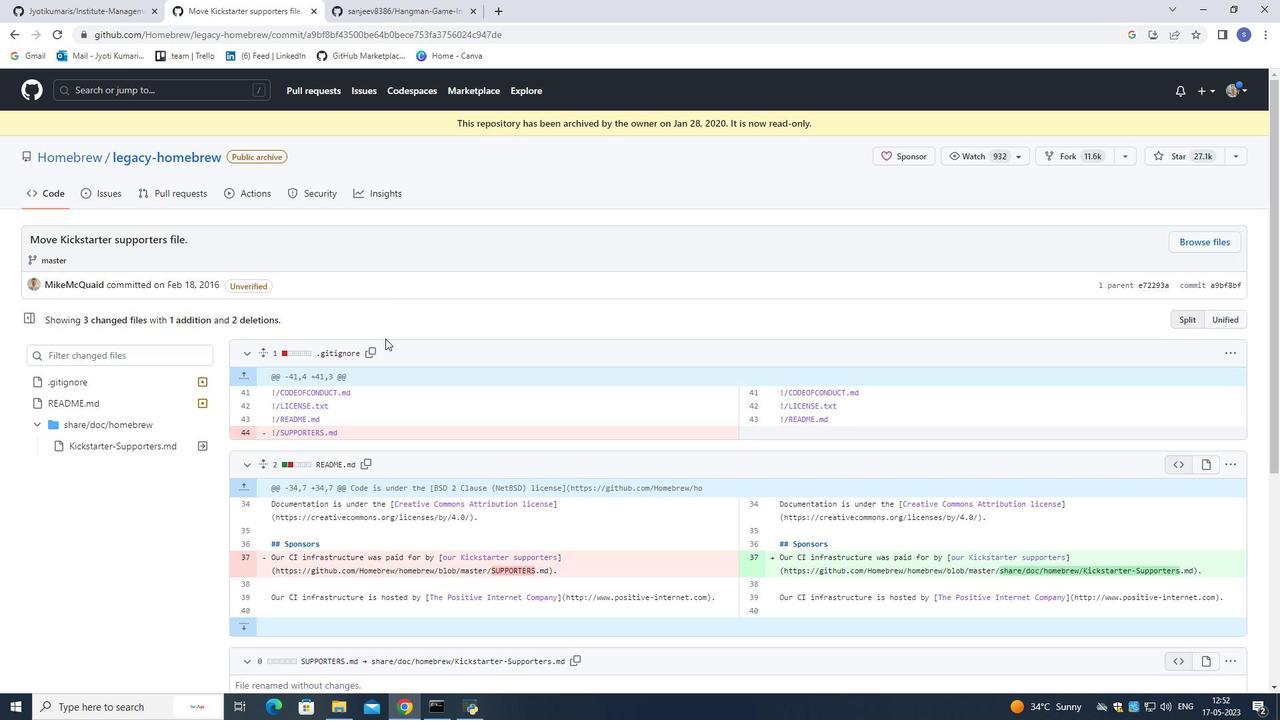 
Action: Mouse moved to (877, 396)
Screenshot: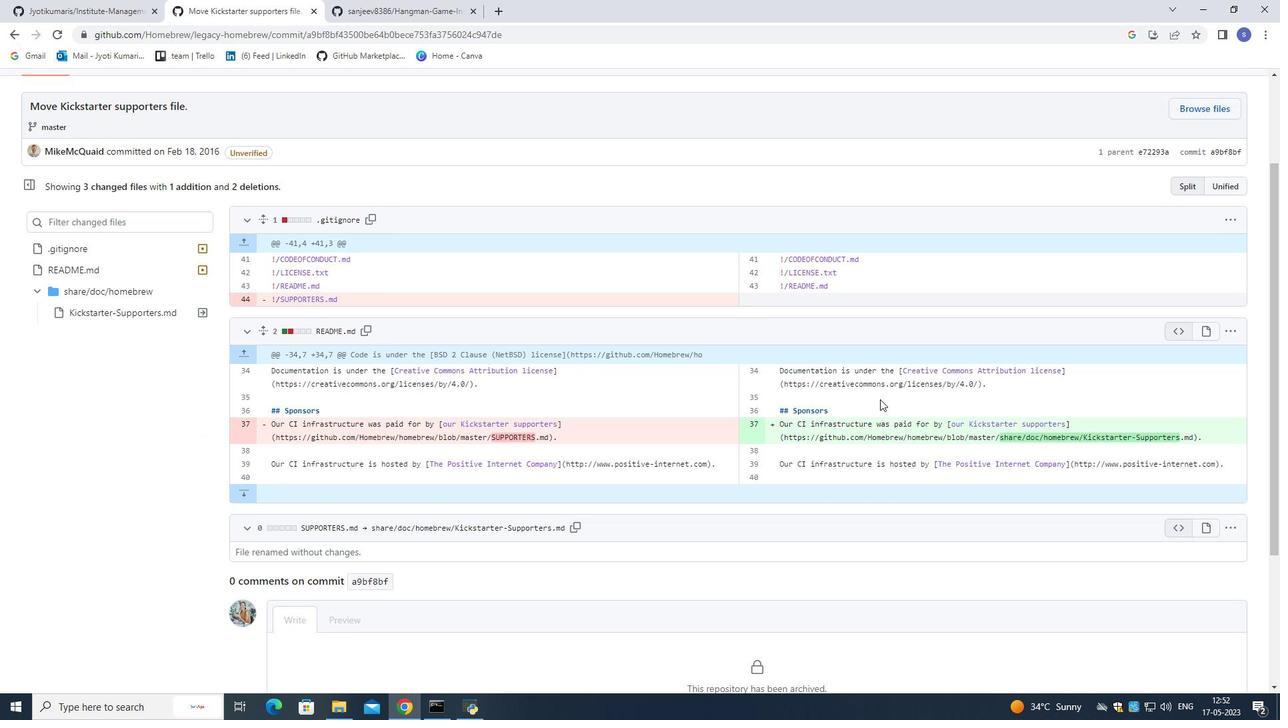 
Action: Mouse scrolled (877, 396) with delta (0, 0)
Screenshot: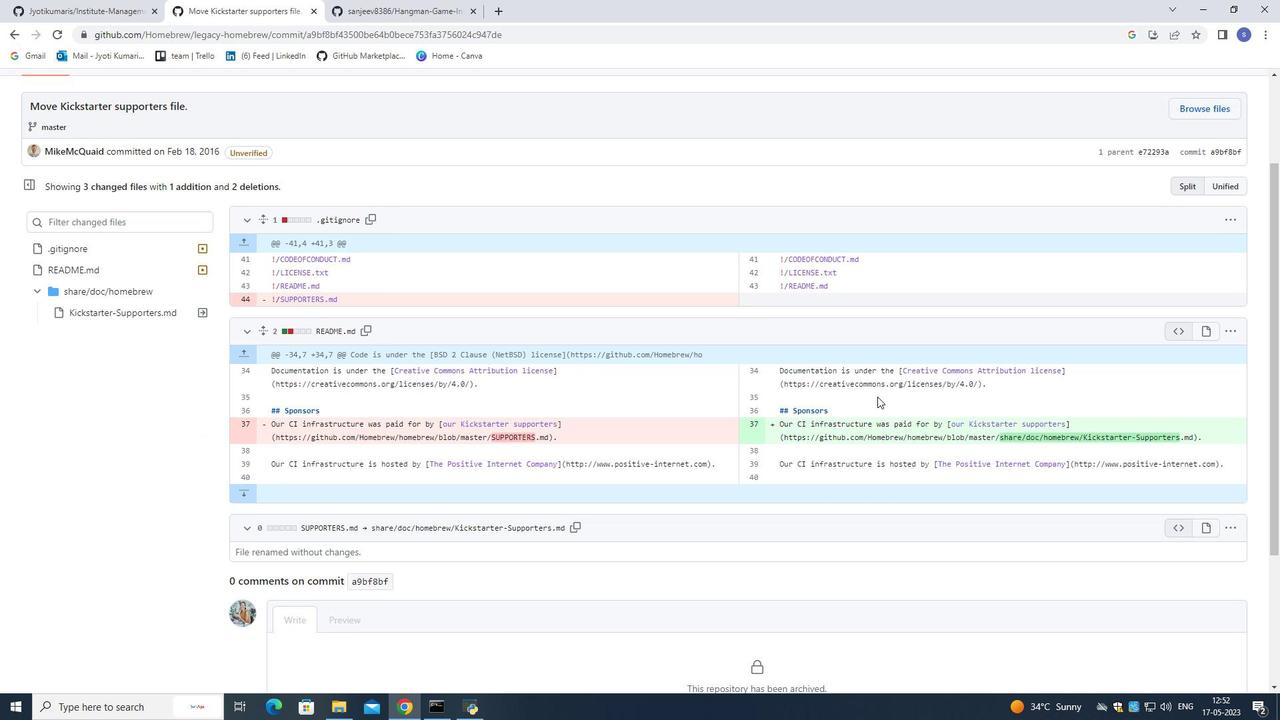 
Action: Mouse moved to (608, 359)
Screenshot: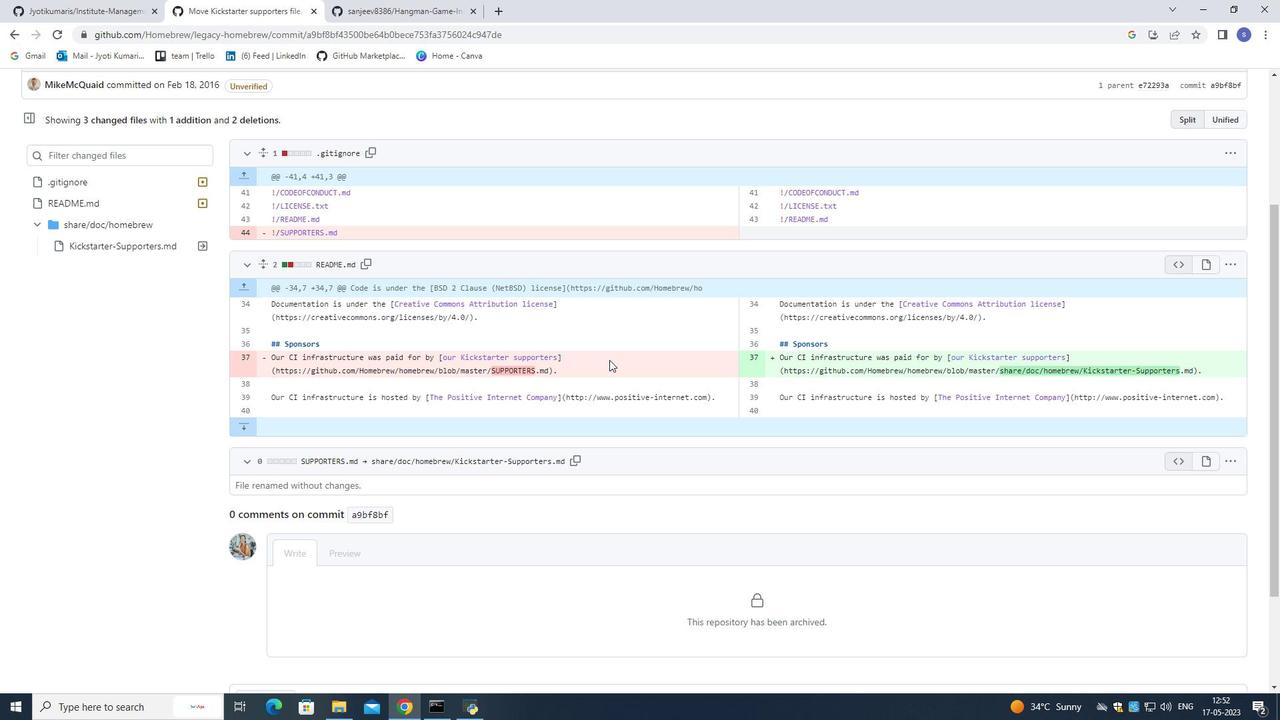 
Action: Mouse scrolled (608, 360) with delta (0, 0)
Screenshot: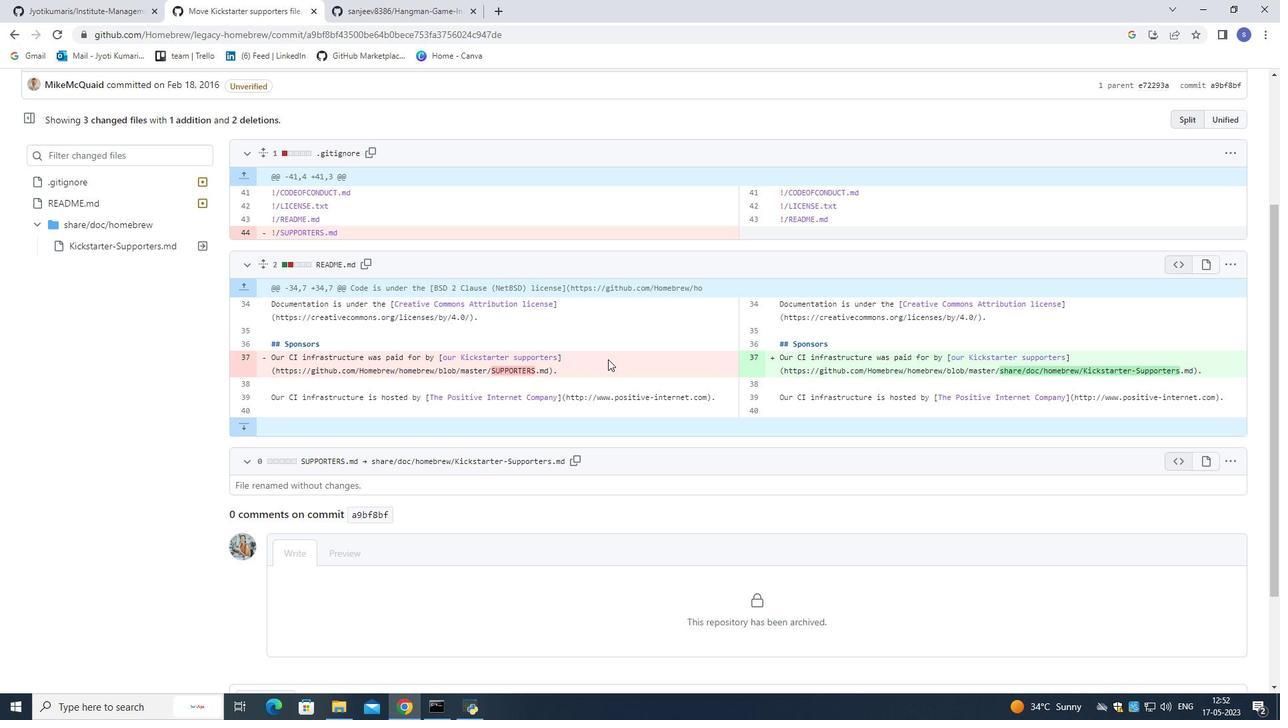 
Action: Mouse scrolled (608, 360) with delta (0, 0)
Screenshot: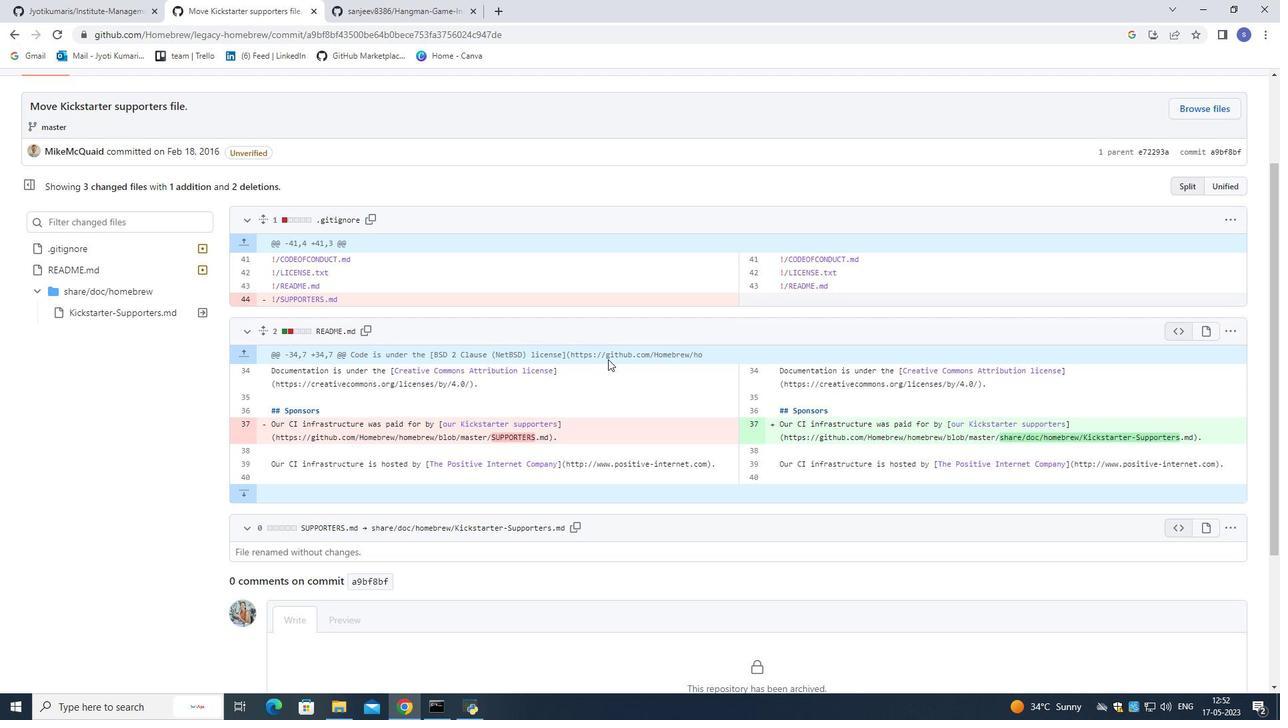 
Action: Mouse scrolled (608, 360) with delta (0, 0)
Screenshot: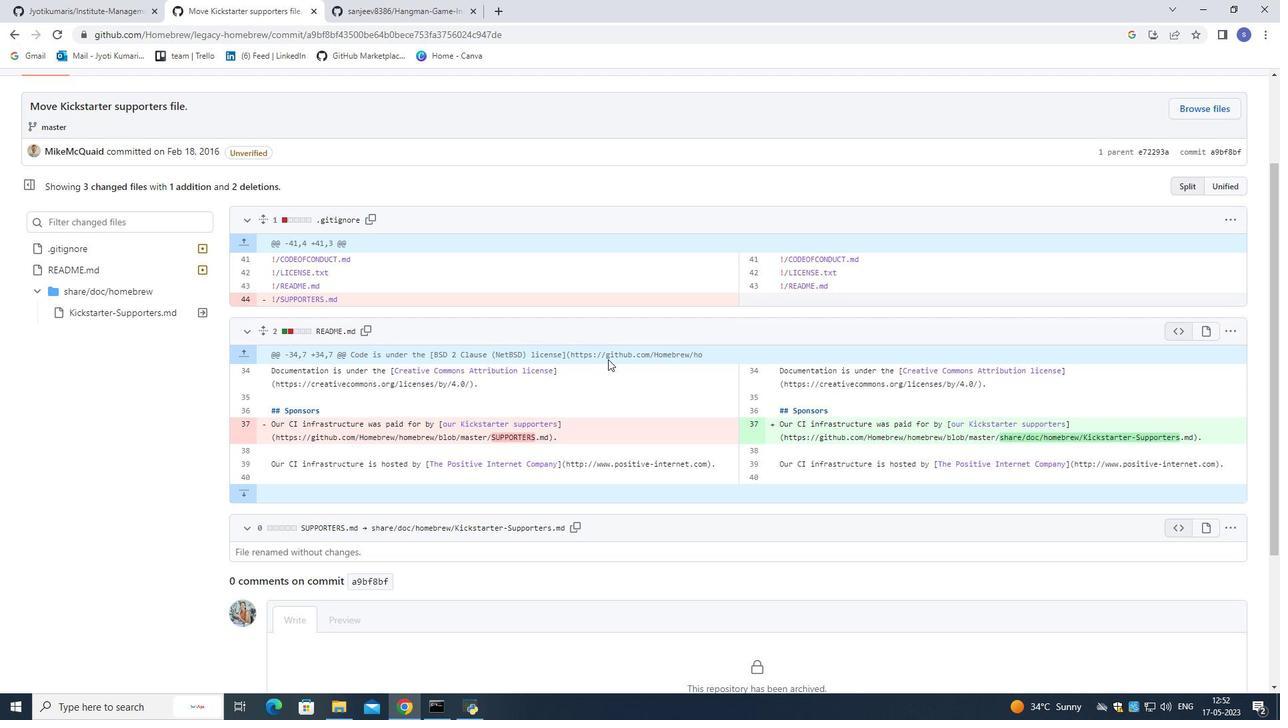 
Action: Mouse scrolled (608, 360) with delta (0, 0)
Screenshot: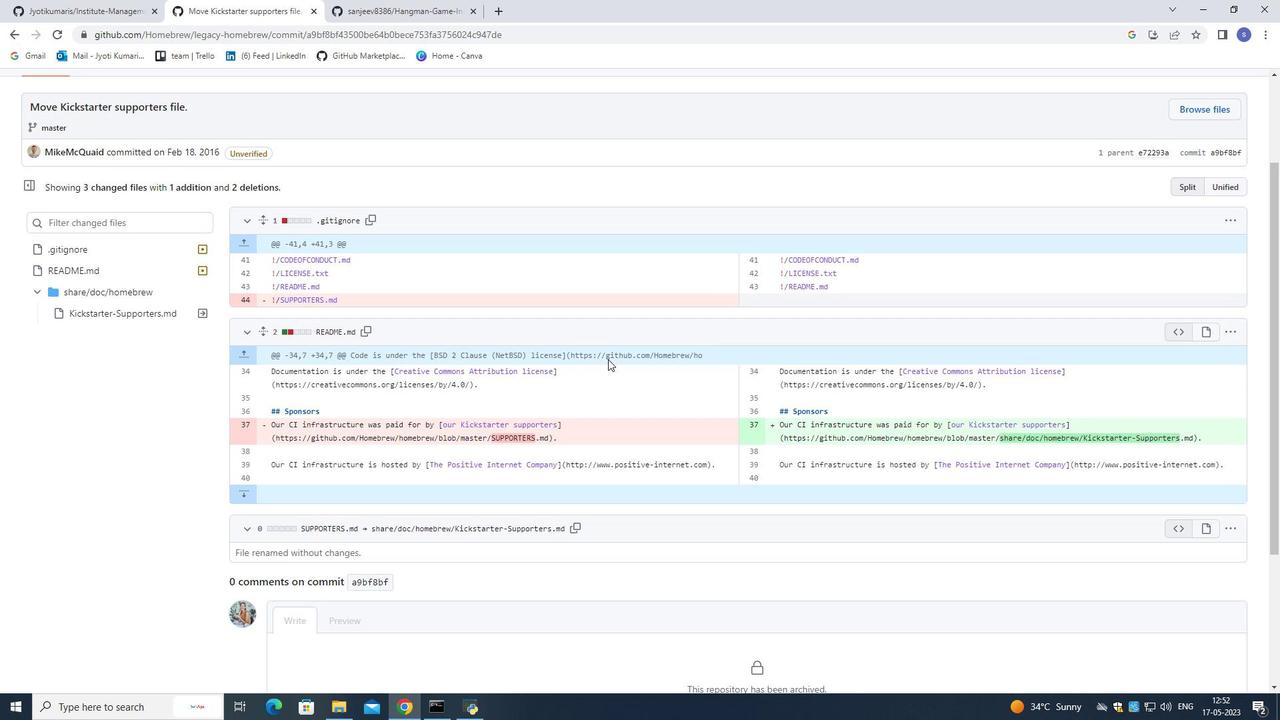 
Action: Mouse moved to (122, 400)
Screenshot: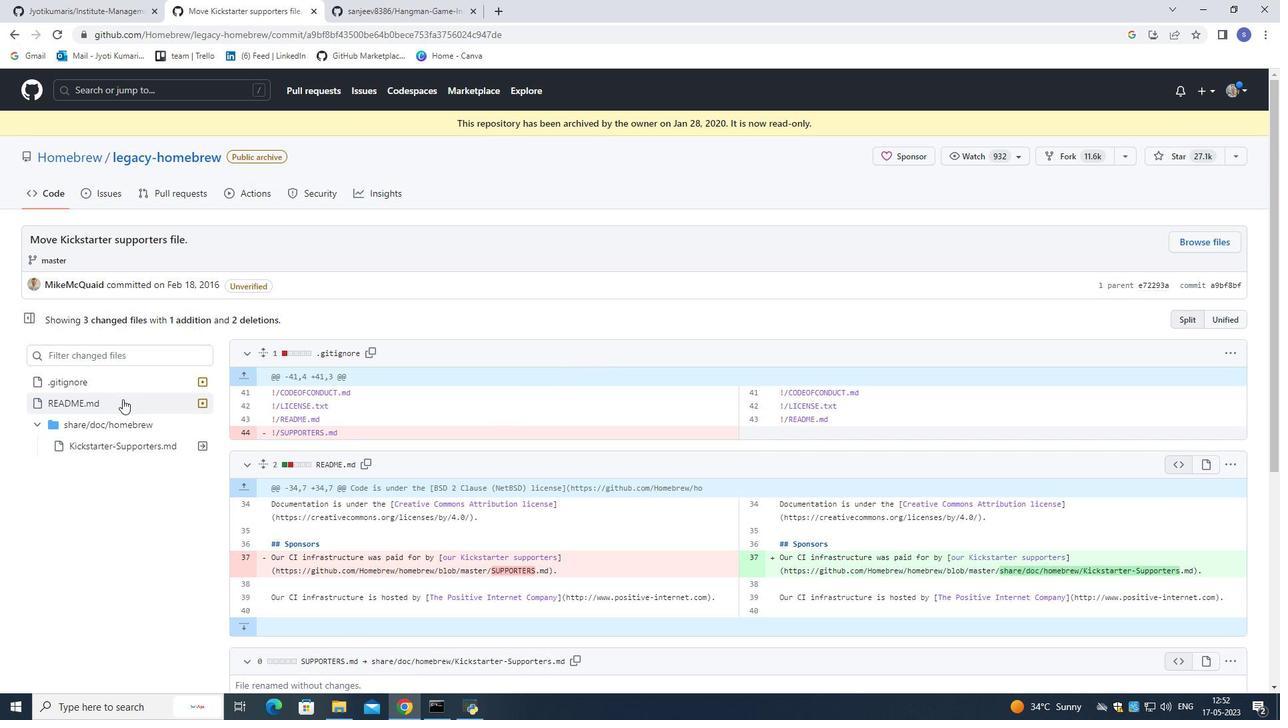 
Action: Mouse pressed left at (122, 400)
Screenshot: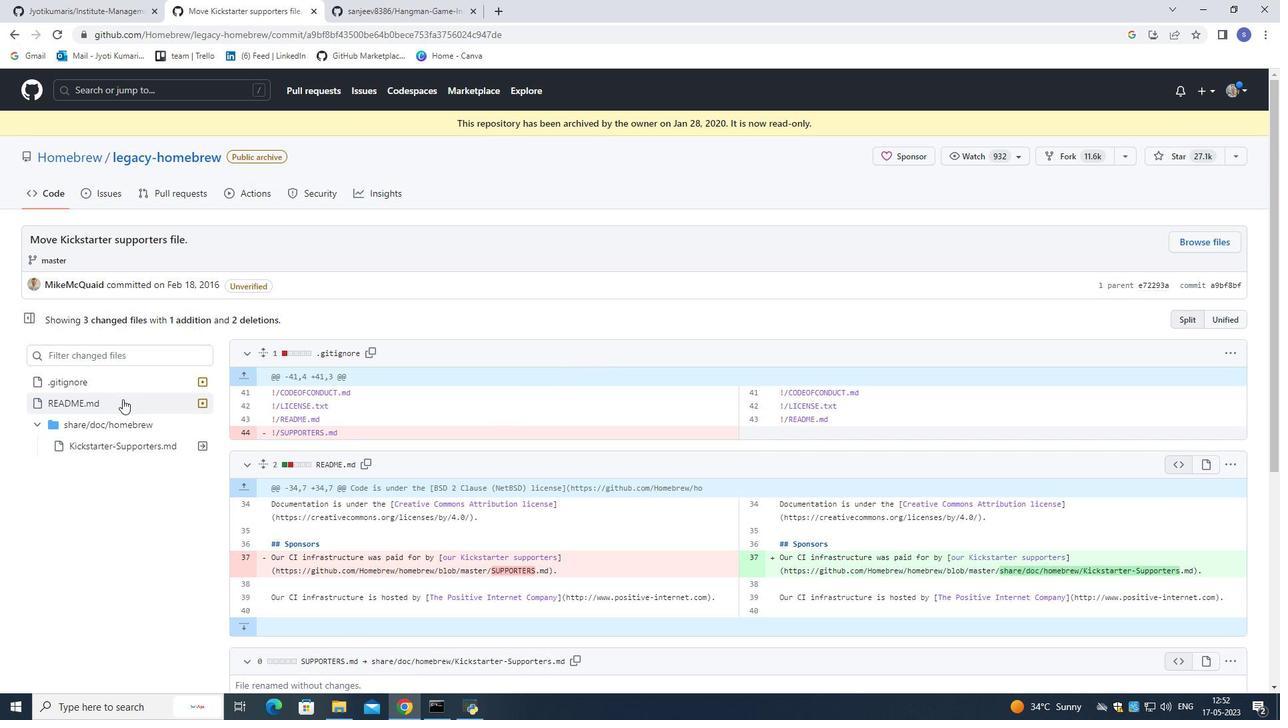 
Action: Mouse moved to (404, 314)
Screenshot: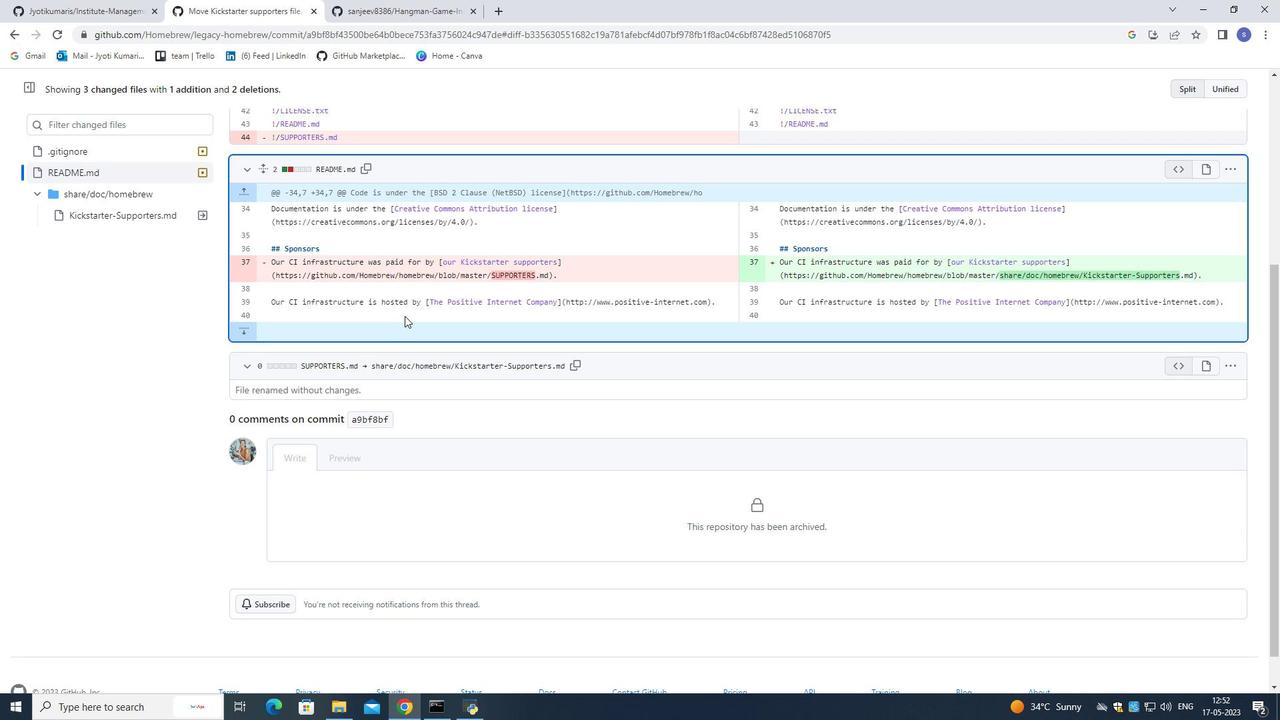 
Action: Mouse scrolled (404, 315) with delta (0, 0)
Screenshot: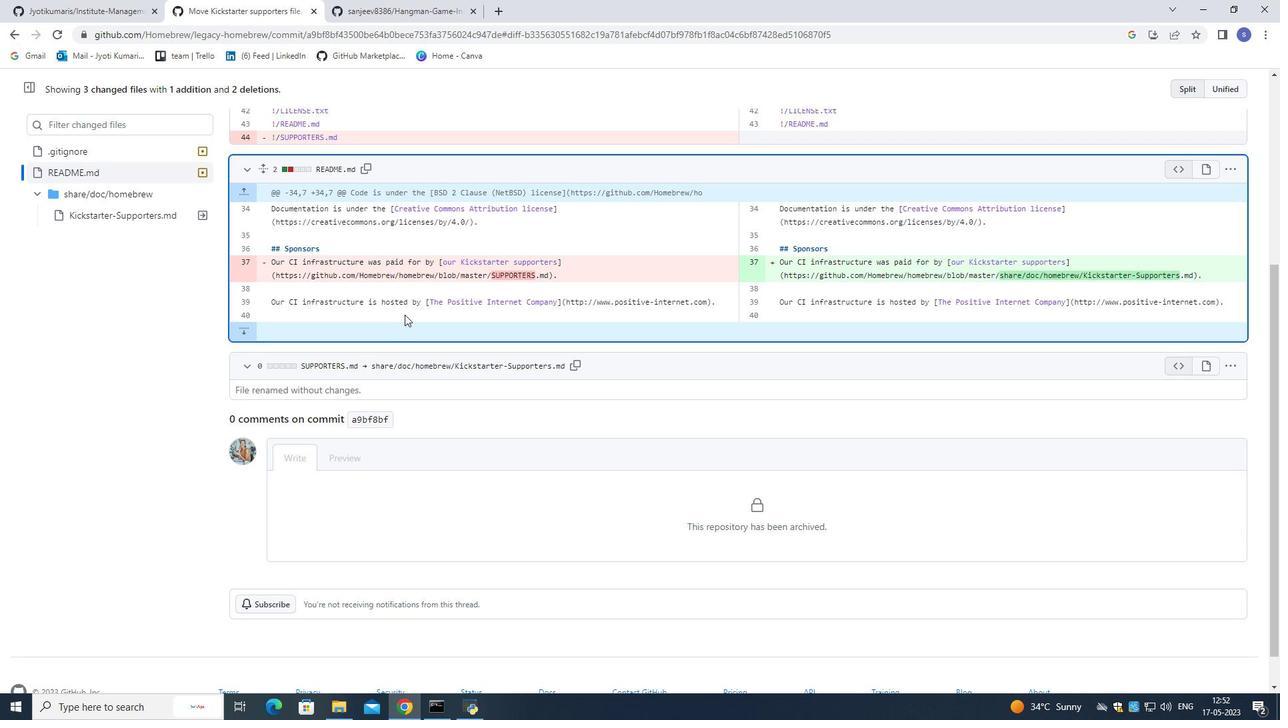 
Action: Mouse scrolled (404, 314) with delta (0, 0)
Screenshot: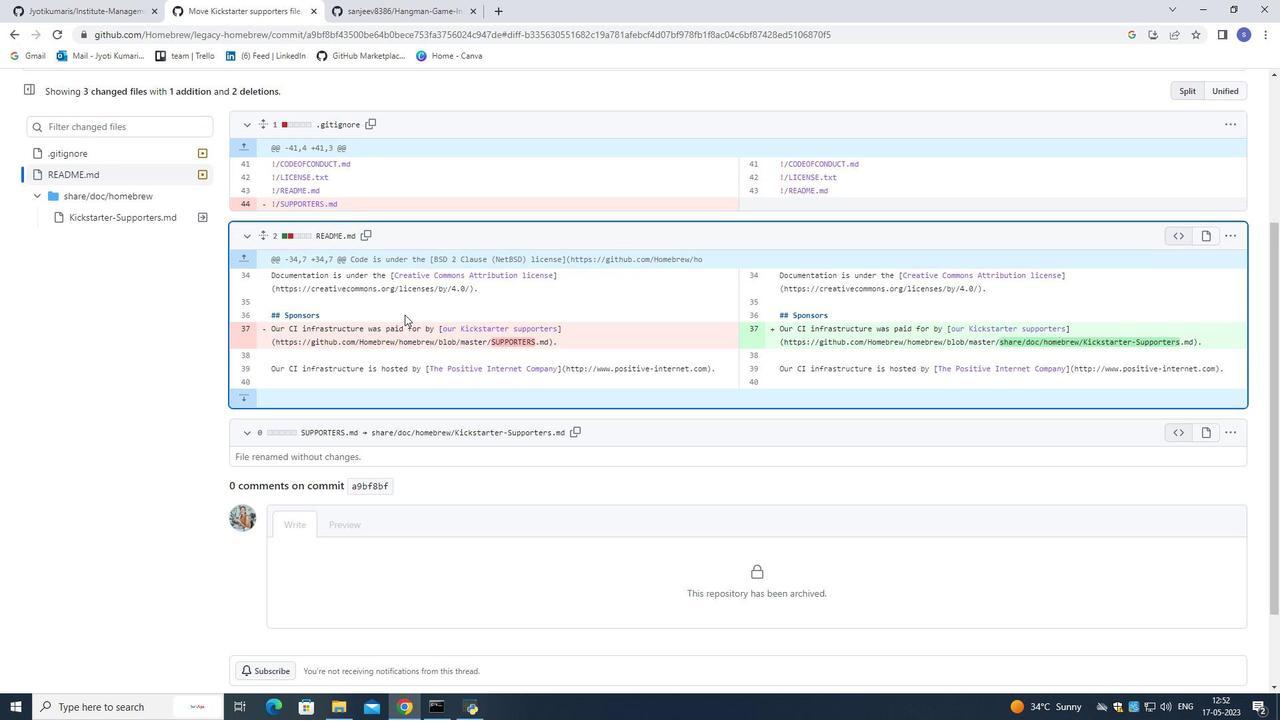 
Action: Mouse scrolled (404, 314) with delta (0, 0)
Screenshot: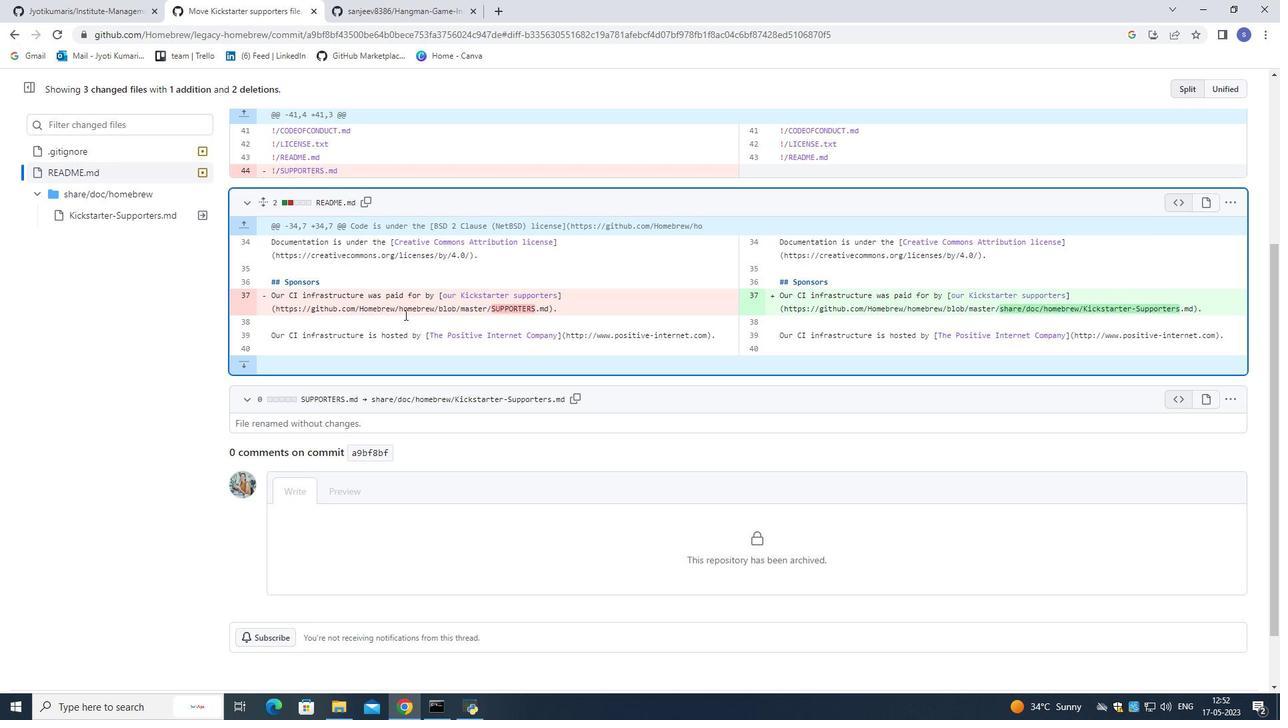 
Action: Mouse moved to (404, 314)
Screenshot: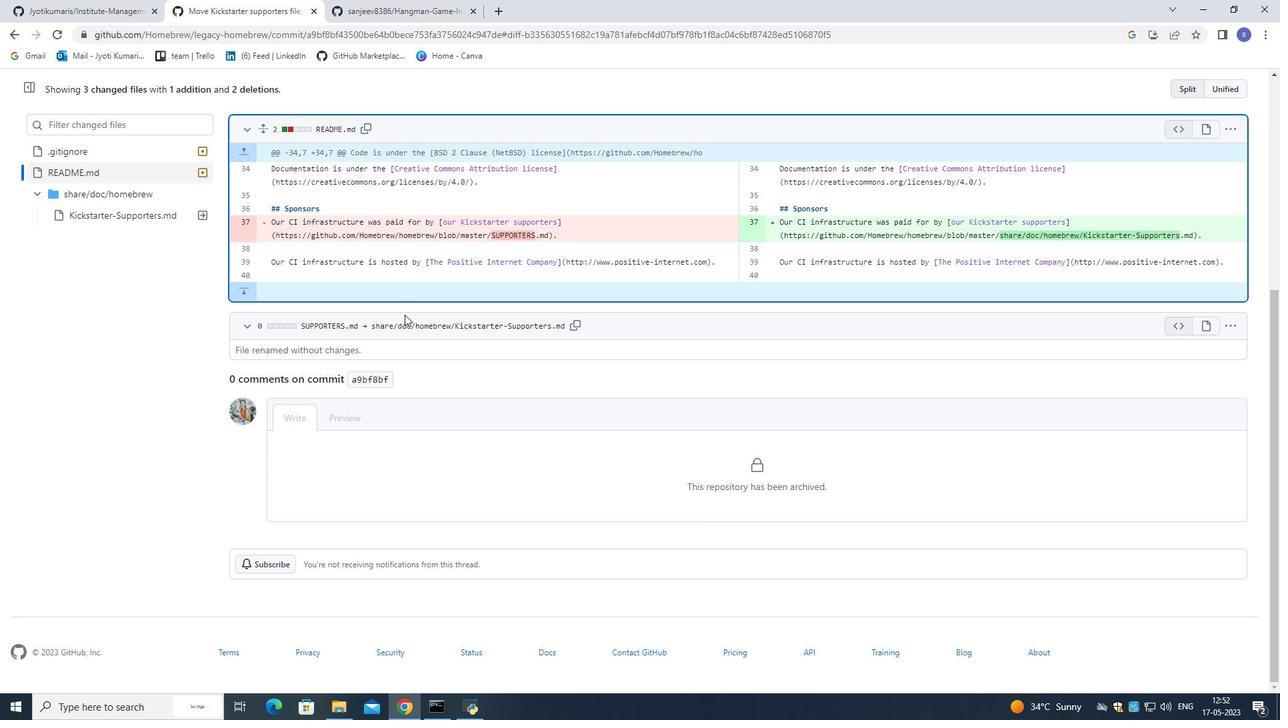 
Action: Mouse scrolled (404, 314) with delta (0, 0)
Screenshot: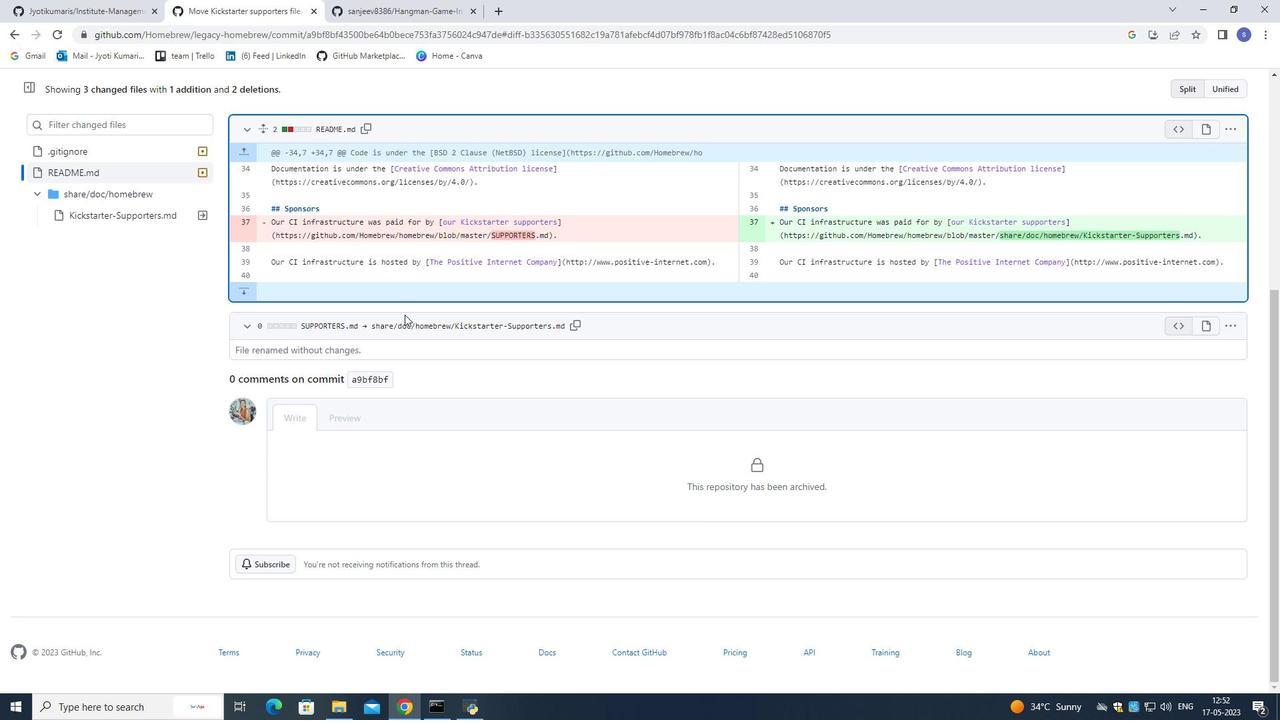 
Action: Mouse scrolled (404, 314) with delta (0, 0)
Screenshot: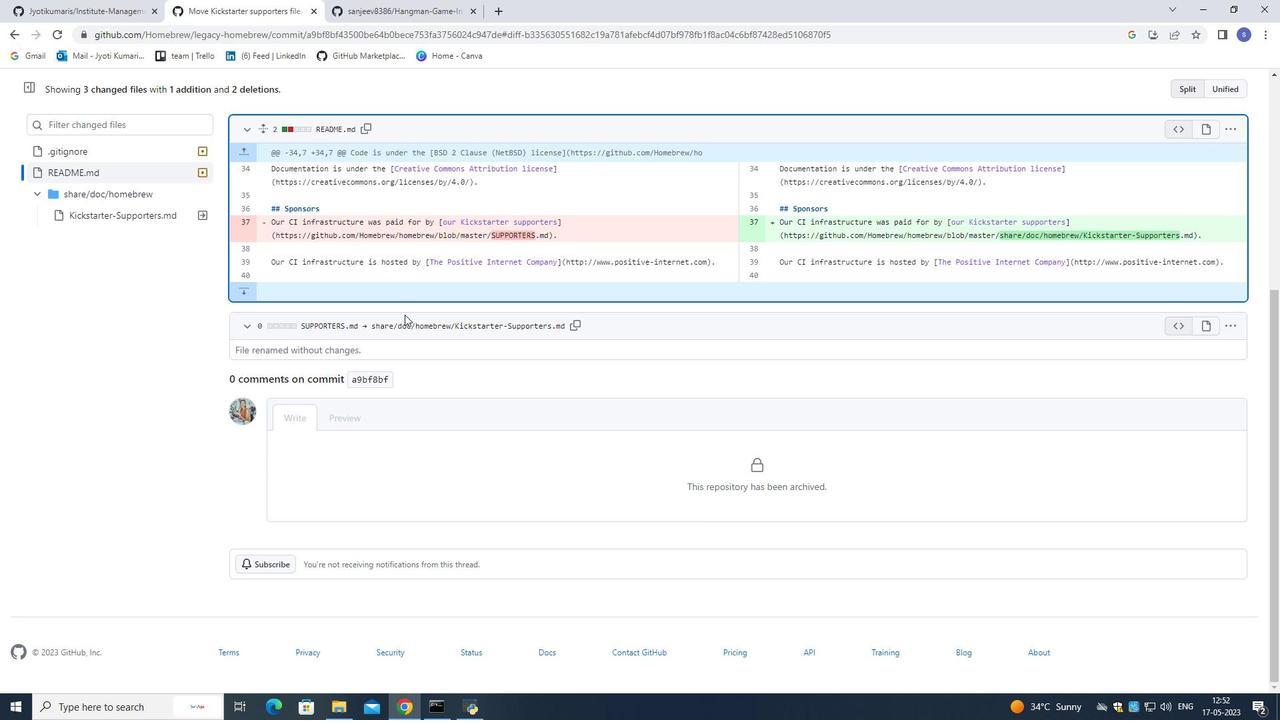 
Action: Mouse scrolled (404, 315) with delta (0, 0)
Screenshot: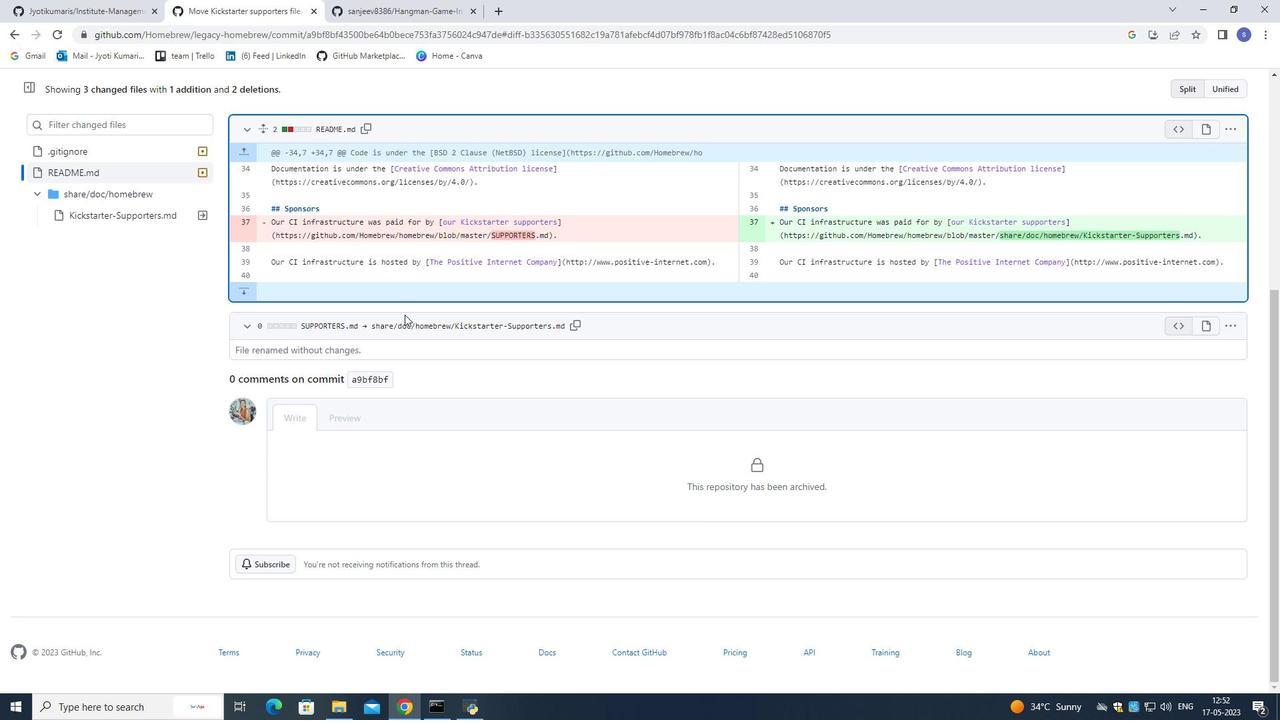 
Action: Mouse scrolled (404, 315) with delta (0, 0)
Screenshot: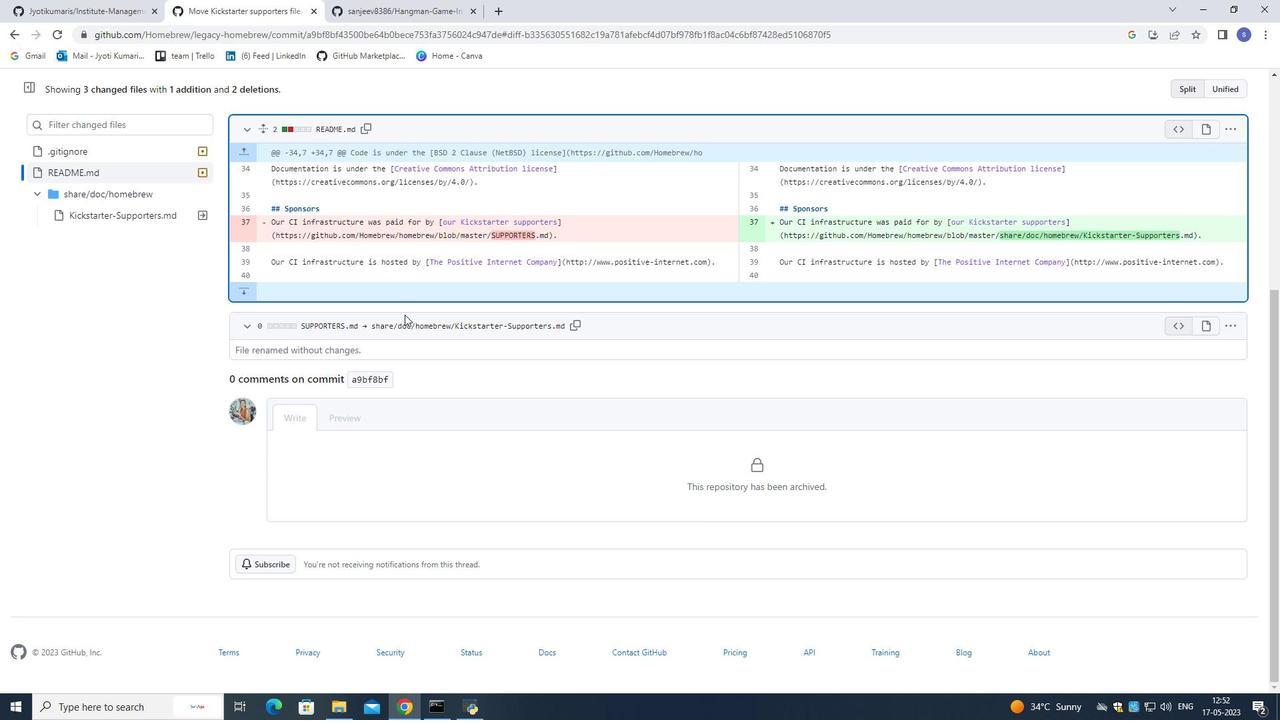 
Action: Mouse scrolled (404, 315) with delta (0, 0)
Screenshot: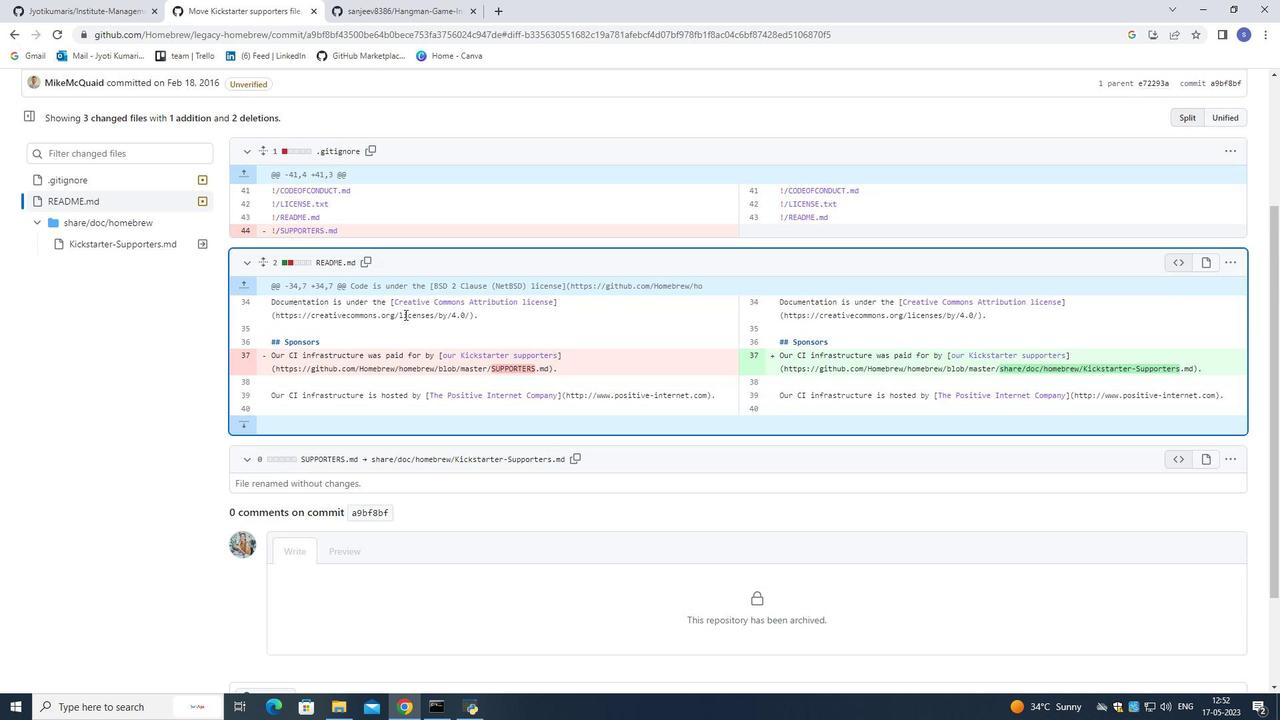 
Action: Mouse scrolled (404, 315) with delta (0, 0)
Screenshot: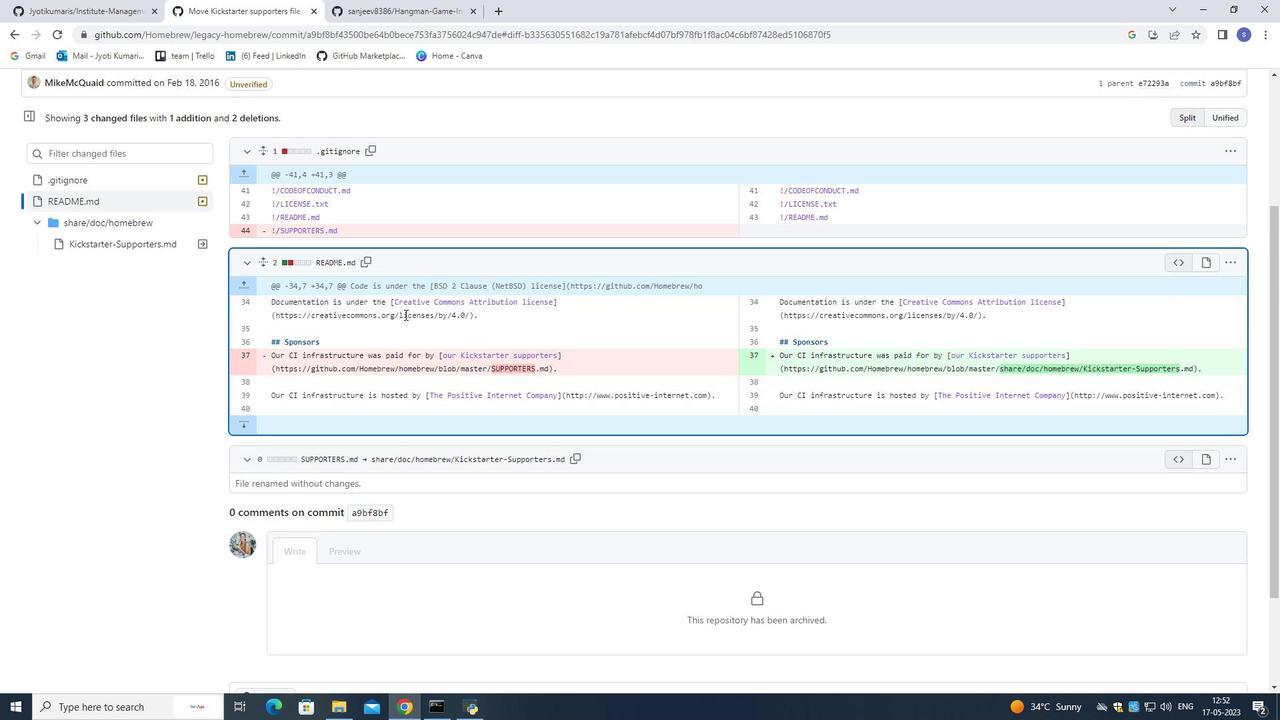
Action: Mouse moved to (92, 315)
Screenshot: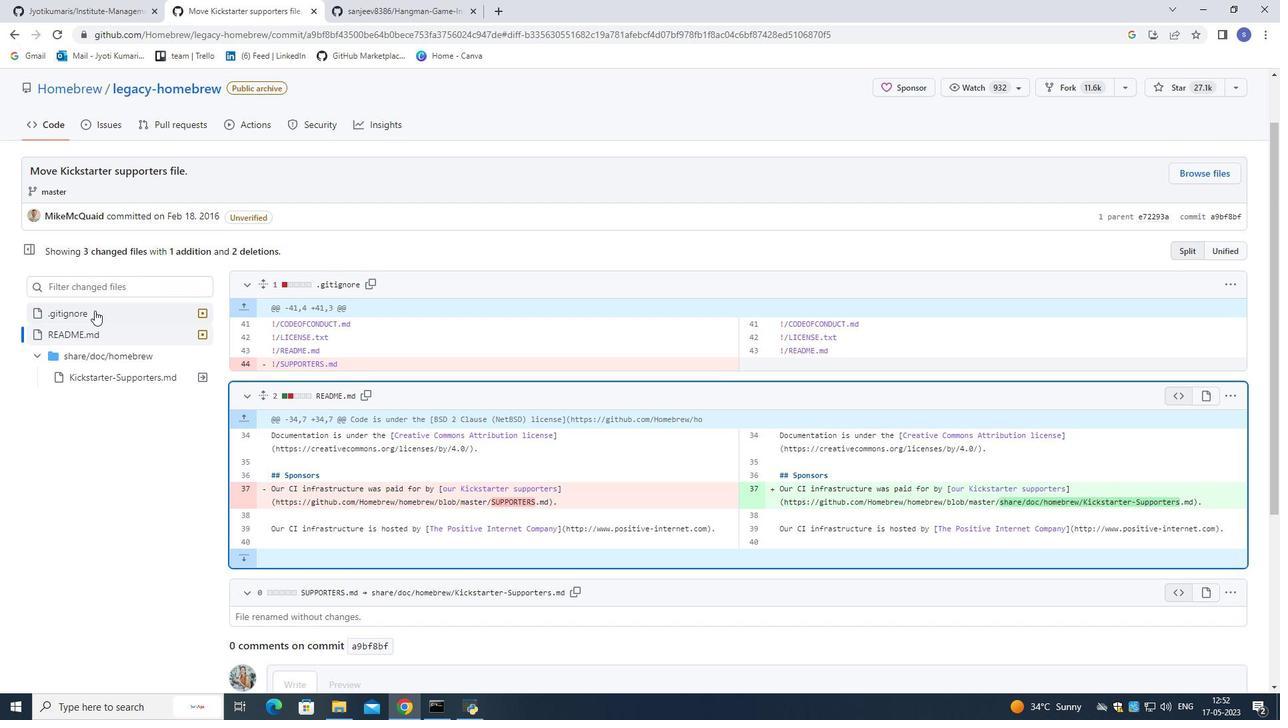
Action: Mouse pressed left at (92, 315)
Screenshot: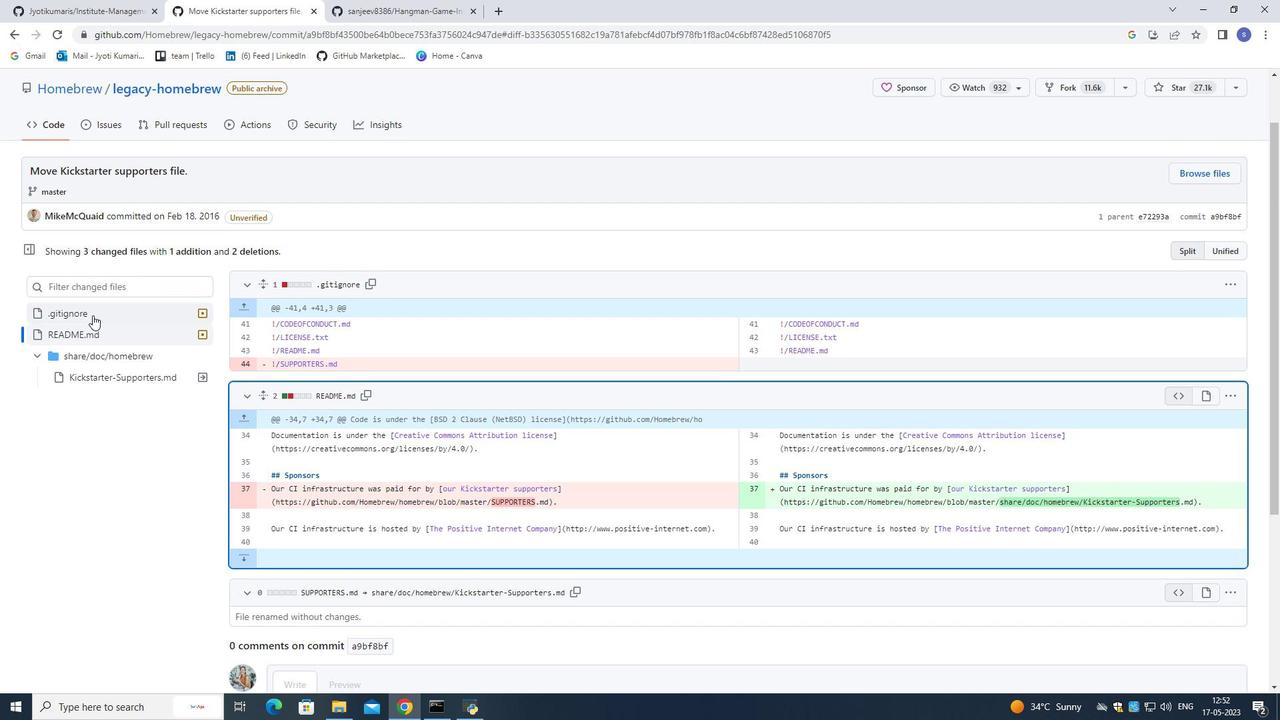 
Action: Mouse moved to (228, 327)
Screenshot: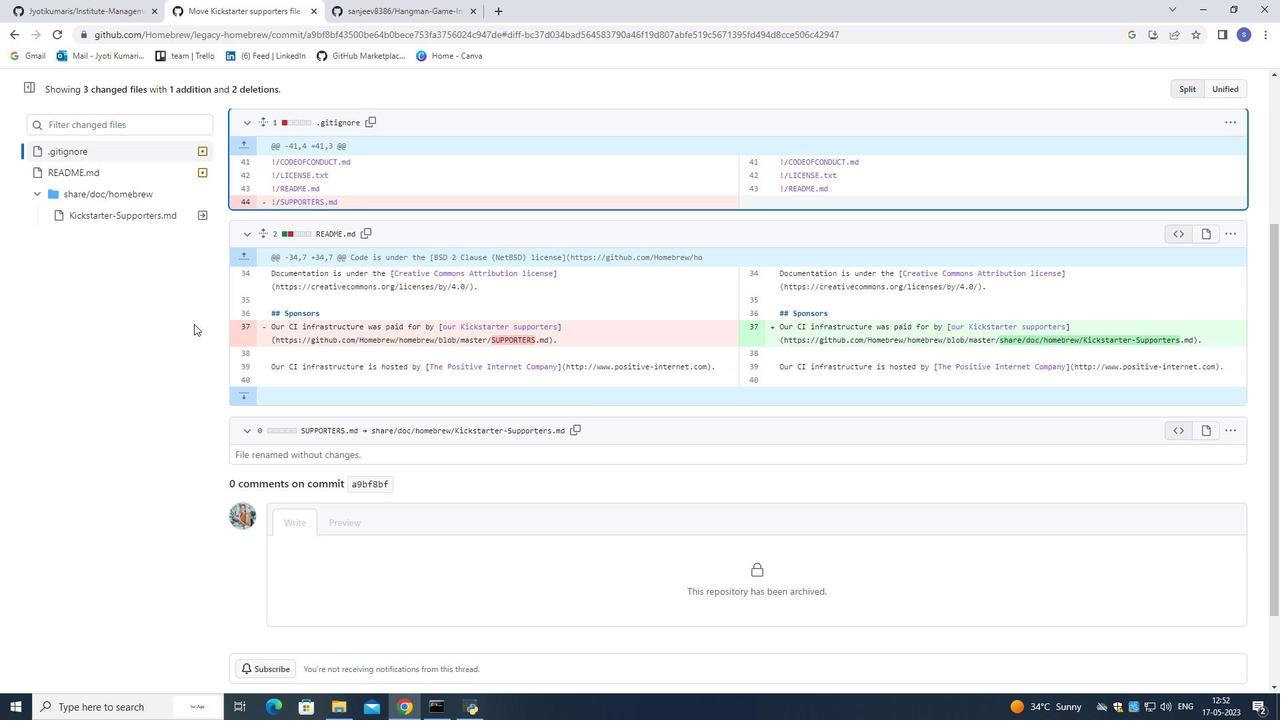 
Action: Mouse scrolled (228, 328) with delta (0, 0)
Screenshot: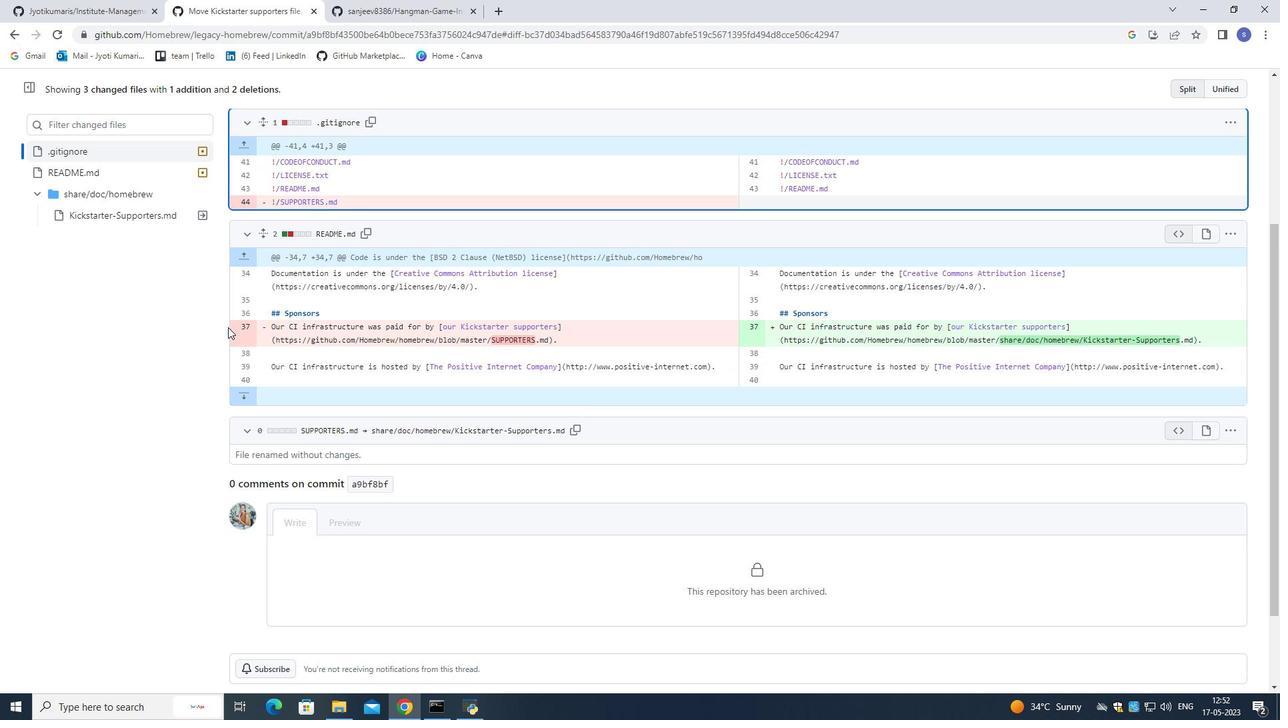 
Action: Mouse moved to (146, 279)
Screenshot: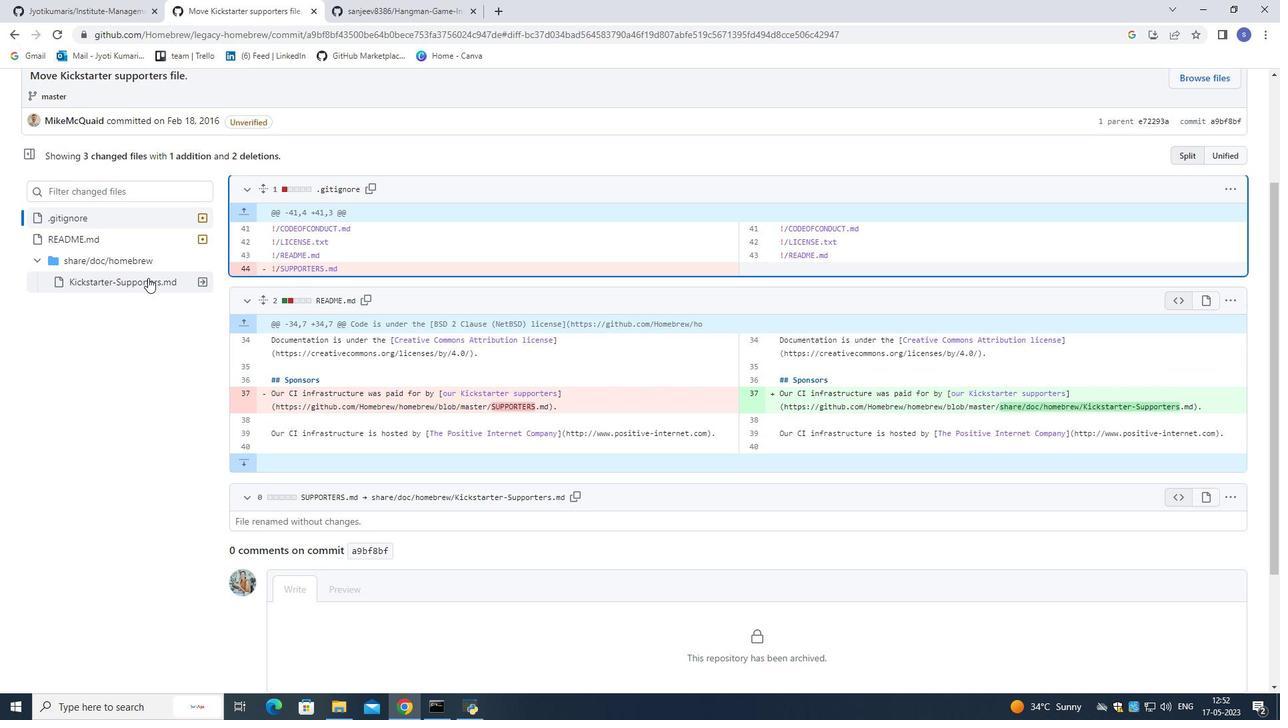 
Action: Mouse pressed left at (146, 279)
Screenshot: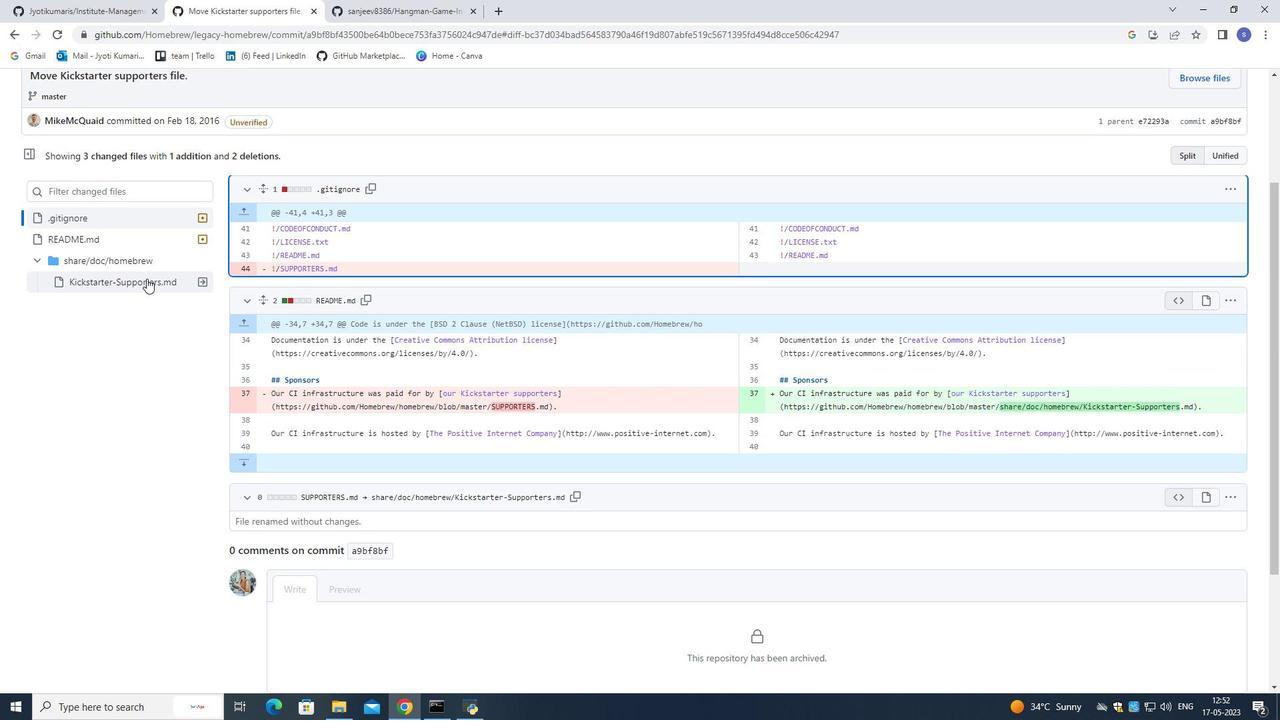
Action: Mouse moved to (336, 307)
Screenshot: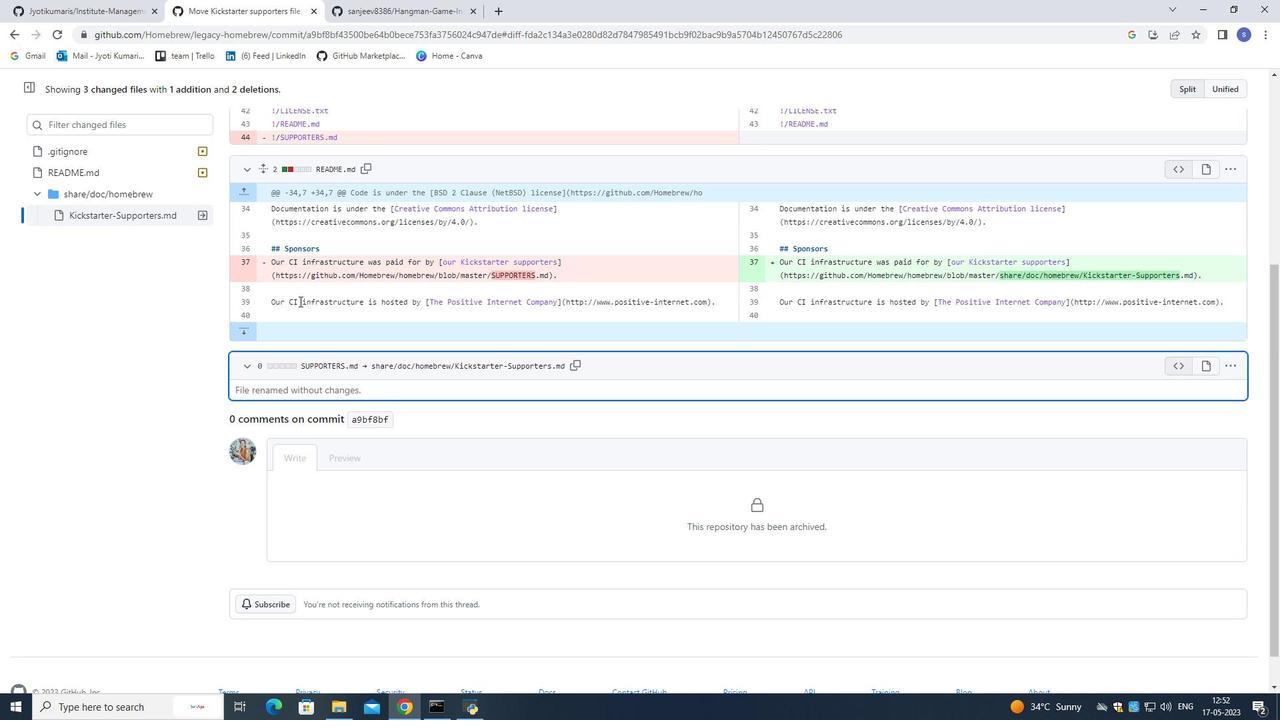 
Action: Mouse scrolled (336, 308) with delta (0, 0)
Screenshot: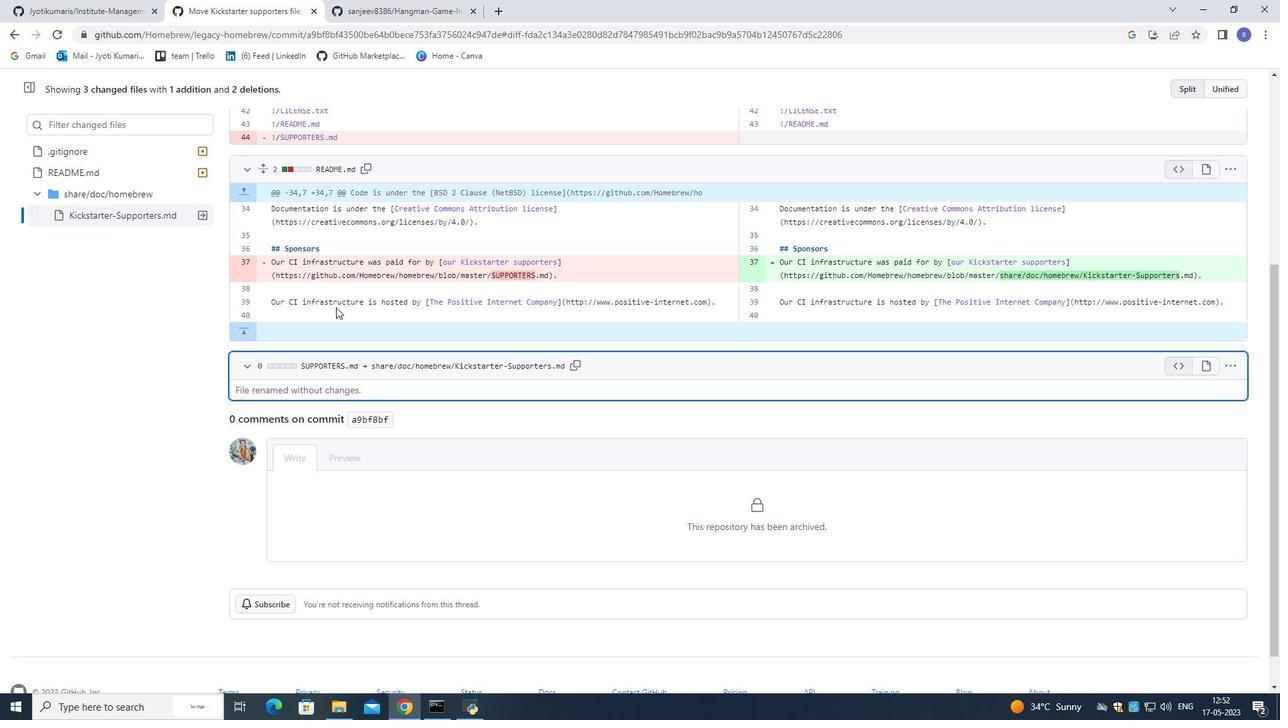 
Action: Mouse scrolled (336, 308) with delta (0, 0)
Screenshot: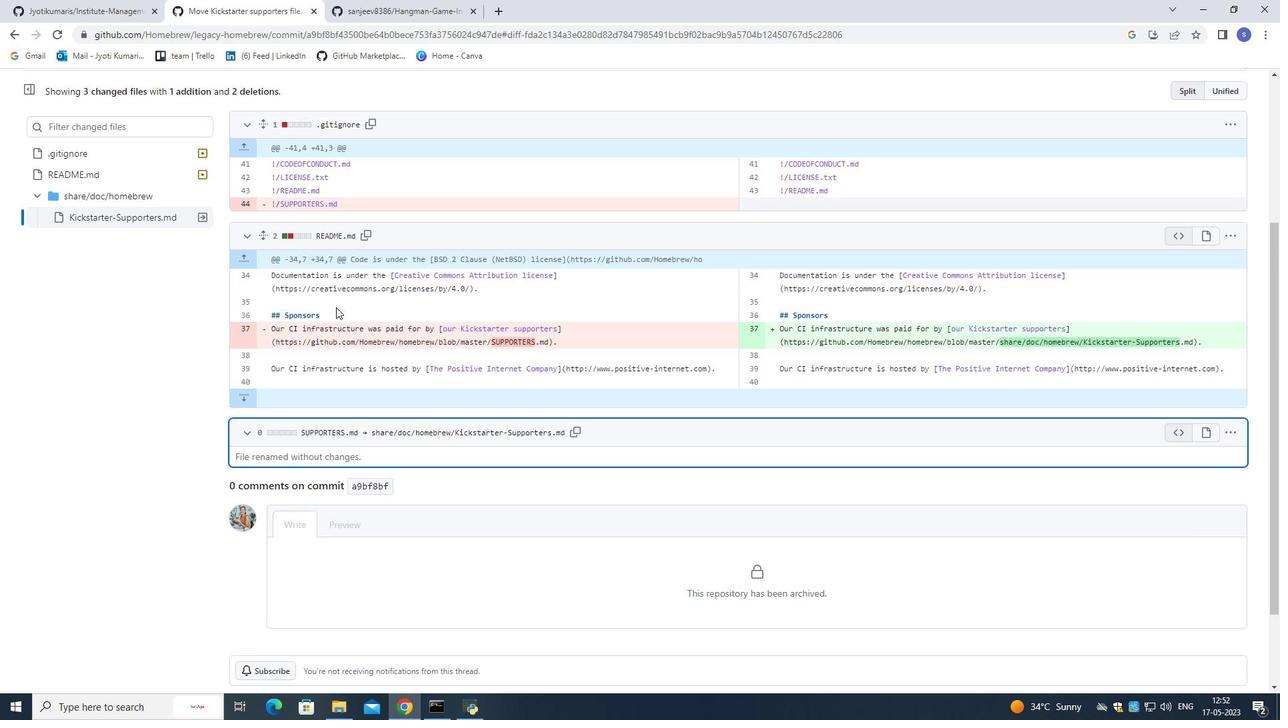 
Action: Mouse moved to (156, 267)
Screenshot: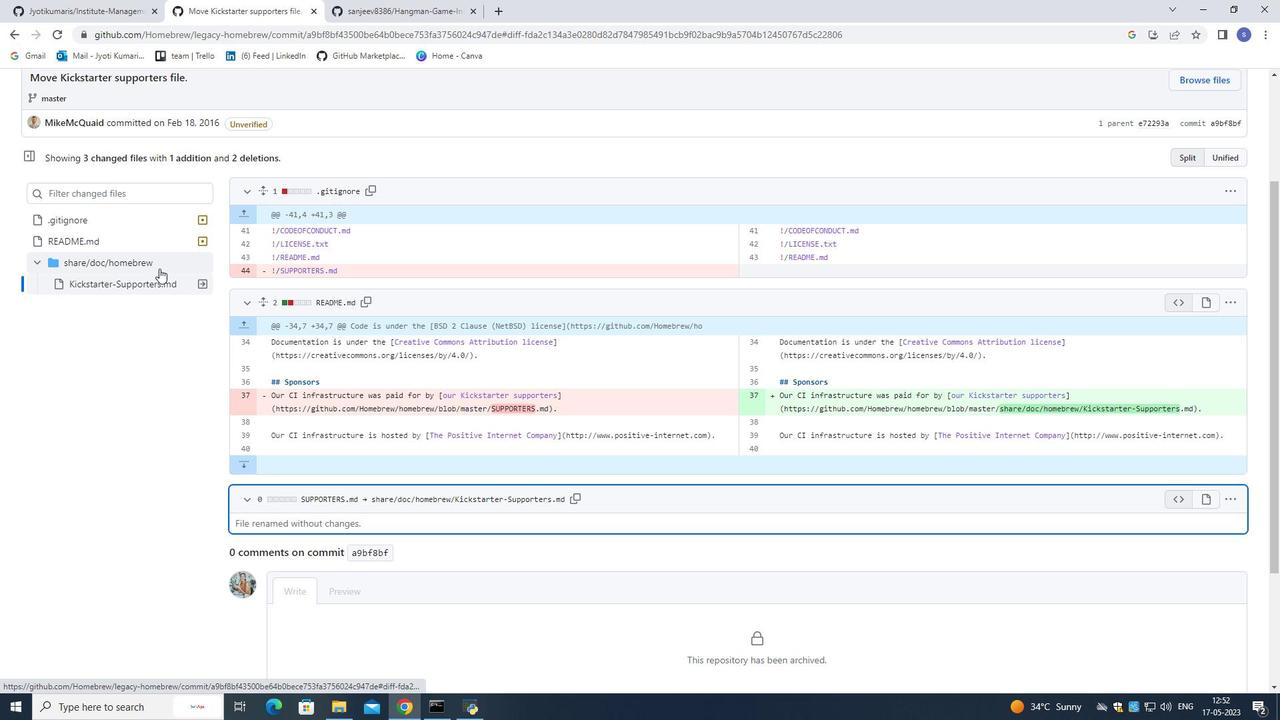 
Action: Mouse scrolled (156, 268) with delta (0, 0)
Screenshot: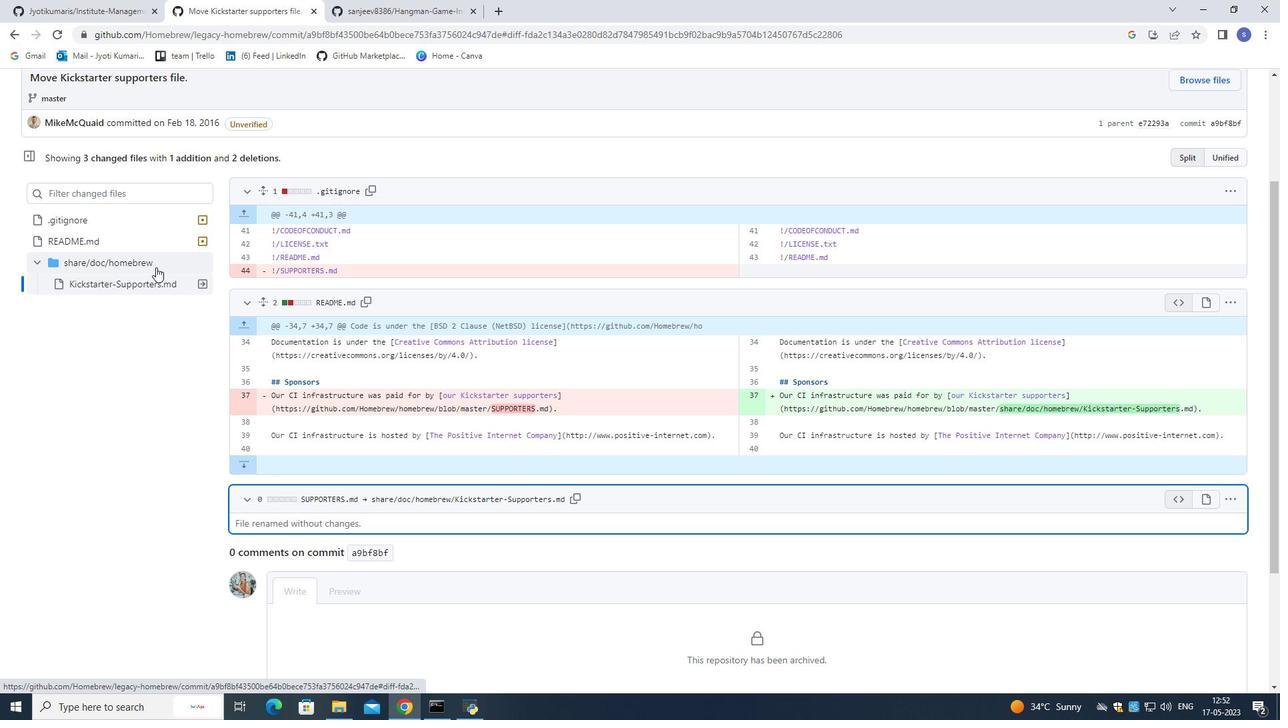 
Action: Mouse scrolled (156, 268) with delta (0, 0)
Screenshot: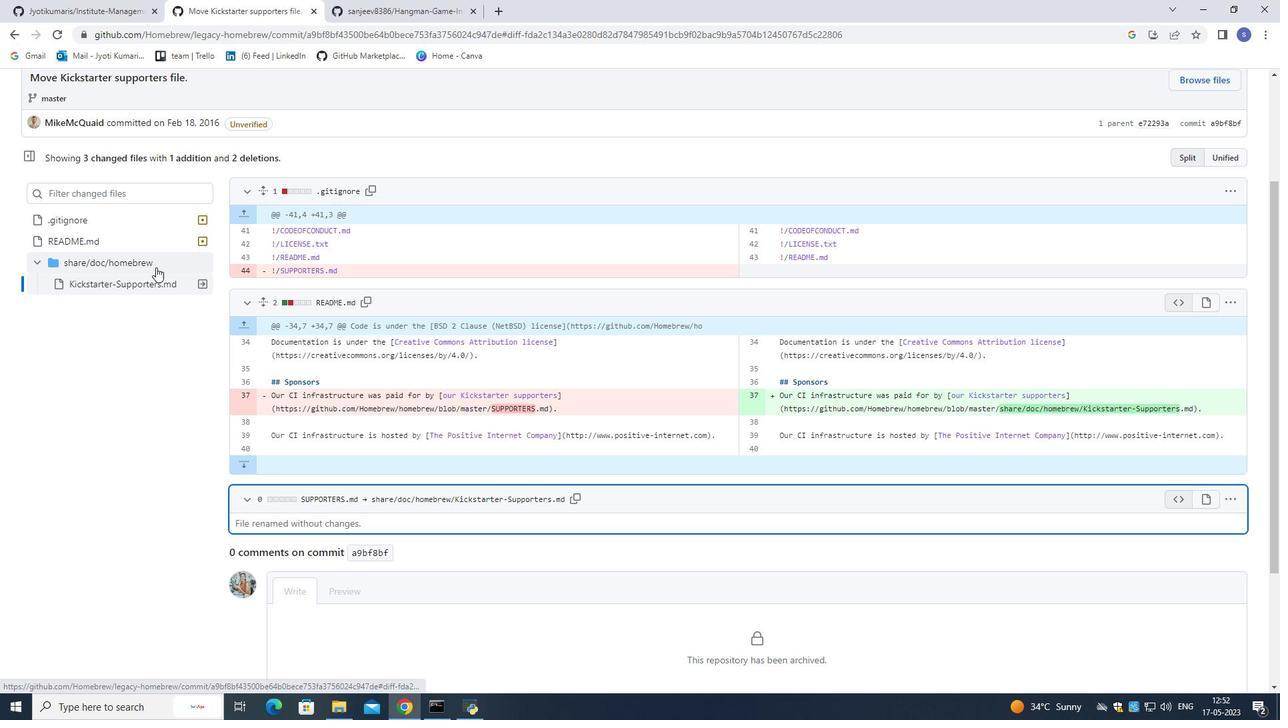 
Action: Mouse moved to (140, 236)
Screenshot: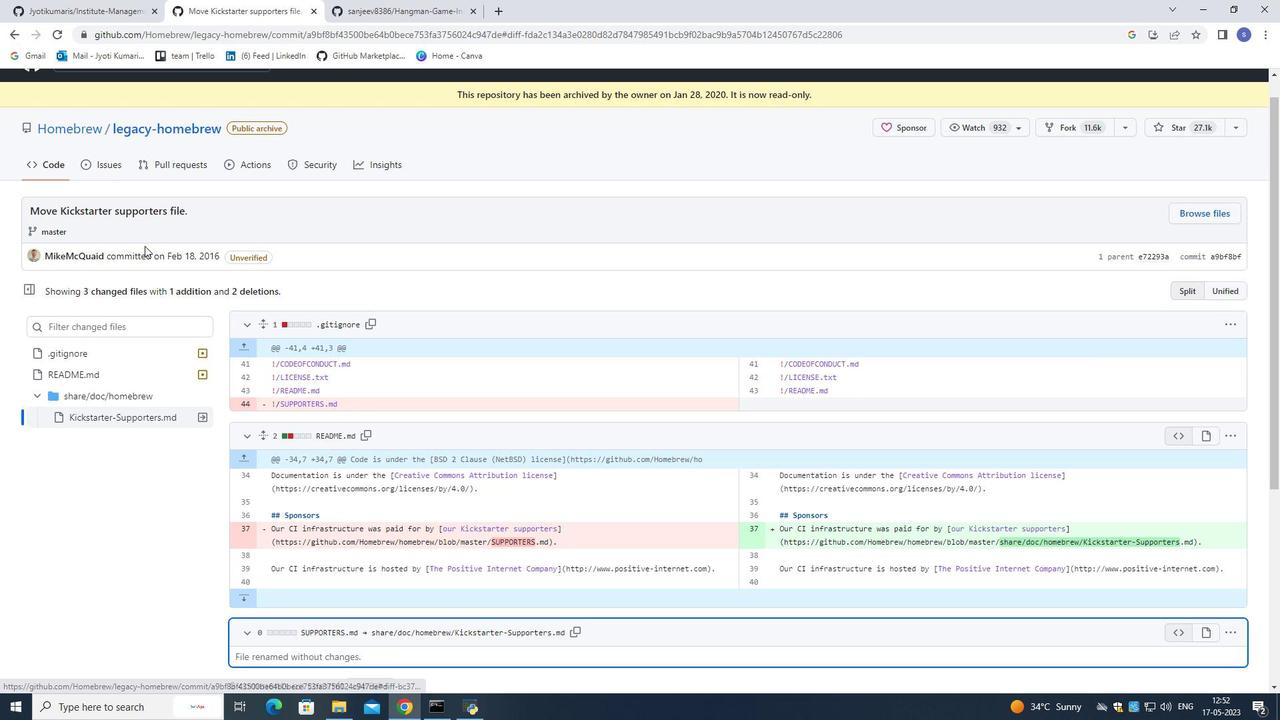 
Action: Mouse scrolled (140, 236) with delta (0, 0)
Screenshot: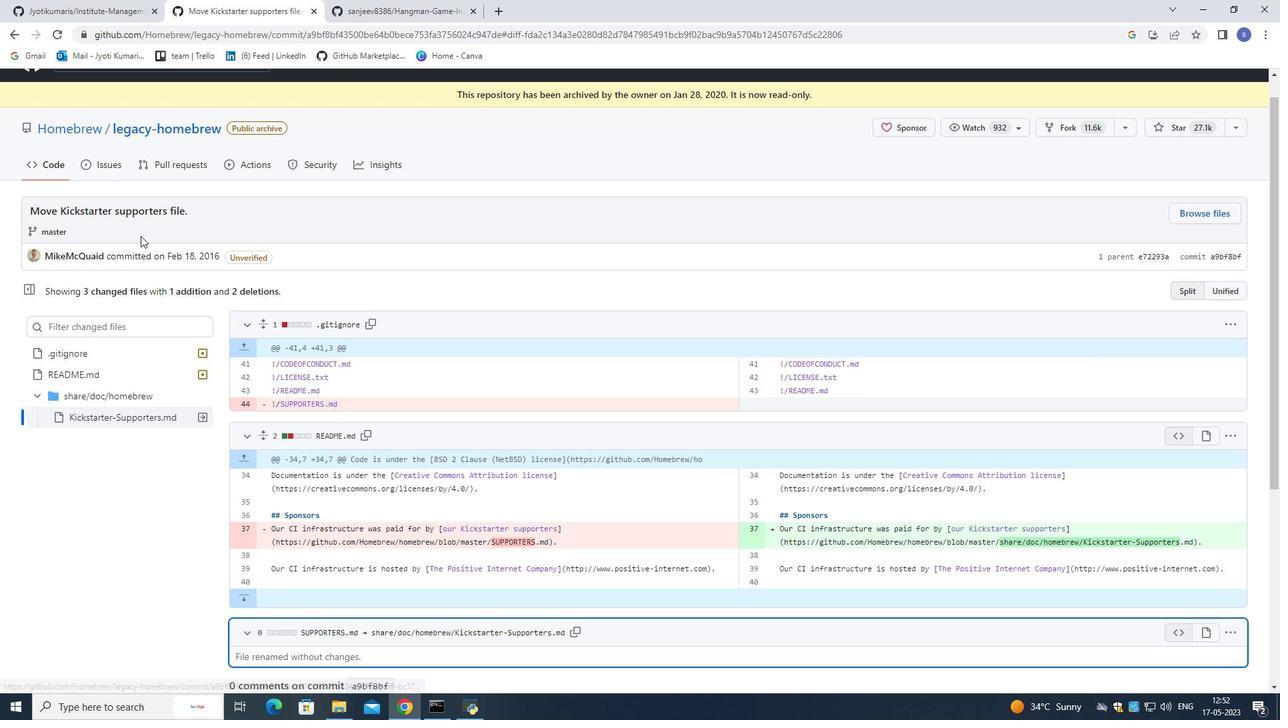 
Action: Mouse scrolled (140, 236) with delta (0, 0)
Screenshot: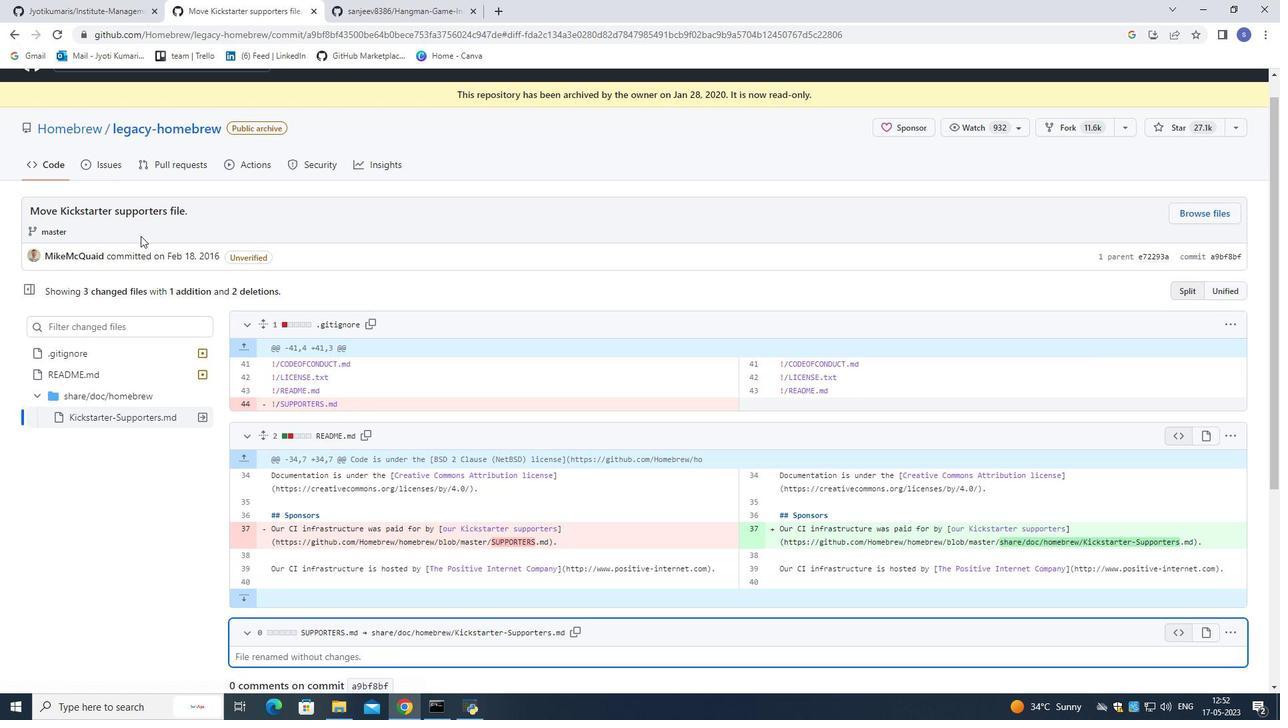 
Action: Mouse moved to (127, 207)
Screenshot: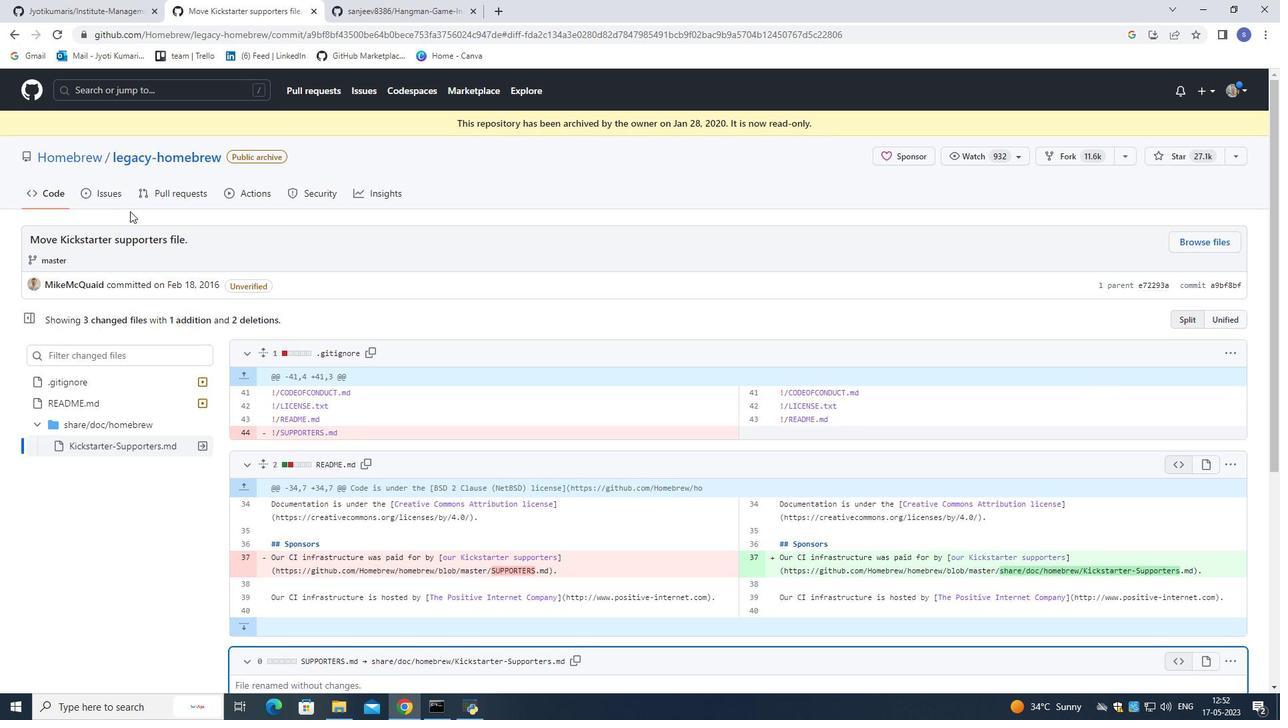 
Action: Mouse scrolled (127, 208) with delta (0, 0)
Screenshot: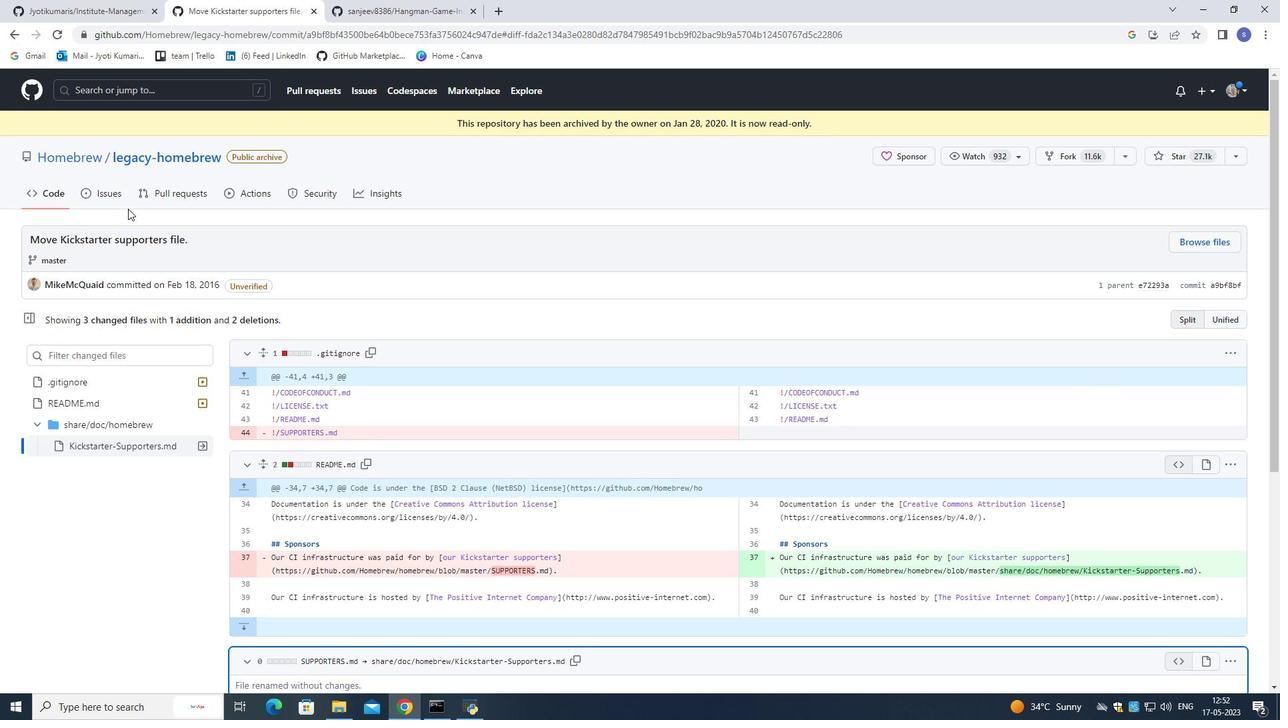 
Action: Mouse moved to (14, 36)
Screenshot: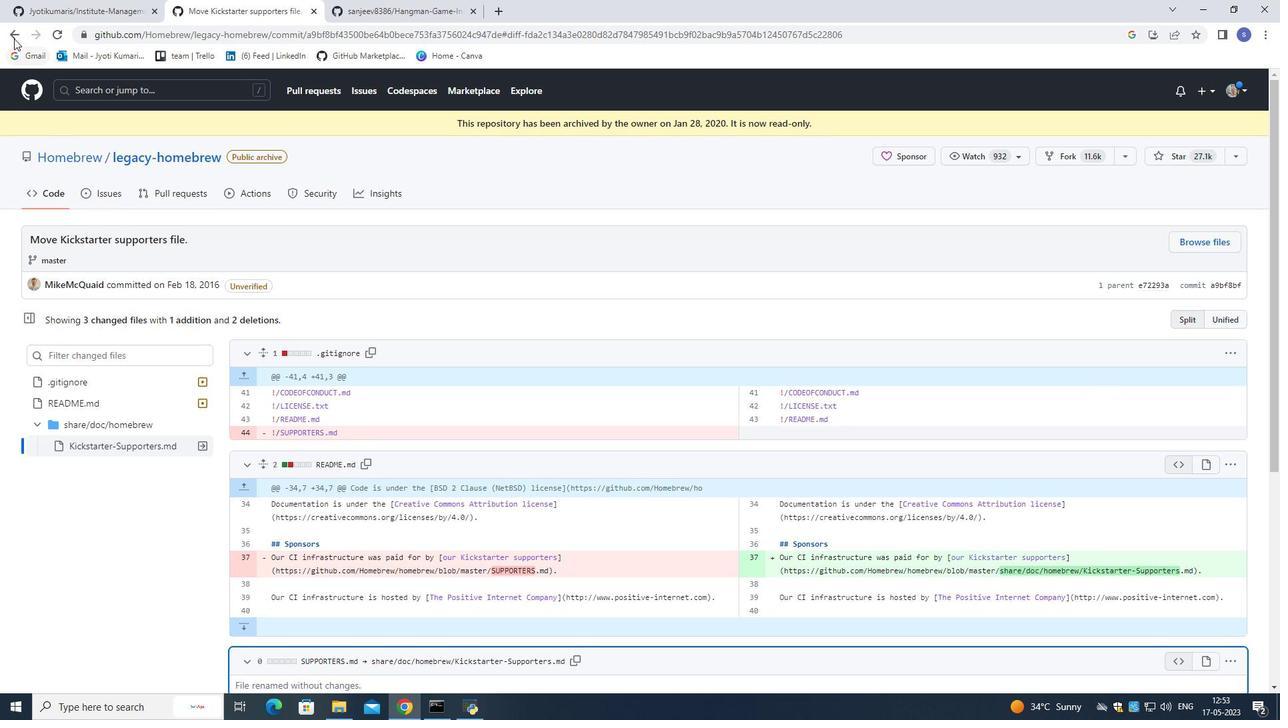 
Action: Mouse pressed left at (14, 36)
Screenshot: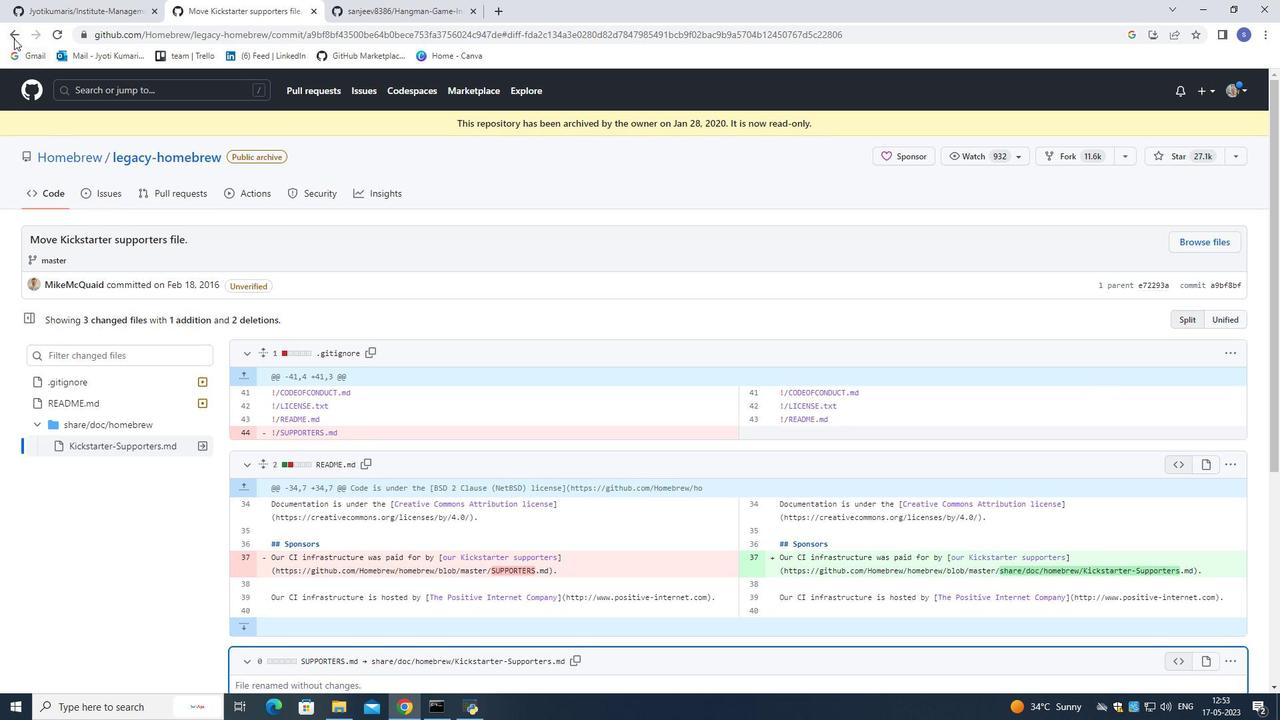 
Action: Mouse moved to (13, 36)
Screenshot: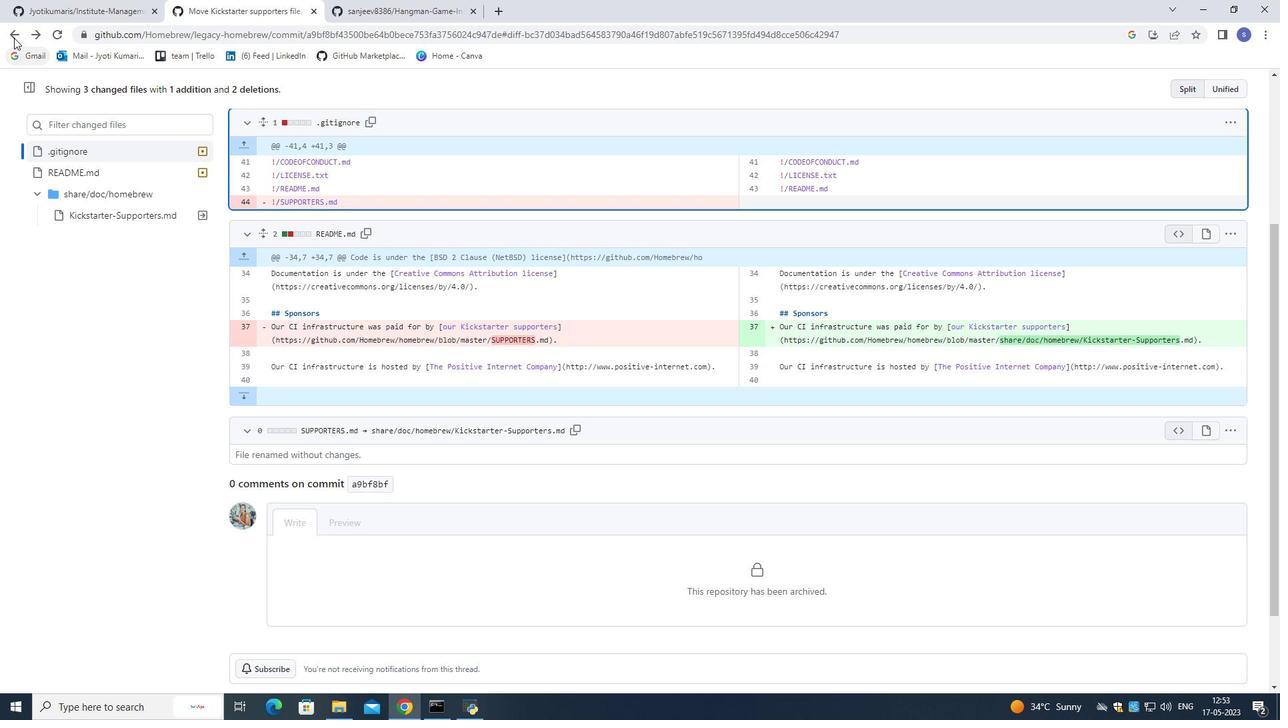 
Action: Mouse pressed left at (13, 36)
Screenshot: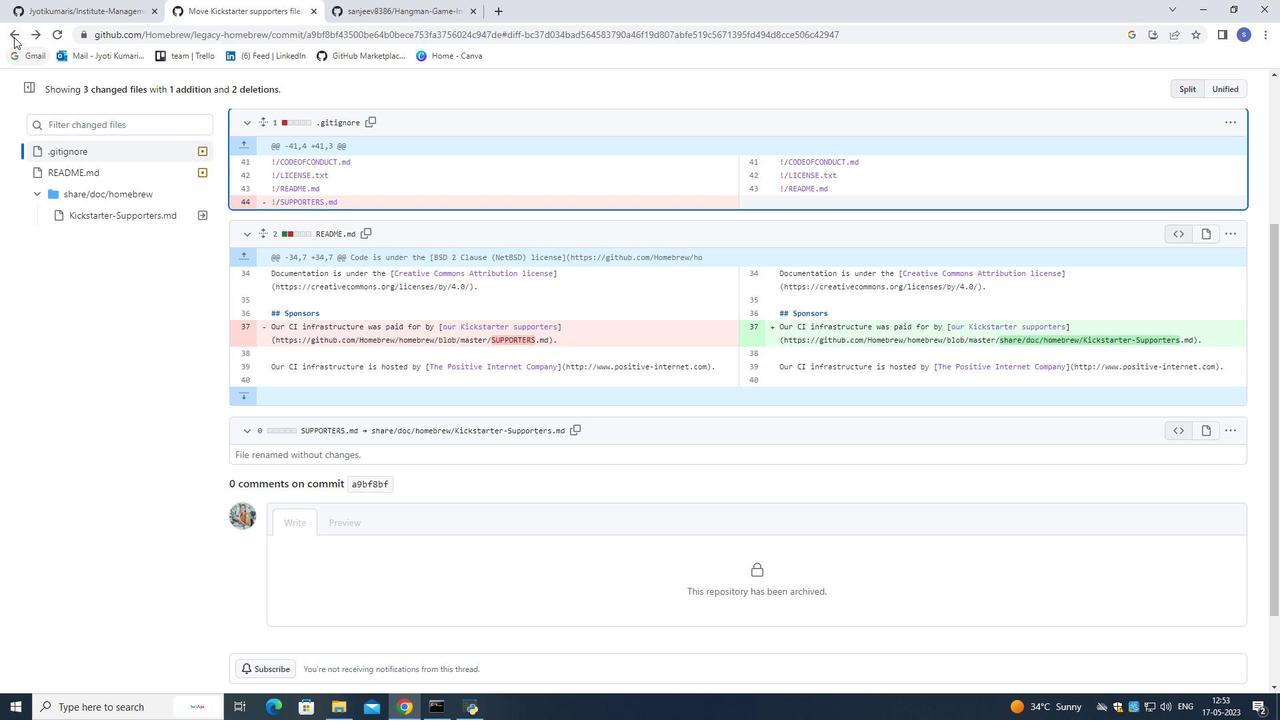
Action: Mouse pressed left at (13, 36)
Screenshot: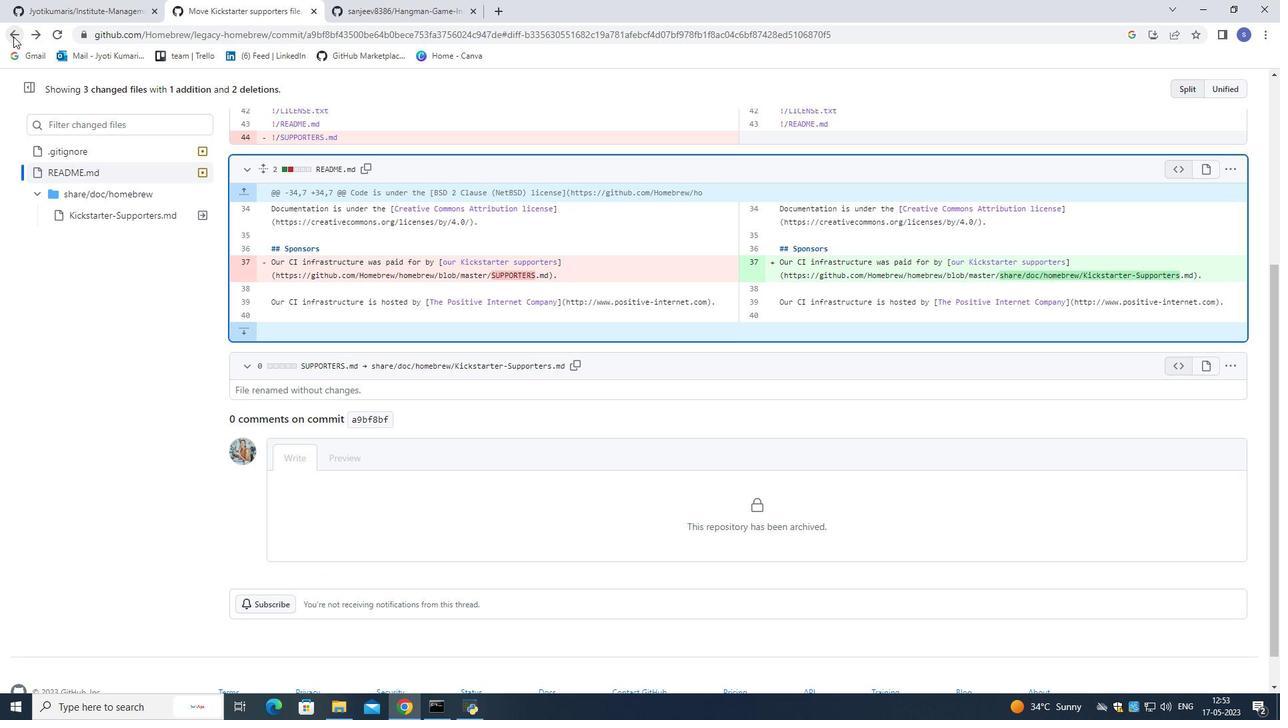 
Action: Mouse pressed left at (13, 36)
Screenshot: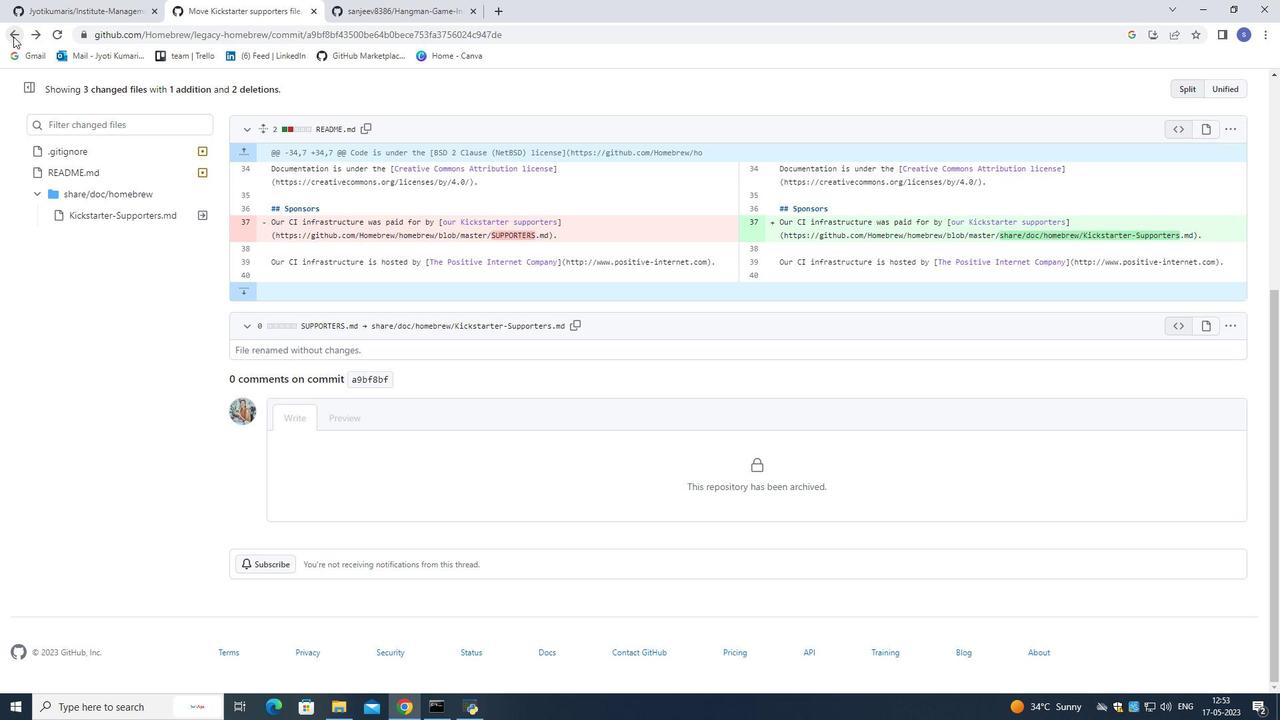 
Action: Mouse moved to (400, 380)
Screenshot: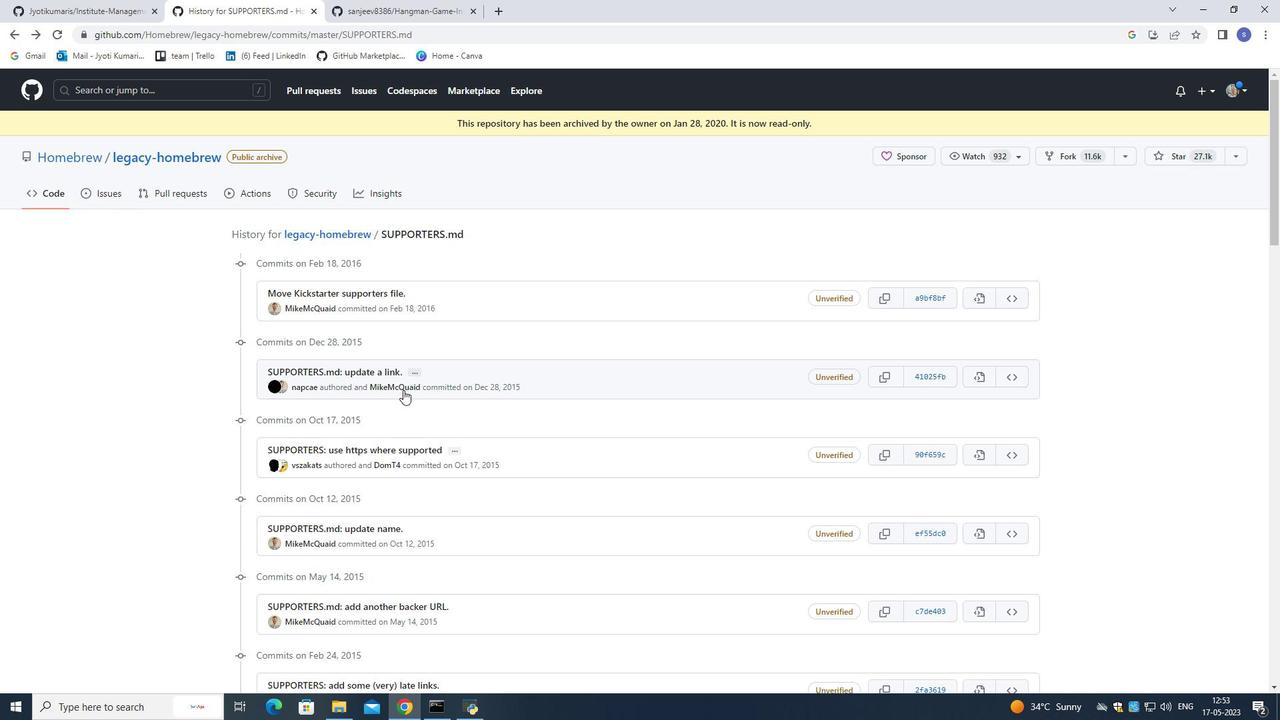 
Action: Mouse pressed left at (400, 380)
Screenshot: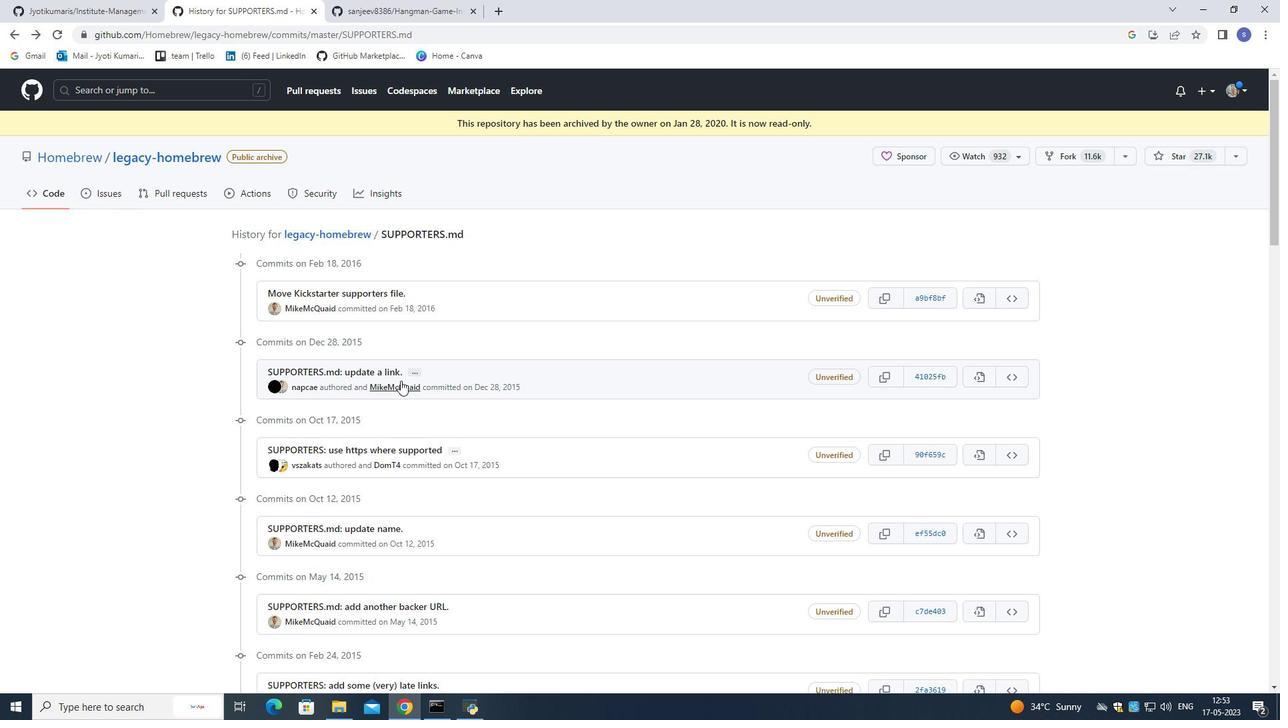 
Action: Mouse moved to (9, 32)
Screenshot: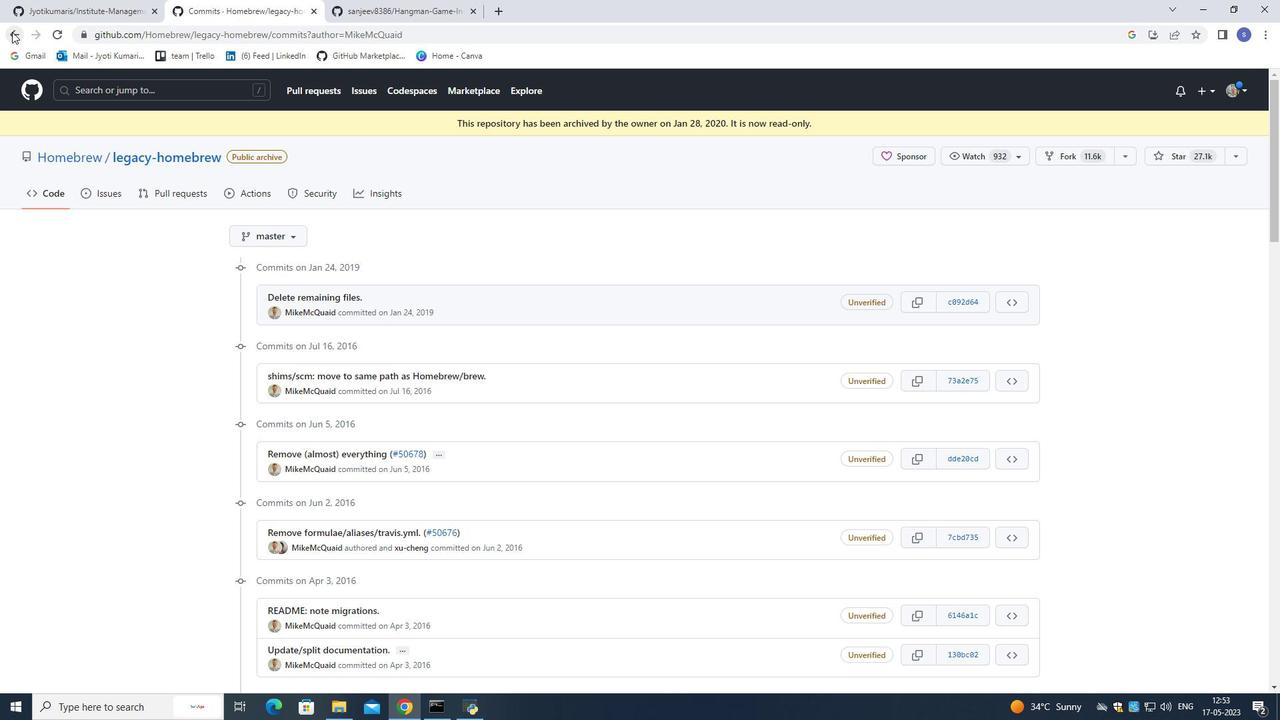 
Action: Mouse pressed left at (9, 32)
Screenshot: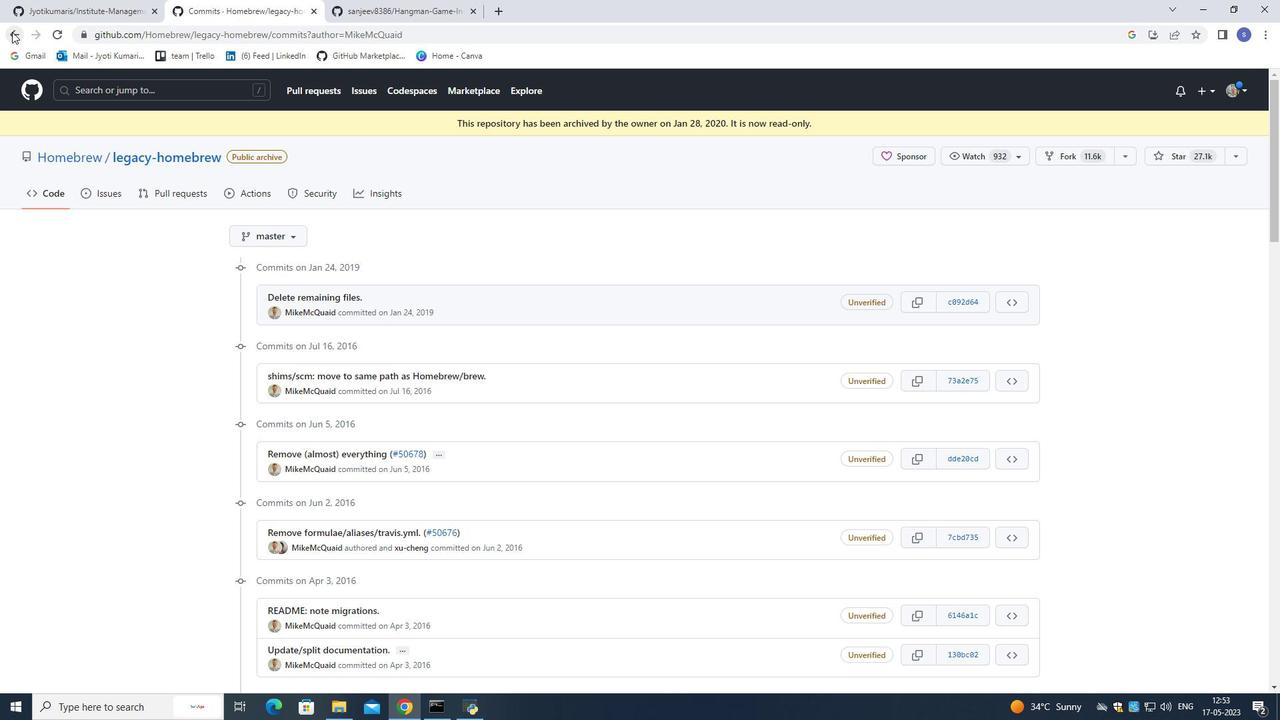 
Action: Mouse moved to (322, 308)
Screenshot: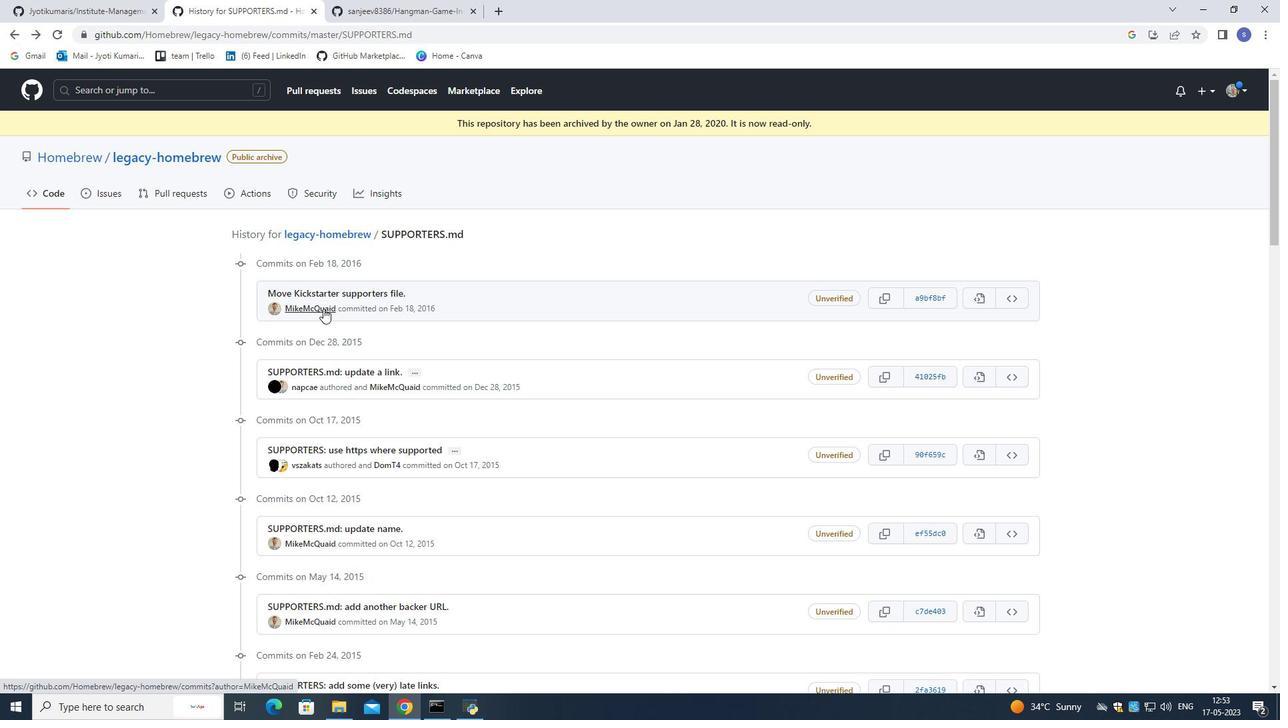 
Action: Mouse pressed left at (322, 308)
Screenshot: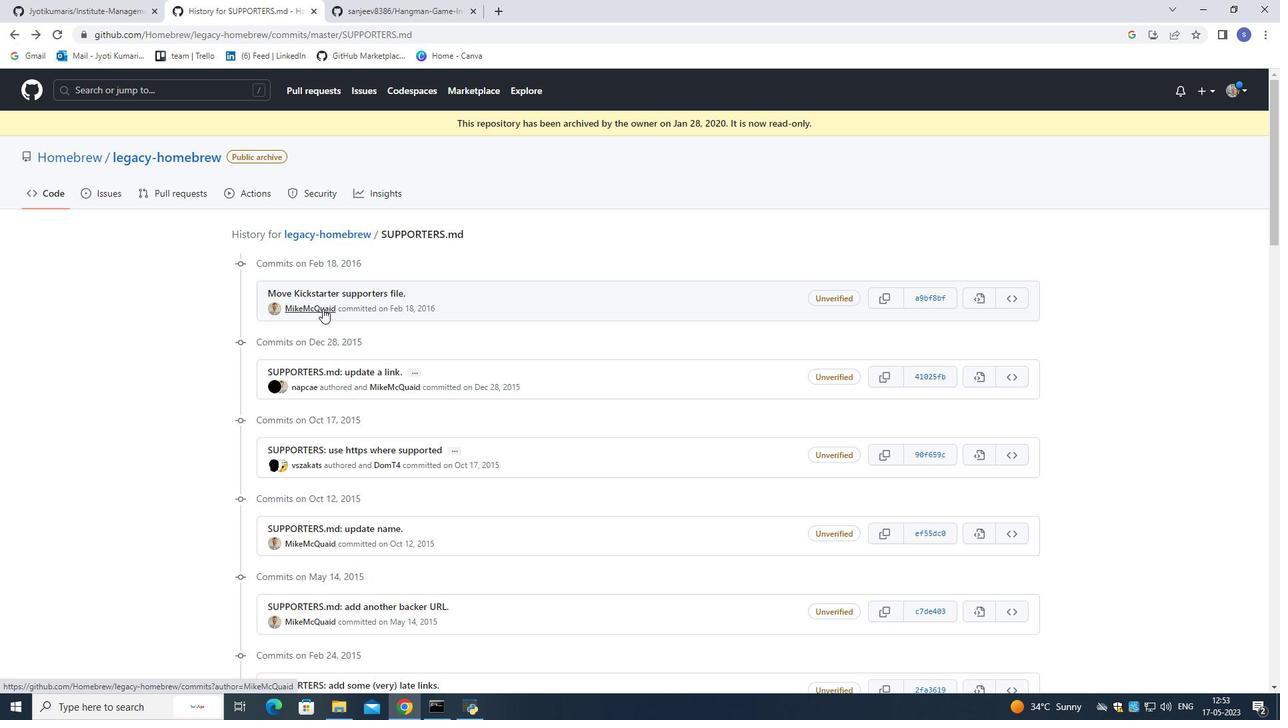 
Action: Mouse moved to (312, 308)
Screenshot: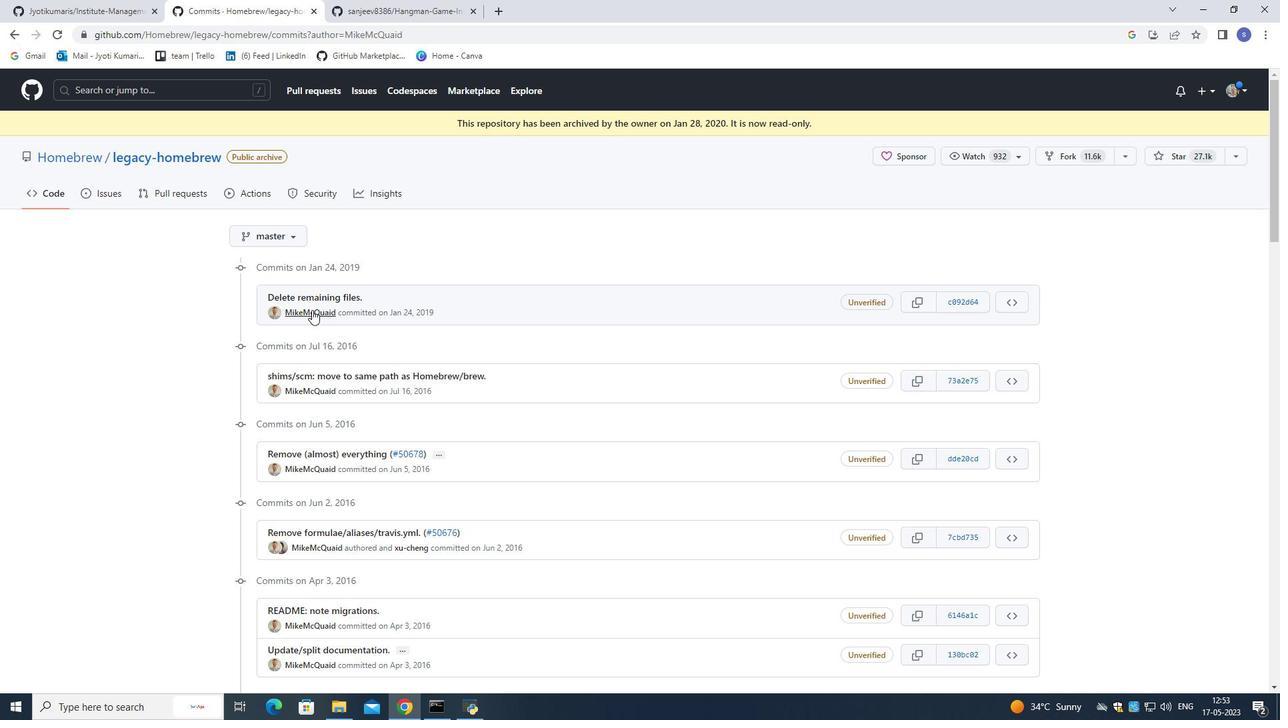 
Action: Mouse pressed left at (312, 308)
Screenshot: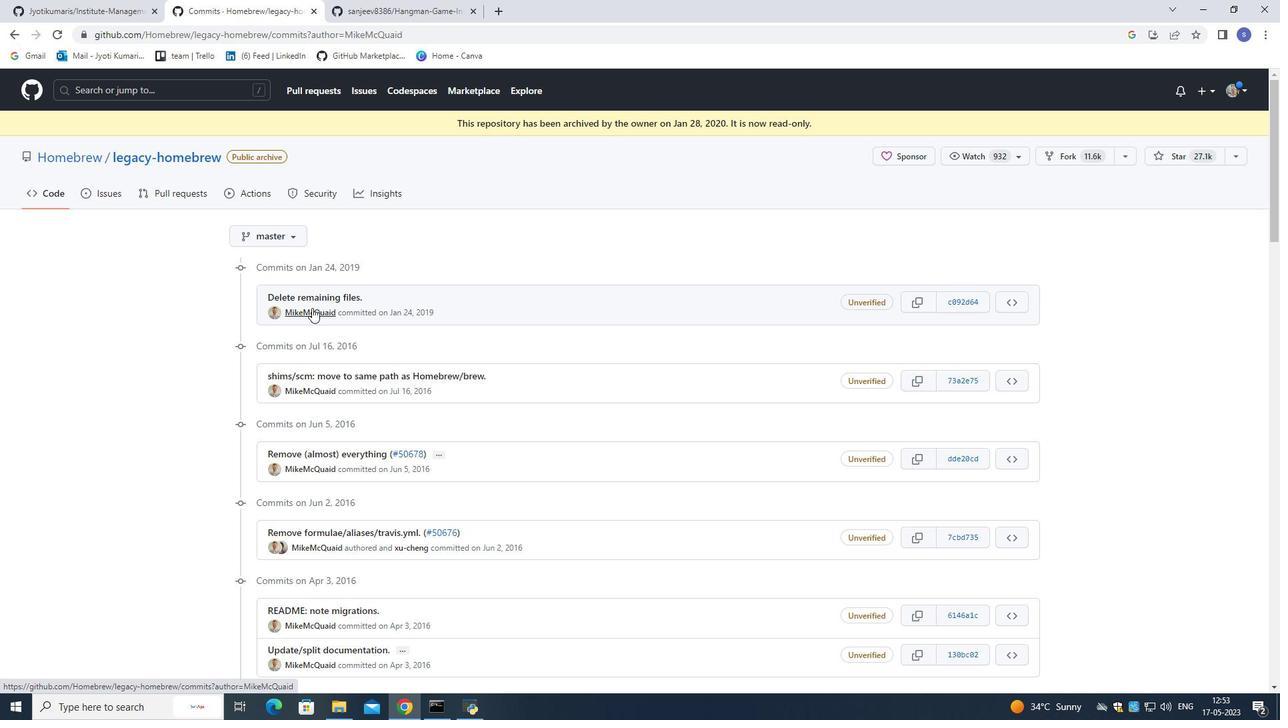 
Action: Mouse moved to (20, 34)
Screenshot: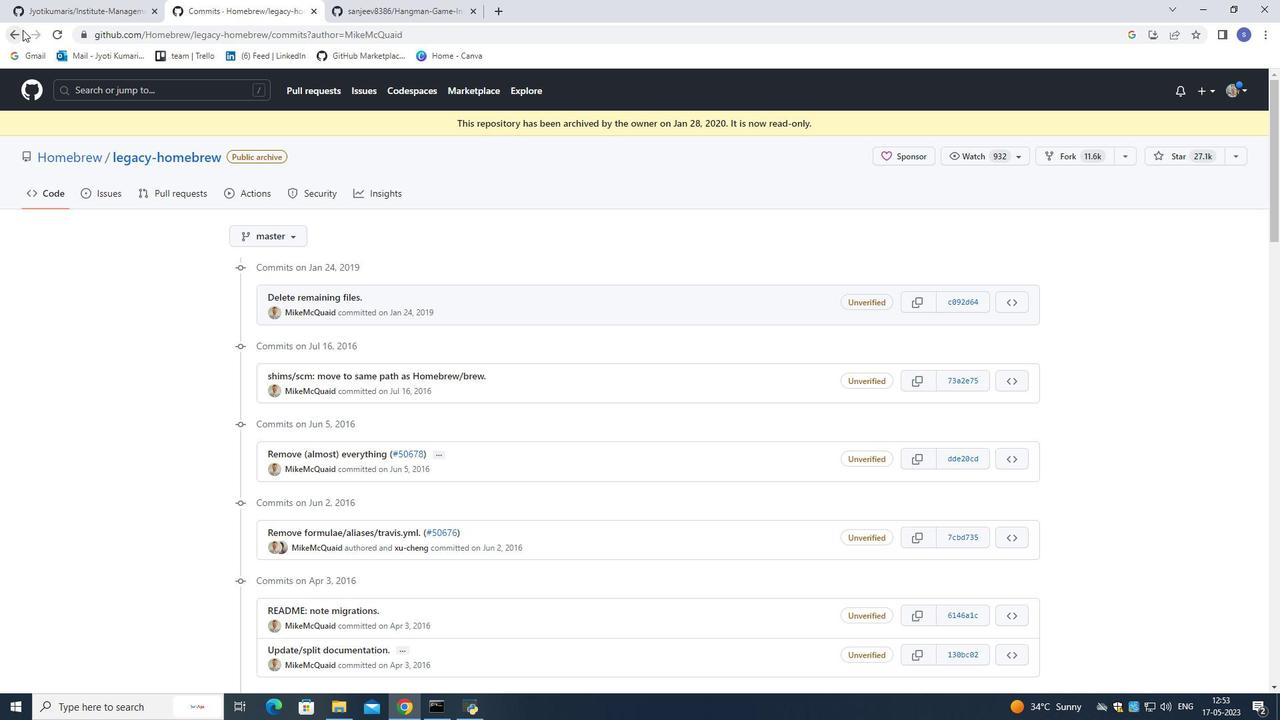 
Action: Mouse pressed left at (20, 34)
Screenshot: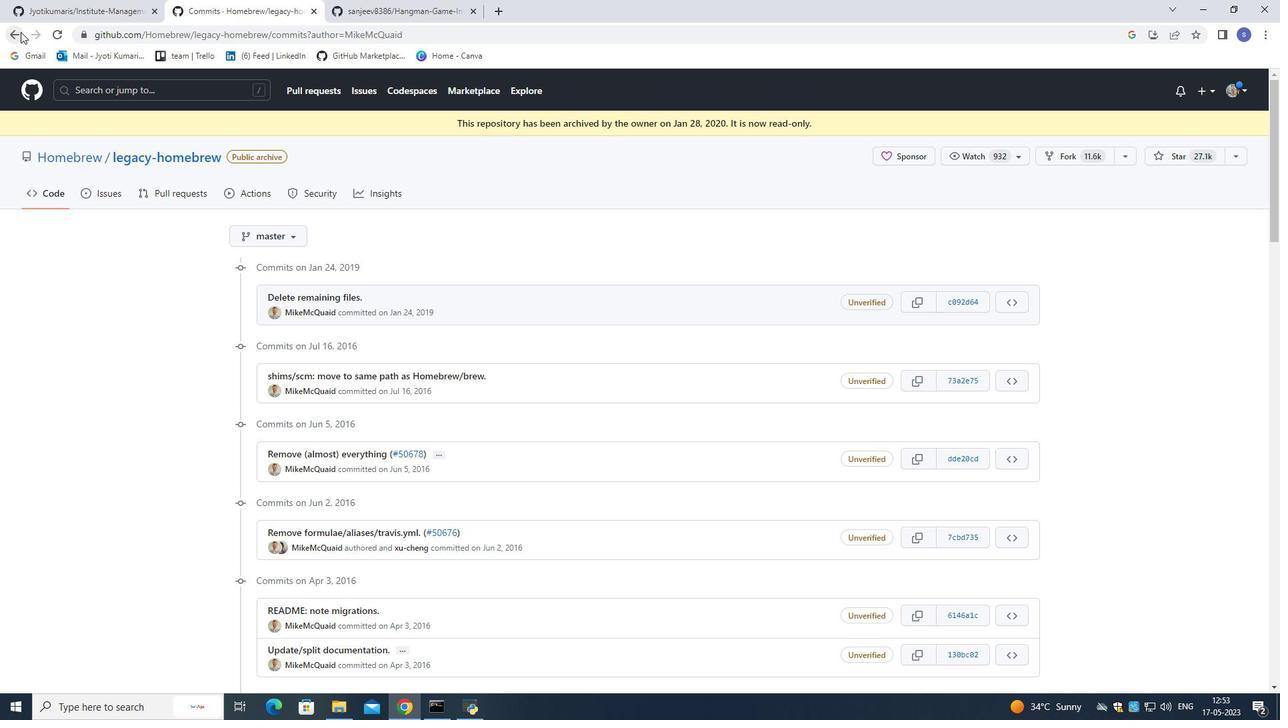 
Action: Mouse moved to (20, 34)
Screenshot: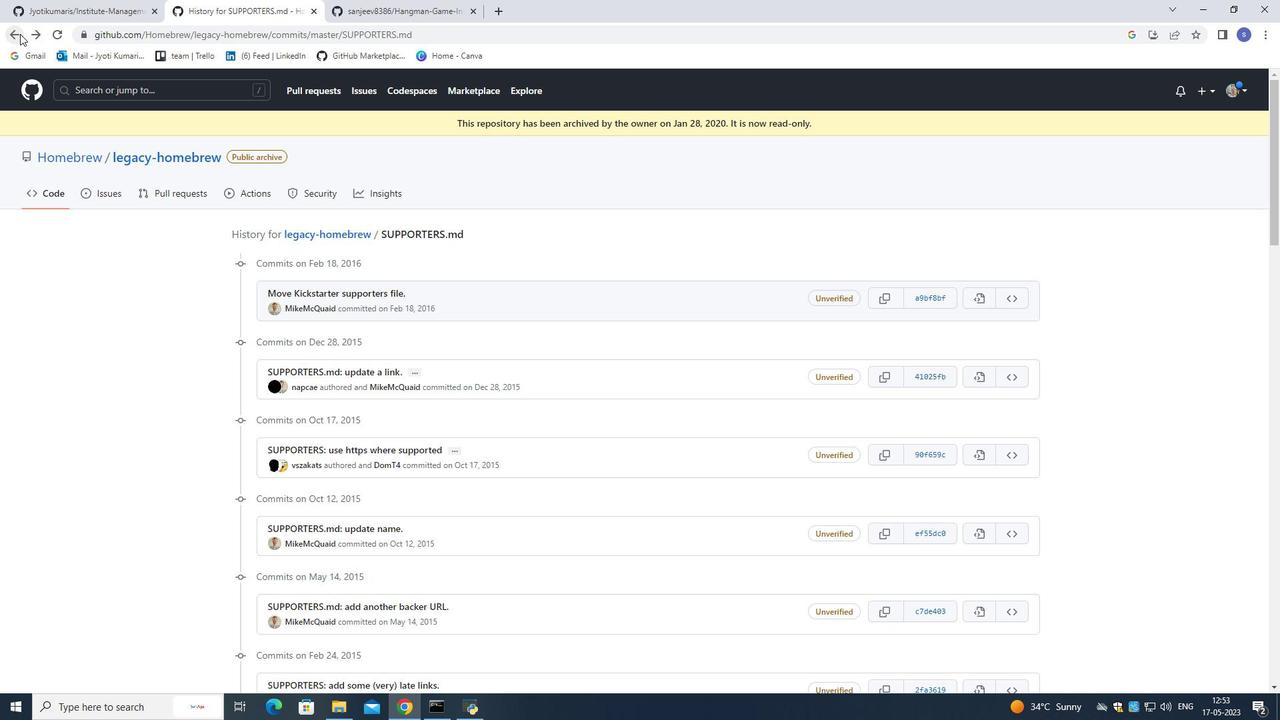 
Action: Mouse pressed left at (20, 34)
Screenshot: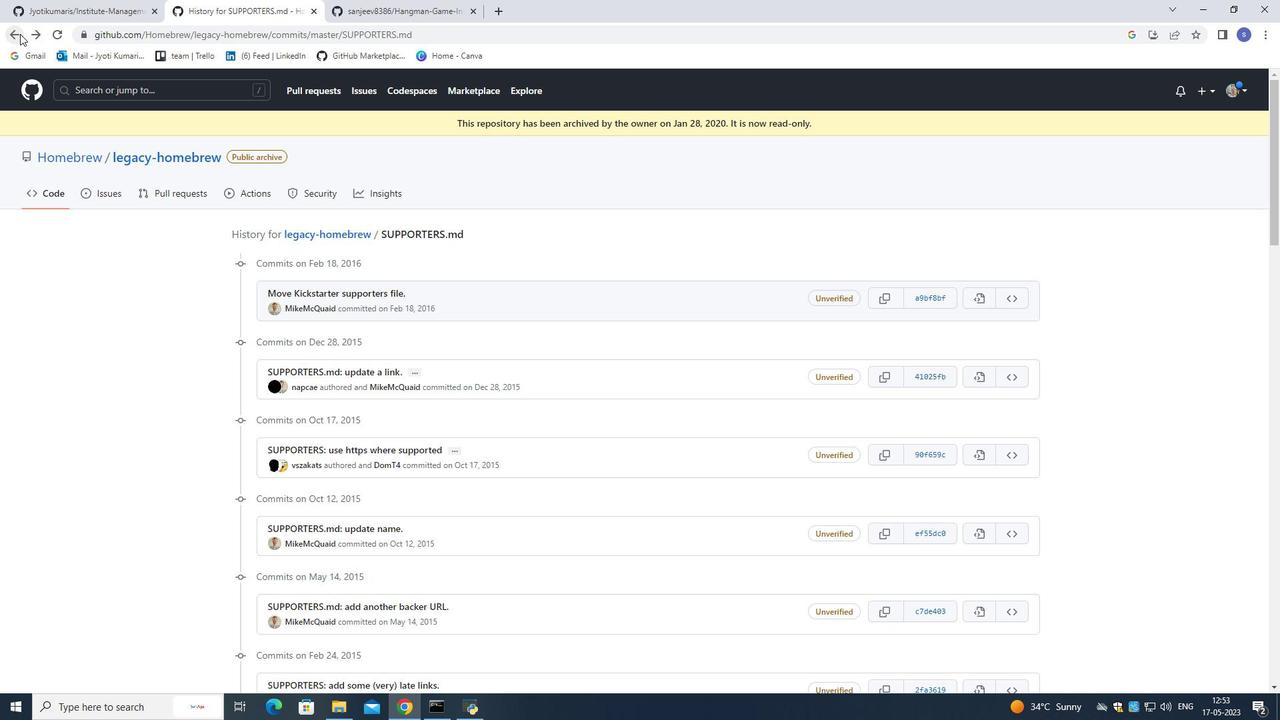 
Action: Mouse moved to (106, 0)
Screenshot: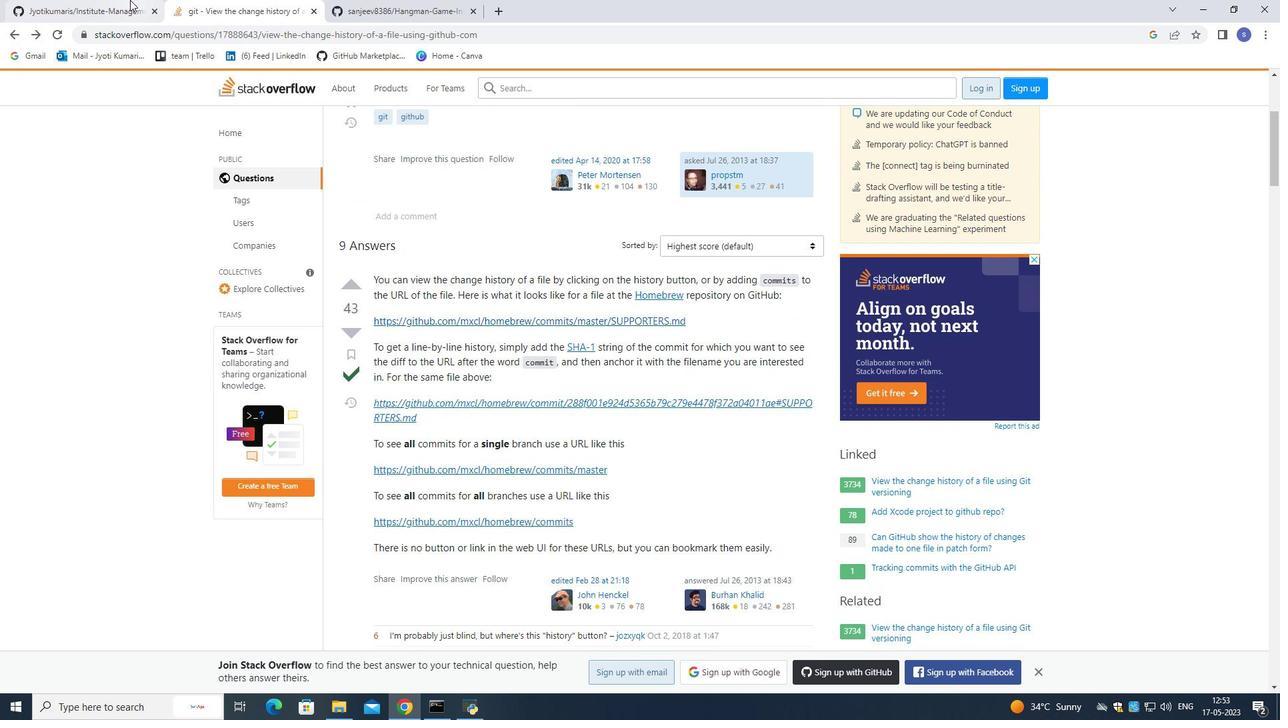 
Action: Mouse pressed left at (106, 0)
Screenshot: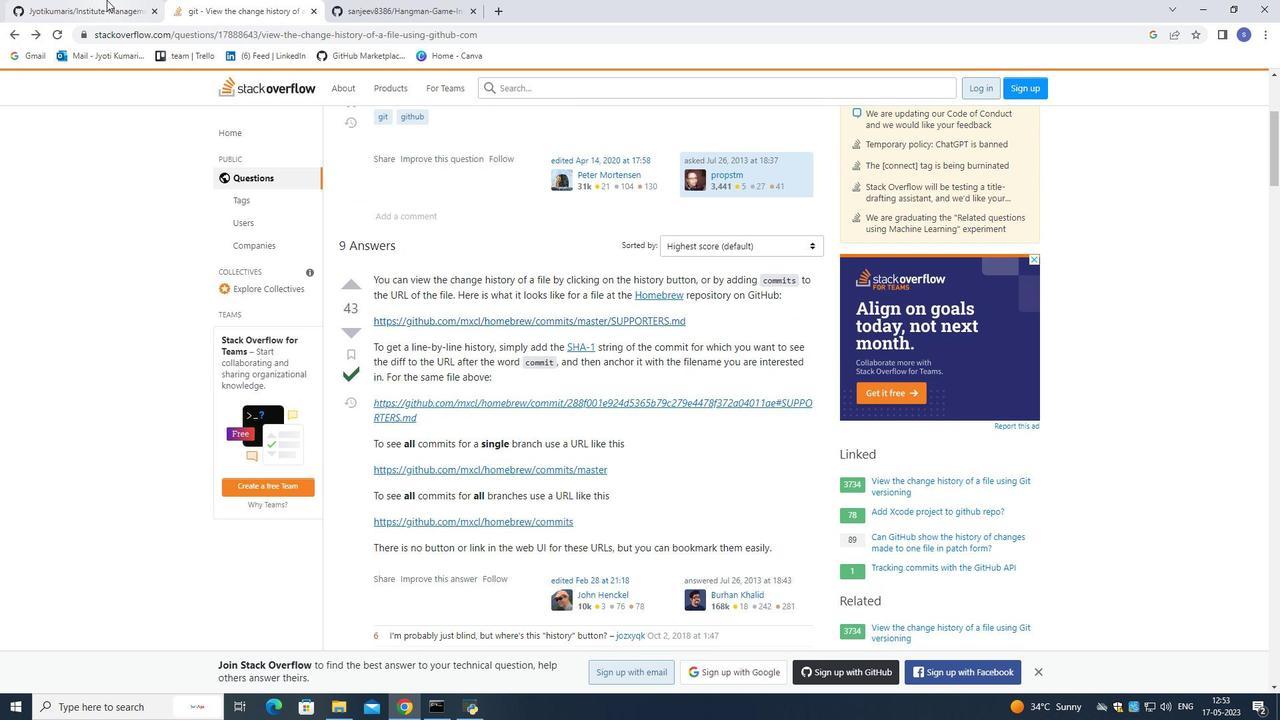 
Action: Mouse moved to (396, 2)
Screenshot: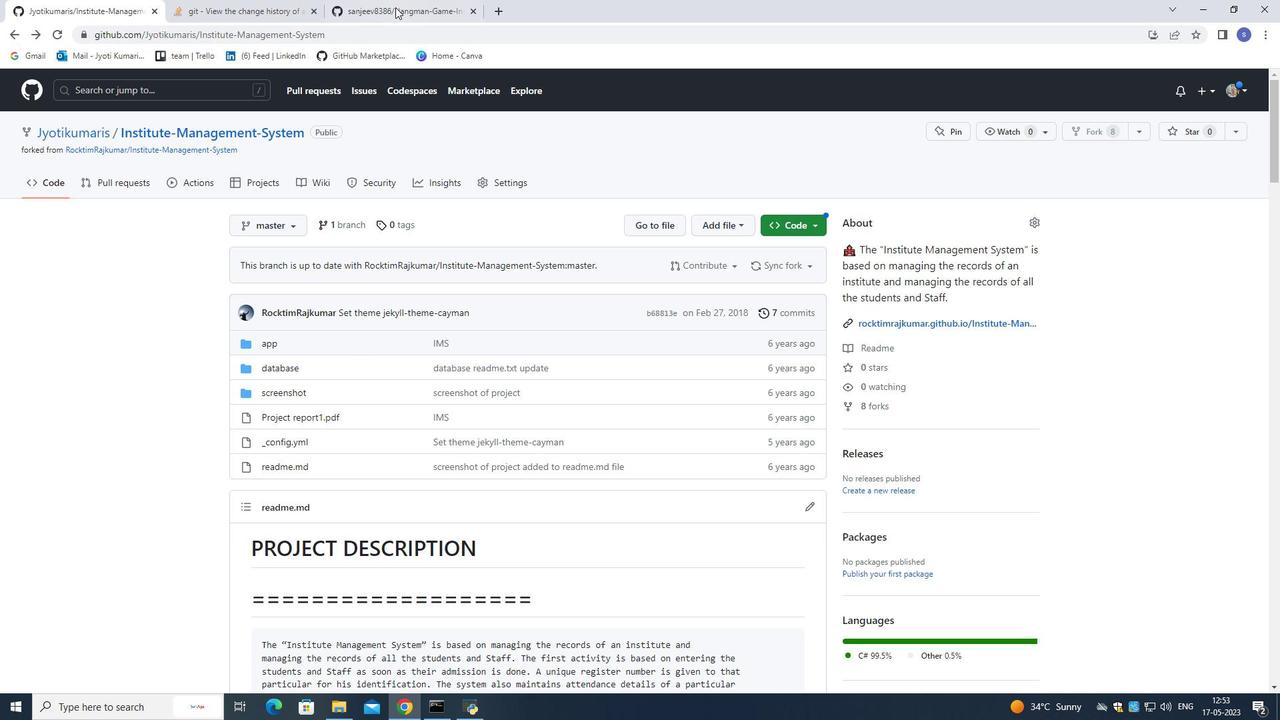 
Action: Mouse pressed left at (396, 2)
Screenshot: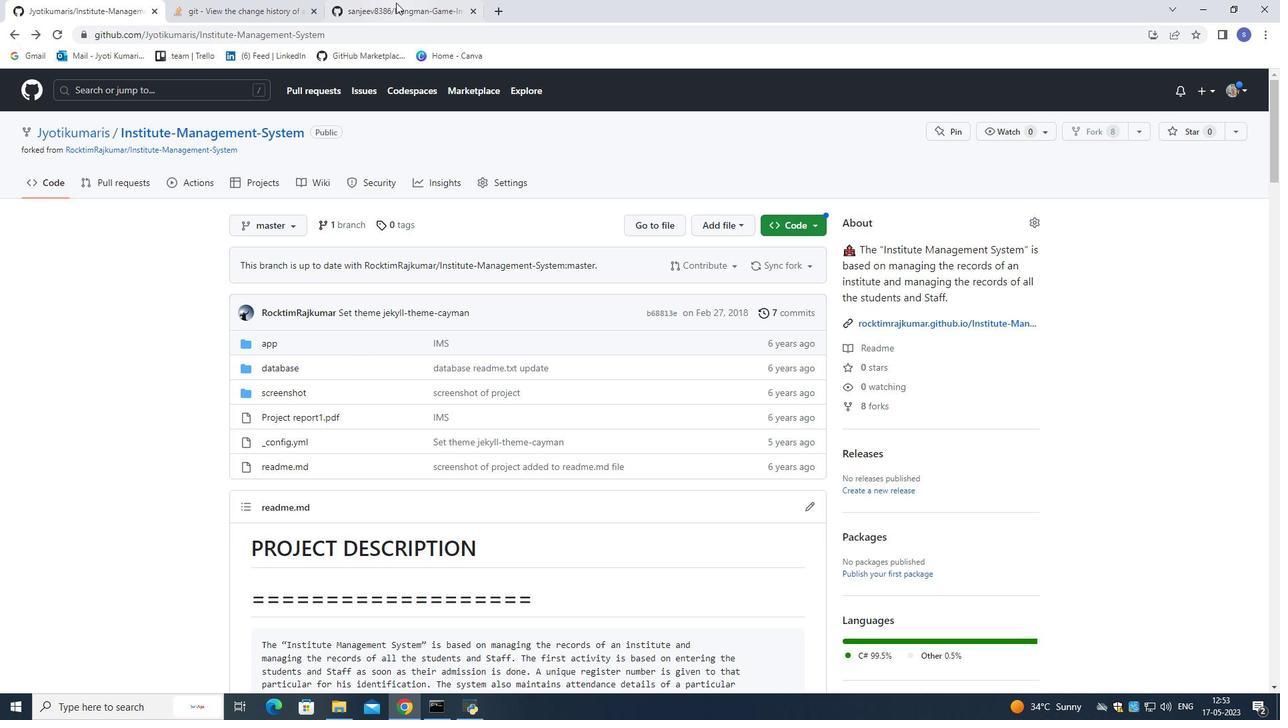 
Action: Mouse moved to (273, 320)
Screenshot: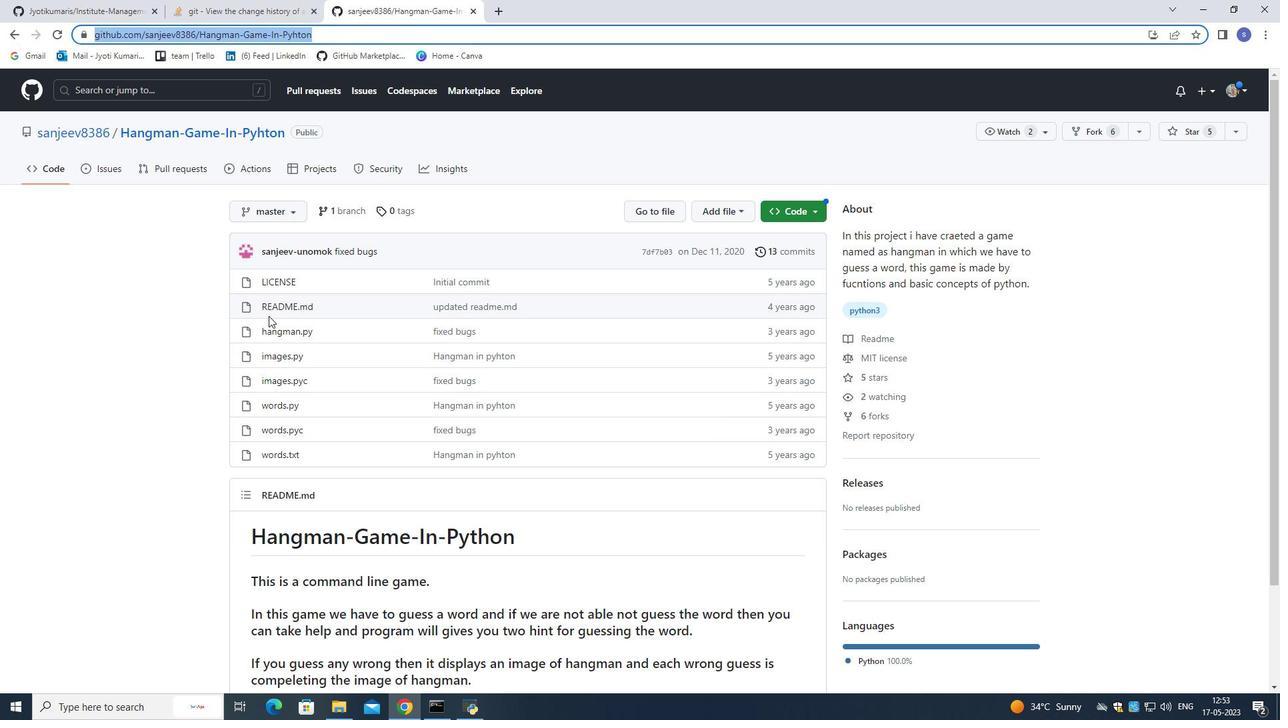 
Action: Mouse scrolled (273, 319) with delta (0, 0)
Screenshot: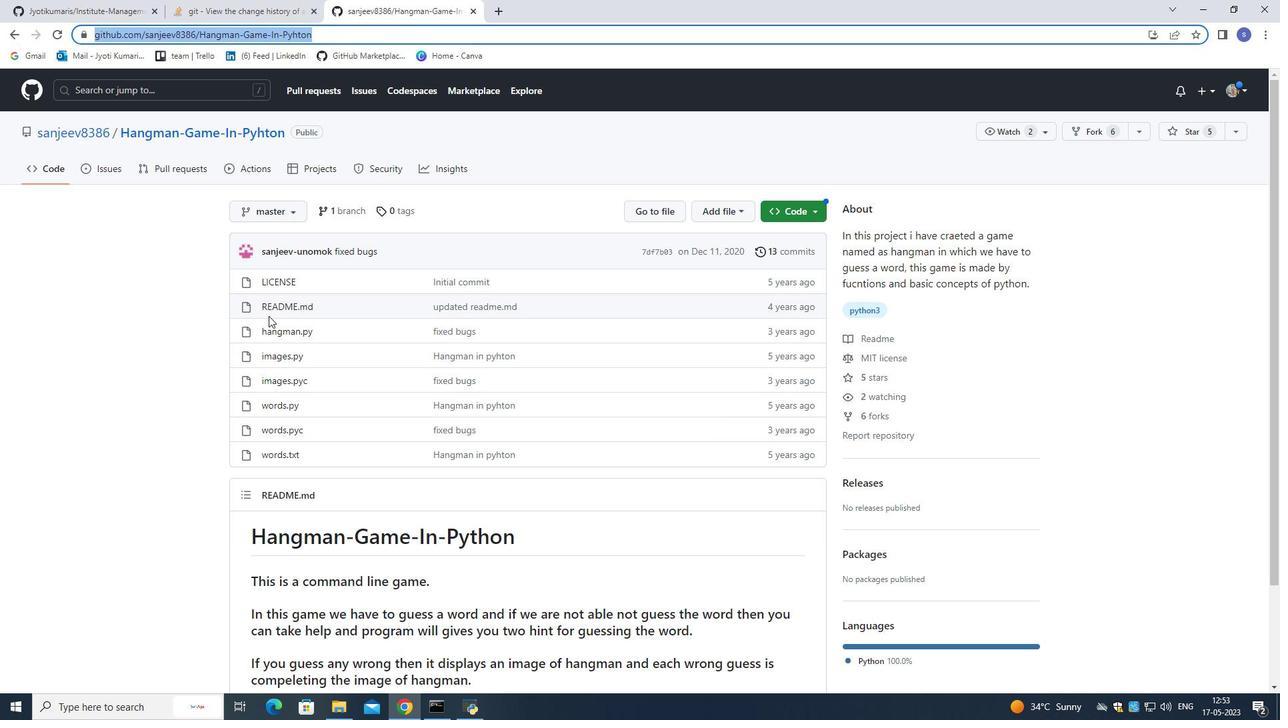 
Action: Mouse moved to (276, 322)
Screenshot: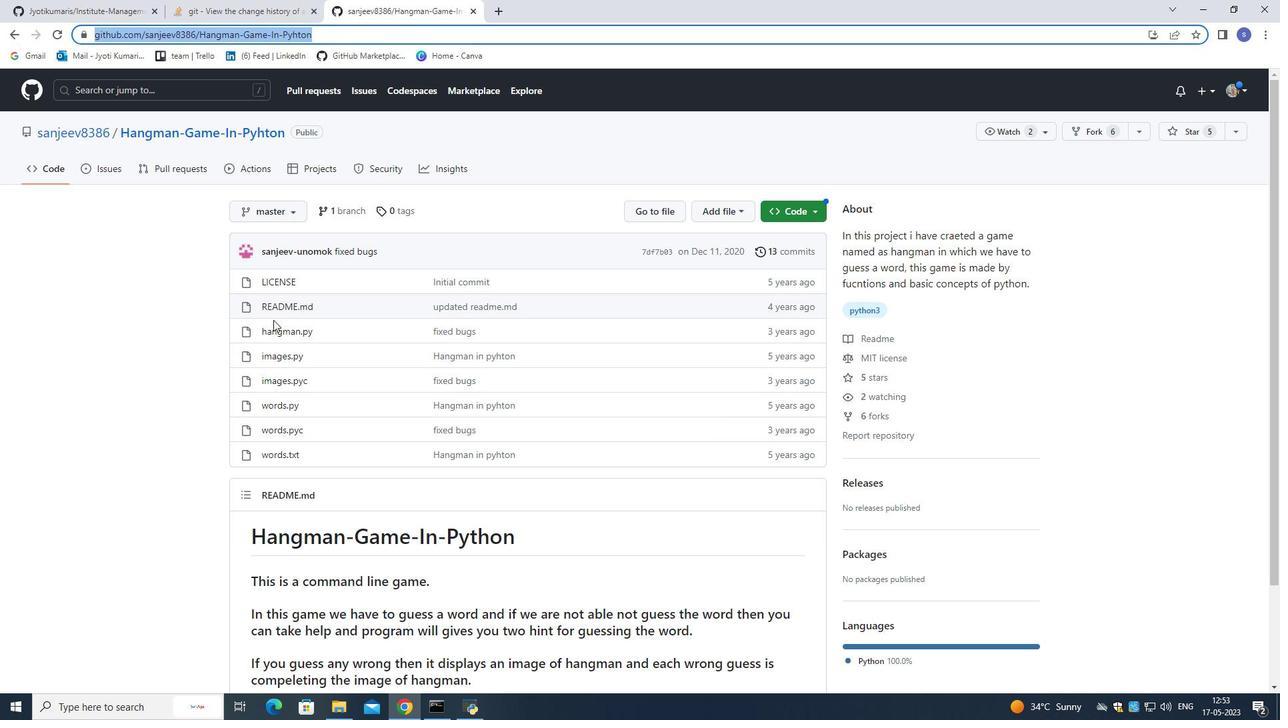 
Action: Mouse scrolled (276, 322) with delta (0, 0)
Screenshot: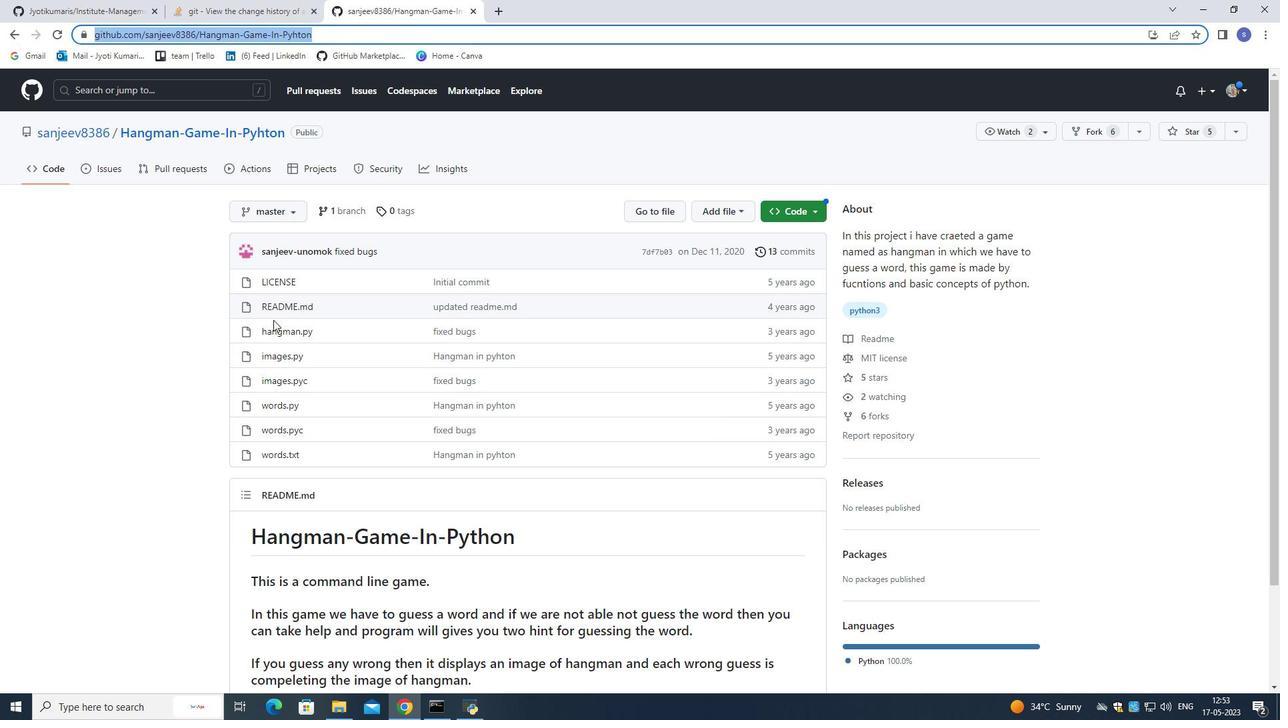 
Action: Mouse scrolled (276, 323) with delta (0, 0)
Screenshot: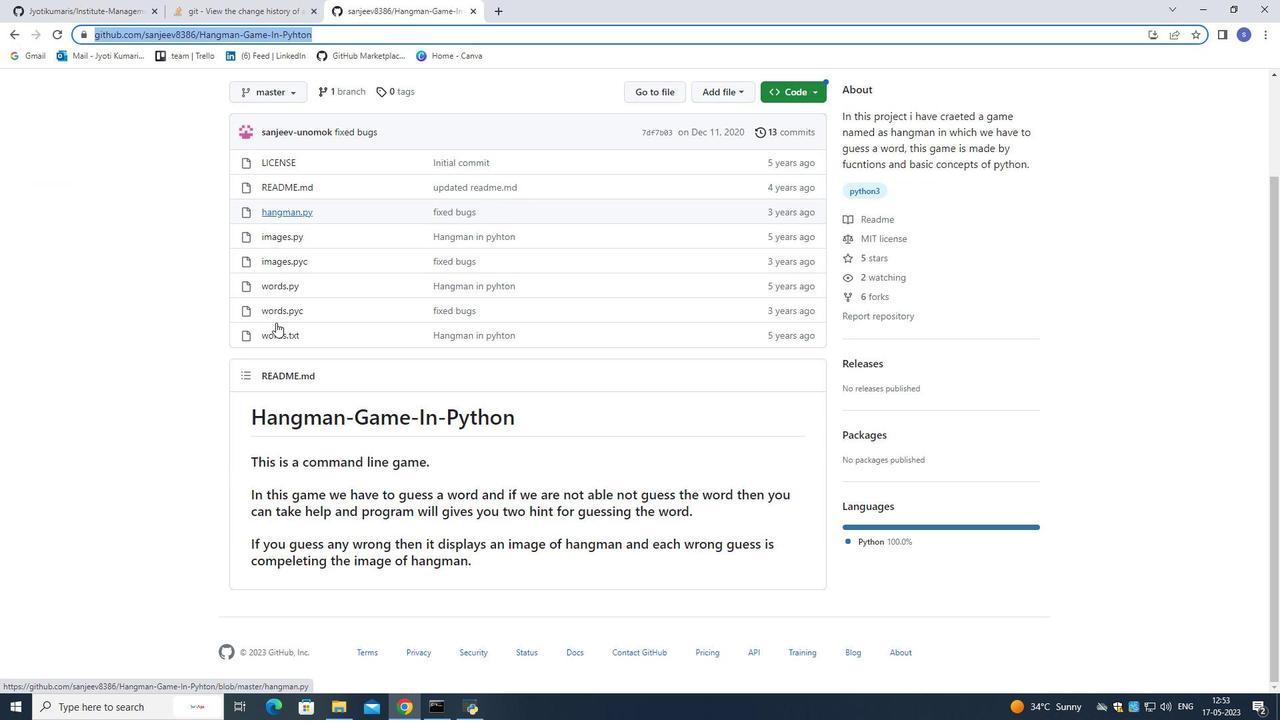 
Action: Mouse moved to (276, 323)
Screenshot: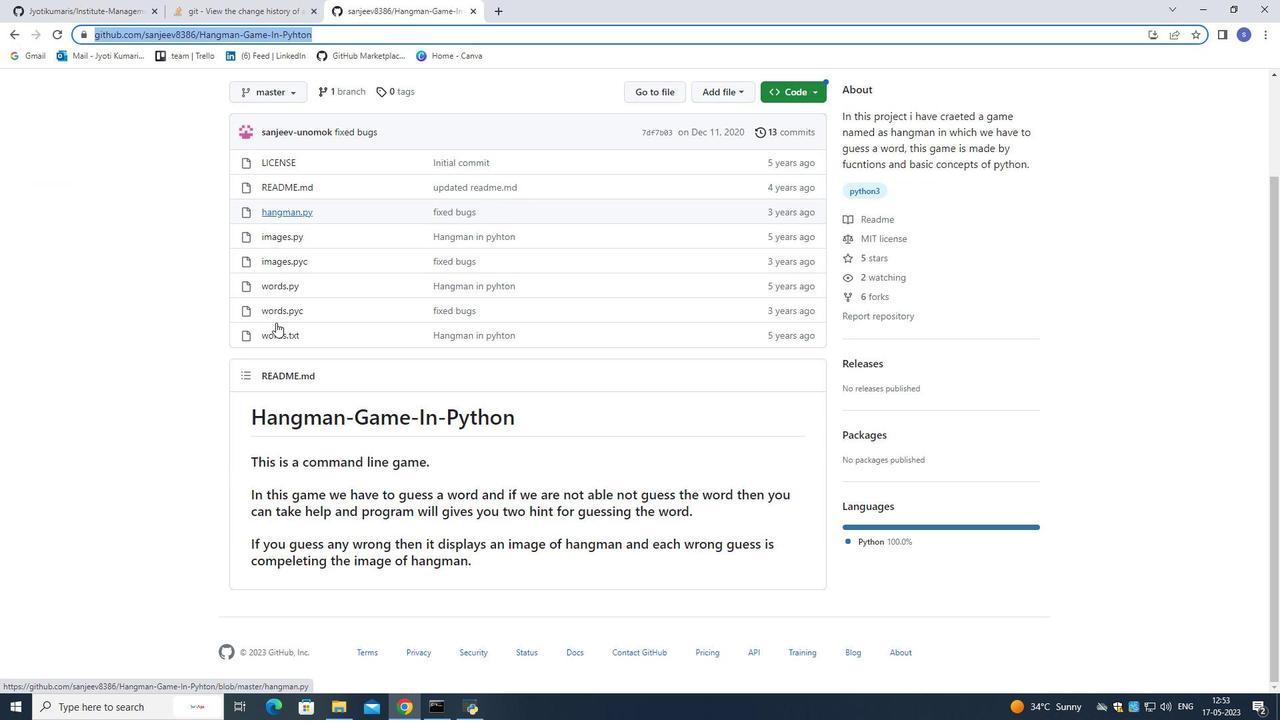 
Action: Mouse scrolled (276, 324) with delta (0, 0)
Screenshot: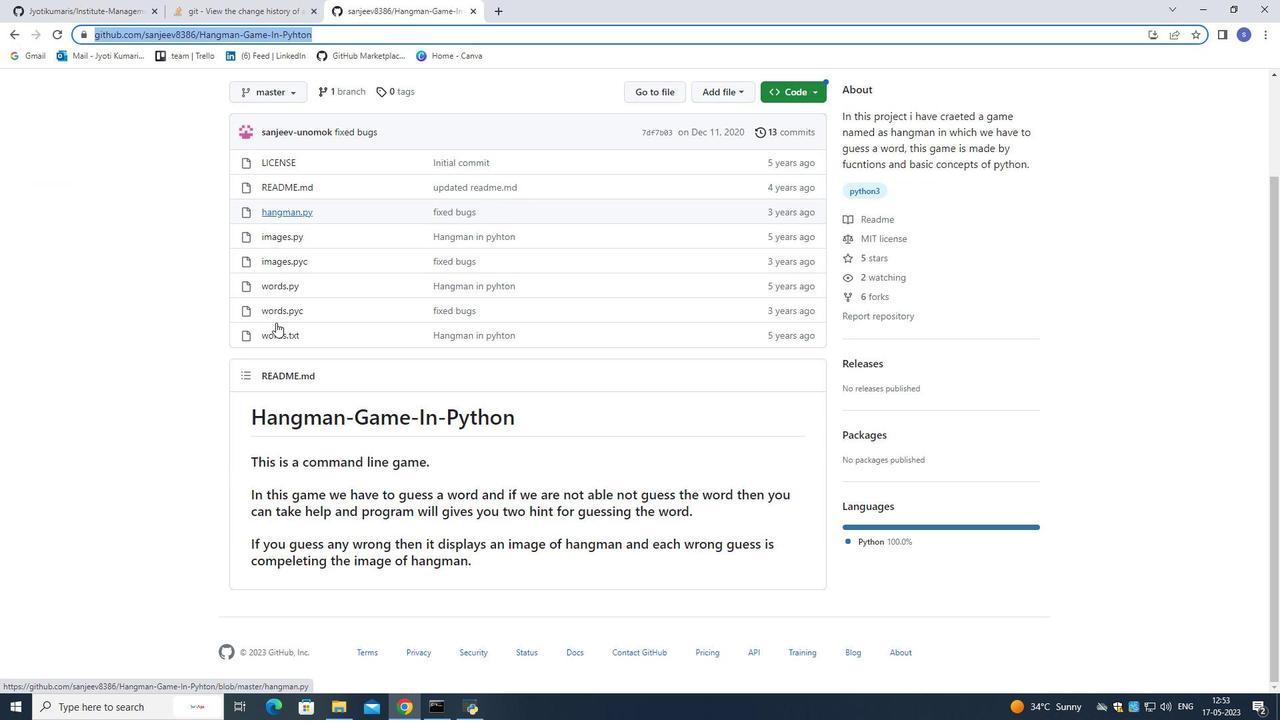 
Action: Mouse moved to (278, 318)
Screenshot: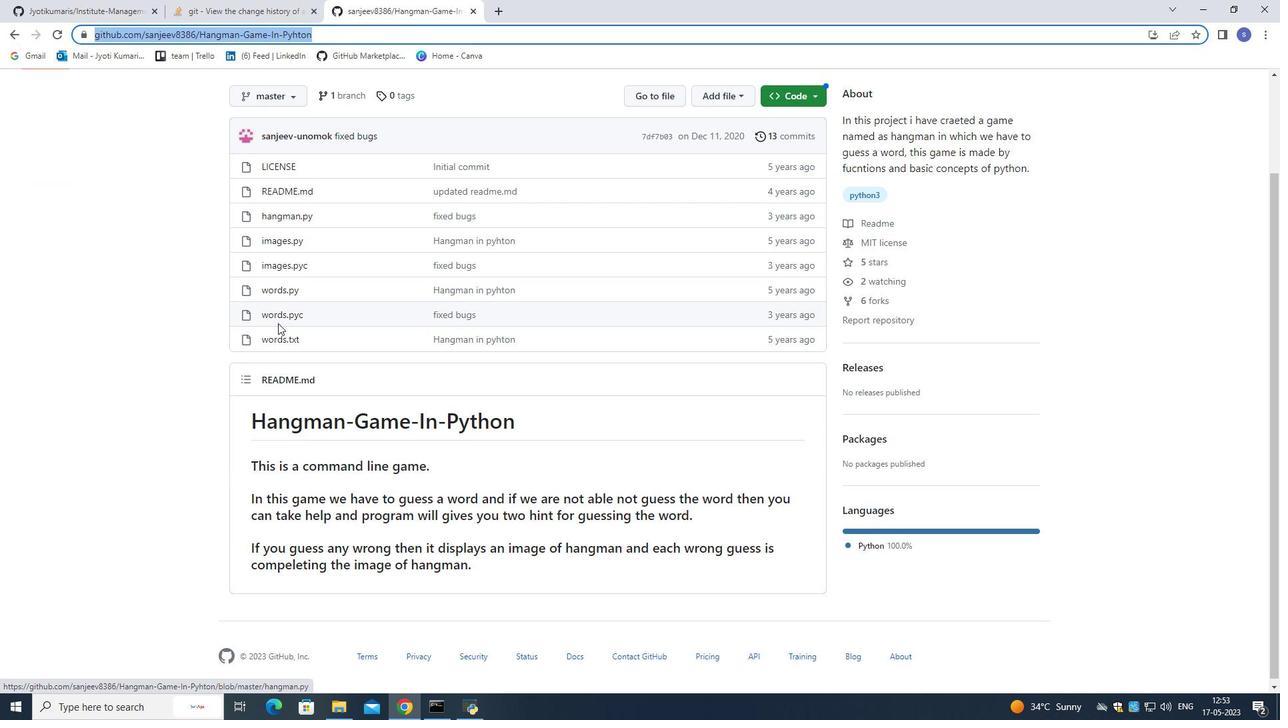 
Action: Mouse scrolled (278, 319) with delta (0, 0)
Screenshot: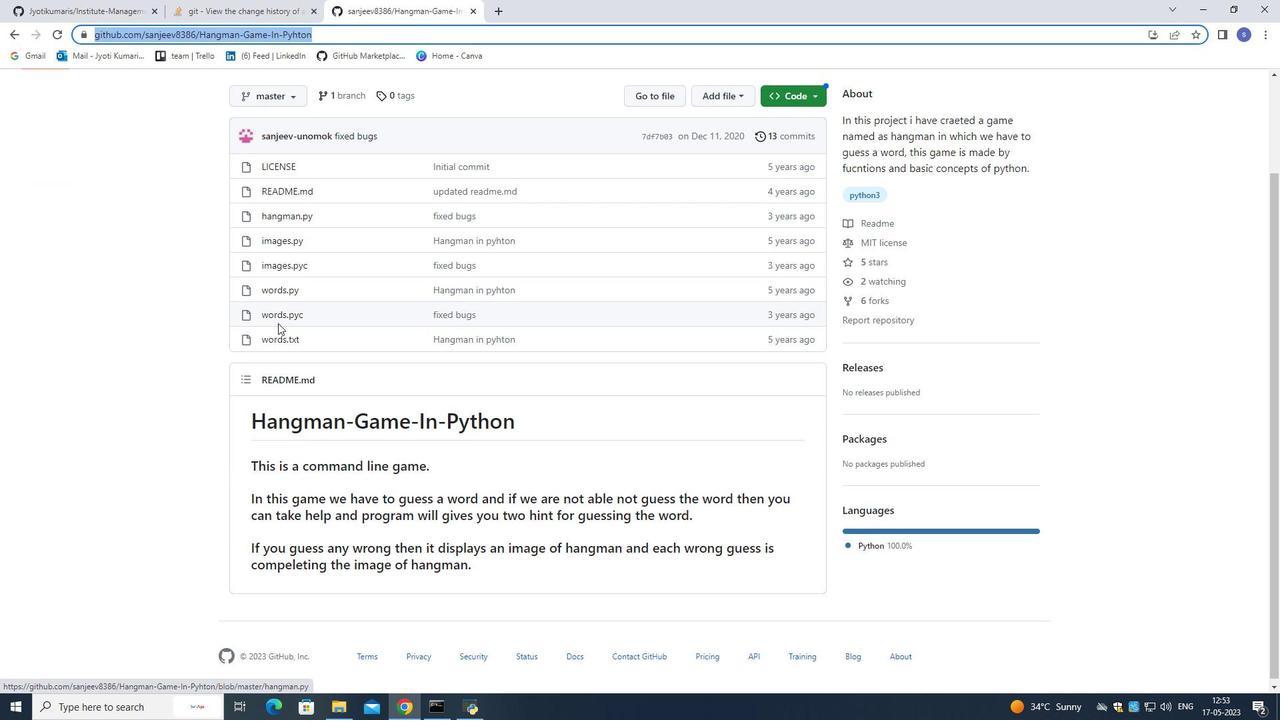 
Action: Mouse moved to (278, 314)
Screenshot: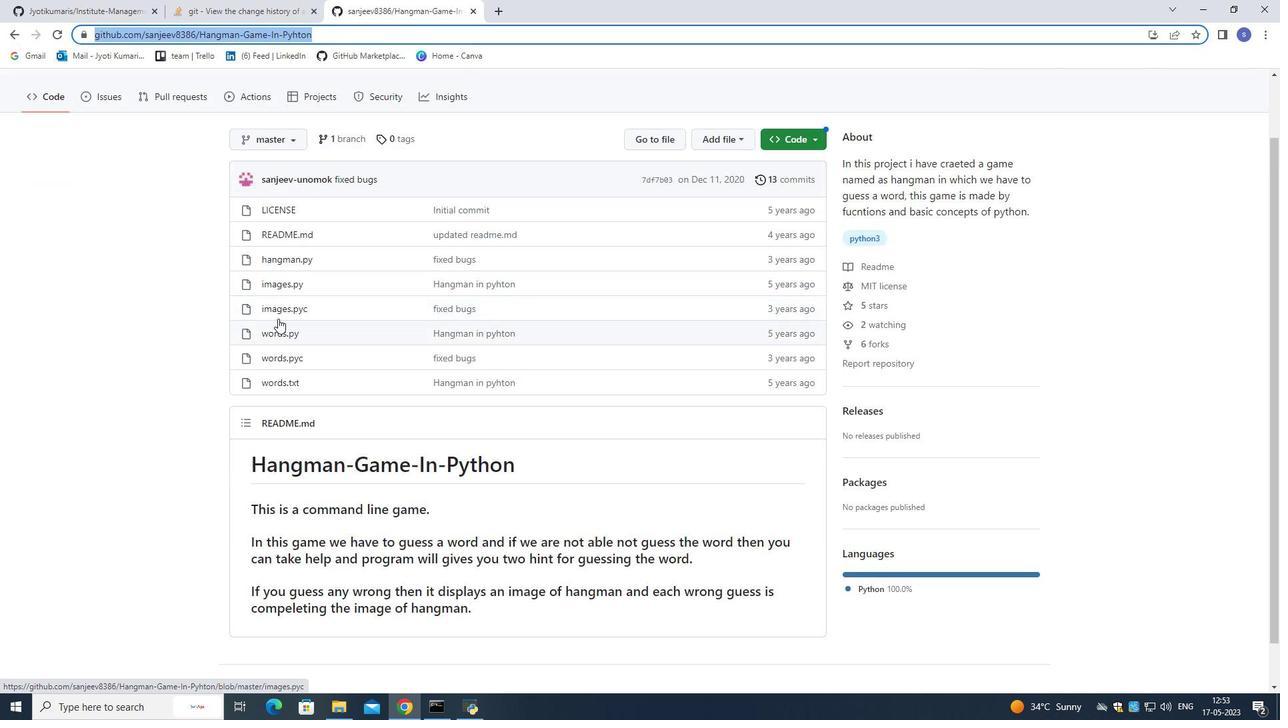 
Action: Mouse scrolled (278, 314) with delta (0, 0)
Screenshot: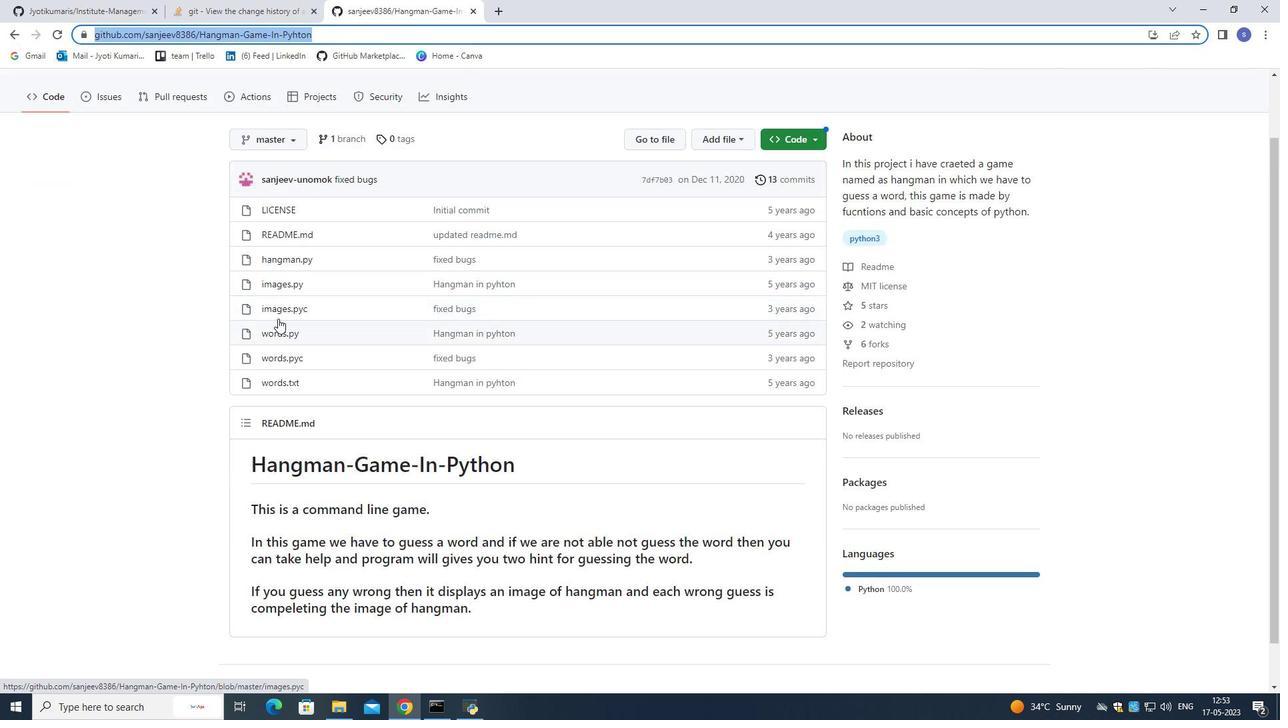 
Action: Mouse moved to (277, 307)
Screenshot: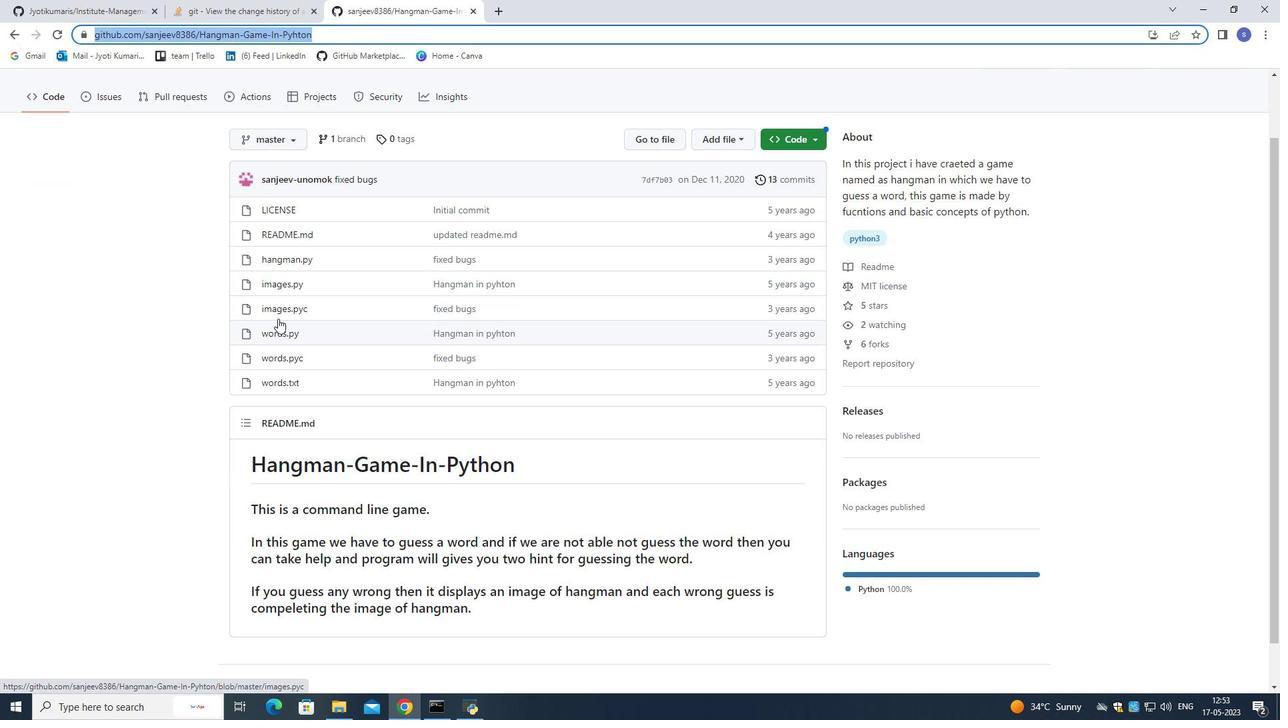 
Action: Mouse scrolled (277, 308) with delta (0, 0)
Screenshot: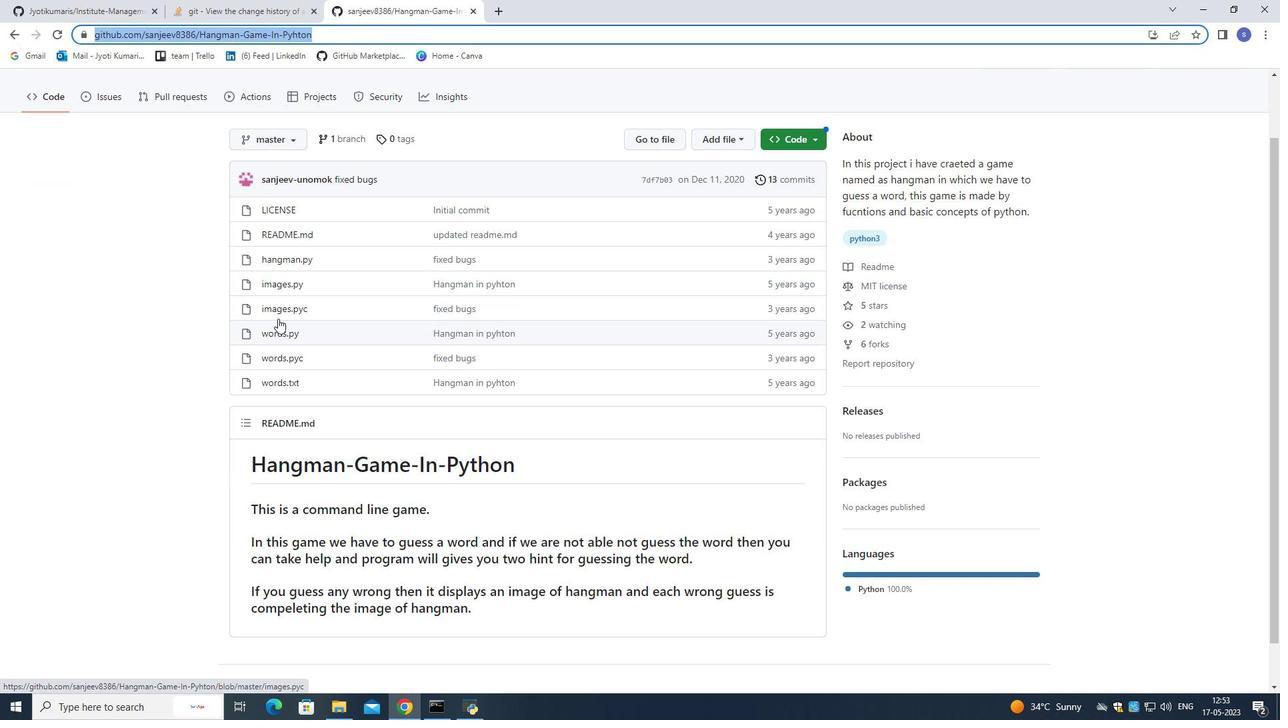 
Action: Mouse moved to (205, 0)
Screenshot: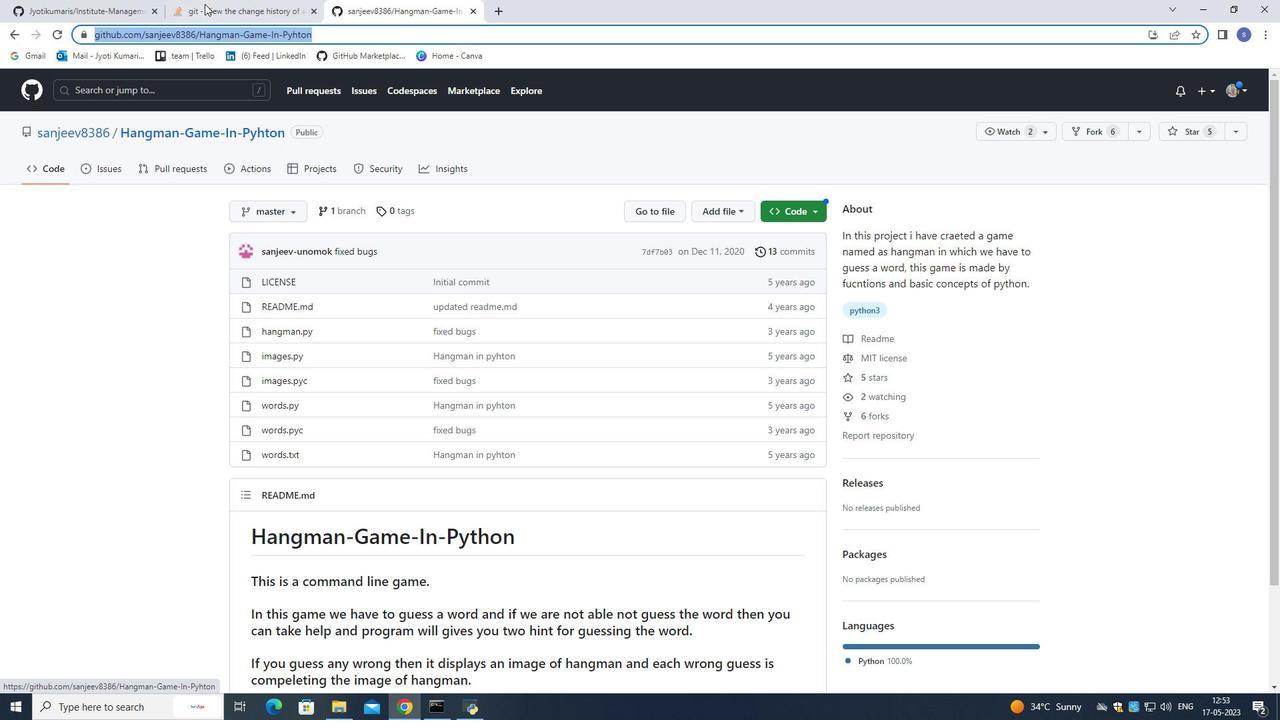 
Action: Mouse pressed left at (205, 0)
Screenshot: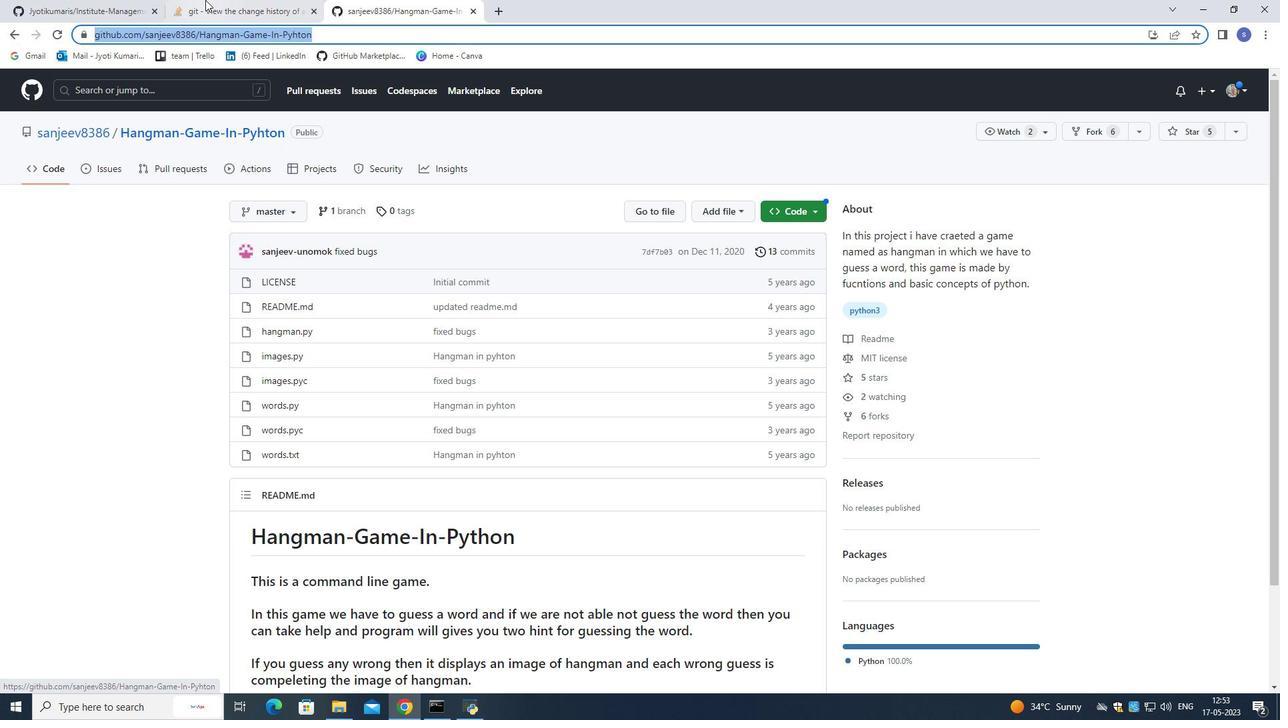 
Action: Mouse moved to (40, 32)
Screenshot: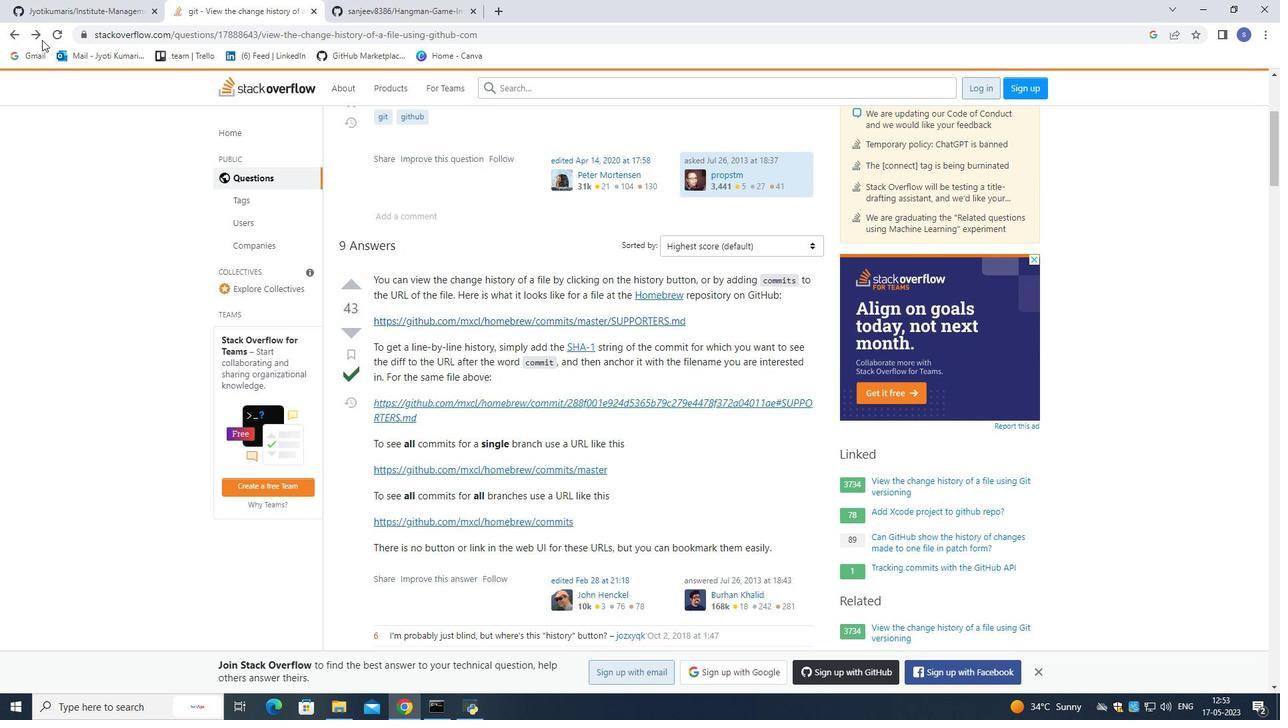 
Action: Mouse pressed left at (40, 32)
Screenshot: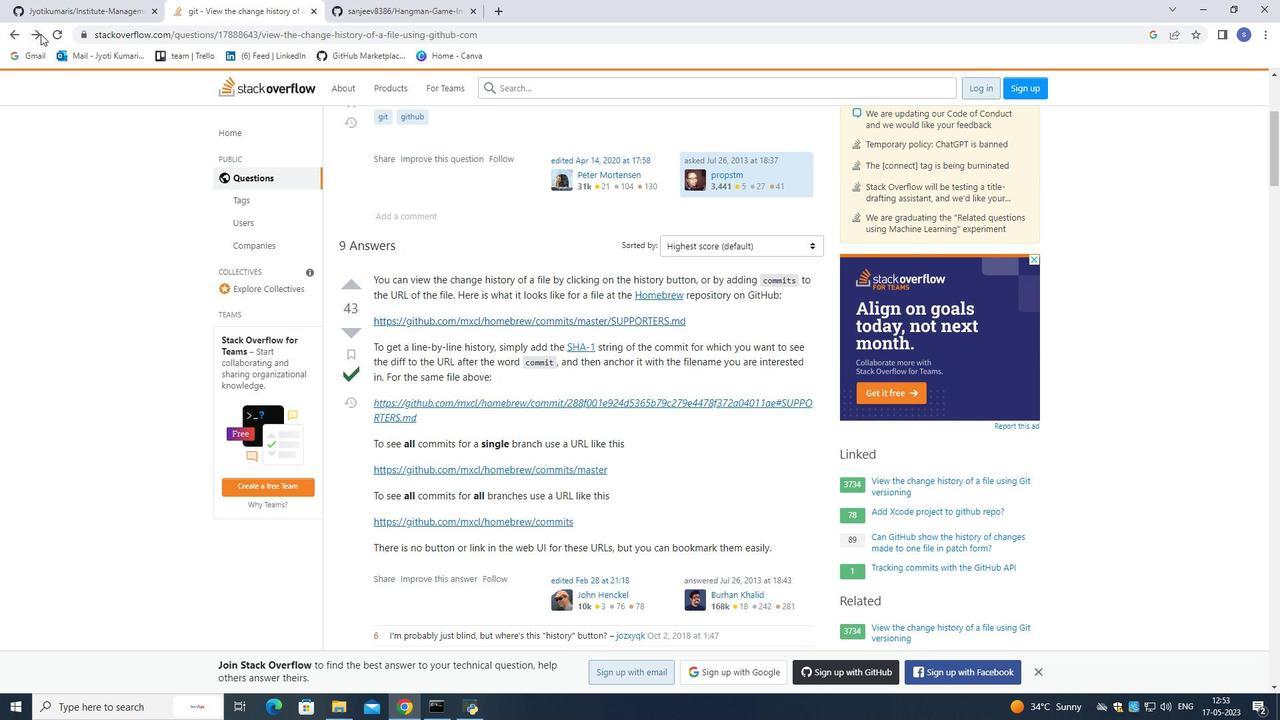 
Action: Mouse moved to (342, 239)
Screenshot: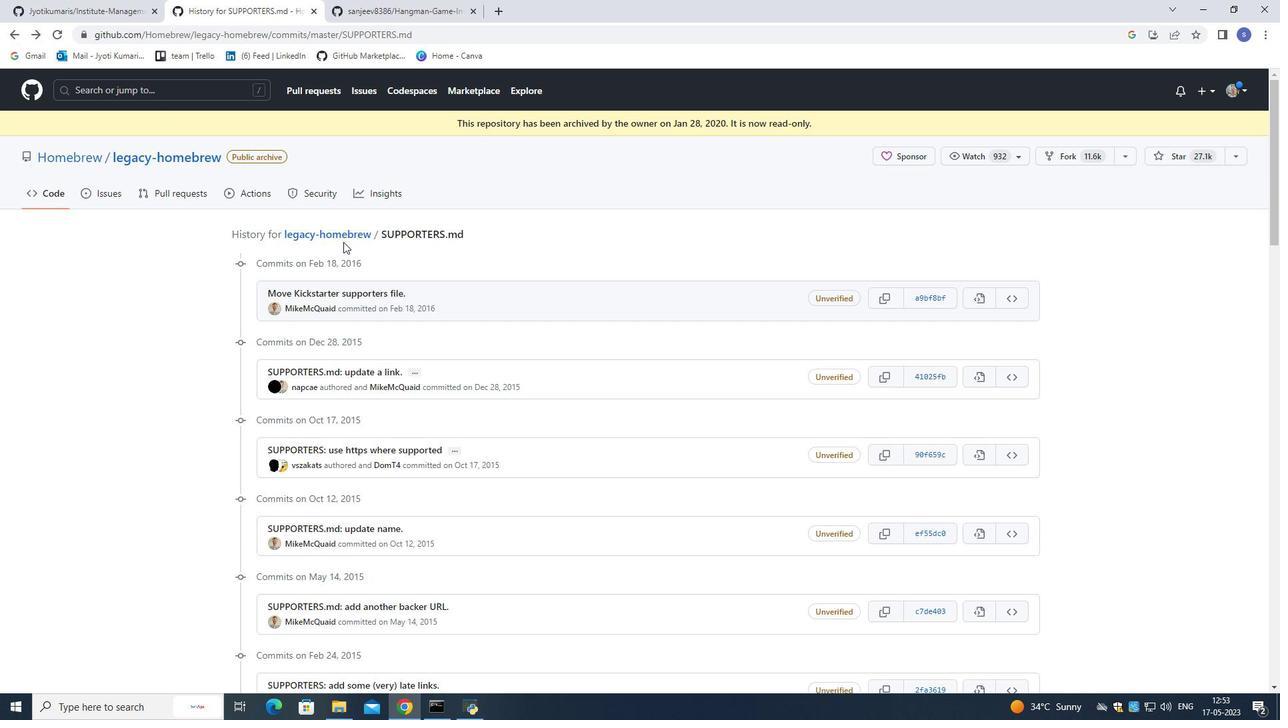 
Action: Mouse pressed left at (342, 239)
Screenshot: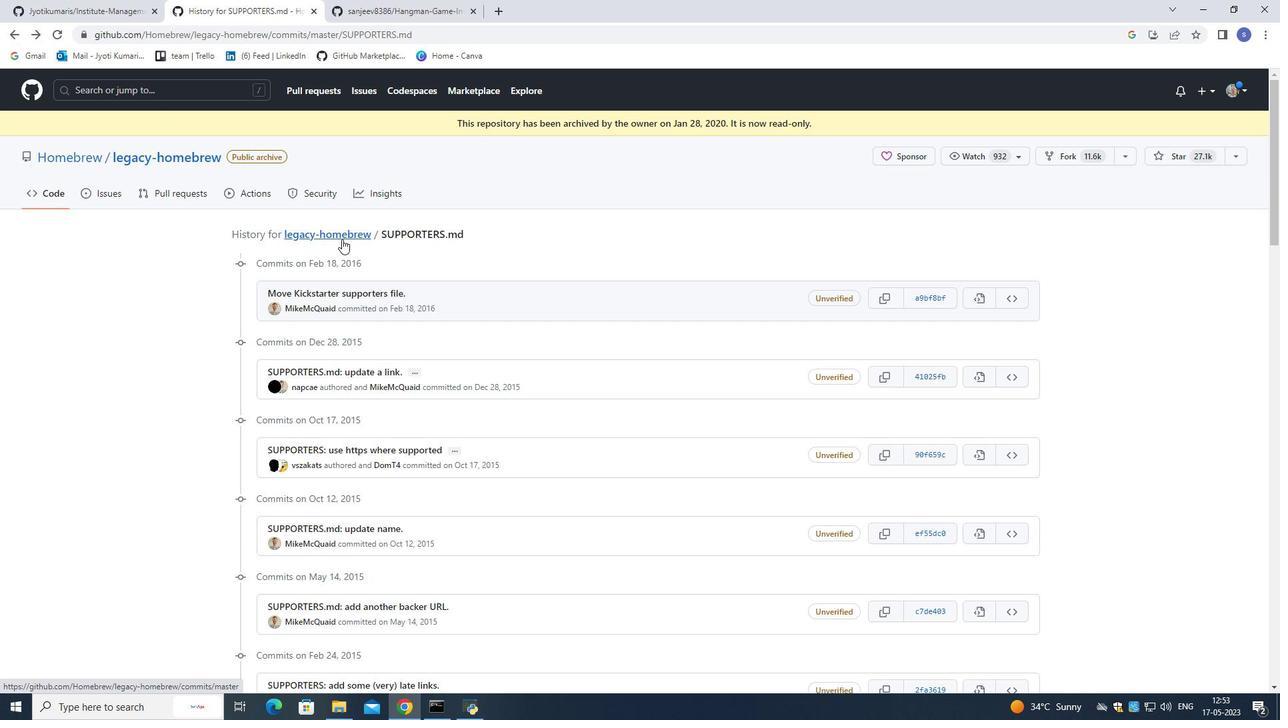 
Action: Mouse moved to (336, 301)
Screenshot: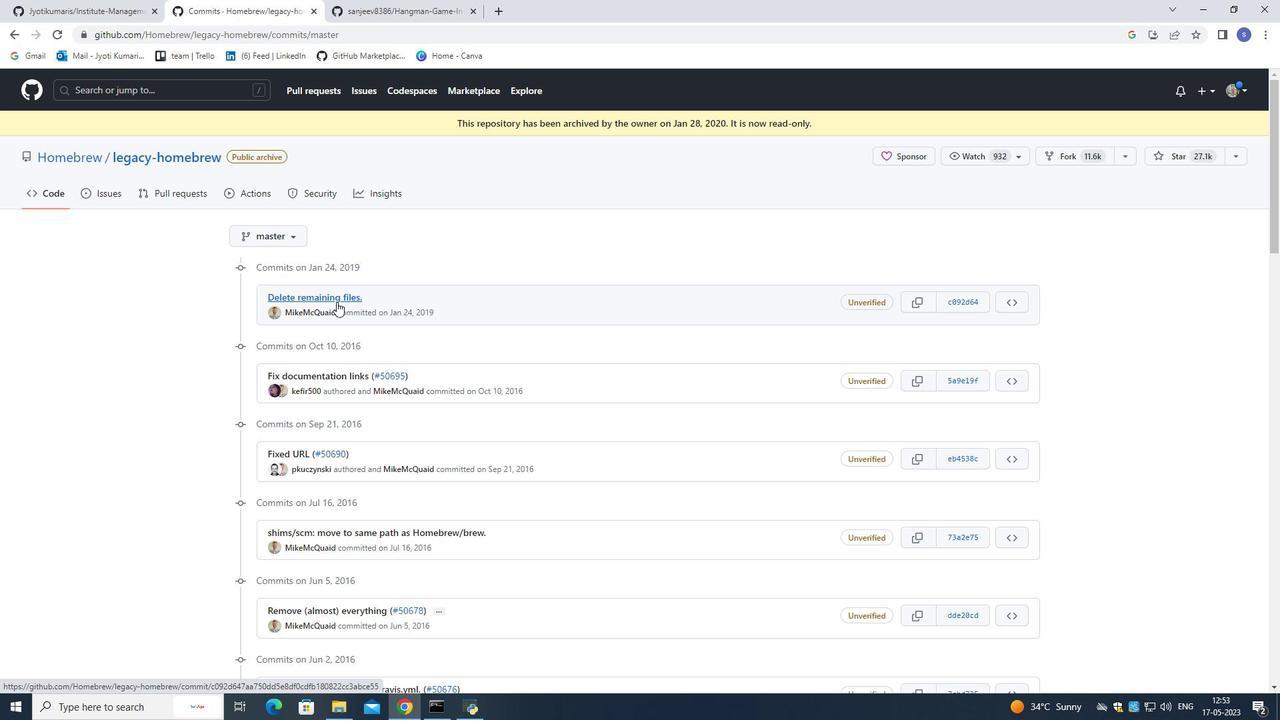 
Action: Mouse pressed left at (336, 301)
Screenshot: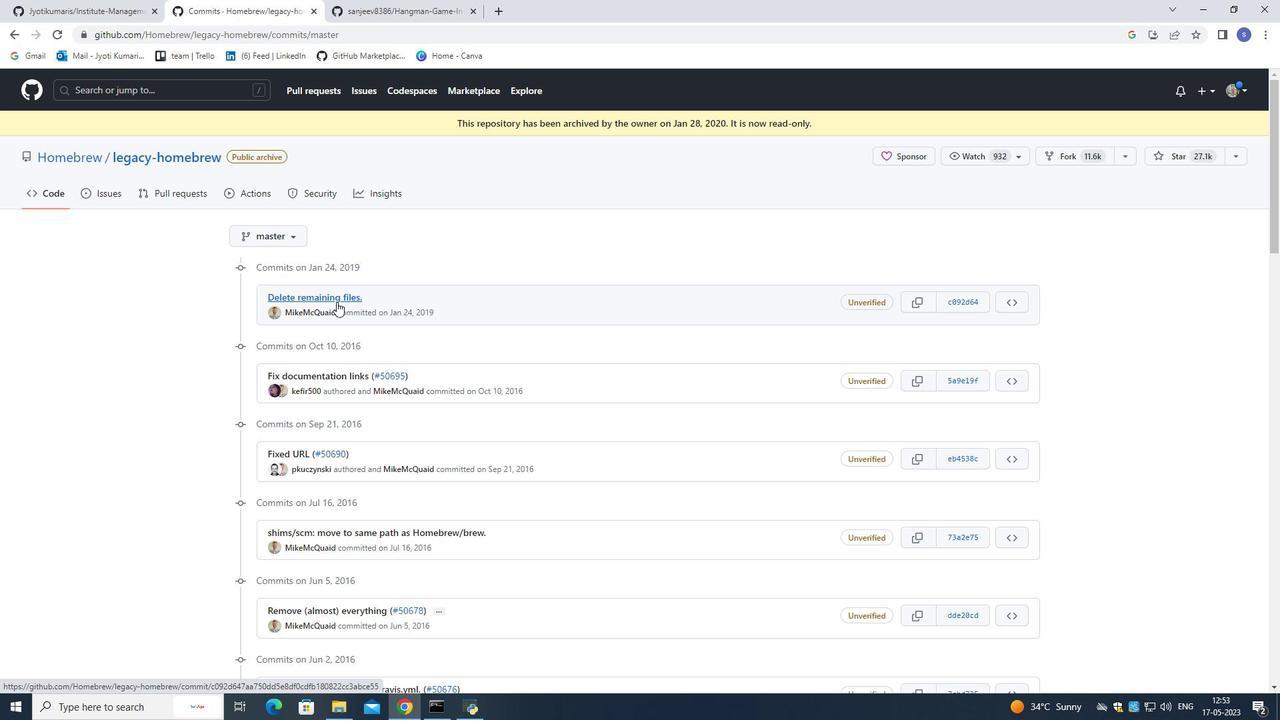 
Action: Mouse moved to (348, 369)
Screenshot: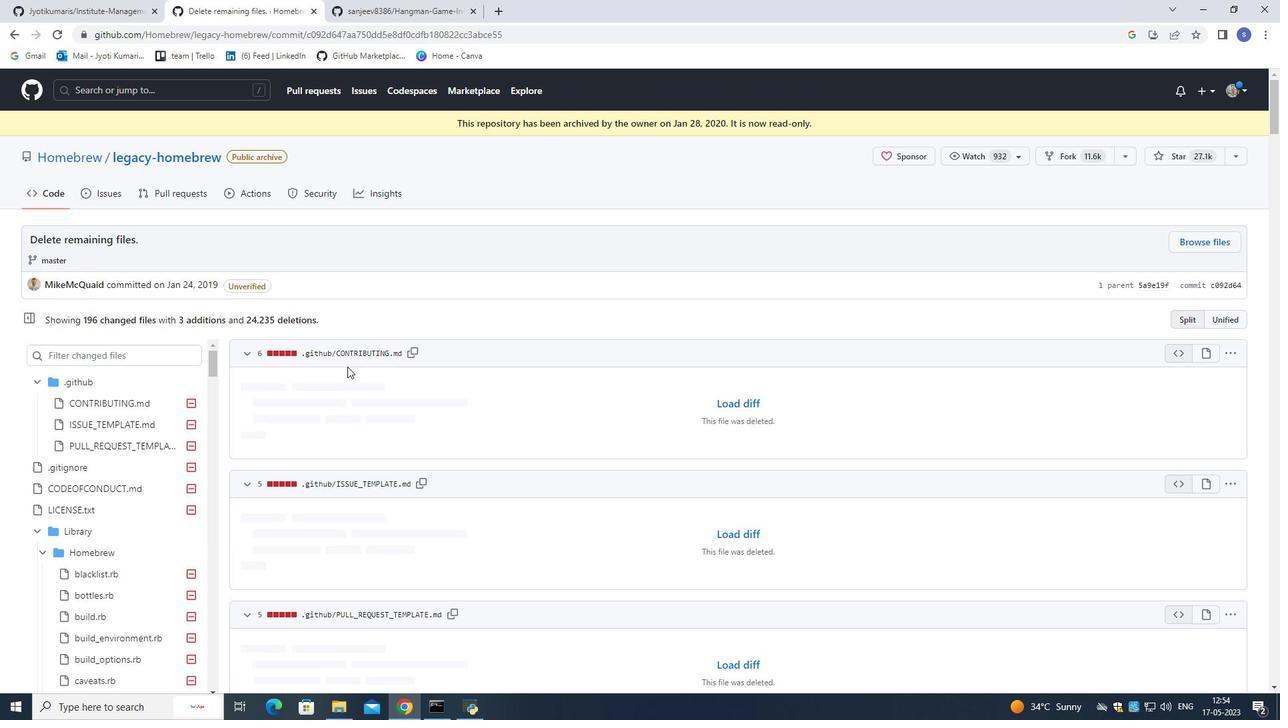 
Action: Mouse scrolled (348, 368) with delta (0, 0)
Screenshot: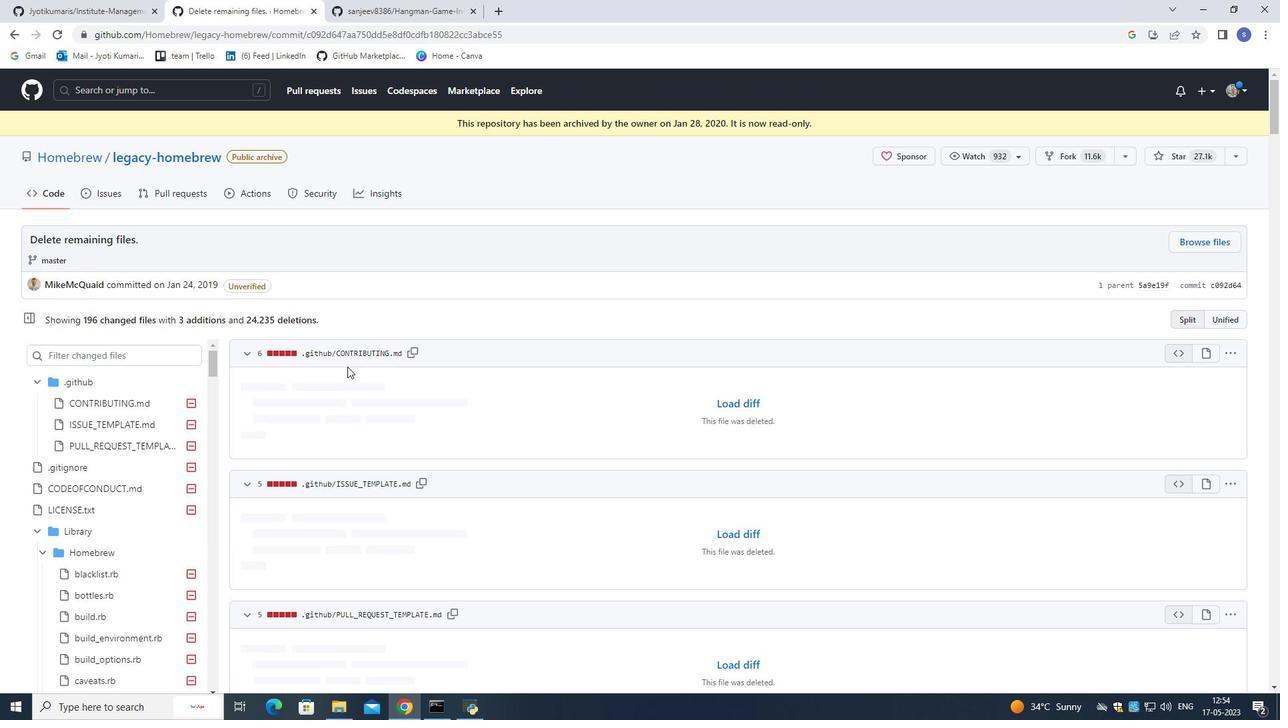 
Action: Mouse moved to (350, 371)
Screenshot: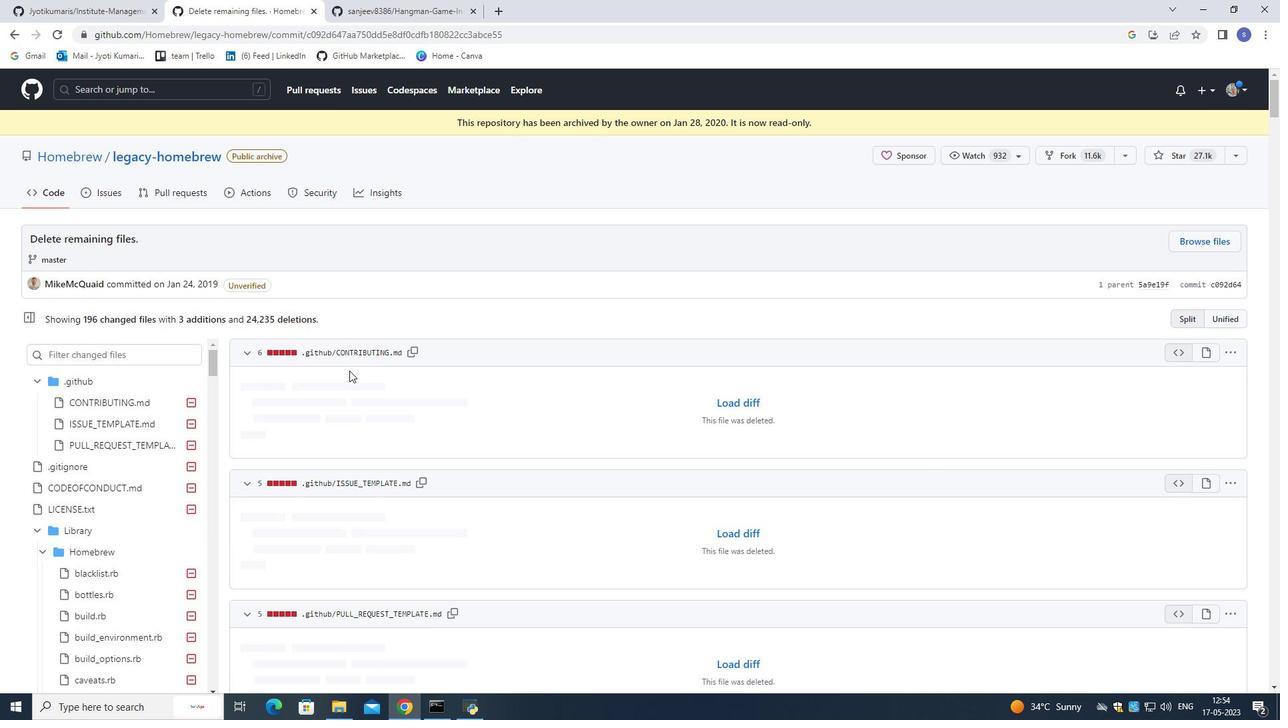 
Action: Mouse scrolled (350, 370) with delta (0, 0)
Screenshot: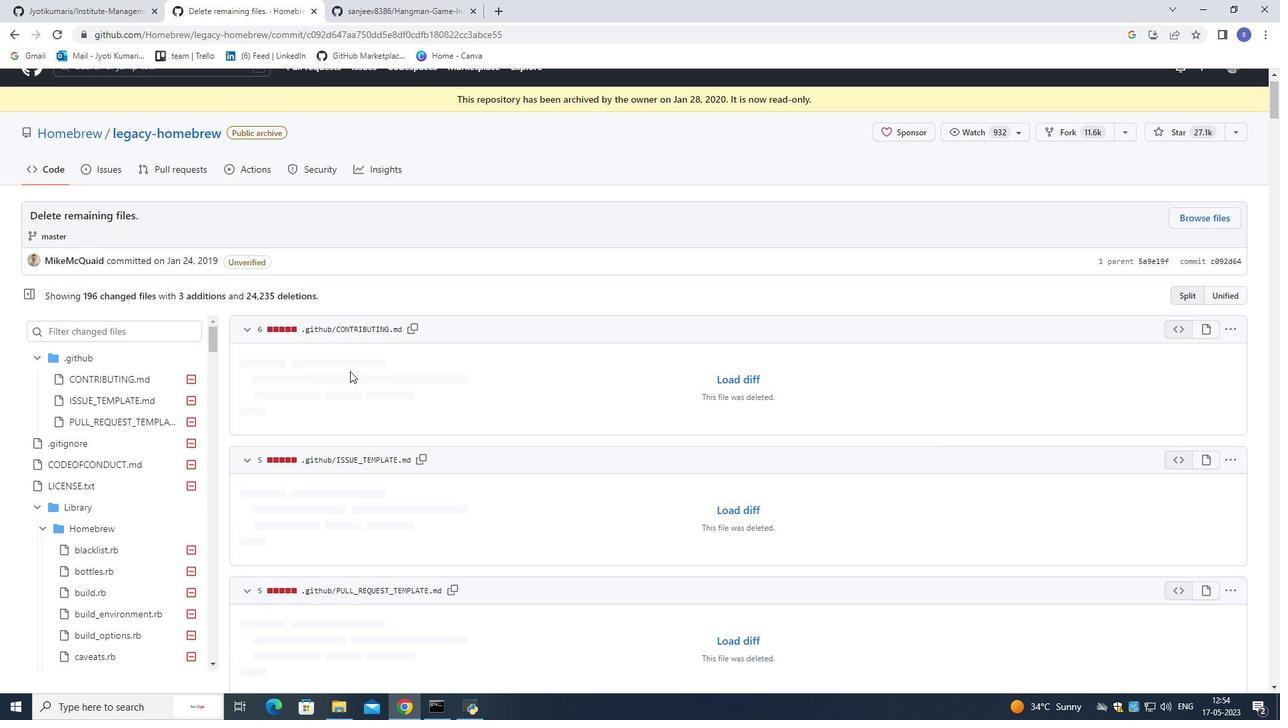 
Action: Mouse scrolled (350, 370) with delta (0, 0)
Screenshot: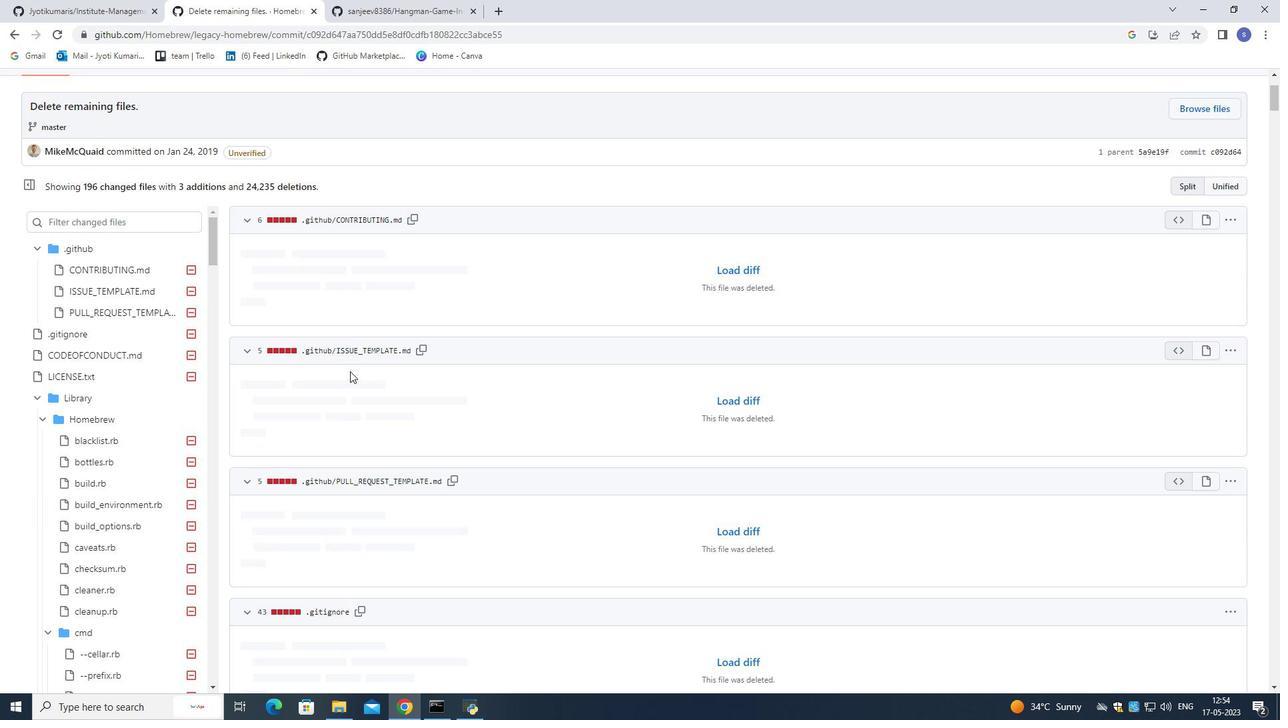 
Action: Mouse moved to (126, 394)
Screenshot: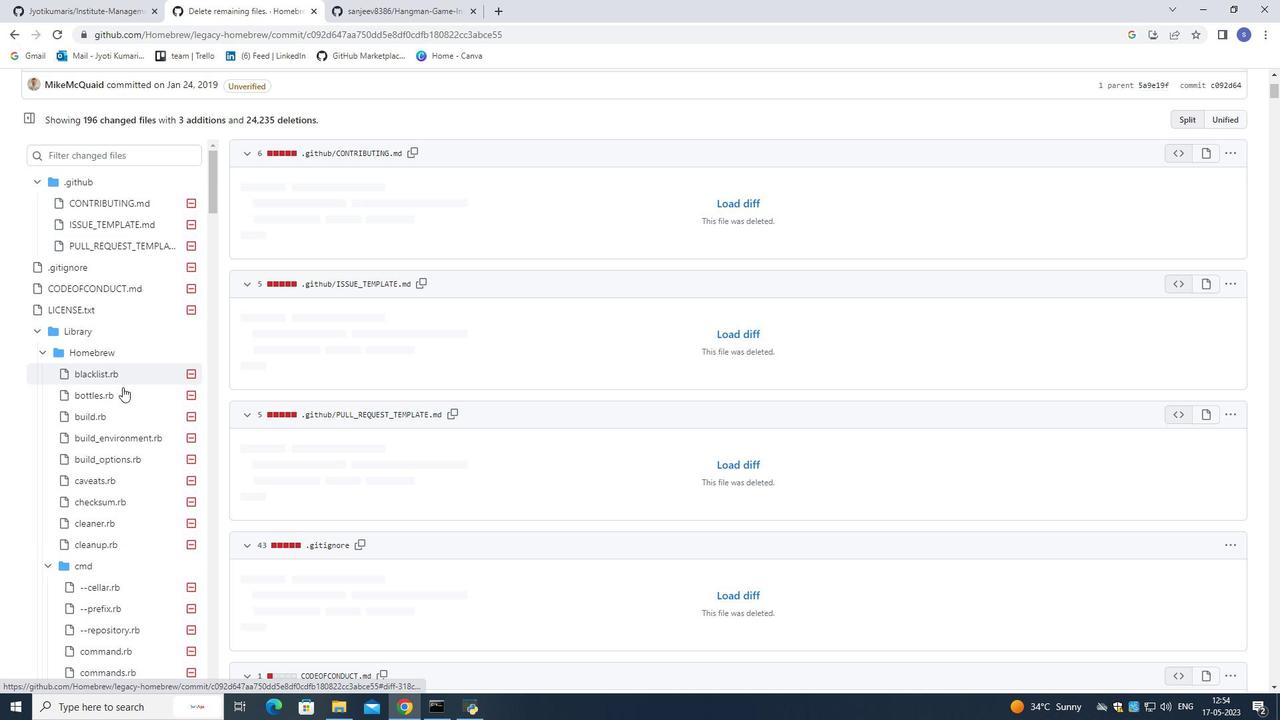 
Action: Mouse scrolled (126, 394) with delta (0, 0)
Screenshot: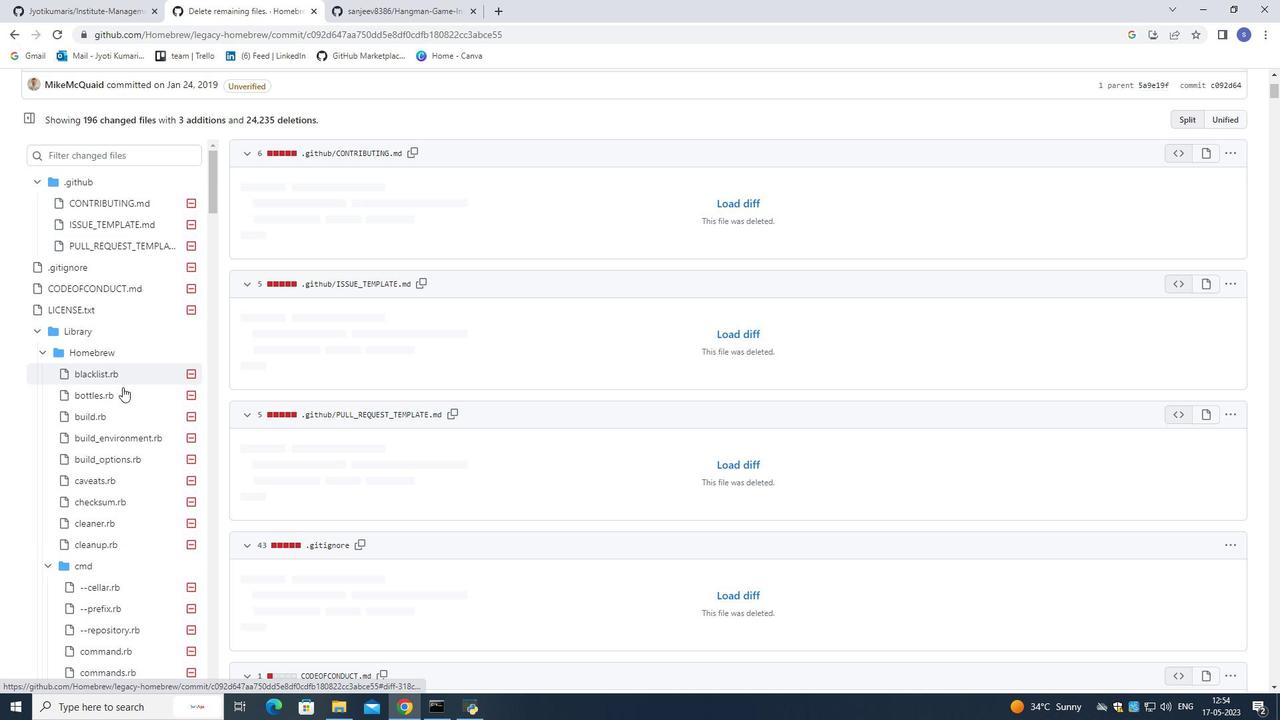 
Action: Mouse scrolled (126, 394) with delta (0, 0)
Screenshot: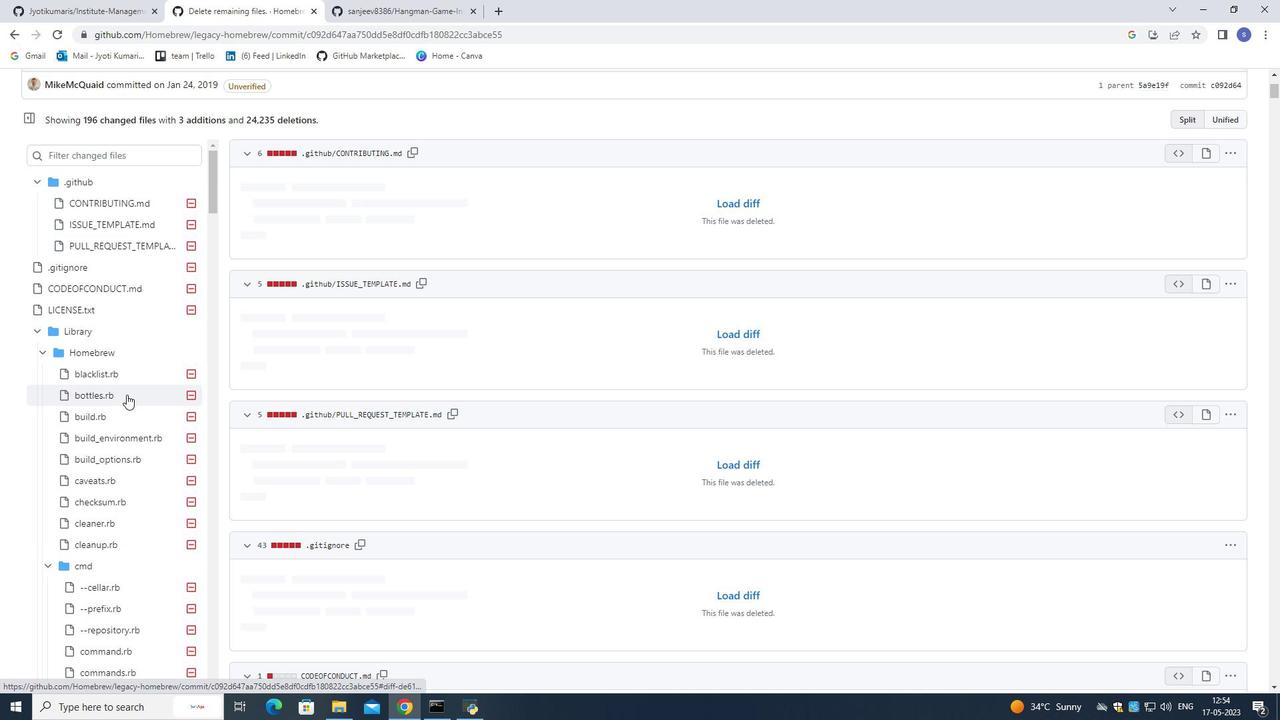 
Action: Mouse scrolled (126, 394) with delta (0, 0)
Screenshot: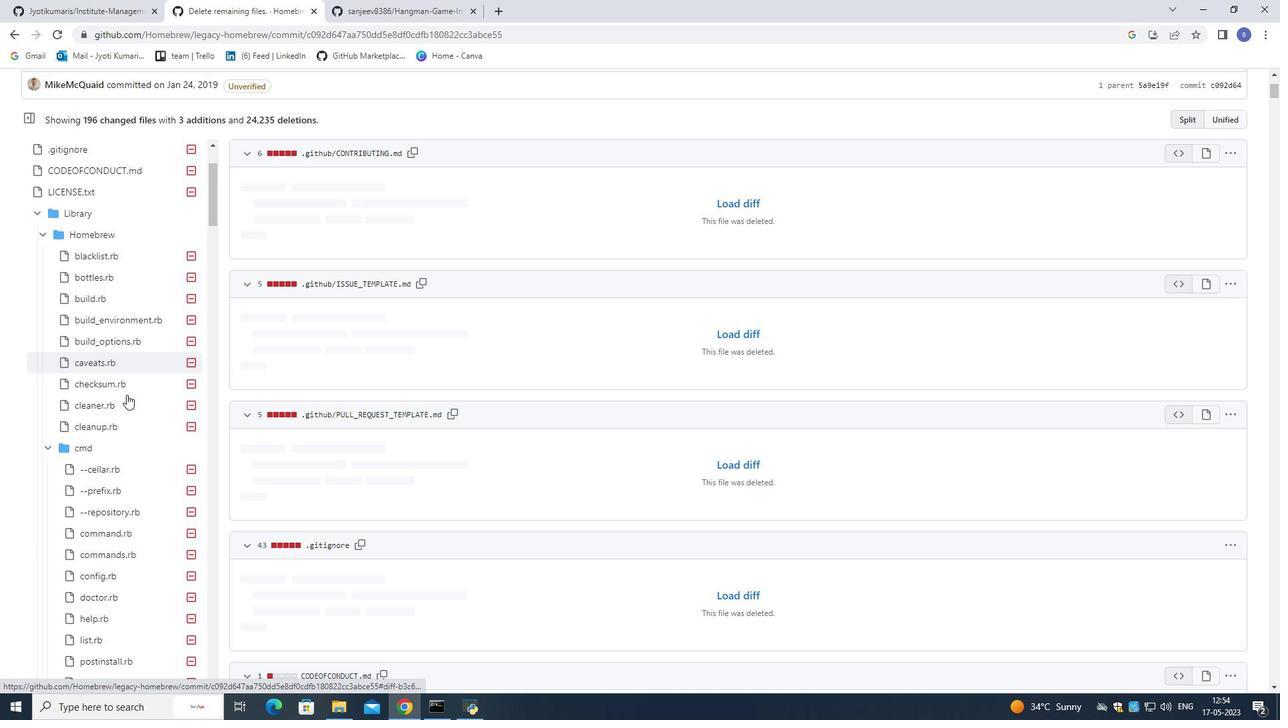 
Action: Mouse scrolled (126, 394) with delta (0, 0)
Screenshot: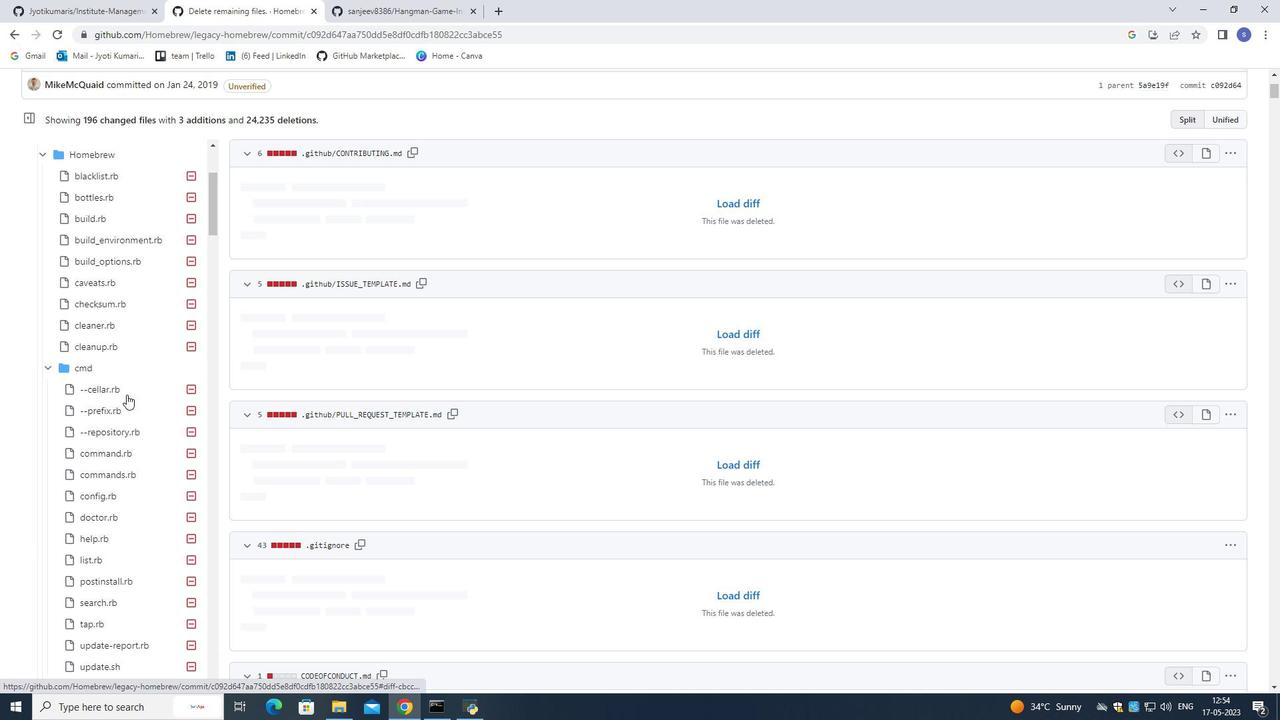
Action: Mouse moved to (127, 395)
Screenshot: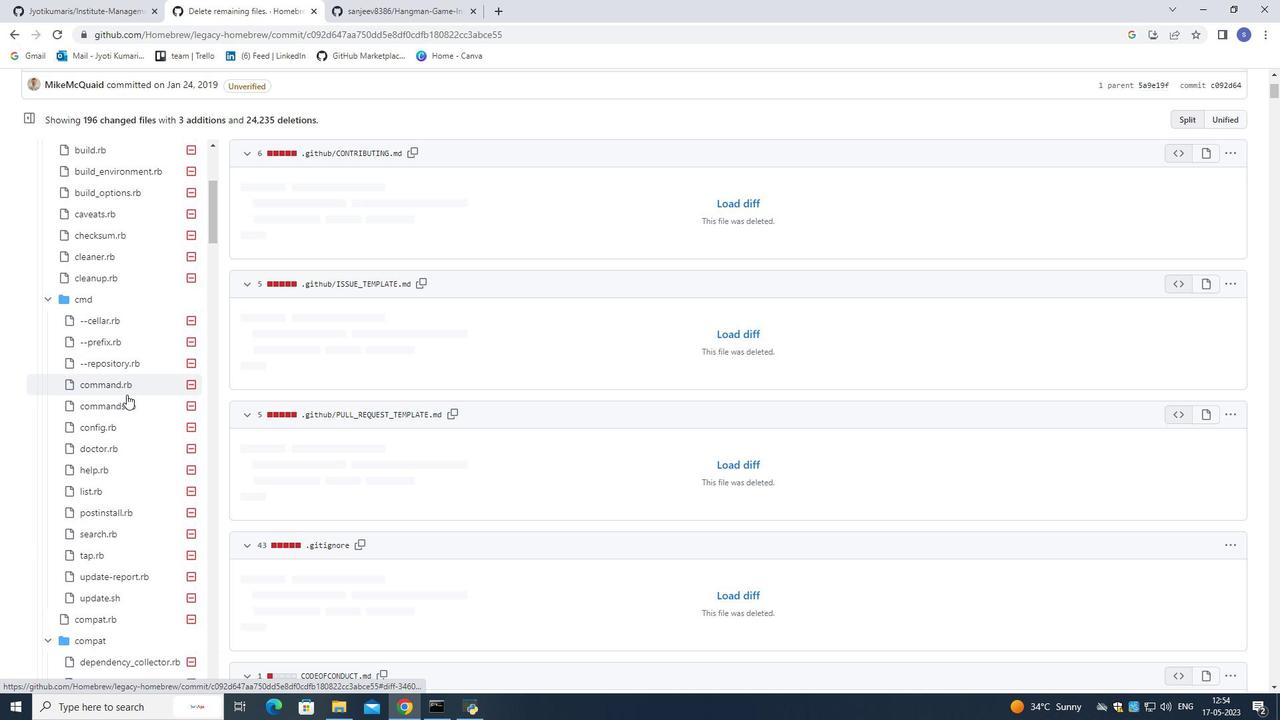 
Action: Mouse scrolled (127, 396) with delta (0, 0)
Screenshot: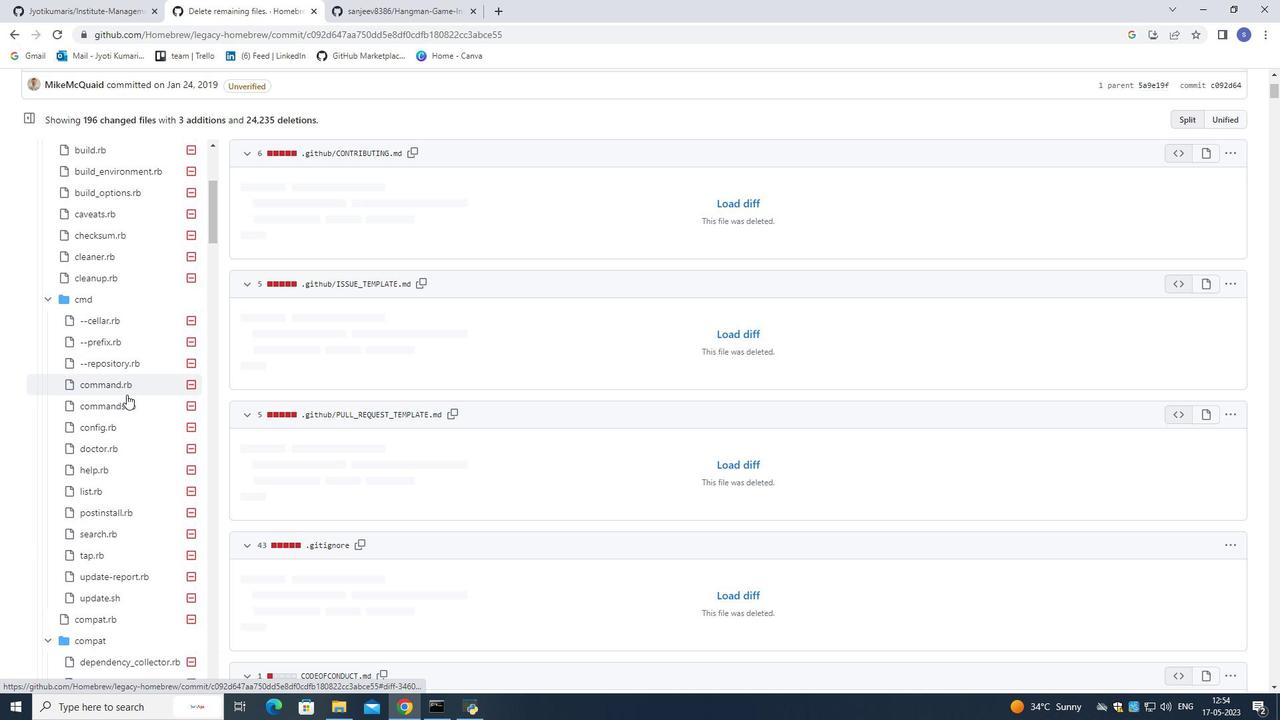 
Action: Mouse moved to (128, 395)
Screenshot: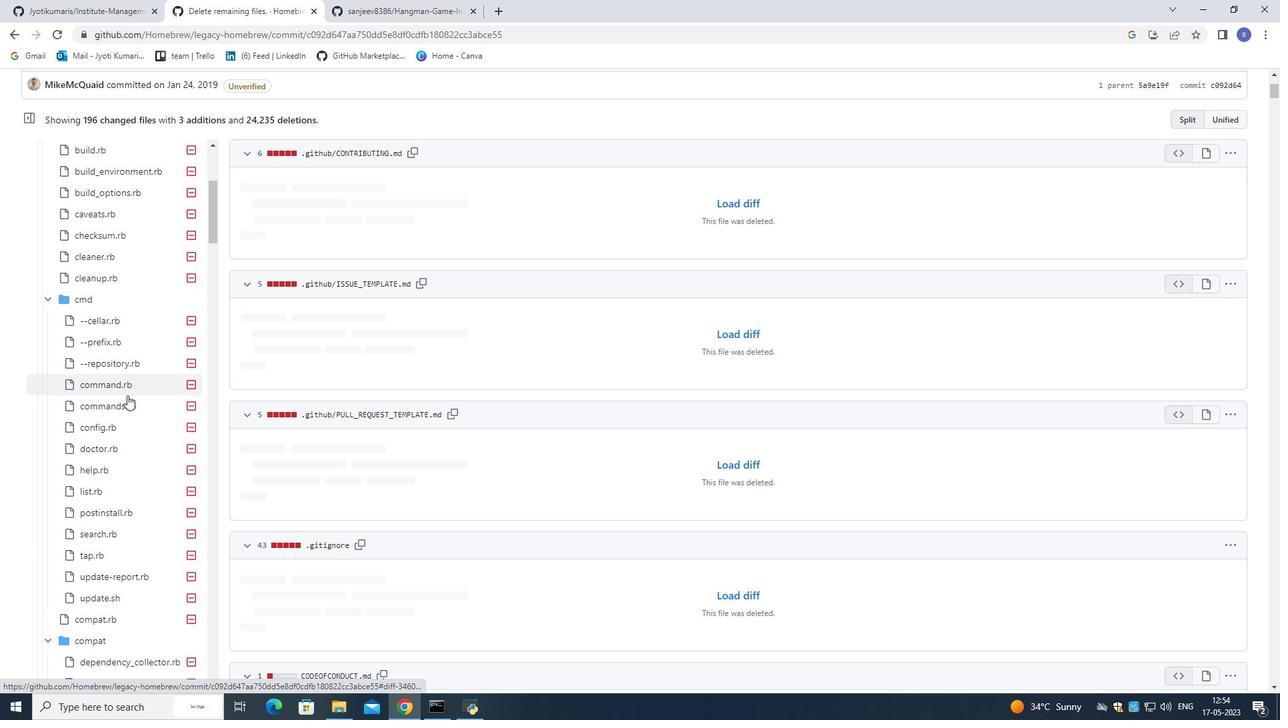 
Action: Mouse scrolled (128, 396) with delta (0, 0)
Screenshot: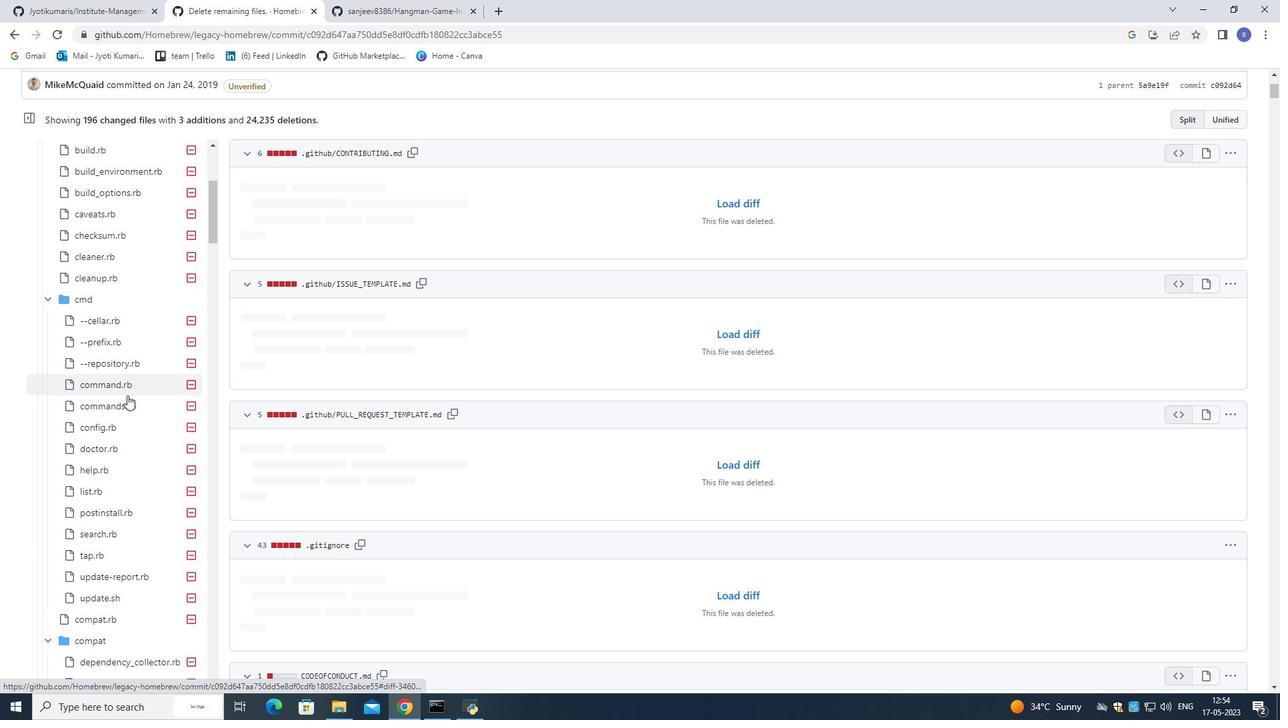 
Action: Mouse scrolled (128, 396) with delta (0, 0)
Screenshot: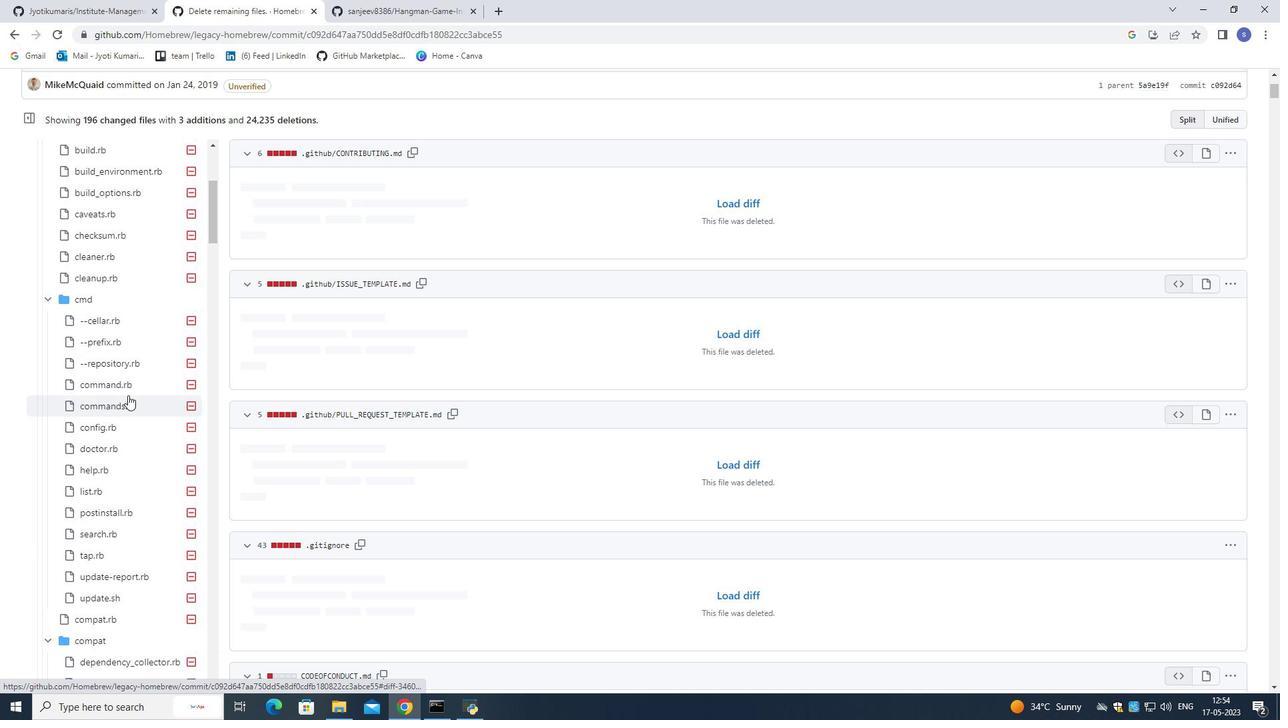 
Action: Mouse moved to (128, 395)
